 Task: Select Give A Gift Card from Gift Cards. Add to cart Amazon Fashion Gift Card-2. Place order for Madison Evans, _x000D_
107 Lockwood Ave #2A_x000D_
Stamford, Connecticut(CT), 06902, Cell Number (203) 964-4781
Action: Mouse moved to (131, 55)
Screenshot: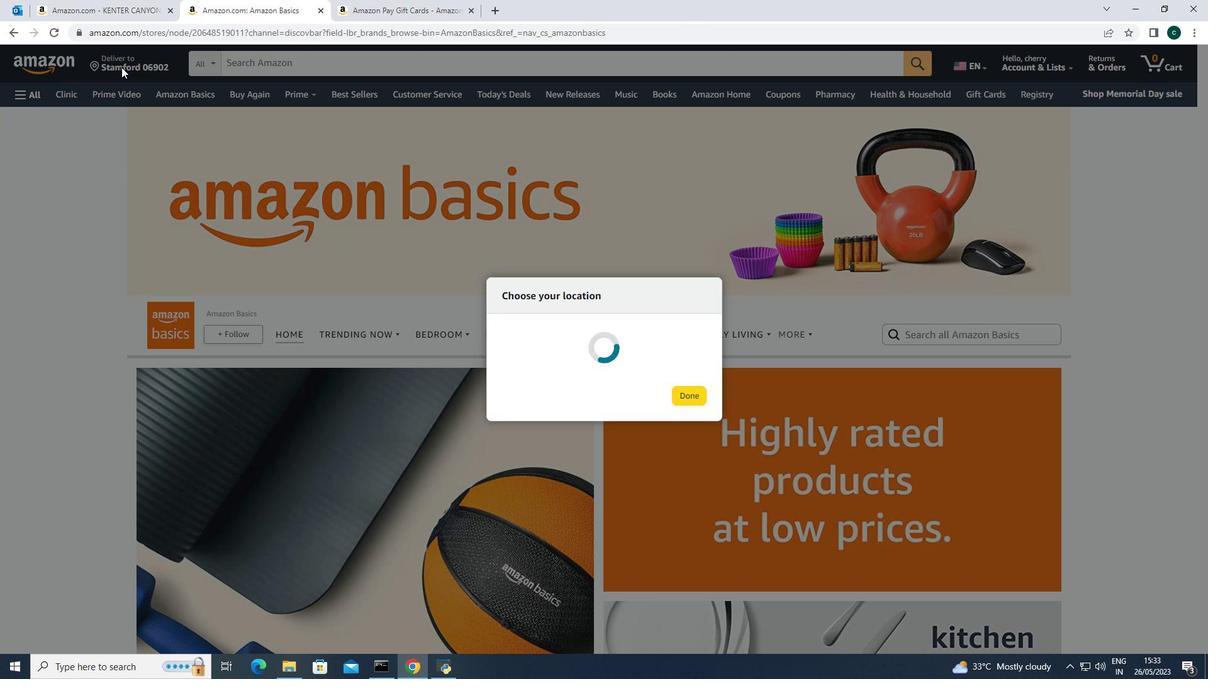 
Action: Mouse pressed left at (131, 55)
Screenshot: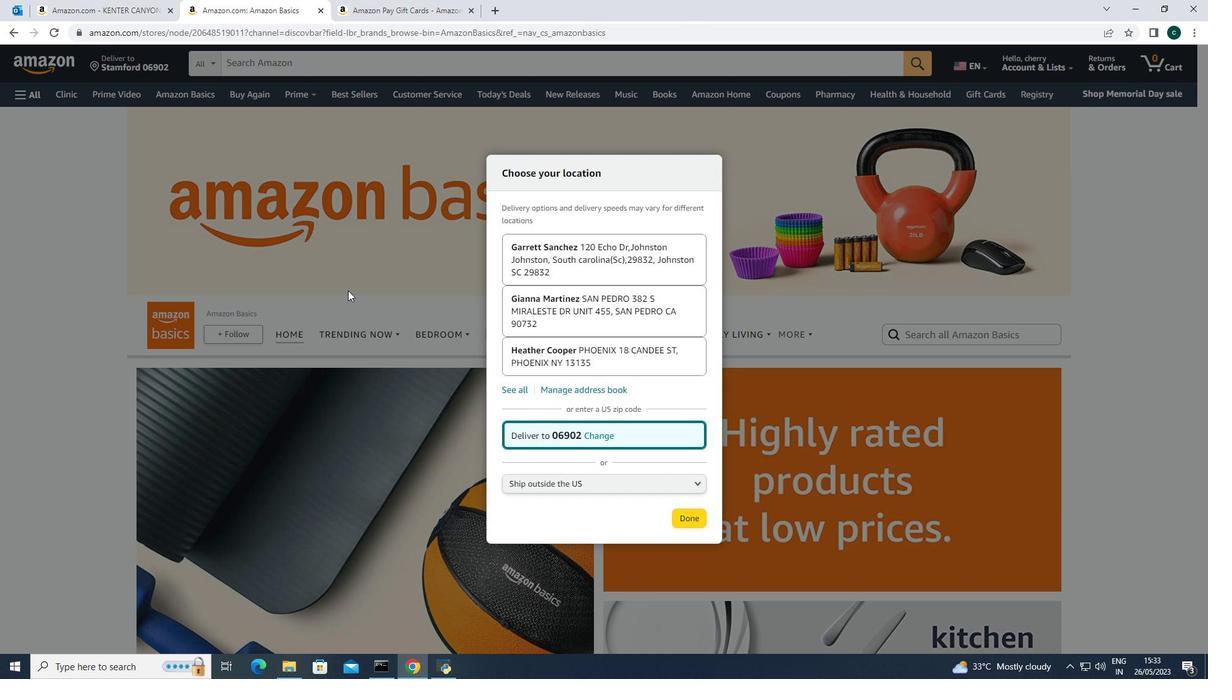 
Action: Mouse moved to (599, 479)
Screenshot: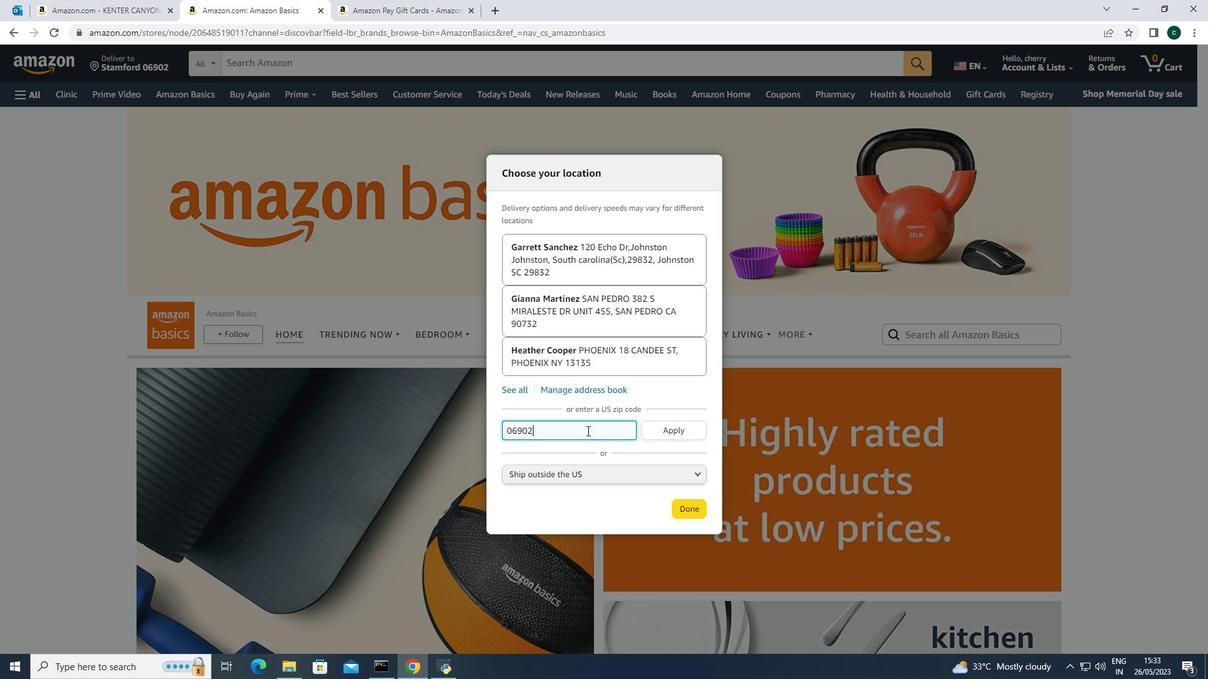 
Action: Mouse pressed left at (599, 479)
Screenshot: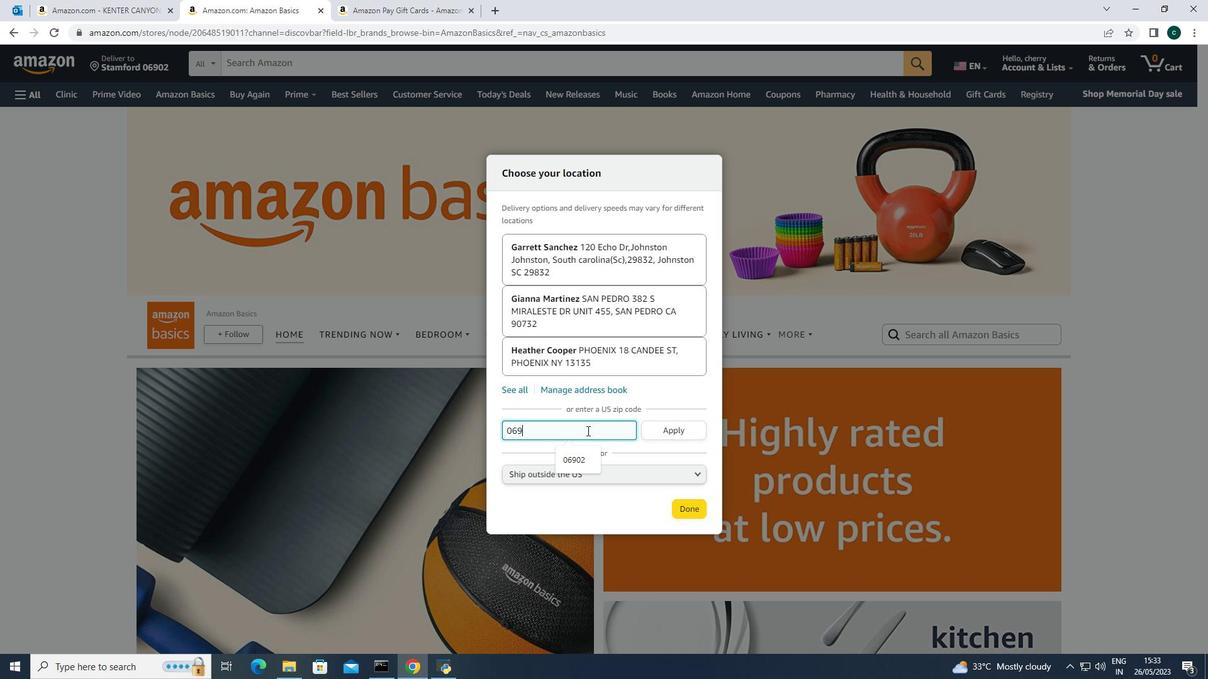 
Action: Mouse moved to (599, 468)
Screenshot: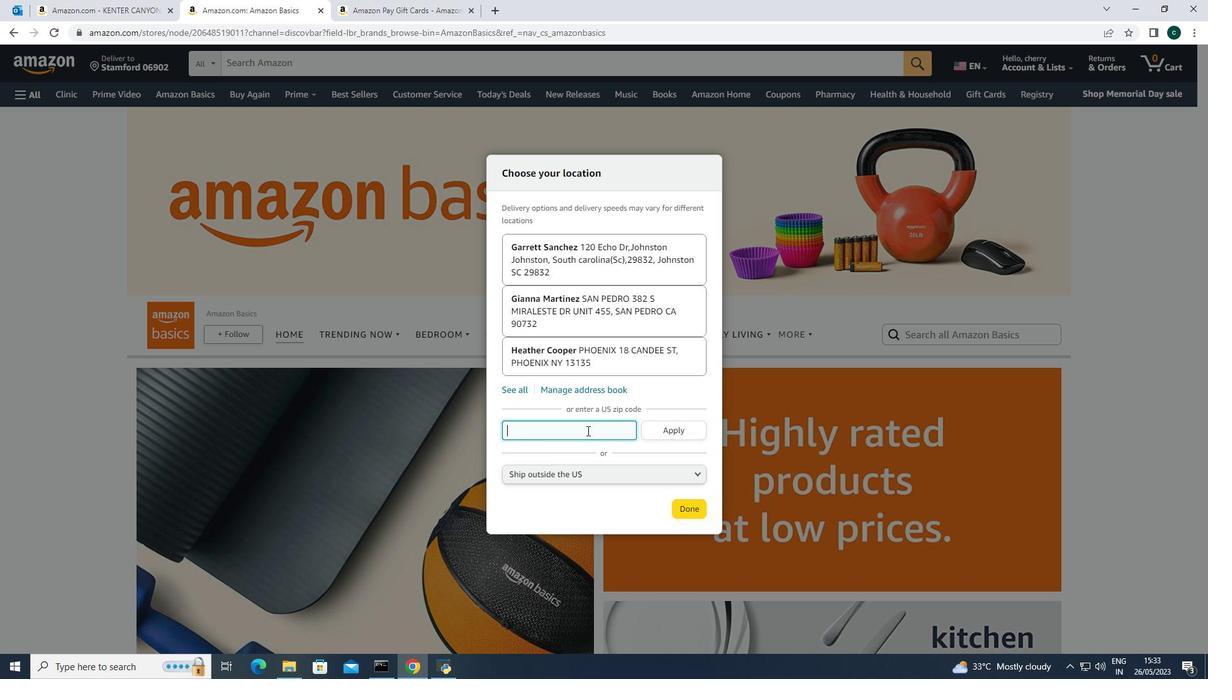 
Action: Mouse pressed left at (599, 468)
Screenshot: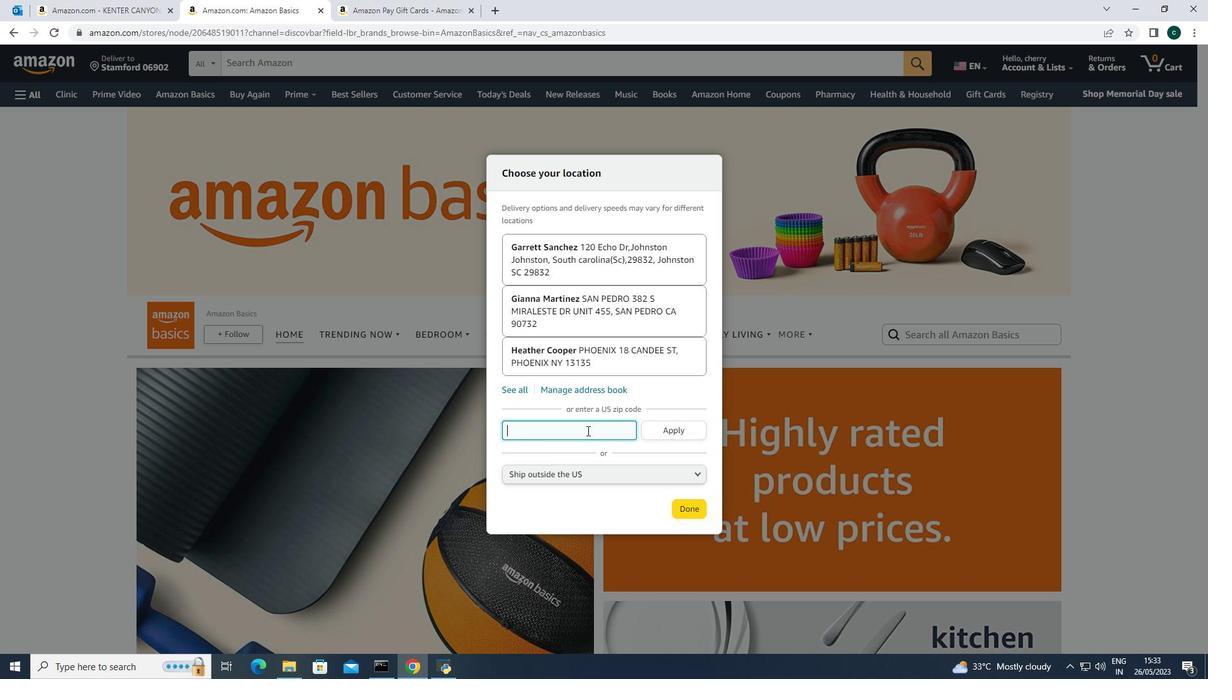 
Action: Mouse moved to (549, 507)
Screenshot: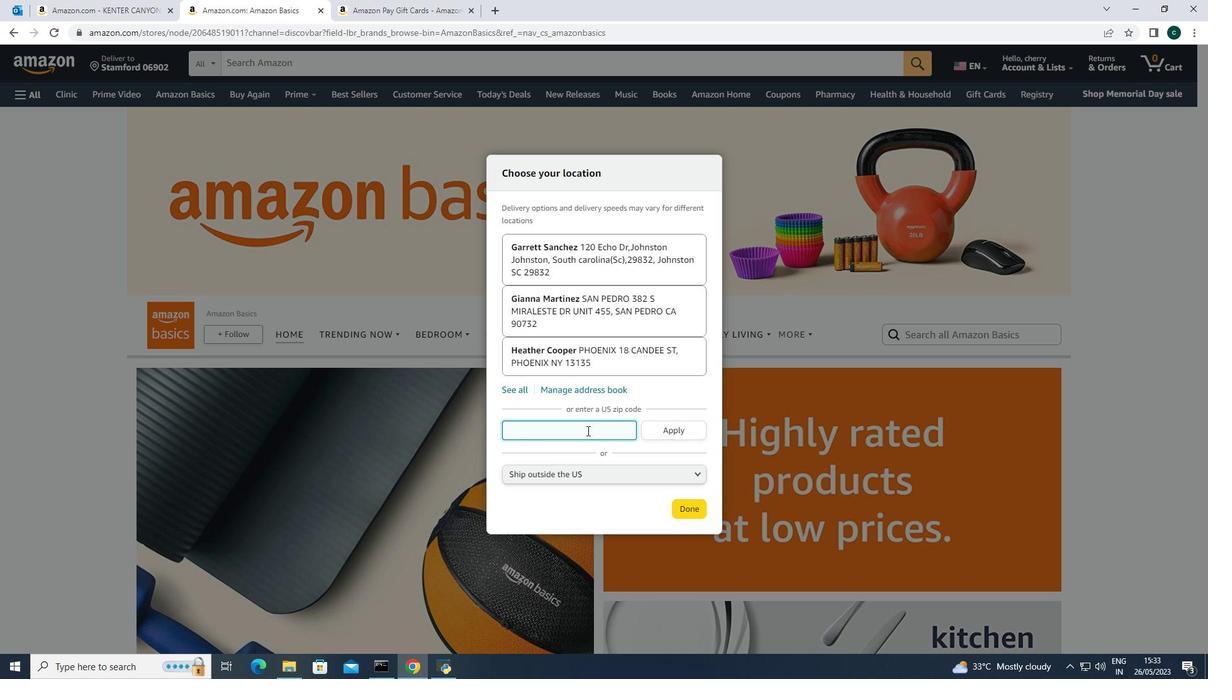 
Action: Key pressed <Key.backspace><Key.backspace><Key.backspace><Key.backspace><Key.backspace><Key.backspace><Key.backspace><Key.backspace><Key.backspace><Key.backspace><Key.backspace><Key.backspace><Key.backspace><Key.backspace>06902
Screenshot: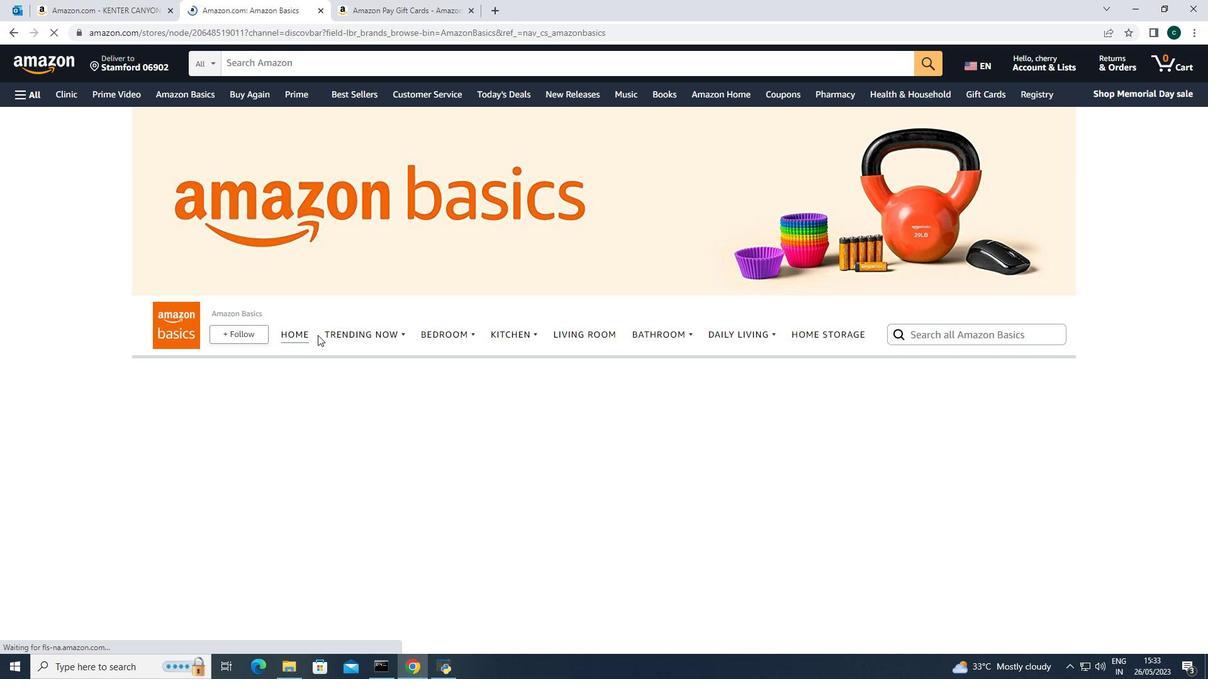 
Action: Mouse moved to (667, 469)
Screenshot: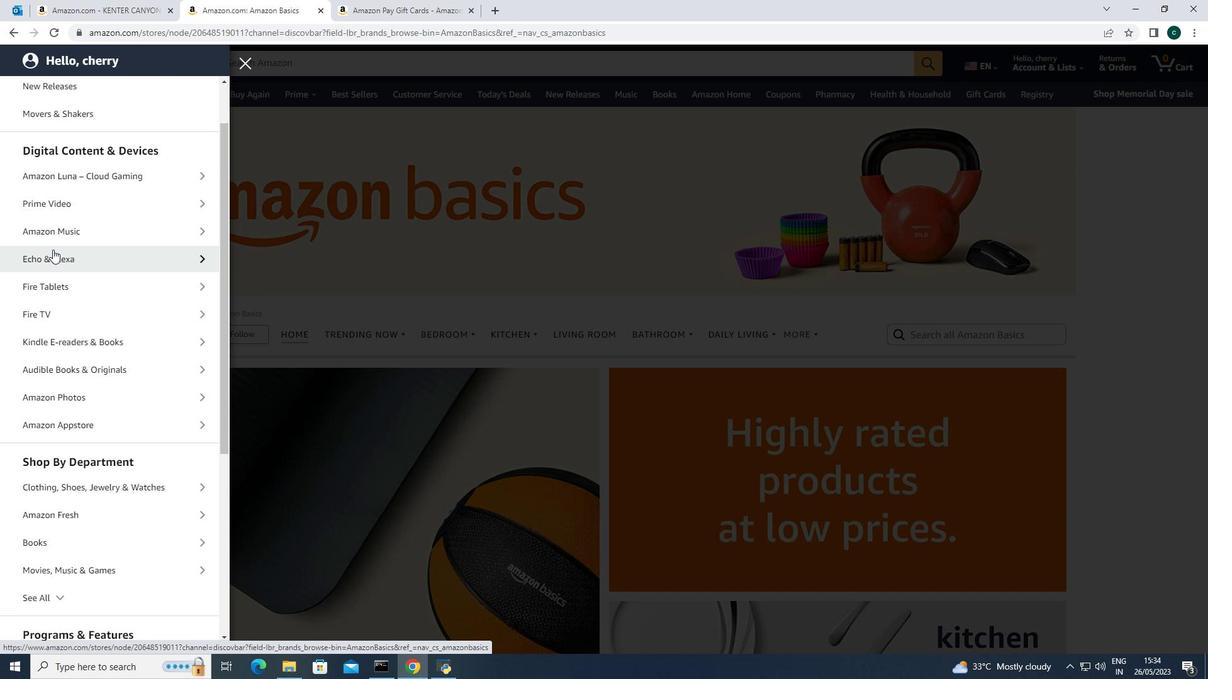 
Action: Mouse pressed left at (667, 469)
Screenshot: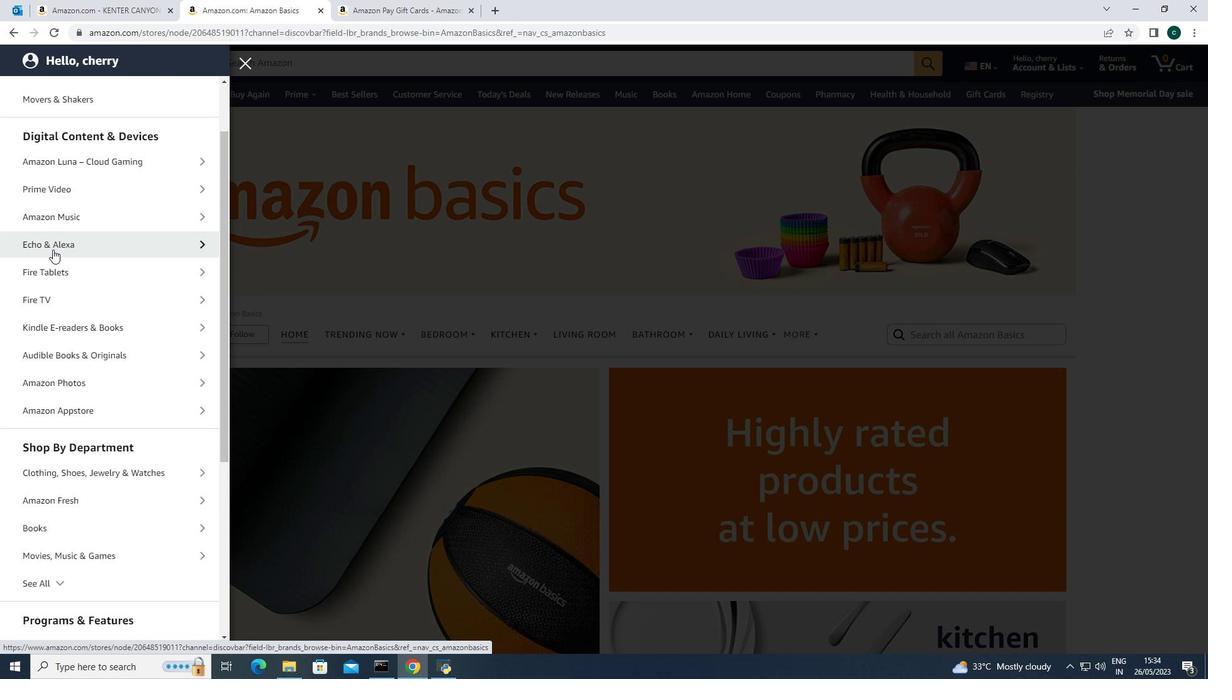 
Action: Mouse moved to (693, 562)
Screenshot: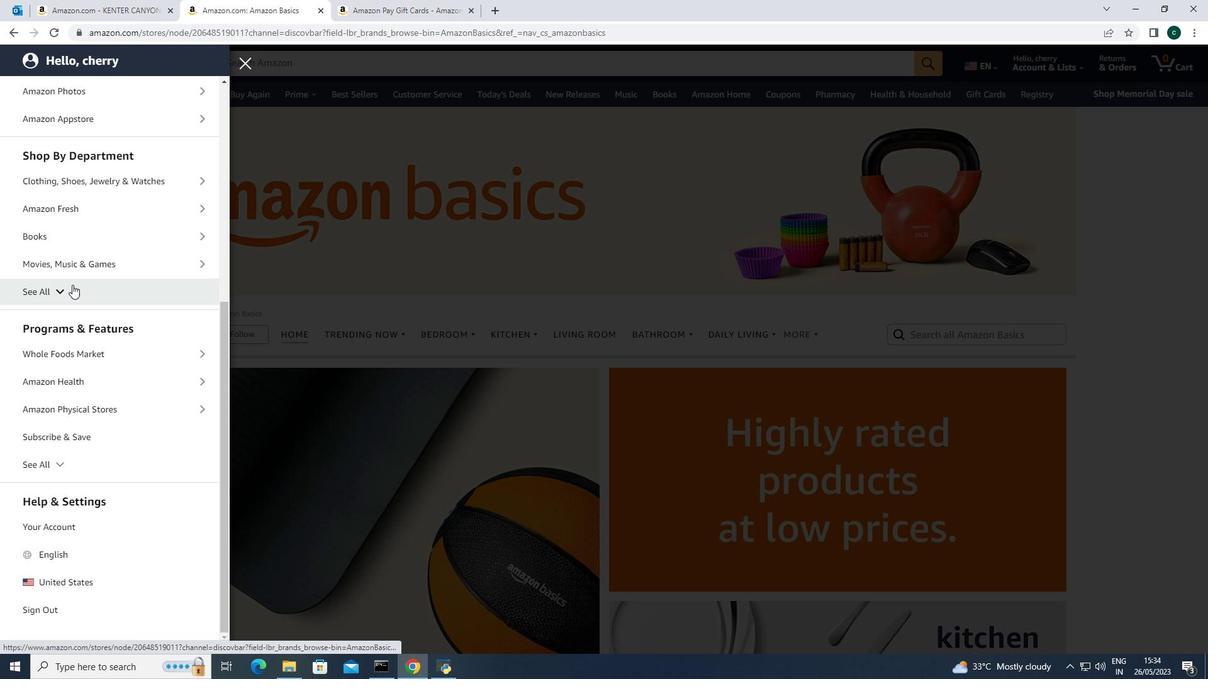 
Action: Mouse pressed left at (693, 562)
Screenshot: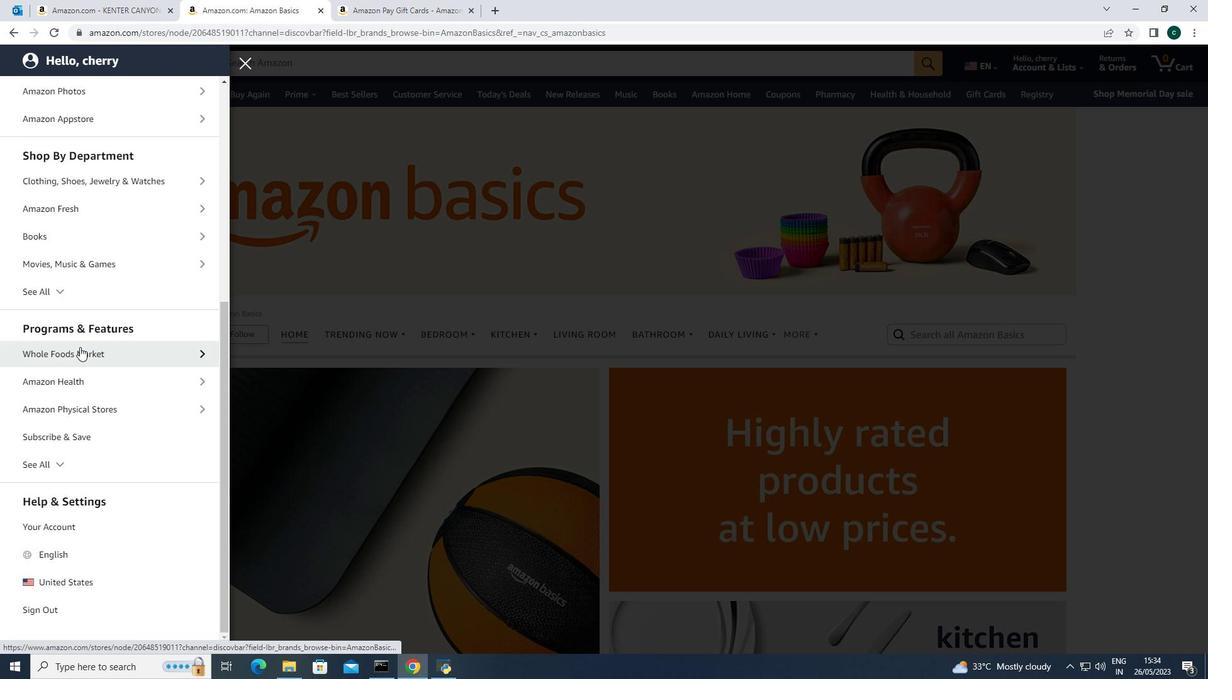 
Action: Mouse moved to (19, 96)
Screenshot: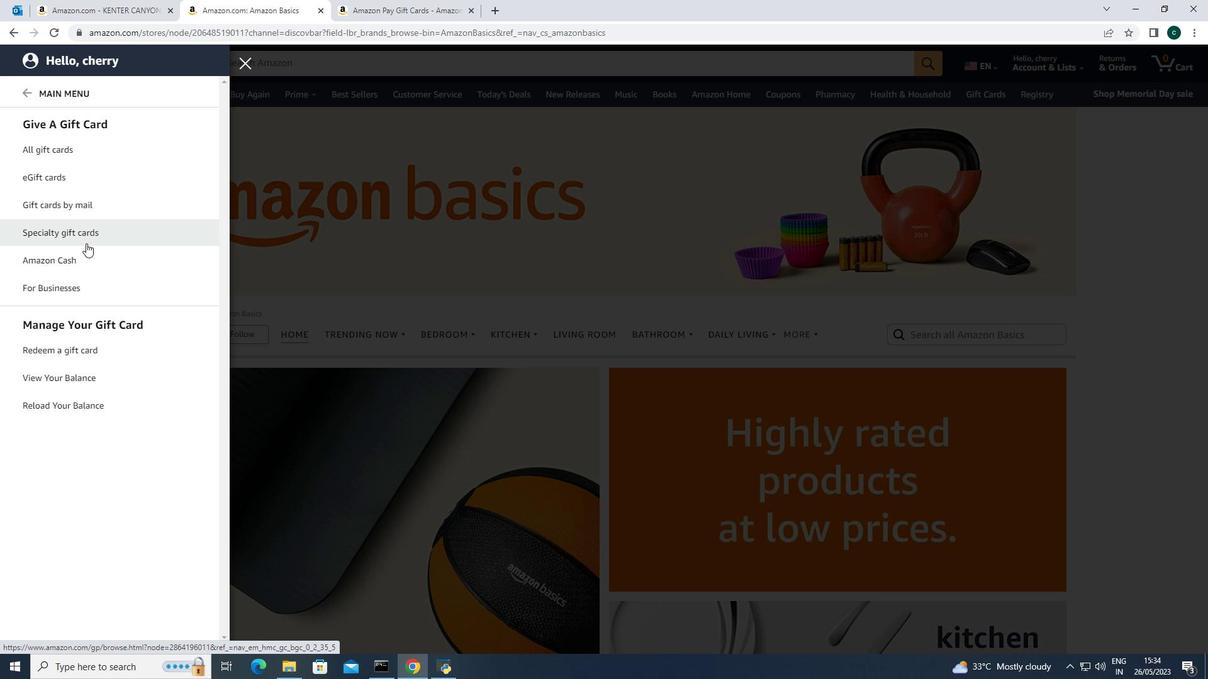 
Action: Mouse pressed left at (19, 96)
Screenshot: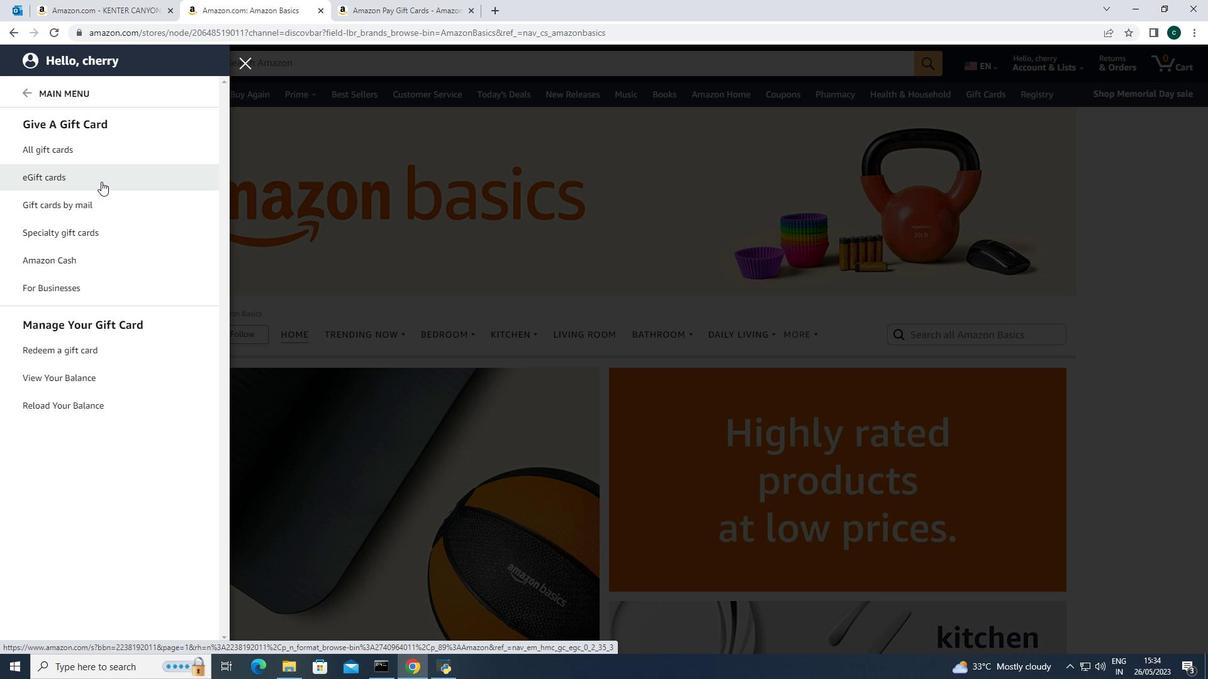 
Action: Mouse moved to (78, 317)
Screenshot: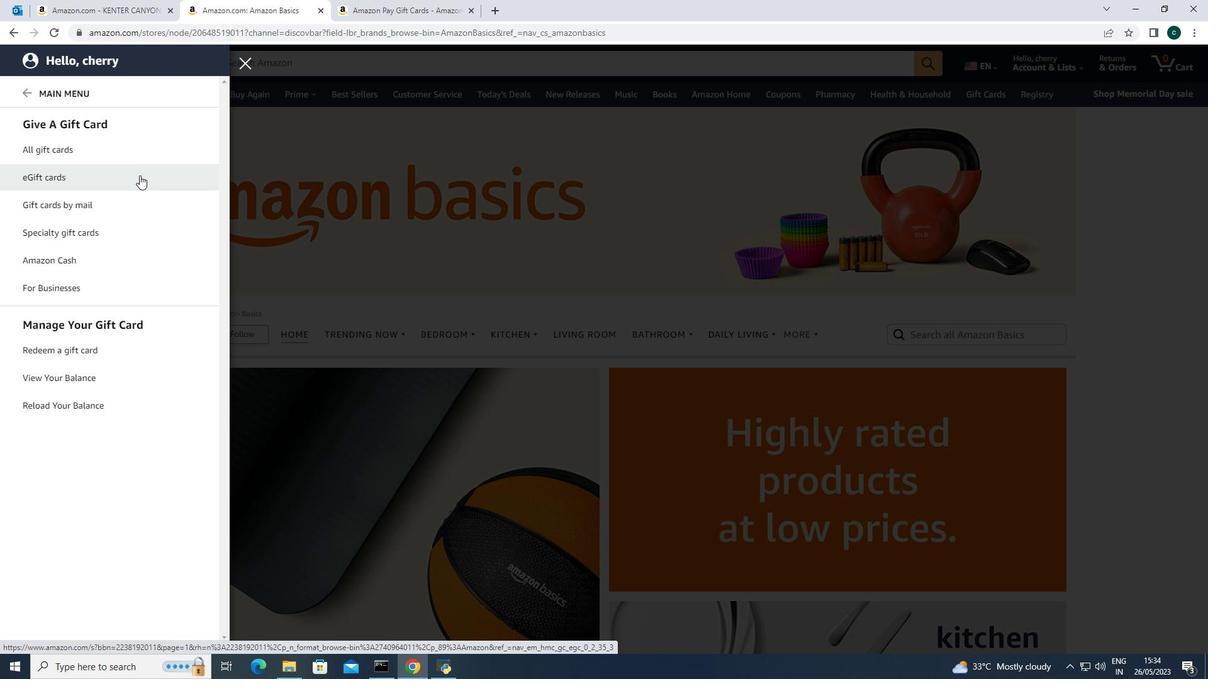 
Action: Mouse scrolled (78, 317) with delta (0, 0)
Screenshot: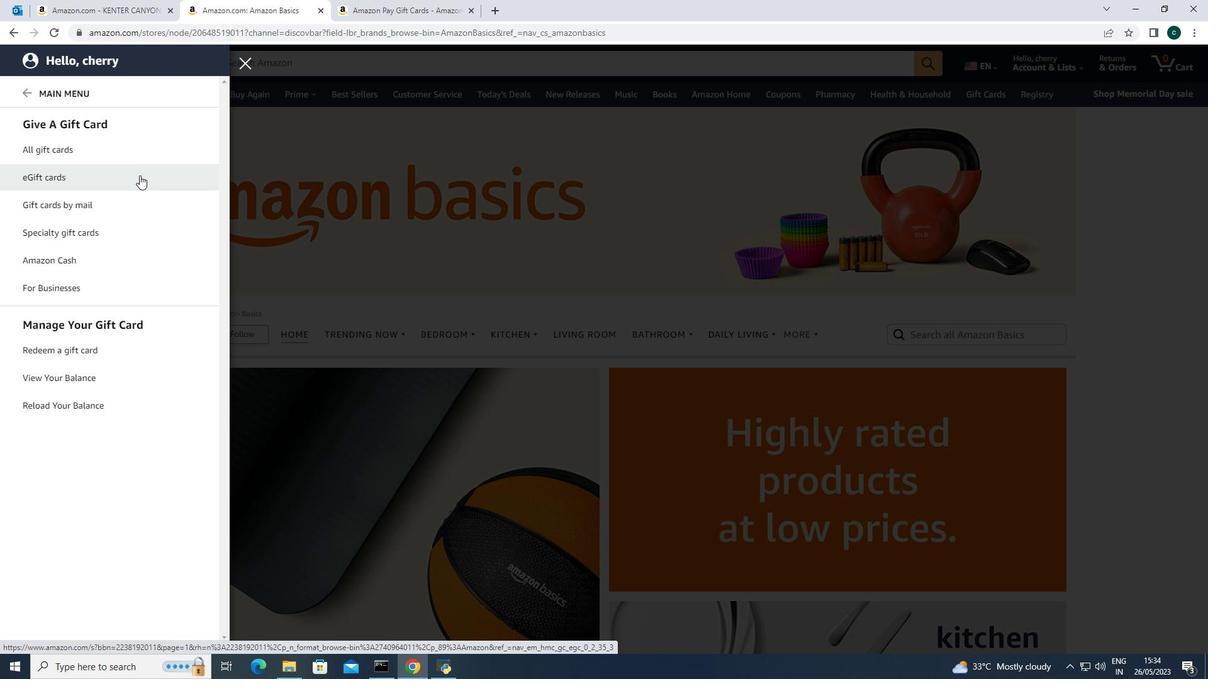 
Action: Mouse moved to (78, 318)
Screenshot: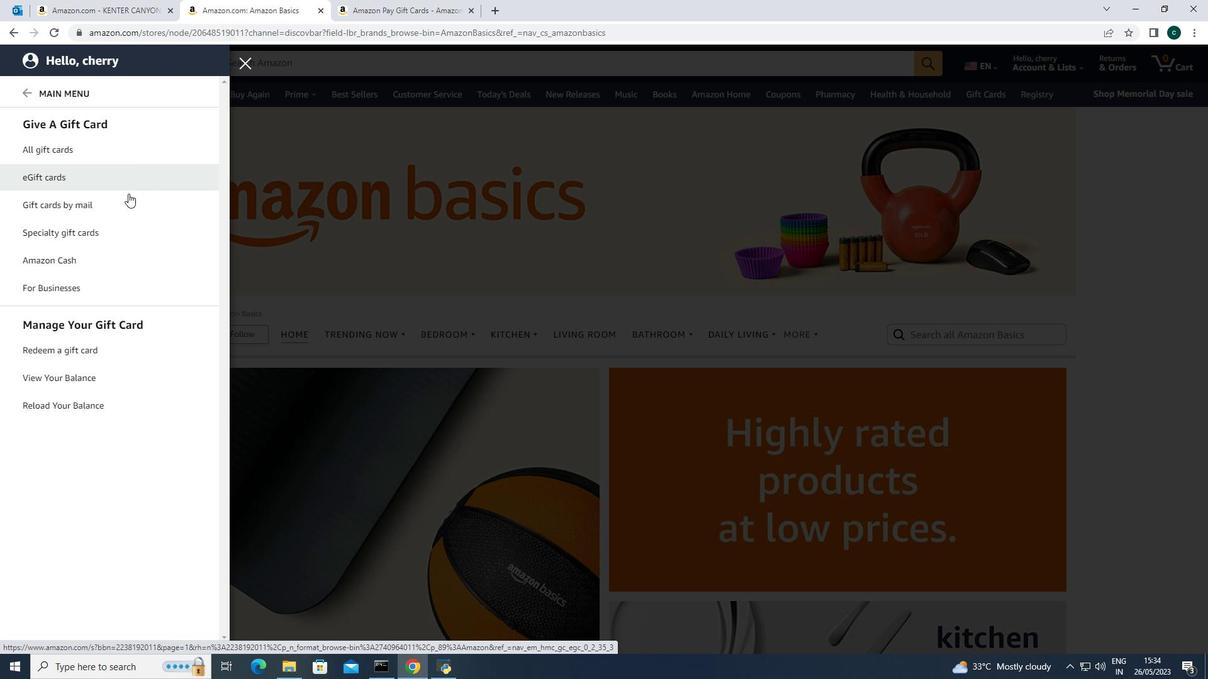 
Action: Mouse scrolled (78, 317) with delta (0, 0)
Screenshot: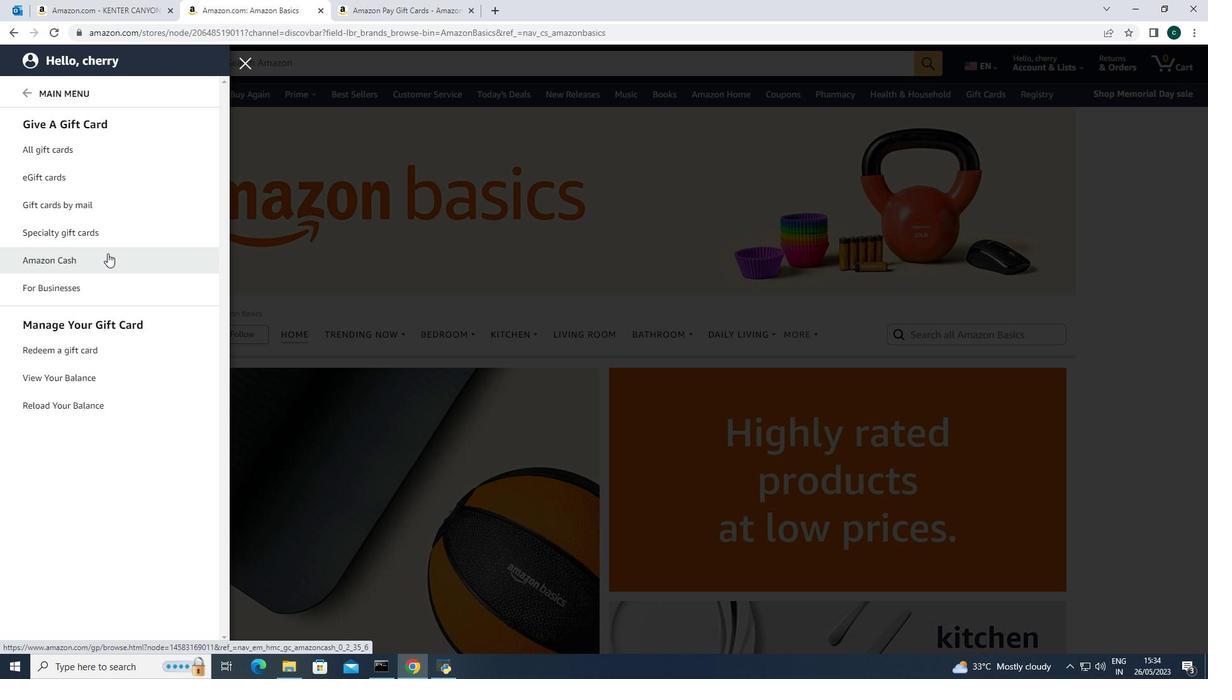 
Action: Mouse scrolled (78, 317) with delta (0, 0)
Screenshot: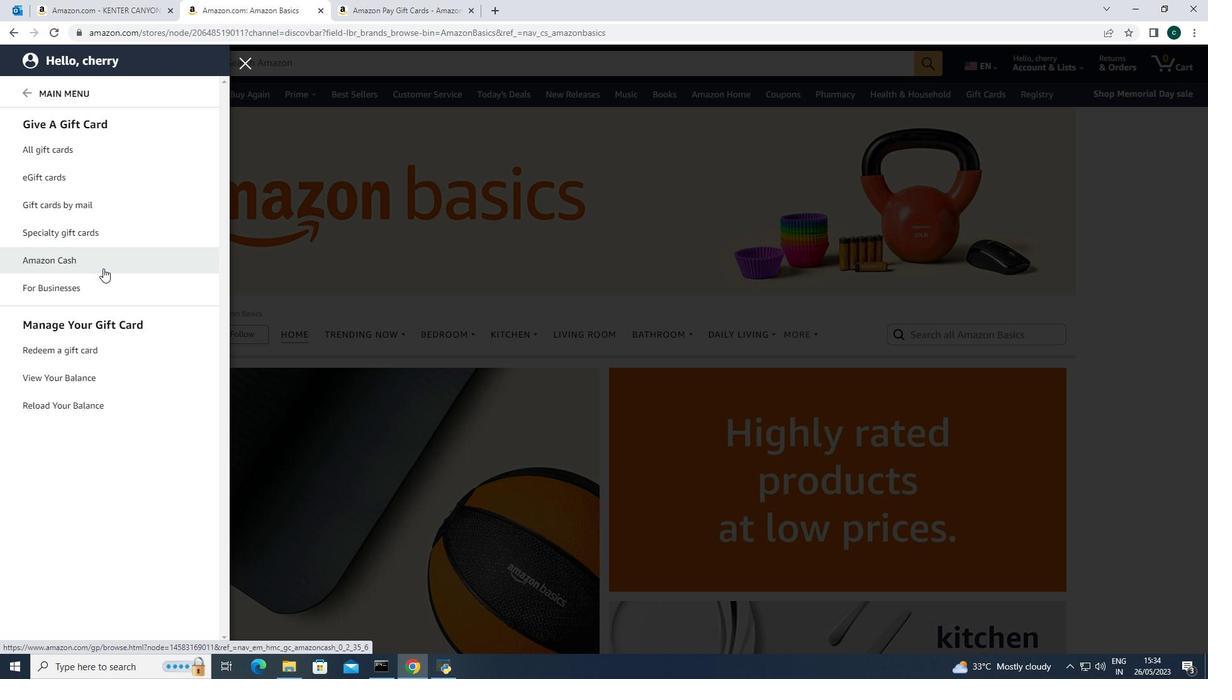 
Action: Mouse moved to (79, 318)
Screenshot: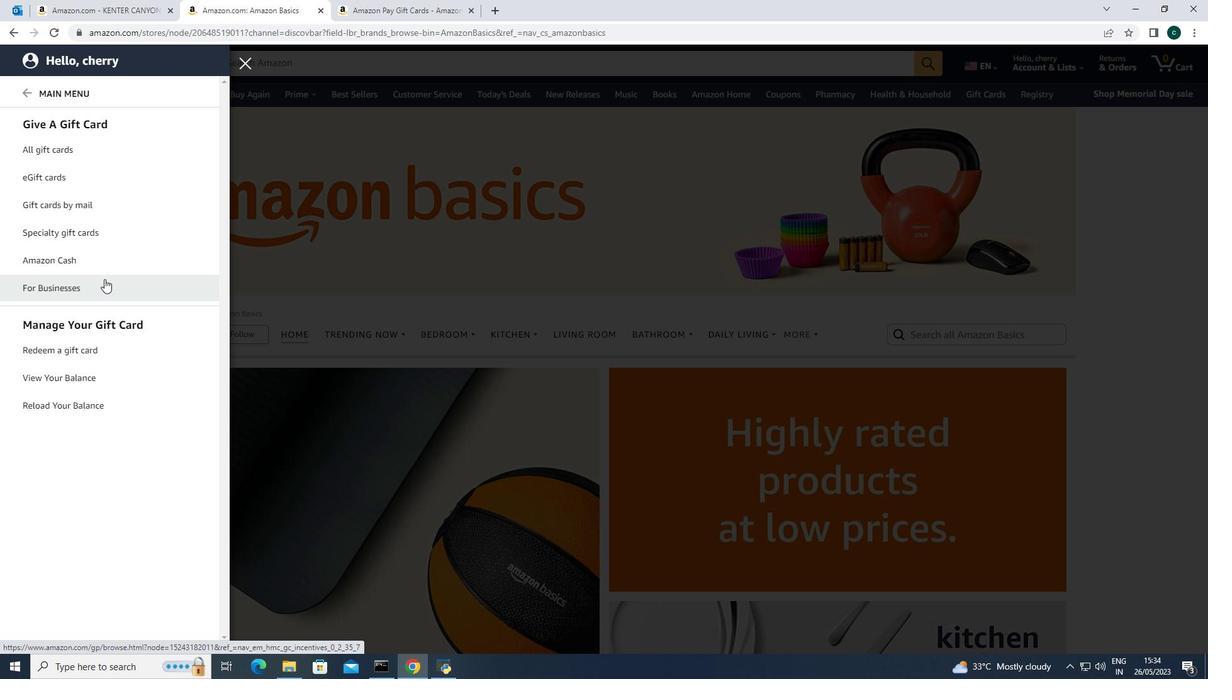 
Action: Mouse scrolled (79, 317) with delta (0, 0)
Screenshot: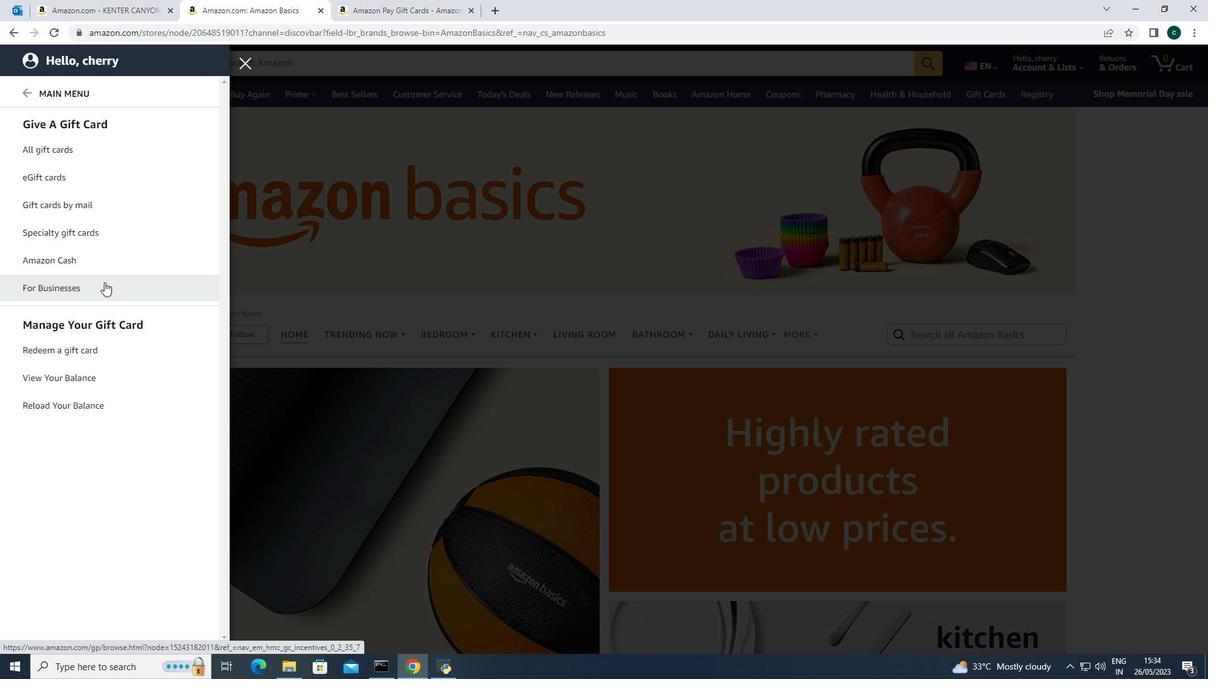 
Action: Mouse moved to (82, 318)
Screenshot: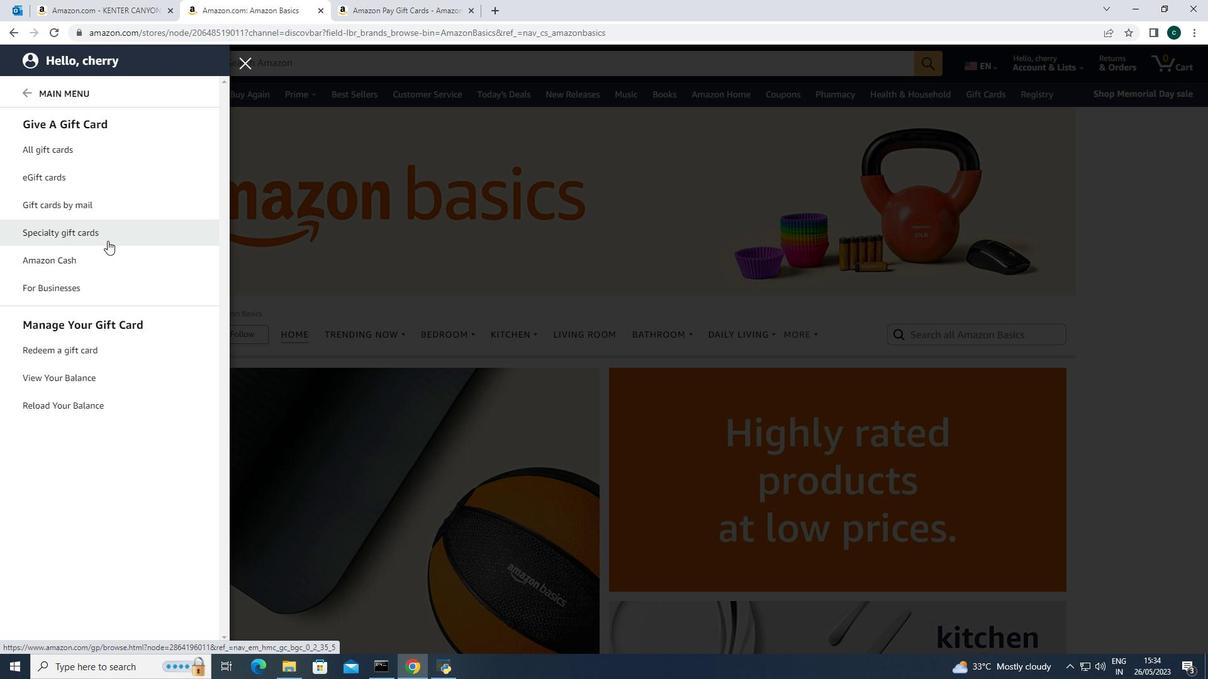 
Action: Mouse scrolled (82, 317) with delta (0, 0)
Screenshot: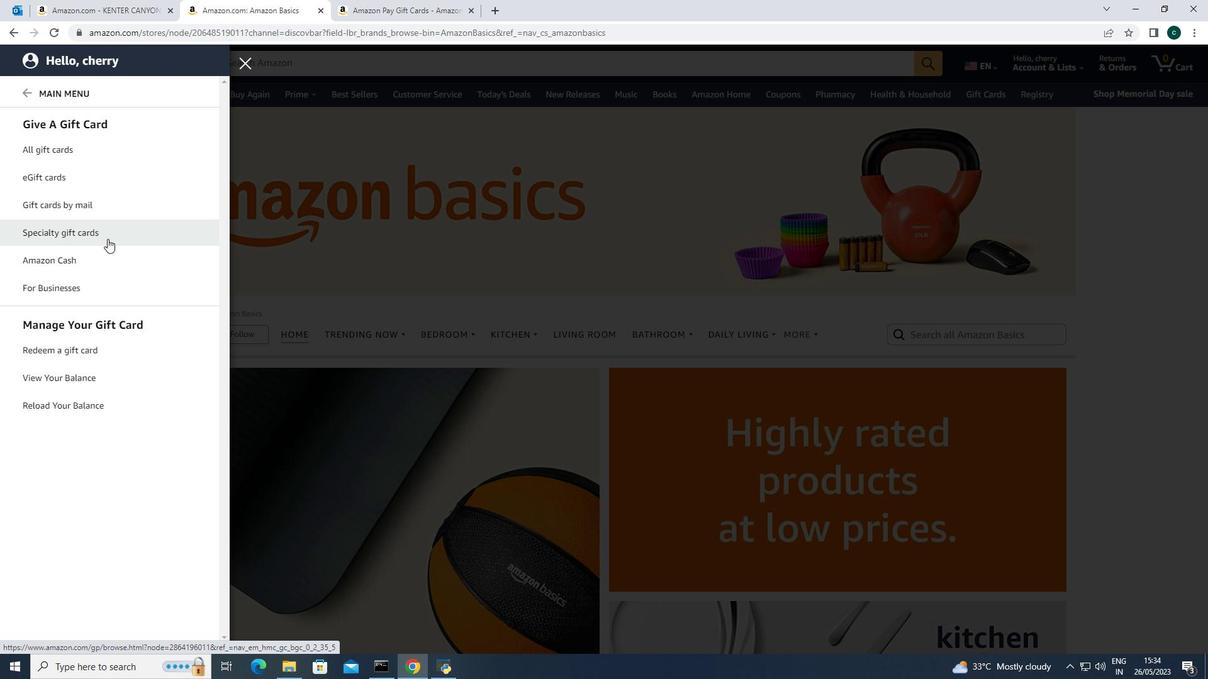 
Action: Mouse moved to (91, 312)
Screenshot: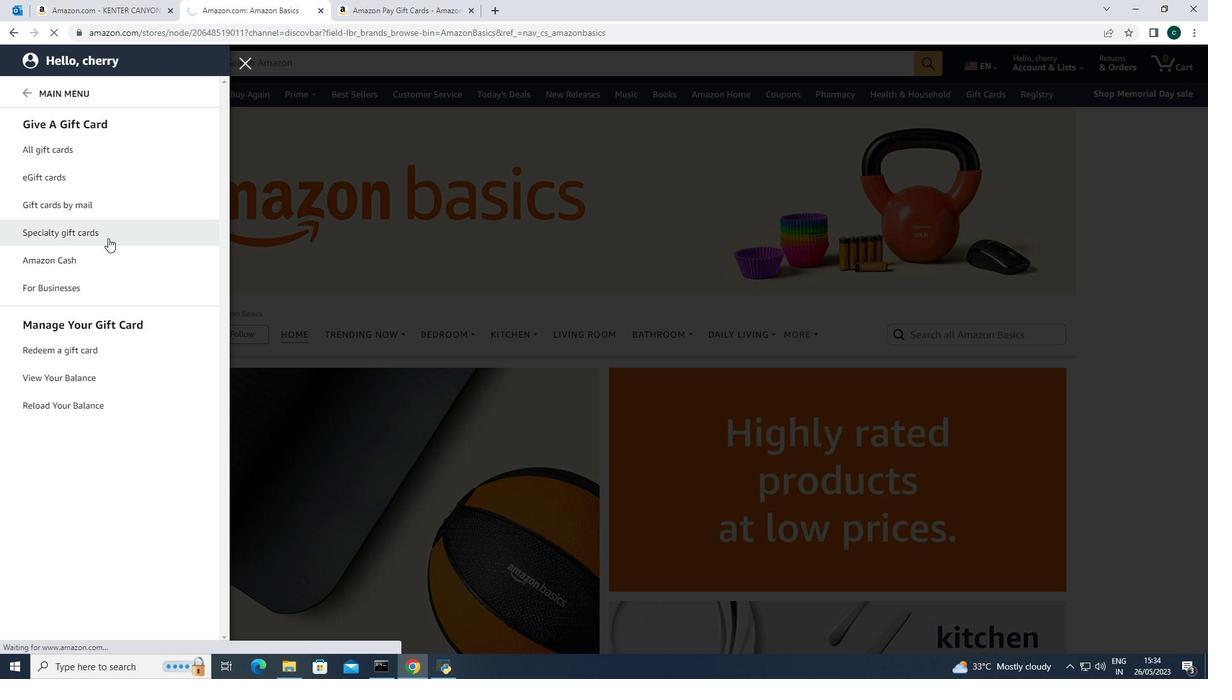 
Action: Mouse scrolled (91, 312) with delta (0, 0)
Screenshot: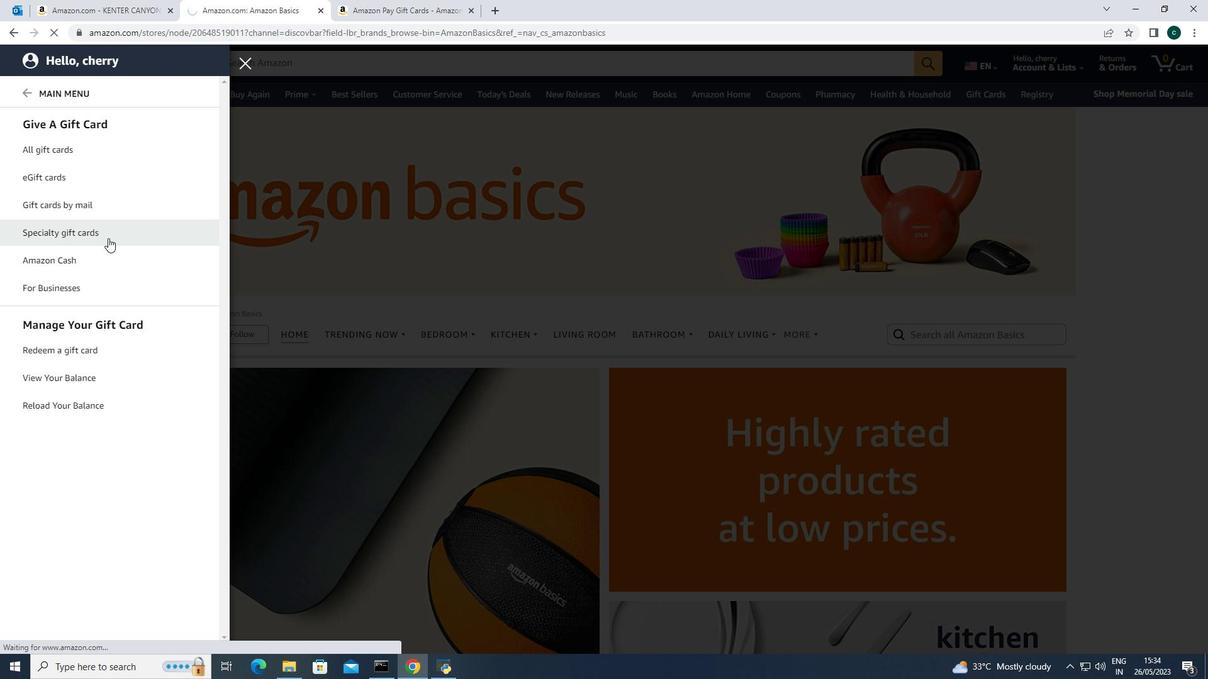 
Action: Mouse moved to (94, 313)
Screenshot: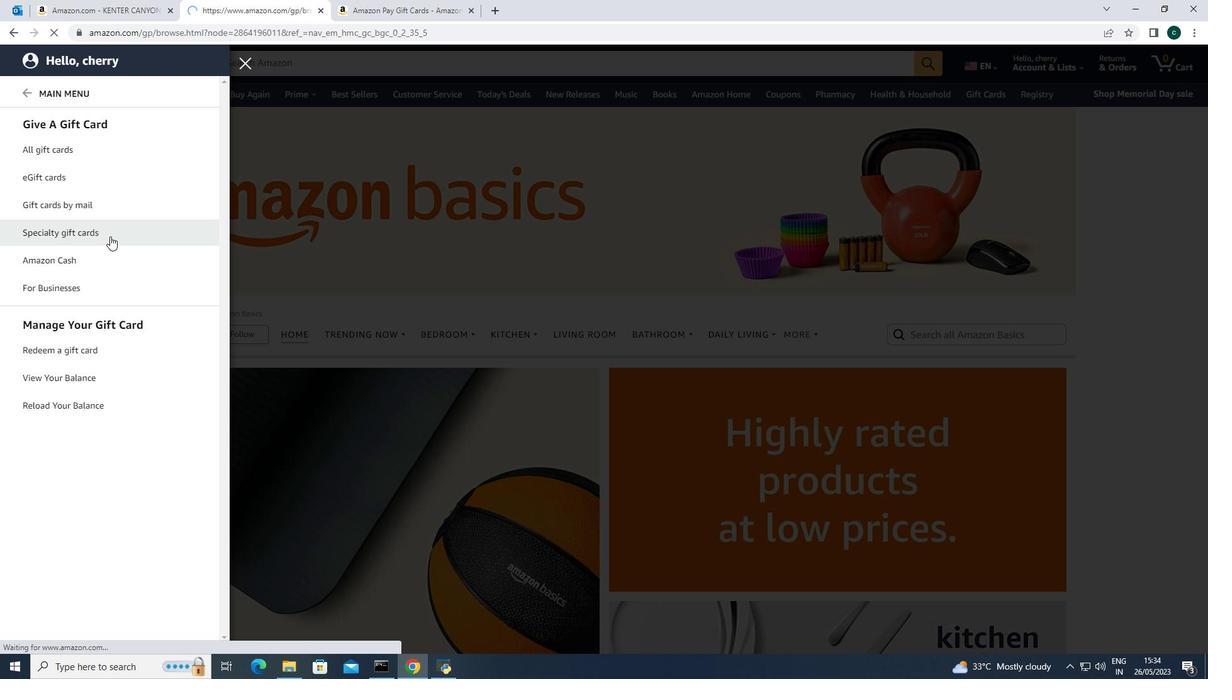 
Action: Mouse scrolled (94, 312) with delta (0, 0)
Screenshot: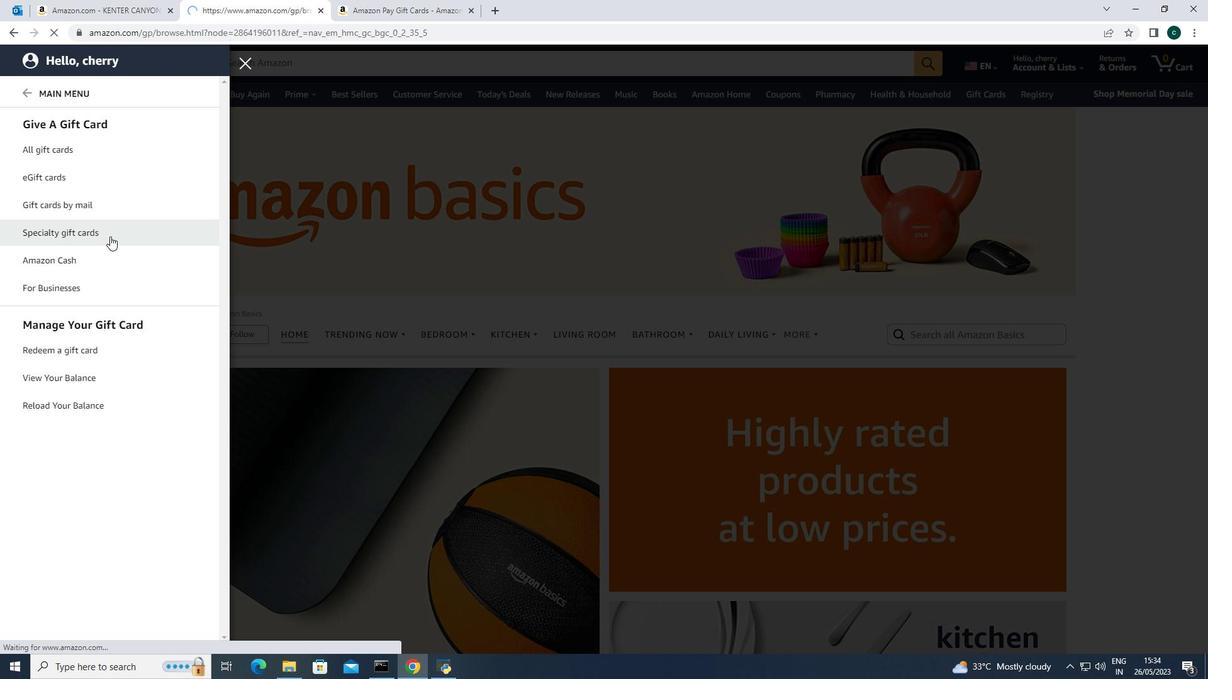 
Action: Mouse moved to (100, 337)
Screenshot: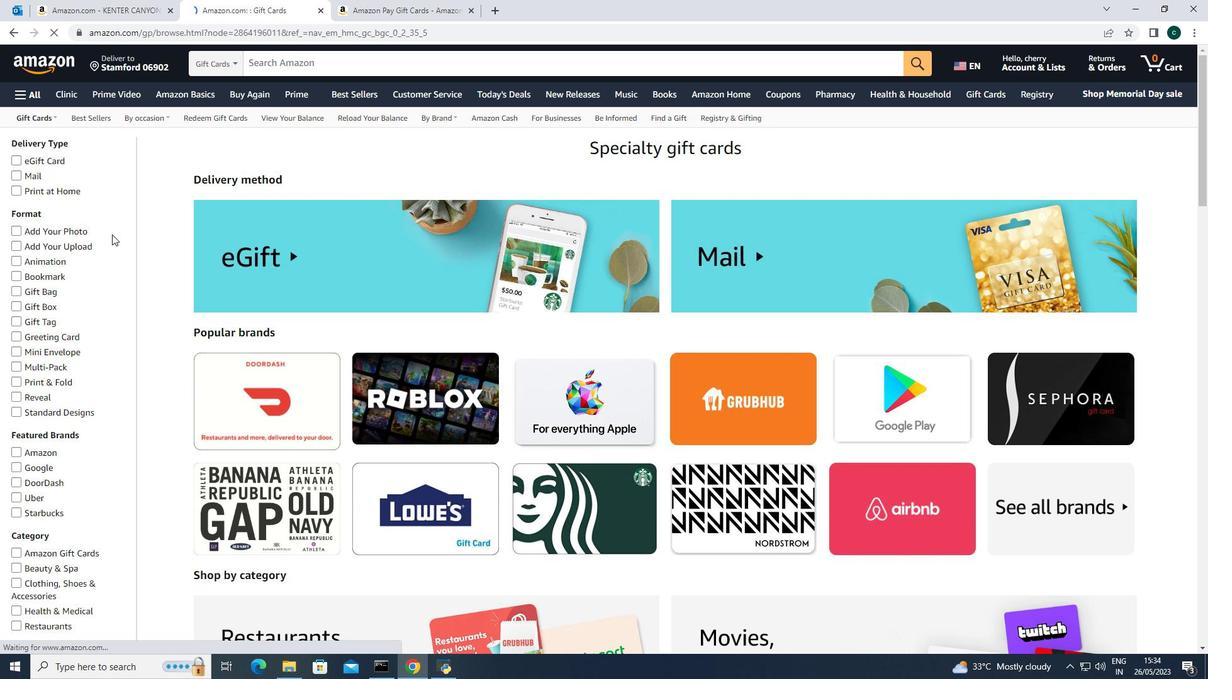
Action: Mouse scrolled (100, 336) with delta (0, 0)
Screenshot: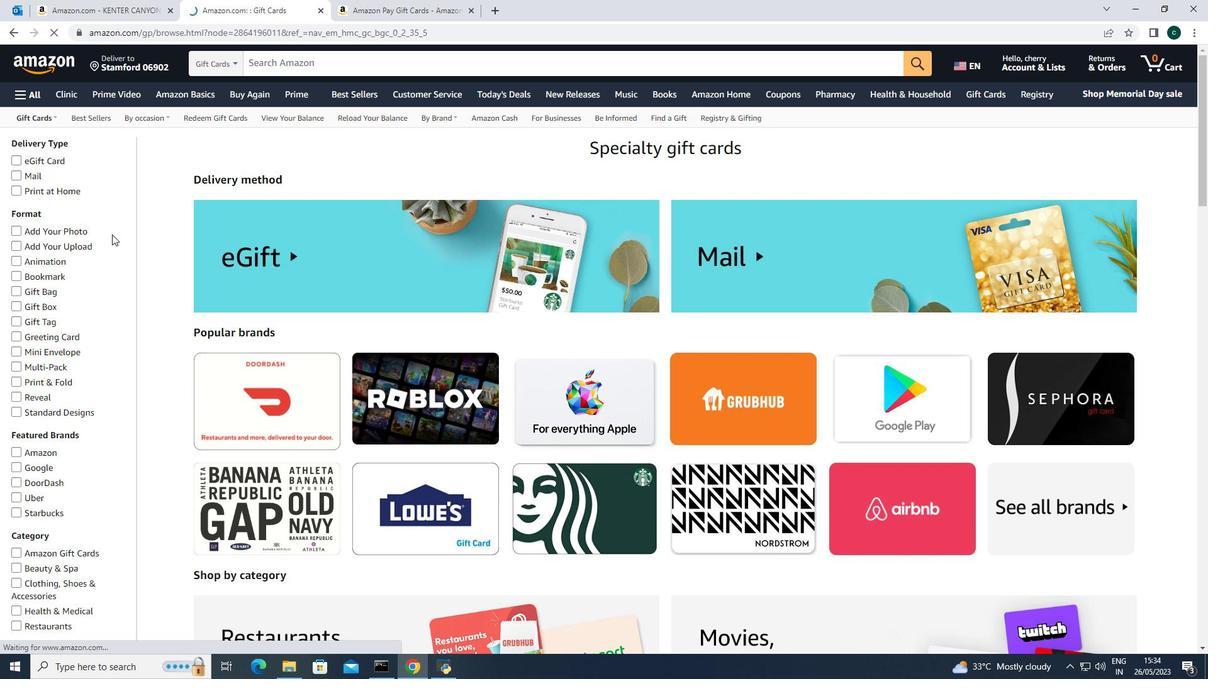 
Action: Mouse moved to (83, 464)
Screenshot: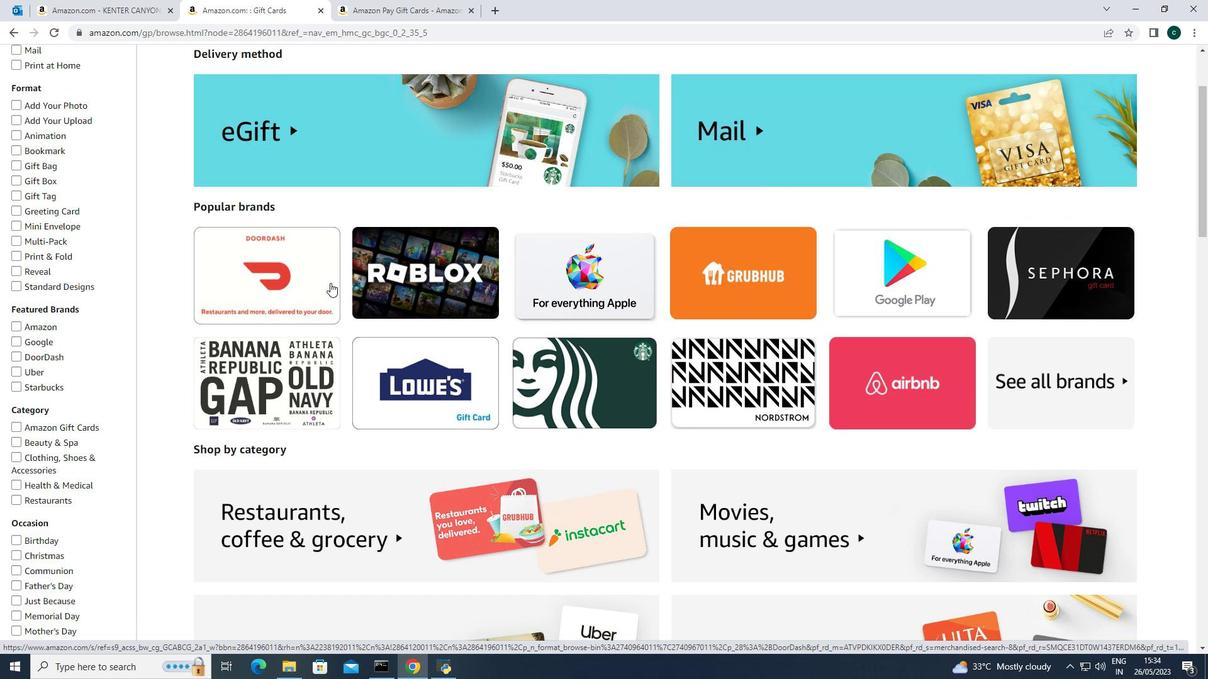 
Action: Mouse pressed left at (83, 464)
Screenshot: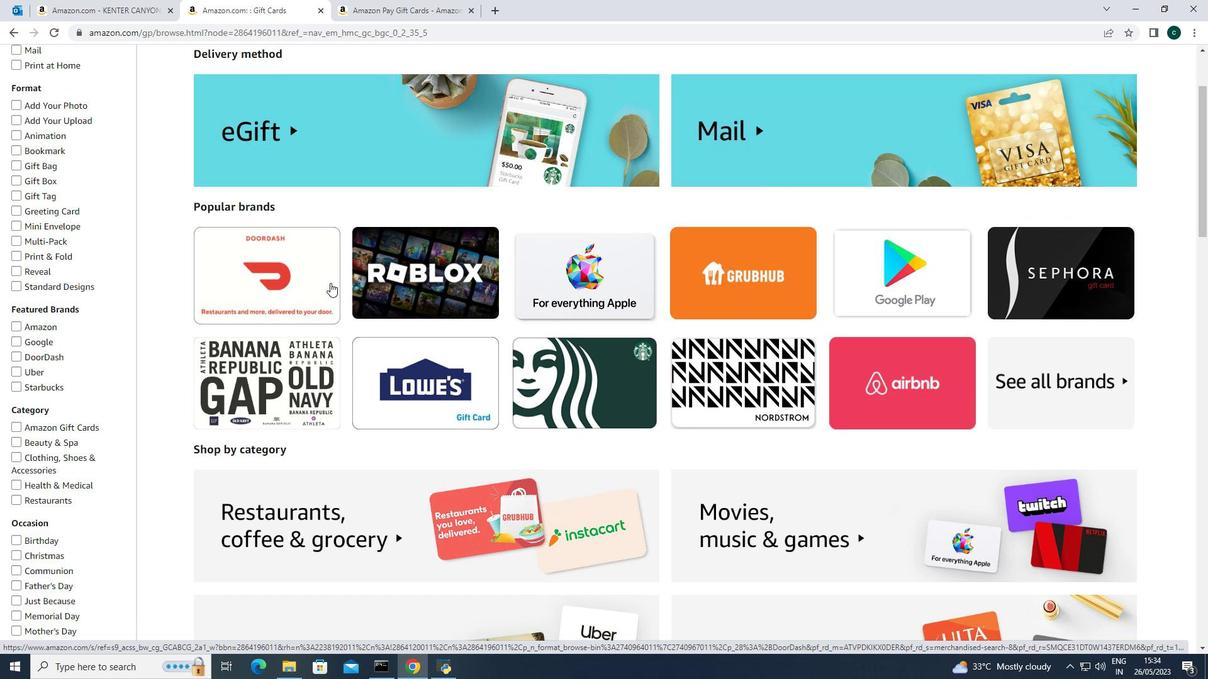 
Action: Mouse scrolled (83, 463) with delta (0, 0)
Screenshot: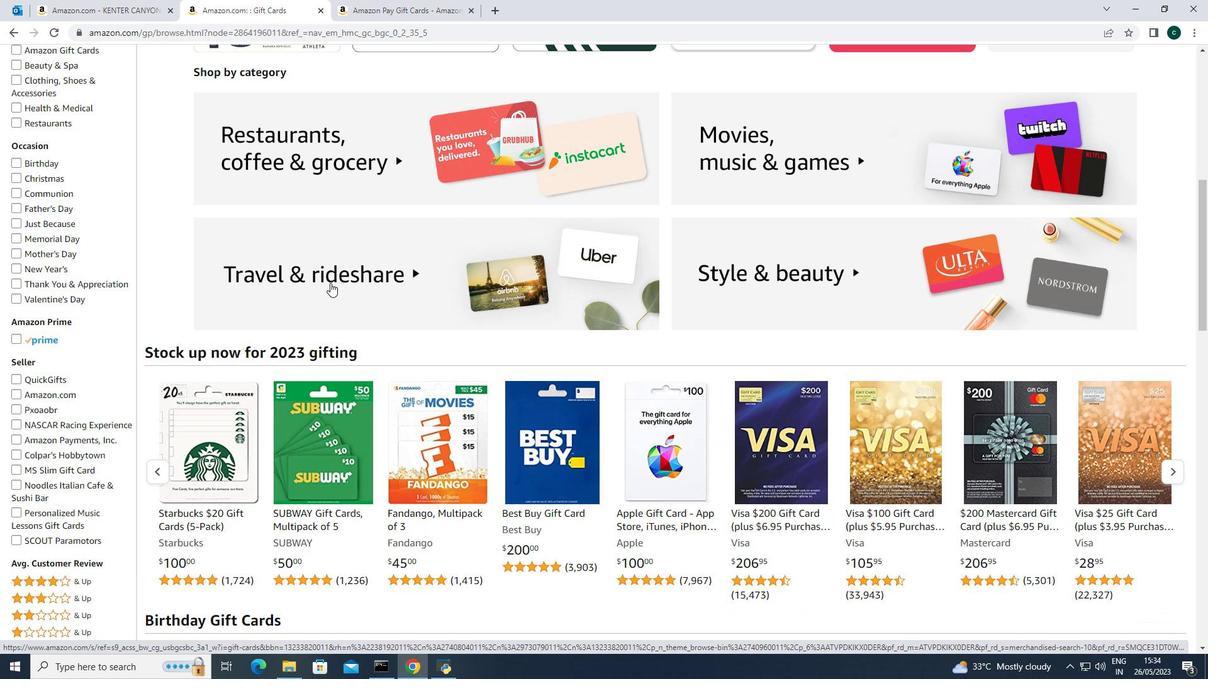 
Action: Mouse moved to (91, 455)
Screenshot: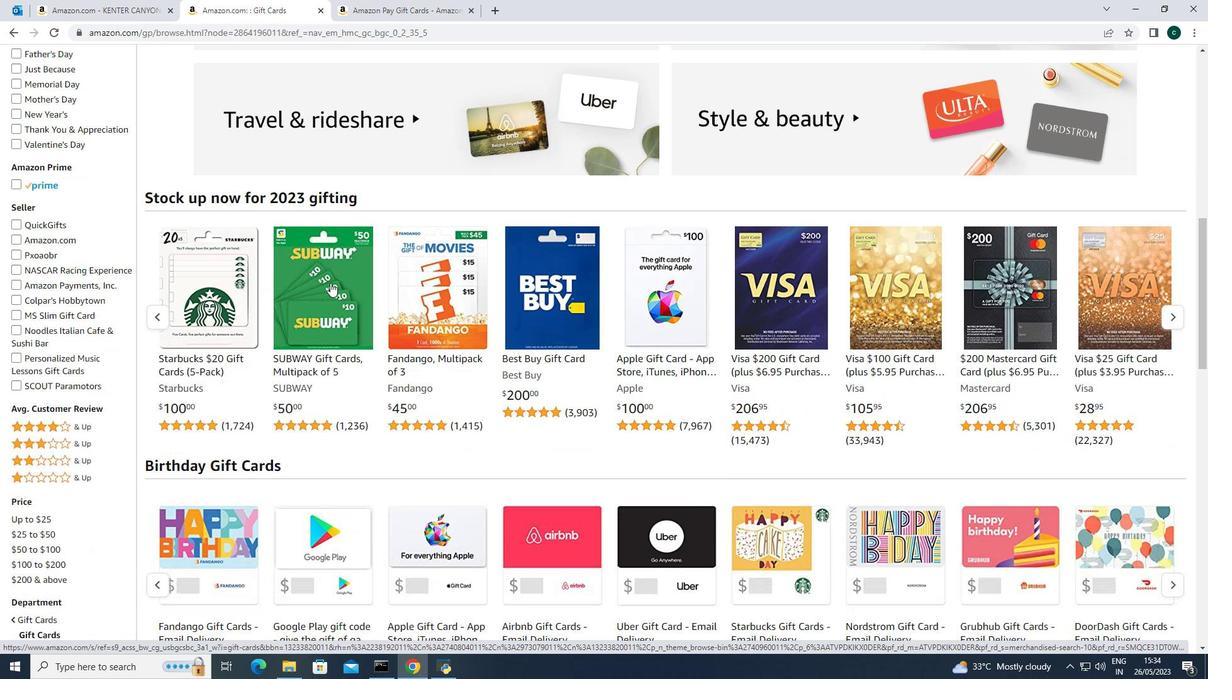 
Action: Mouse scrolled (91, 454) with delta (0, 0)
Screenshot: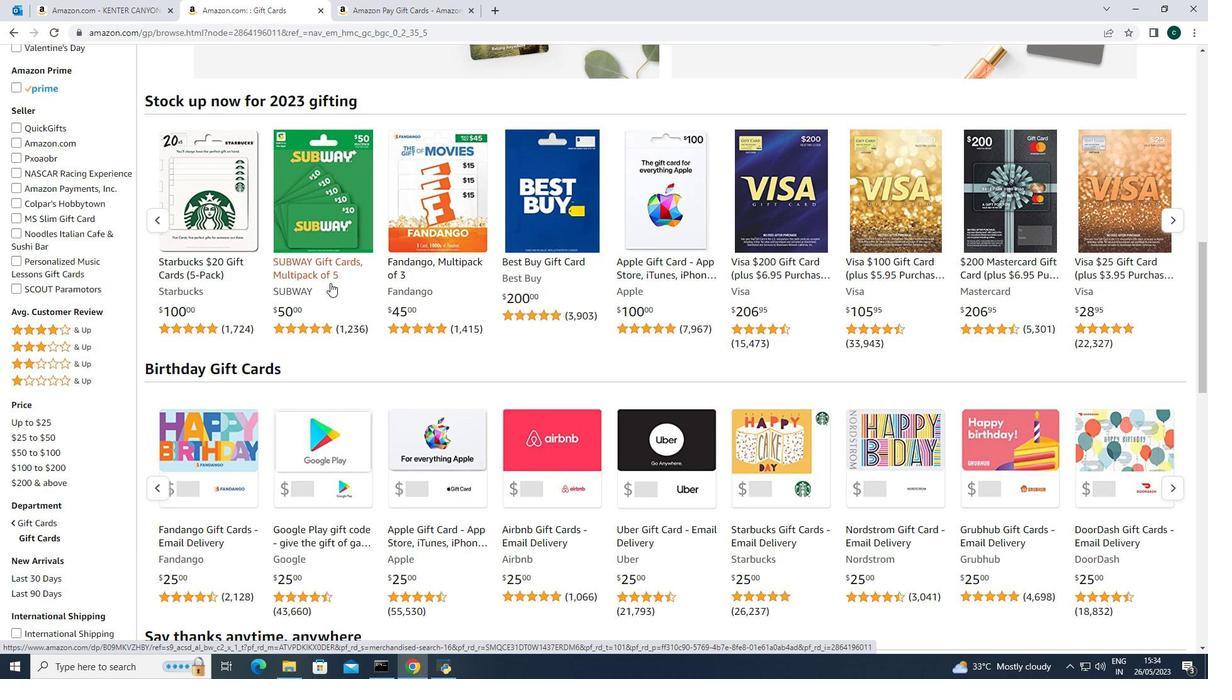 
Action: Mouse moved to (76, 449)
Screenshot: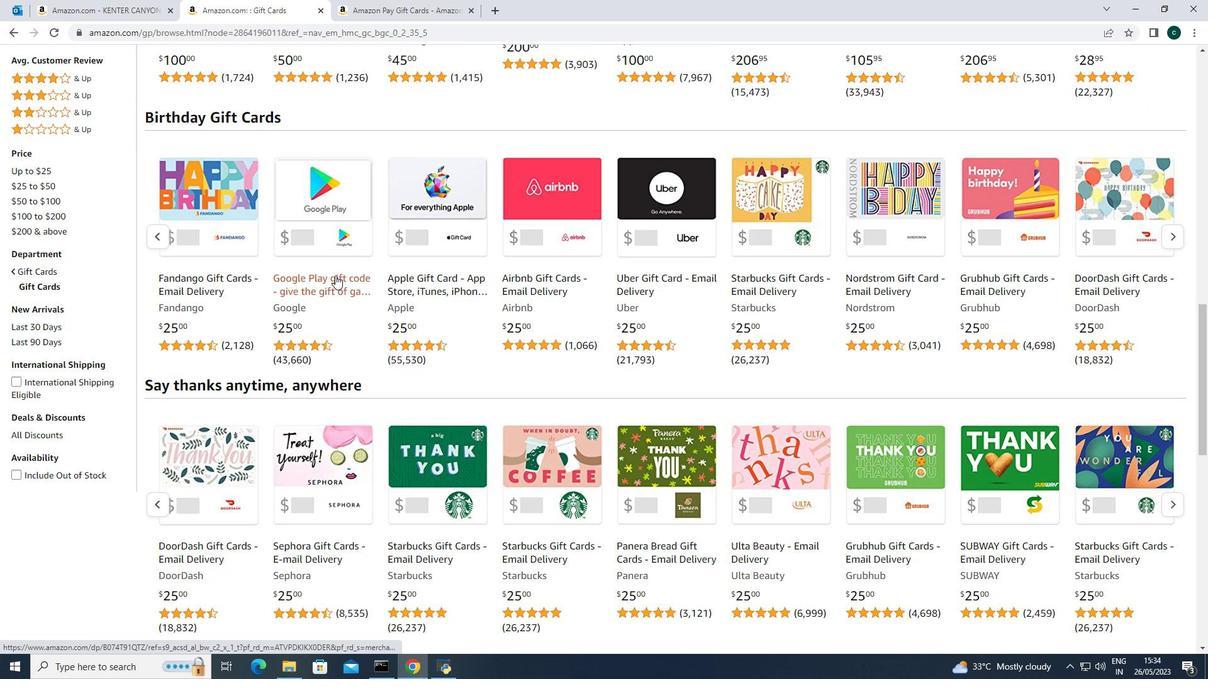 
Action: Mouse pressed left at (76, 449)
Screenshot: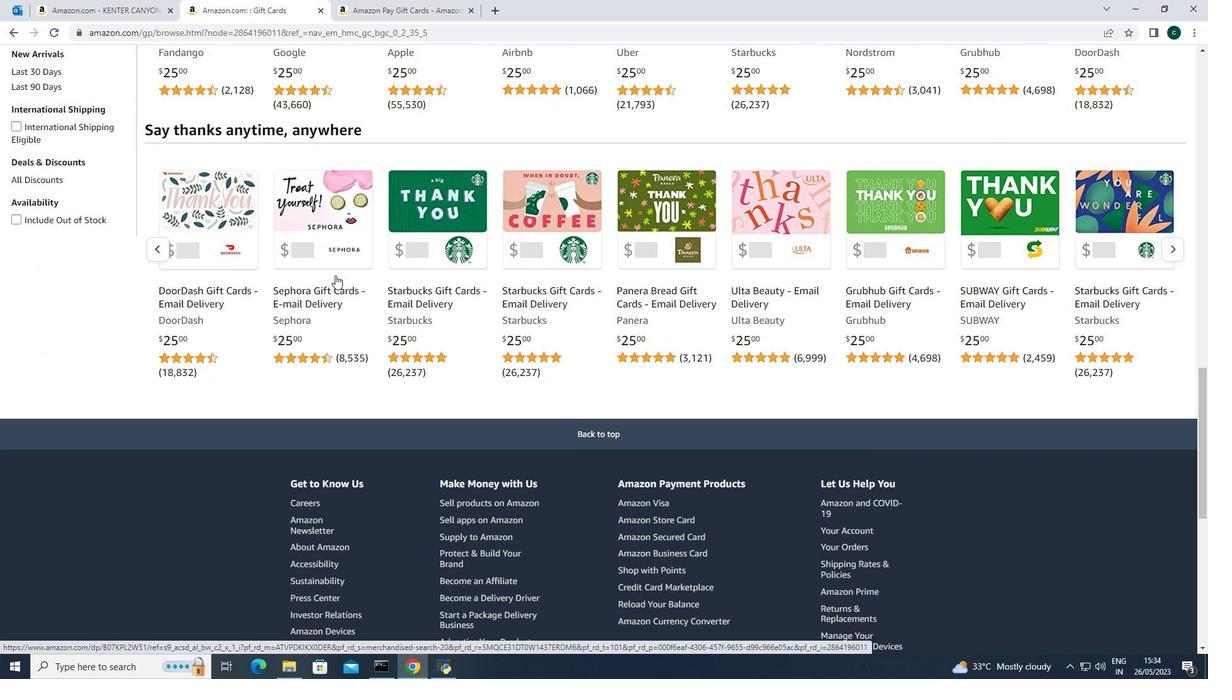 
Action: Mouse moved to (101, 157)
Screenshot: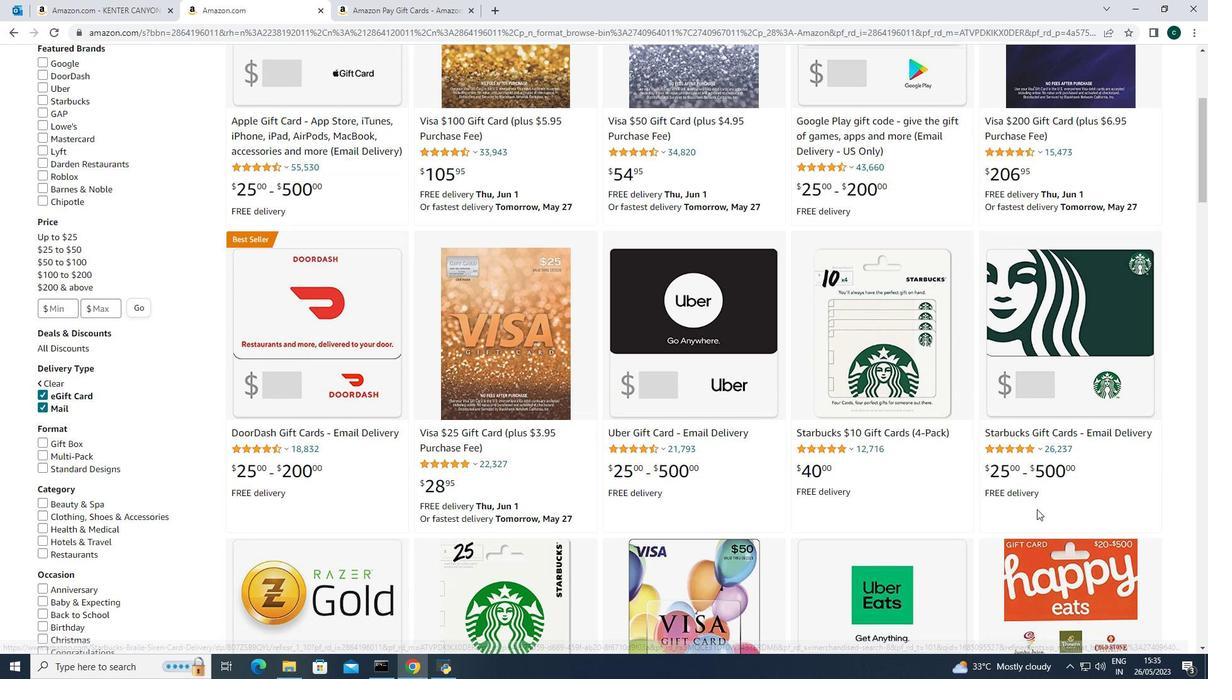 
Action: Mouse pressed left at (101, 157)
Screenshot: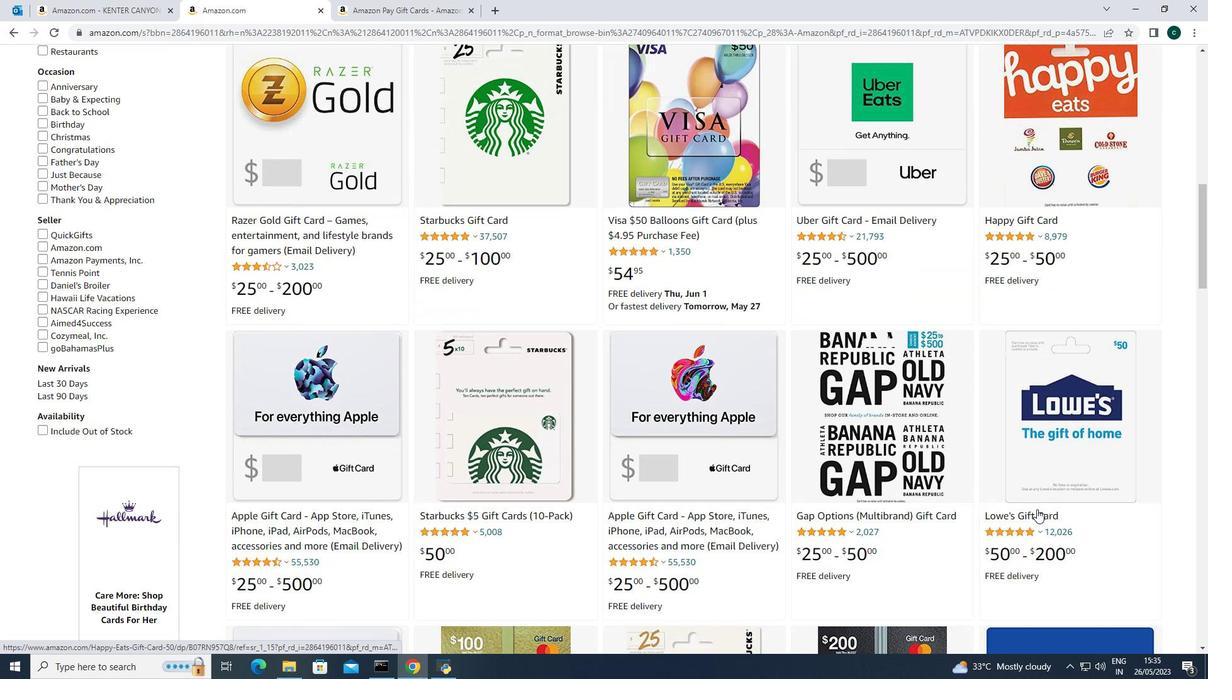 
Action: Mouse moved to (394, 349)
Screenshot: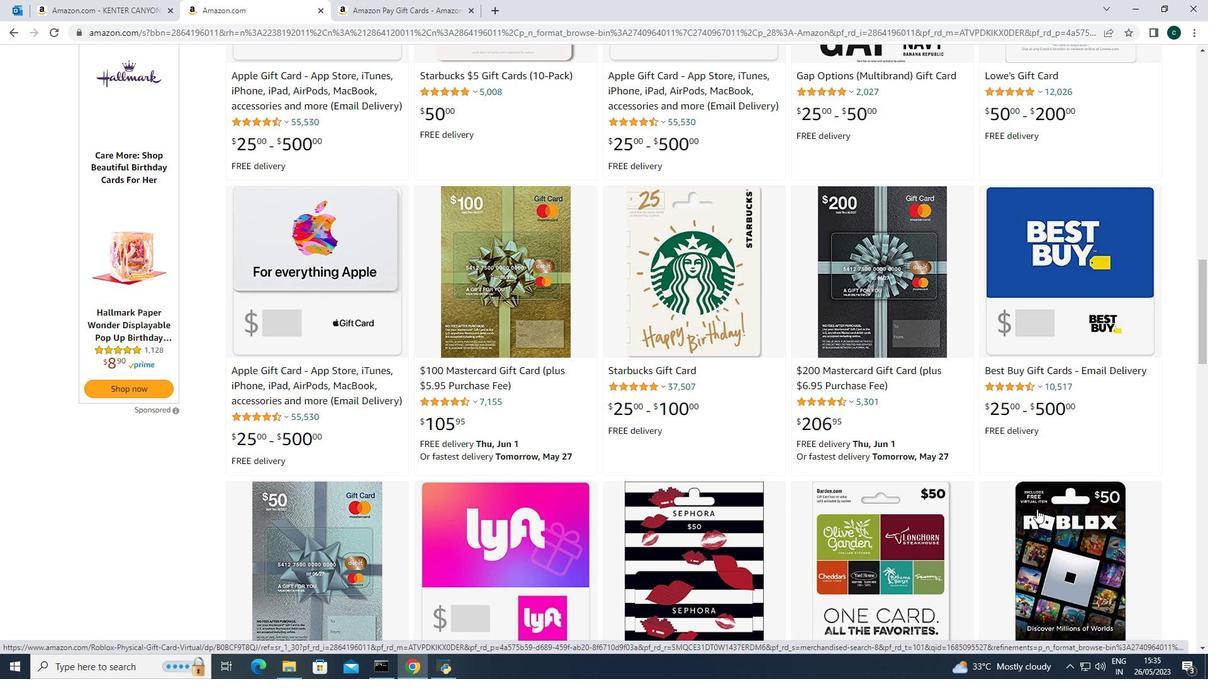 
Action: Mouse scrolled (394, 348) with delta (0, 0)
Screenshot: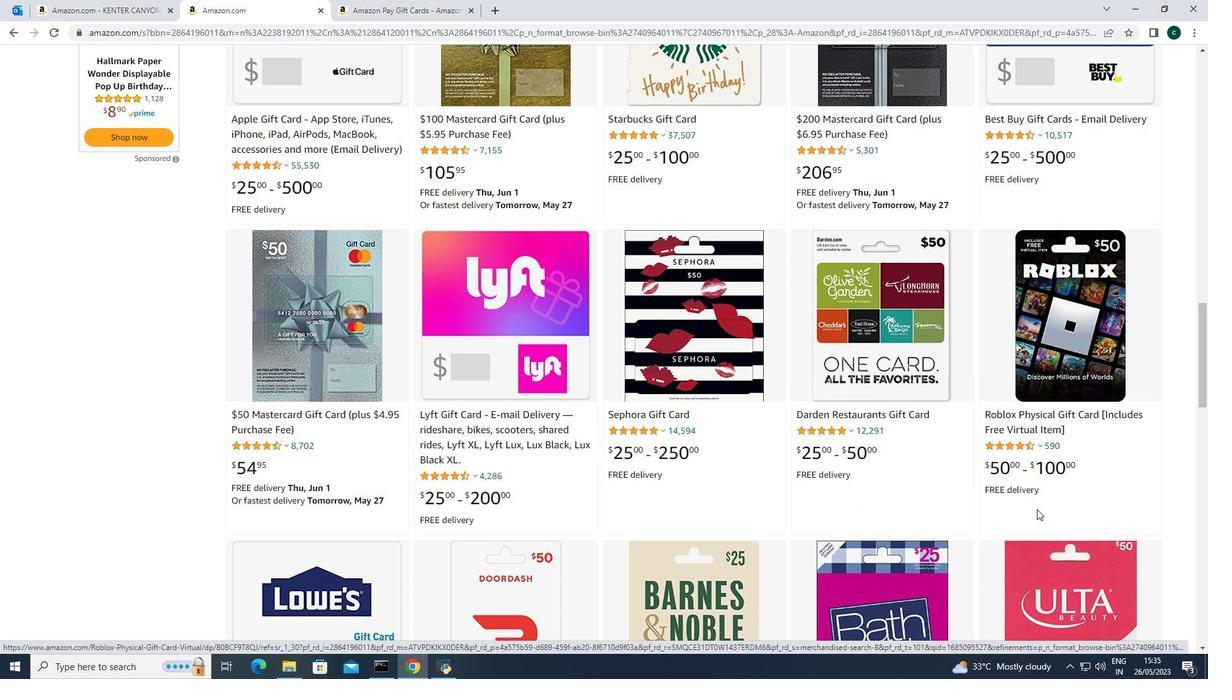 
Action: Mouse scrolled (394, 348) with delta (0, 0)
Screenshot: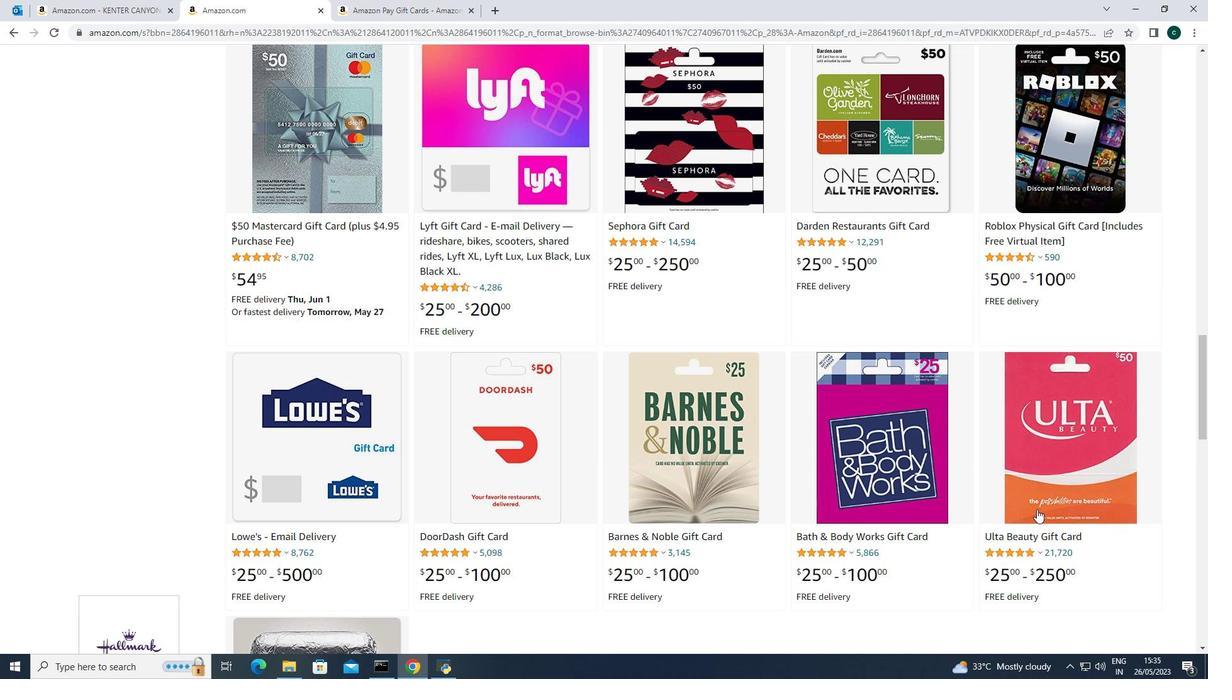
Action: Mouse moved to (395, 349)
Screenshot: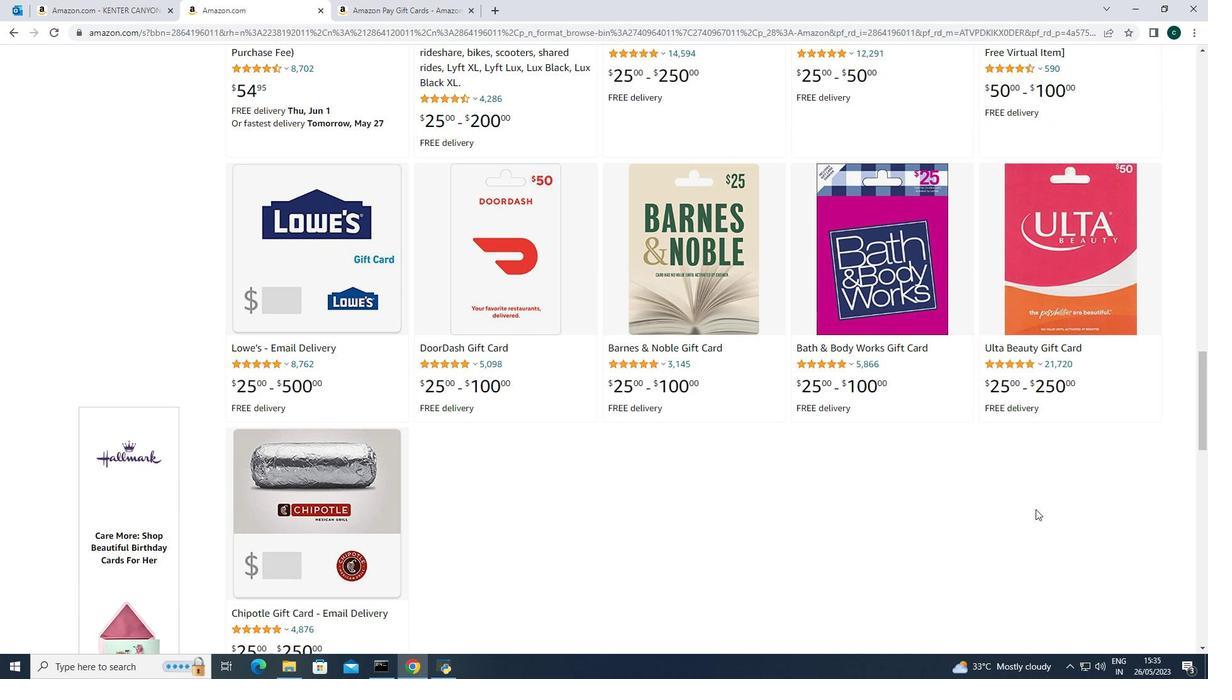 
Action: Mouse scrolled (395, 348) with delta (0, 0)
Screenshot: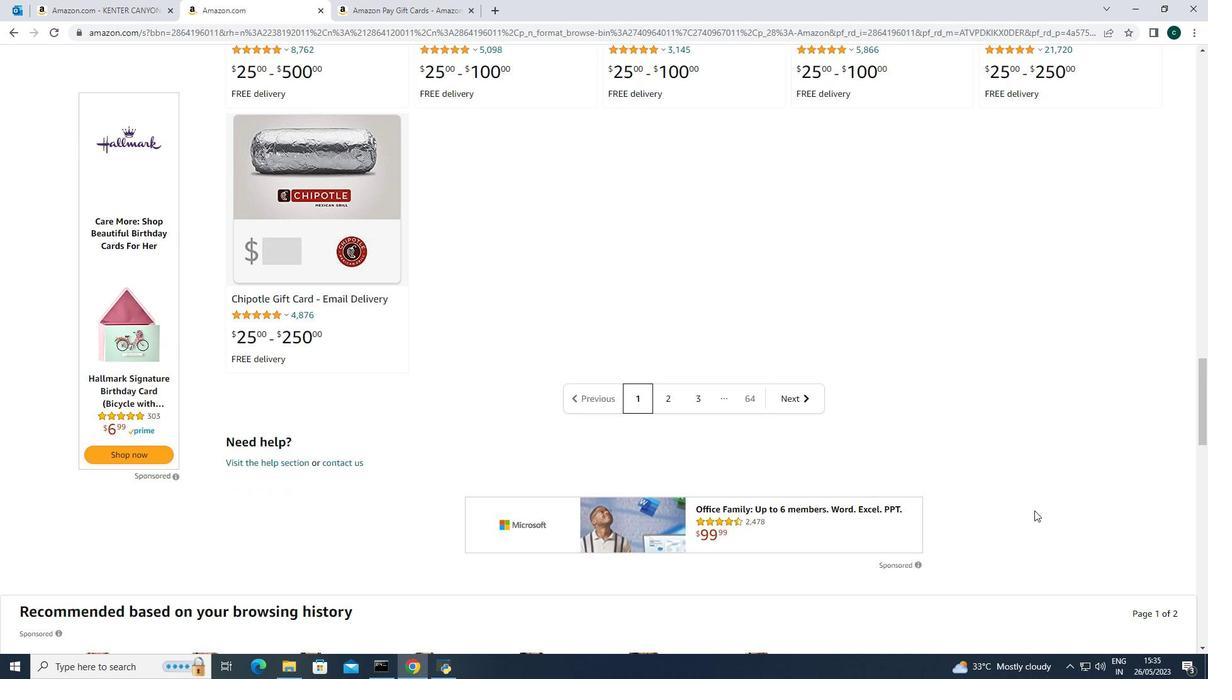 
Action: Mouse scrolled (395, 348) with delta (0, 0)
Screenshot: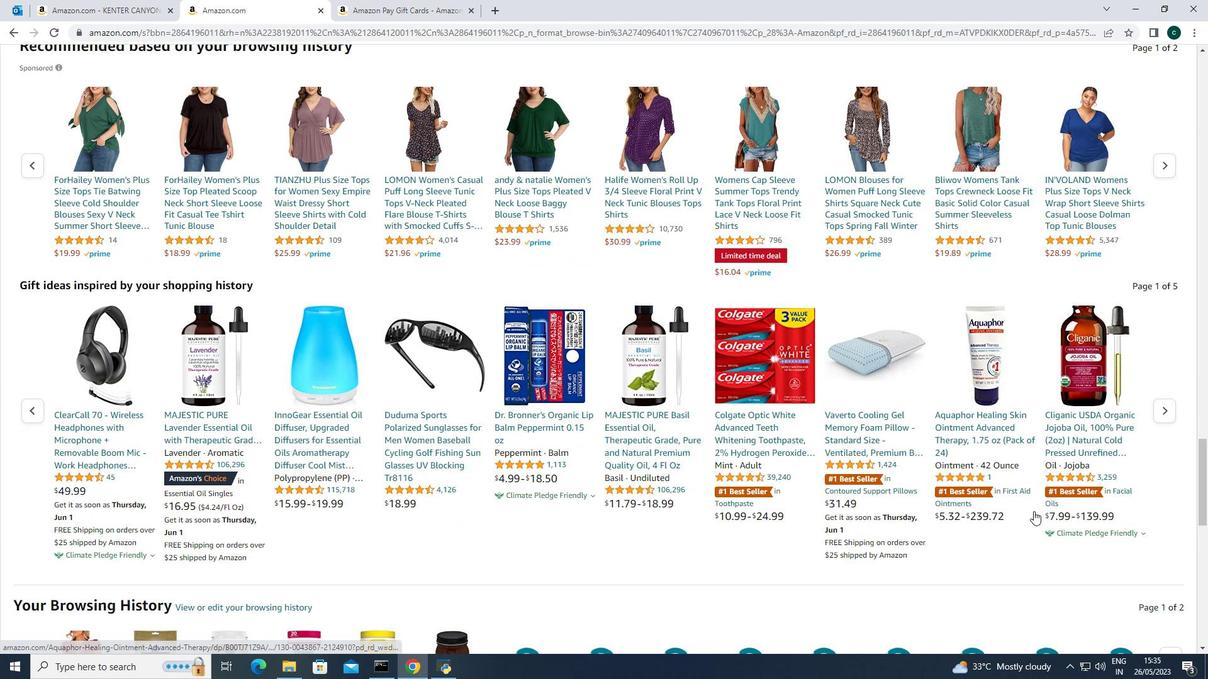 
Action: Mouse scrolled (395, 348) with delta (0, 0)
Screenshot: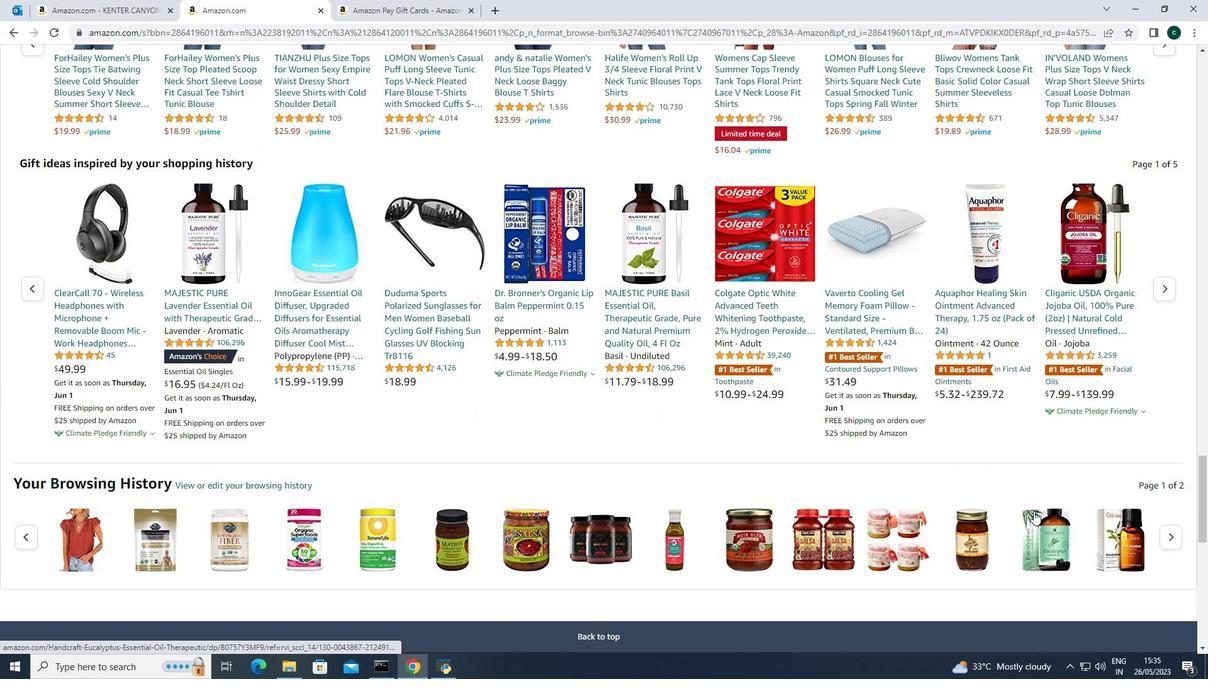 
Action: Mouse scrolled (395, 348) with delta (0, 0)
Screenshot: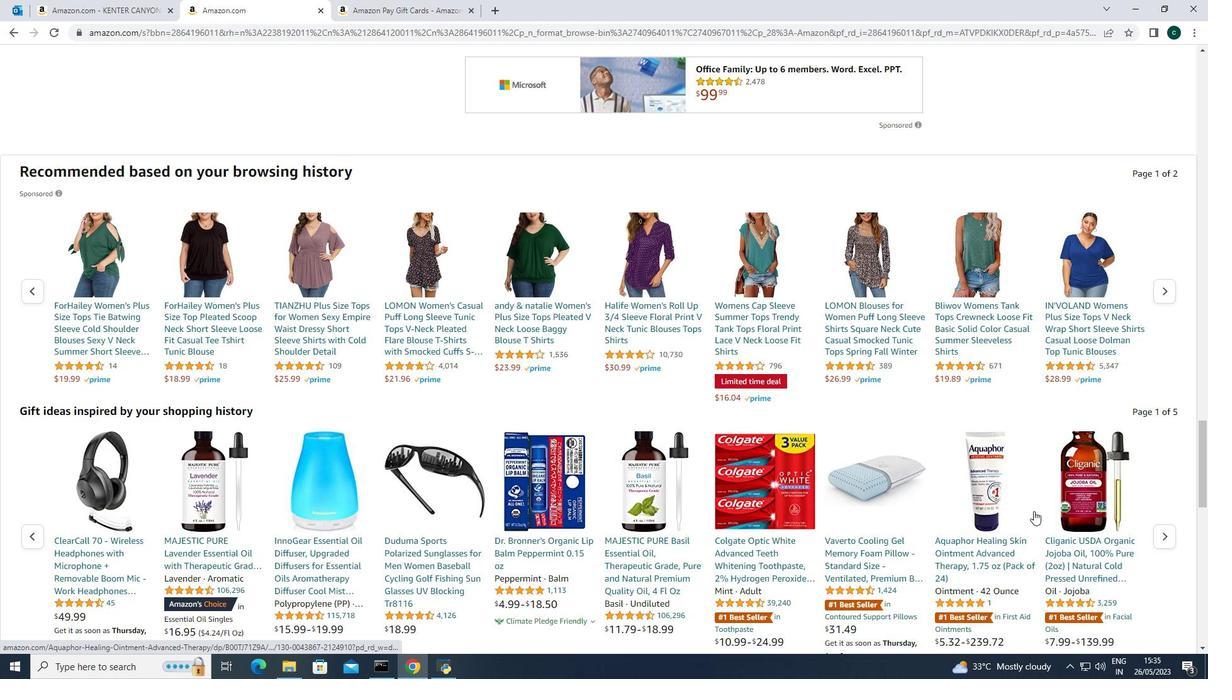 
Action: Mouse scrolled (395, 348) with delta (0, 0)
Screenshot: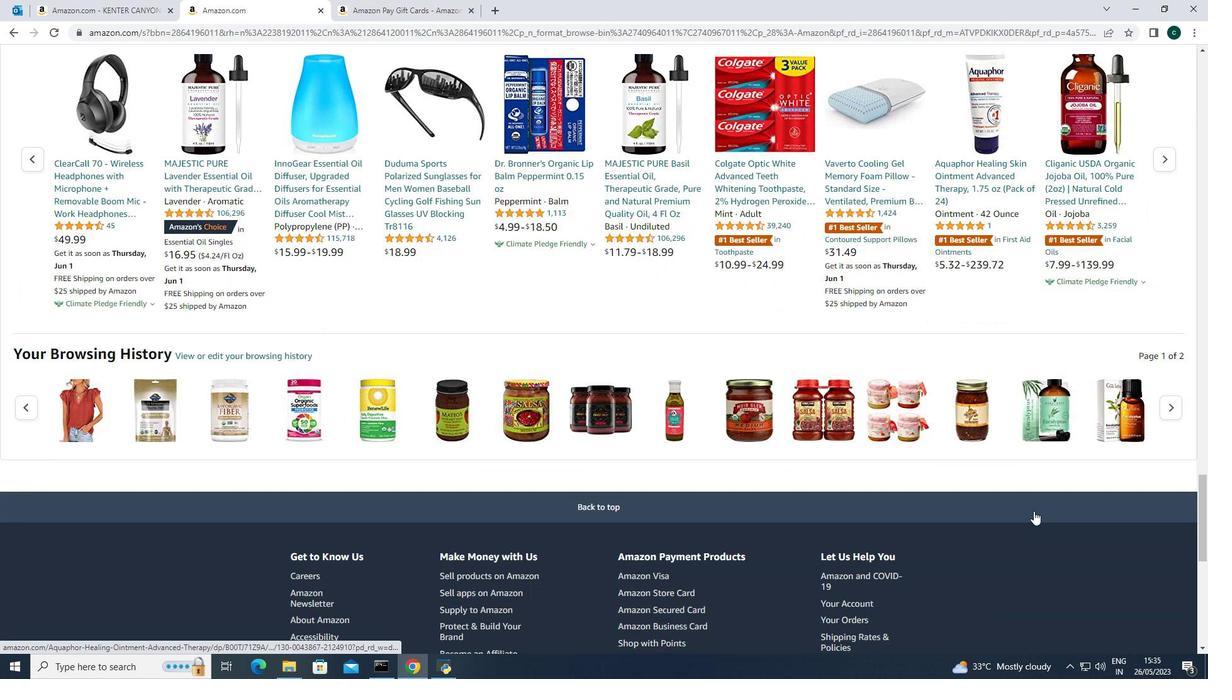 
Action: Mouse scrolled (395, 348) with delta (0, 0)
Screenshot: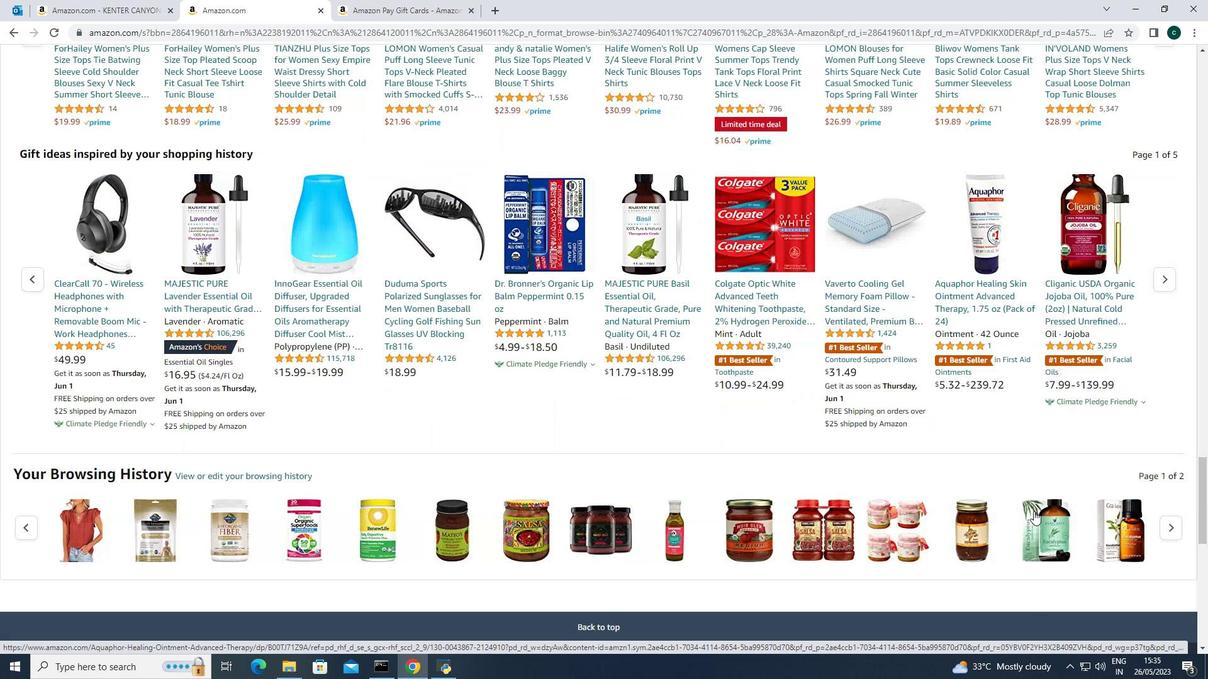 
Action: Mouse scrolled (395, 348) with delta (0, 0)
Screenshot: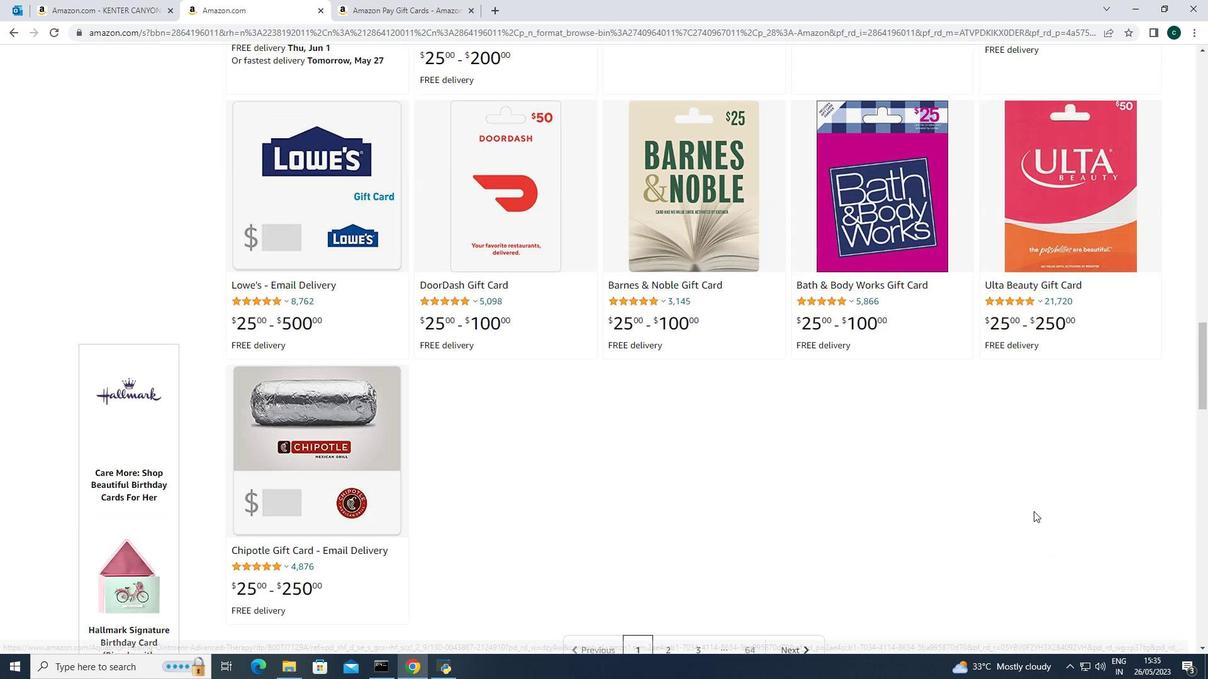 
Action: Mouse scrolled (395, 348) with delta (0, 0)
Screenshot: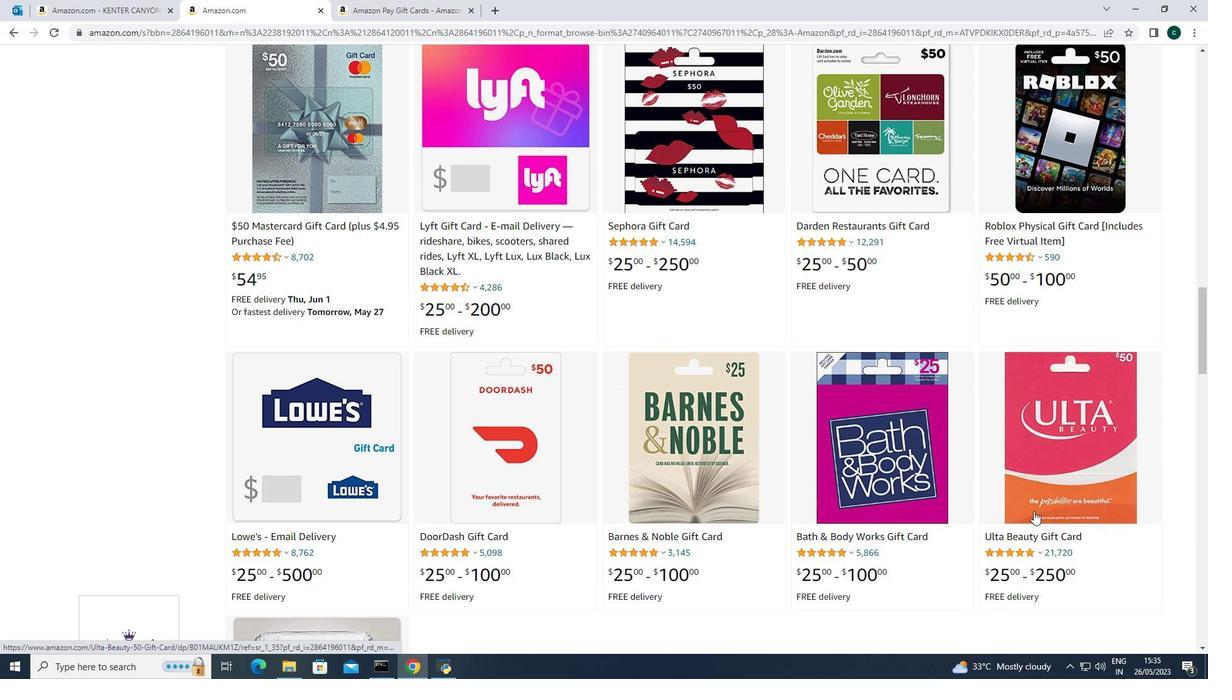 
Action: Mouse scrolled (395, 348) with delta (0, 0)
Screenshot: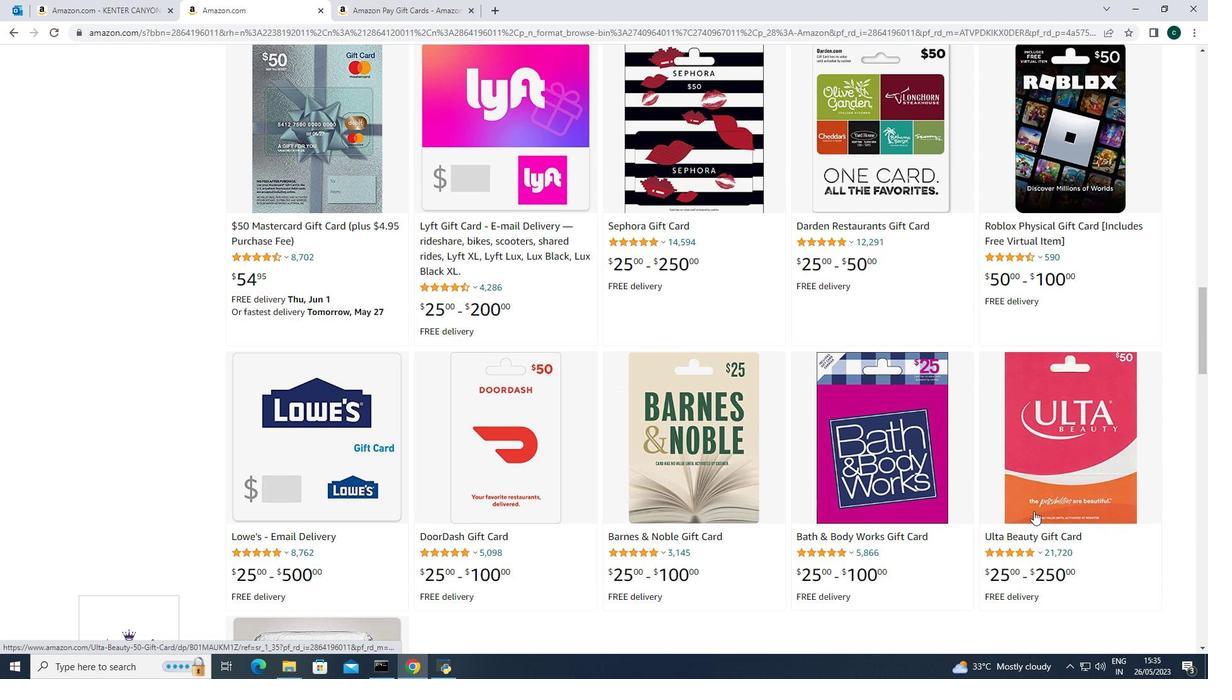 
Action: Mouse scrolled (395, 348) with delta (0, 0)
Screenshot: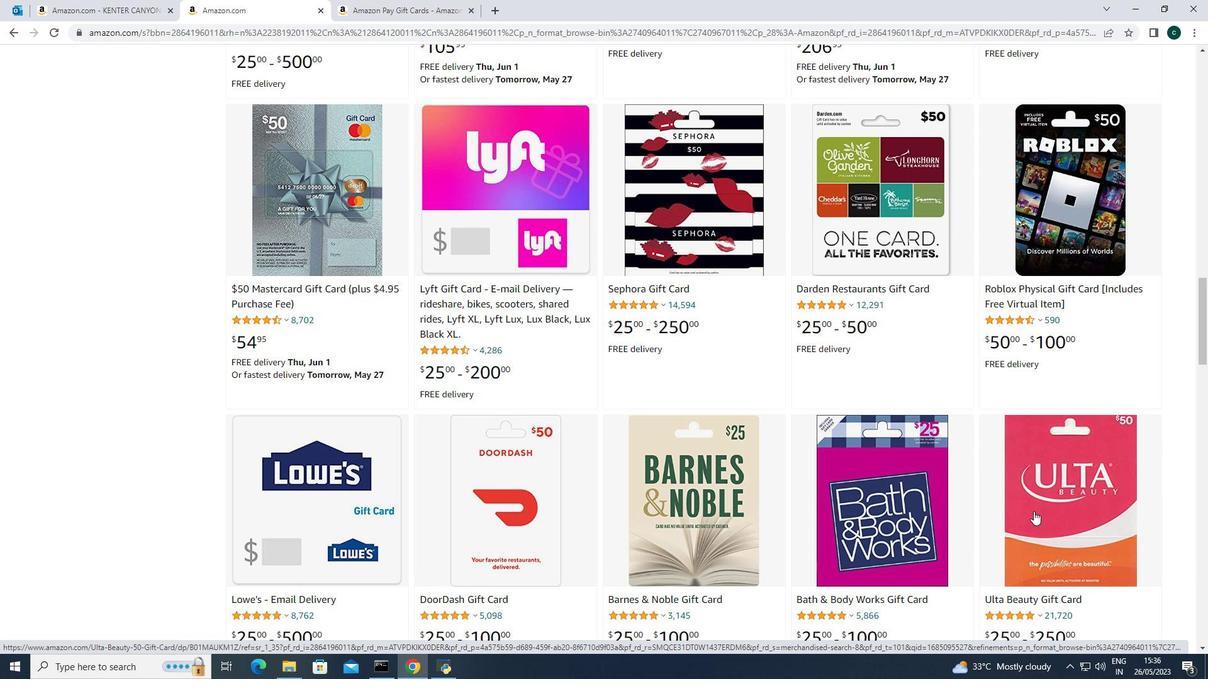 
Action: Mouse scrolled (395, 348) with delta (0, 0)
Screenshot: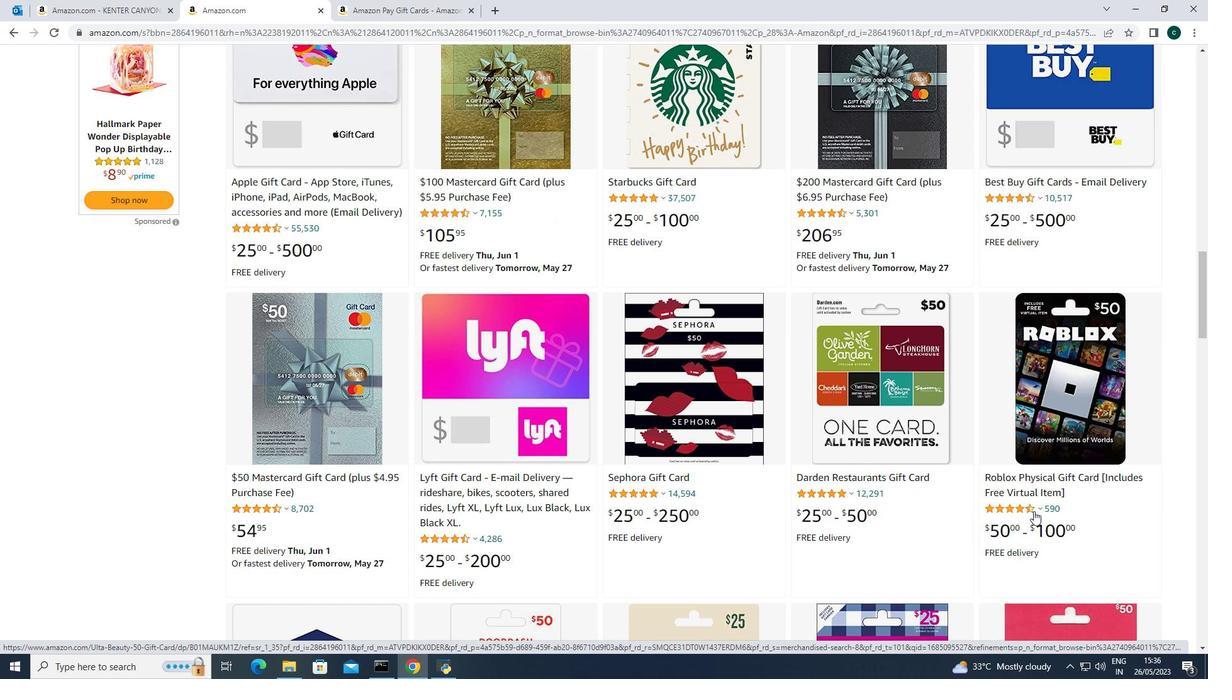 
Action: Mouse scrolled (395, 348) with delta (0, 0)
Screenshot: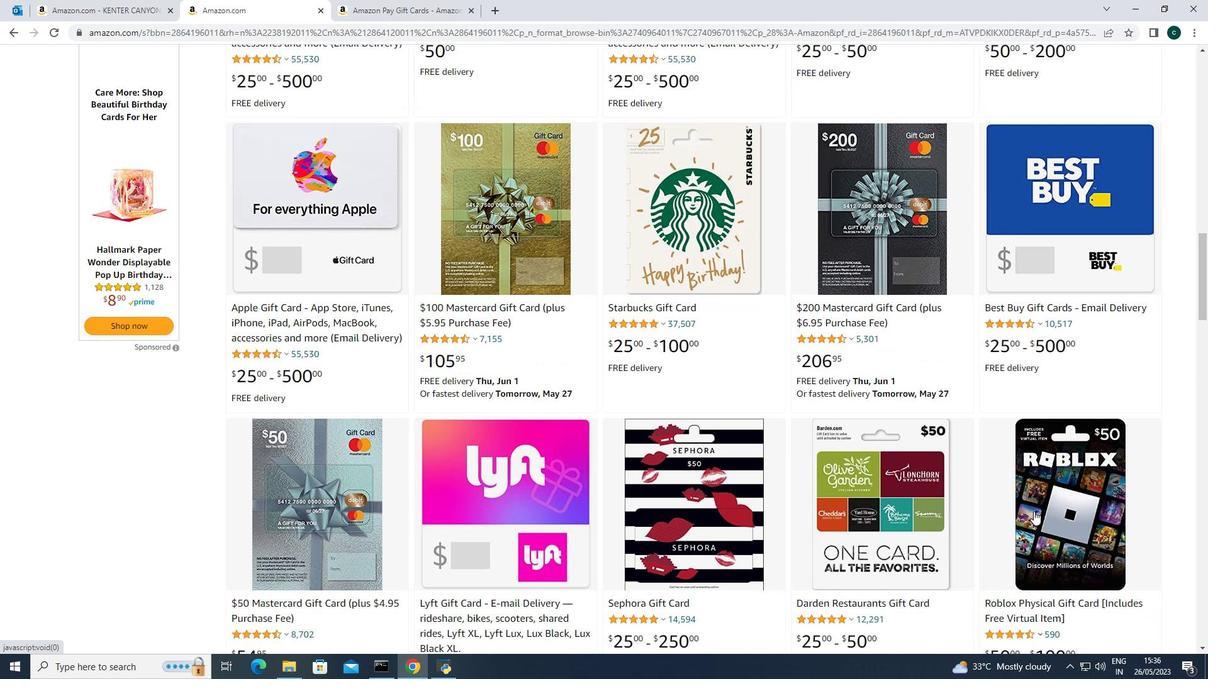 
Action: Mouse scrolled (395, 348) with delta (0, 0)
Screenshot: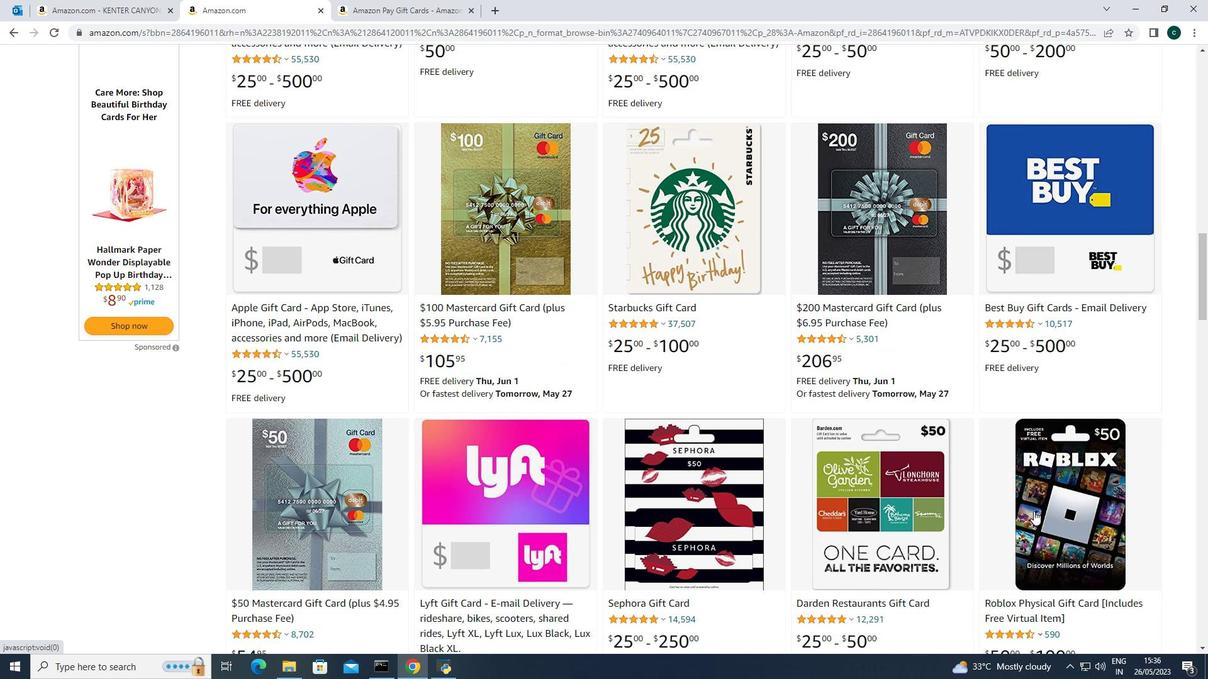 
Action: Mouse scrolled (395, 348) with delta (0, 0)
Screenshot: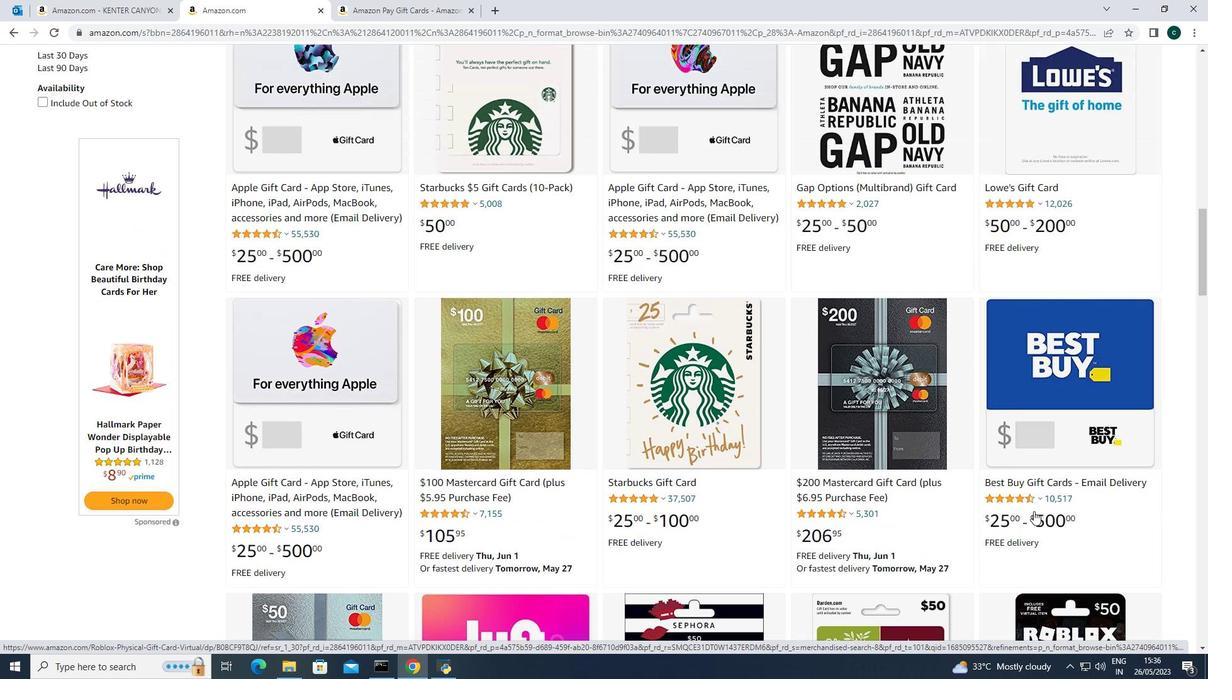 
Action: Mouse scrolled (395, 348) with delta (0, 0)
Screenshot: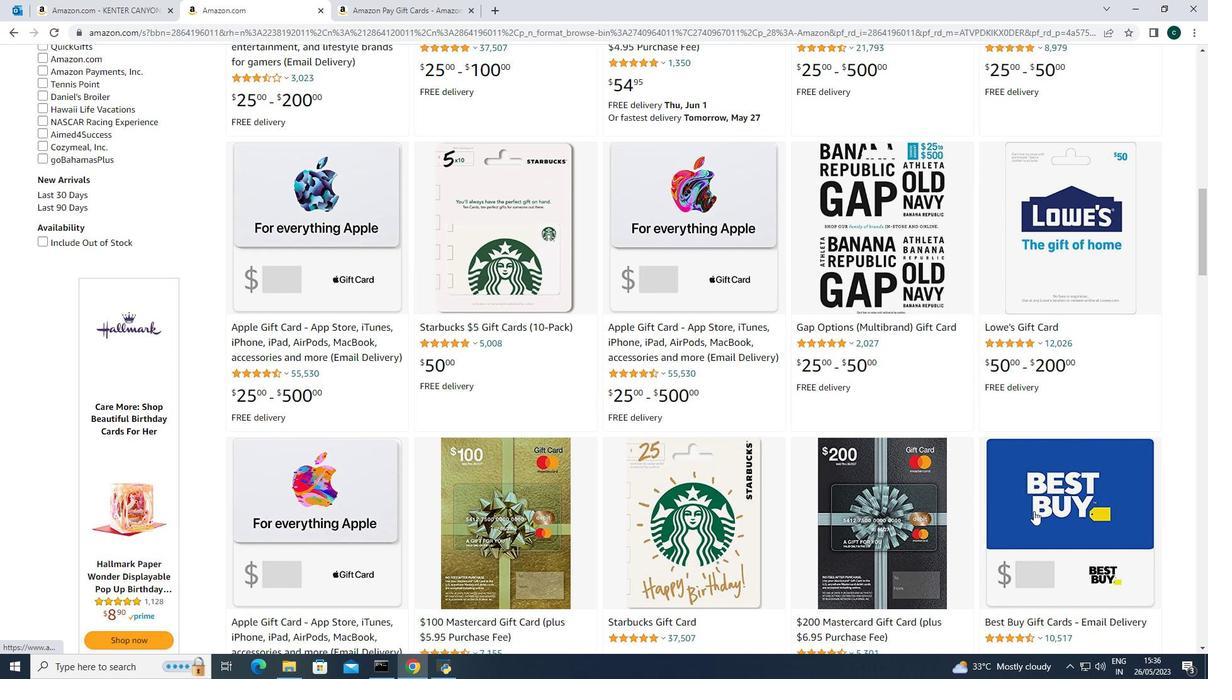 
Action: Mouse scrolled (395, 348) with delta (0, 0)
Screenshot: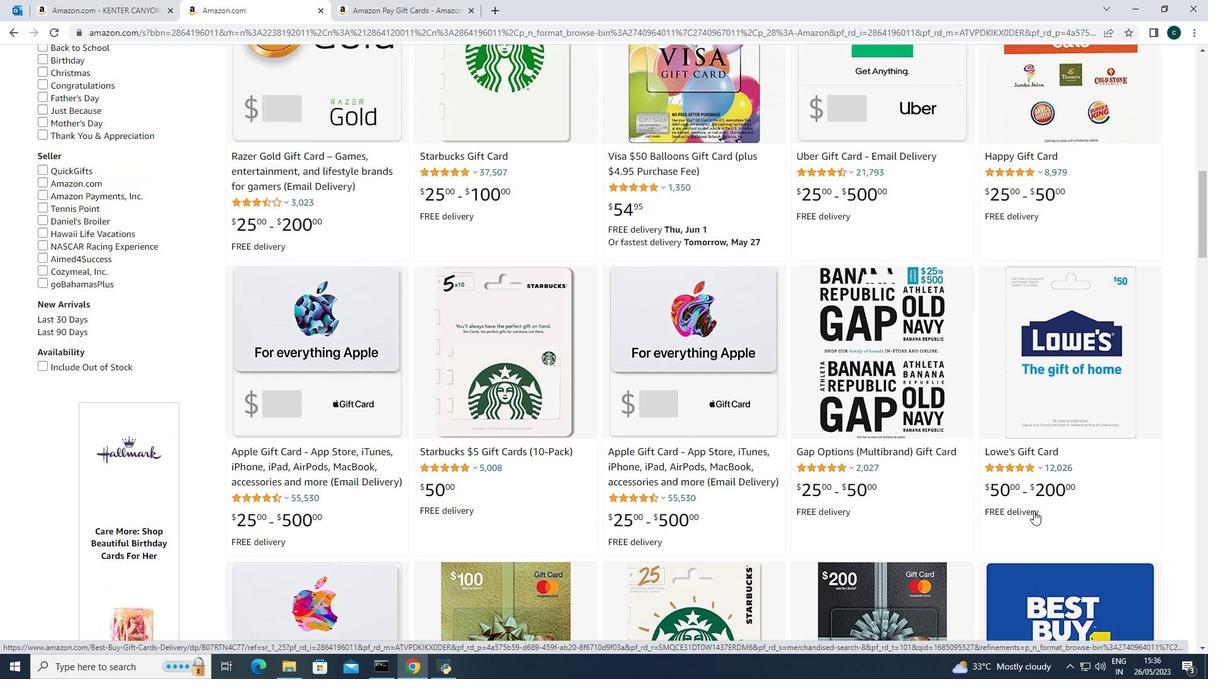 
Action: Mouse scrolled (395, 348) with delta (0, 0)
Screenshot: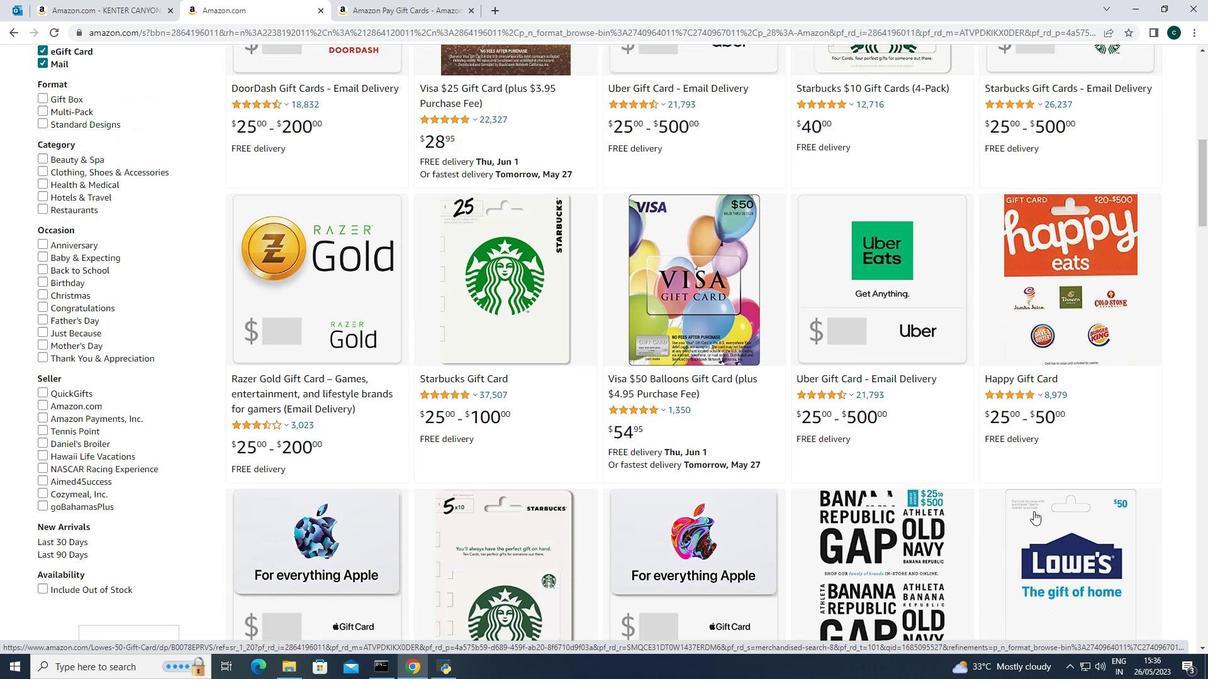 
Action: Mouse scrolled (395, 348) with delta (0, 0)
Screenshot: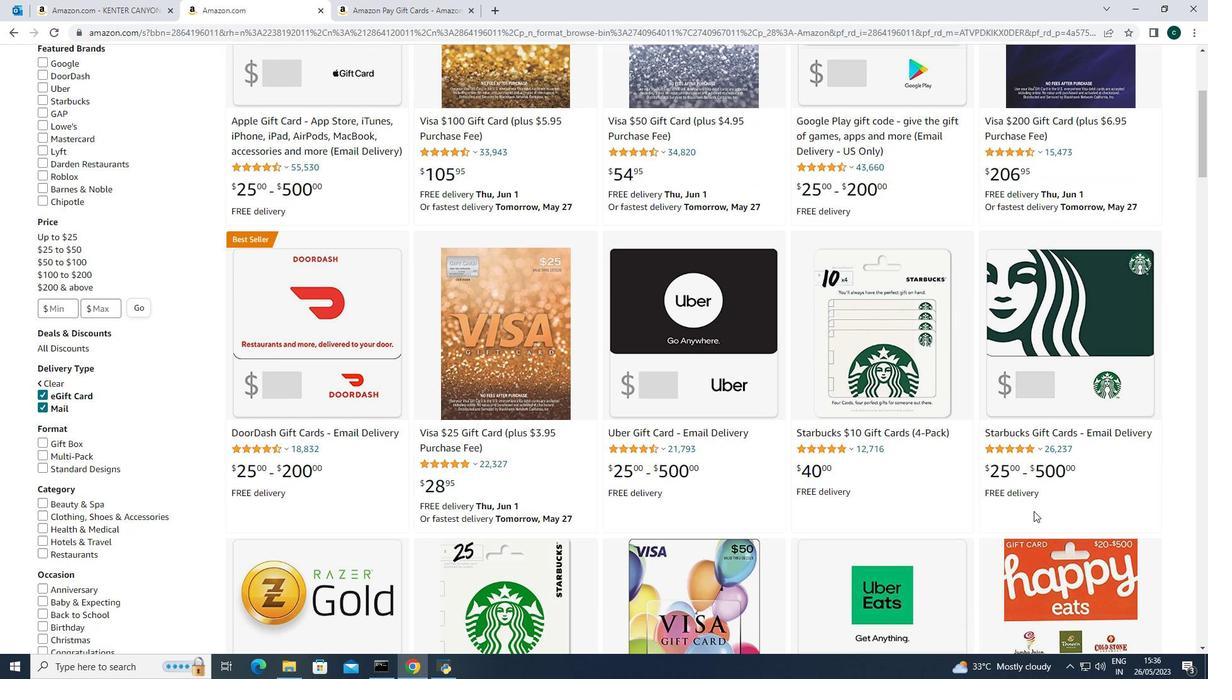 
Action: Mouse scrolled (395, 348) with delta (0, 0)
Screenshot: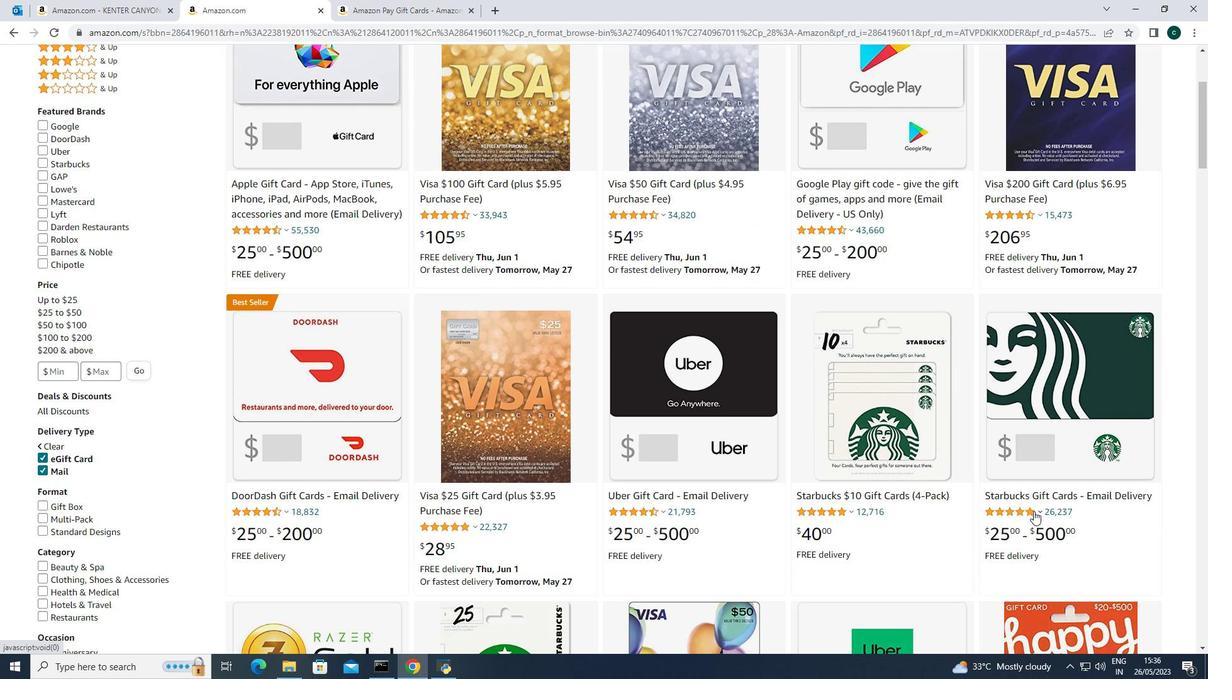 
Action: Mouse scrolled (395, 348) with delta (0, 0)
Screenshot: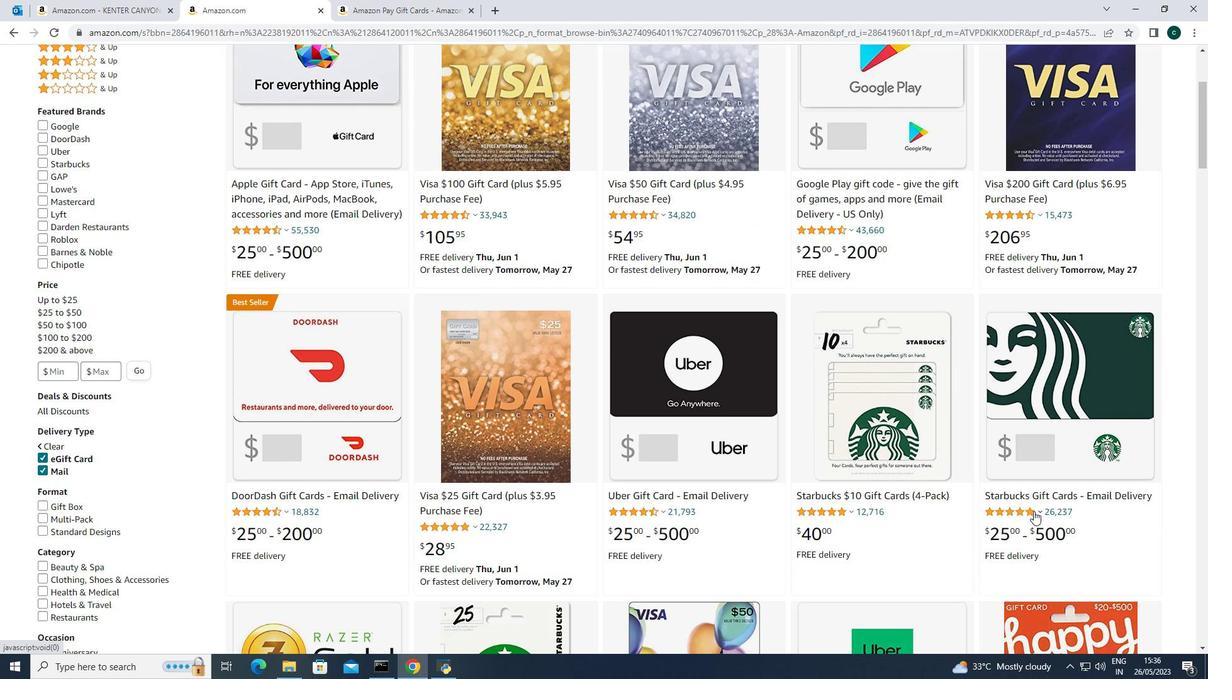 
Action: Mouse scrolled (395, 348) with delta (0, 0)
Screenshot: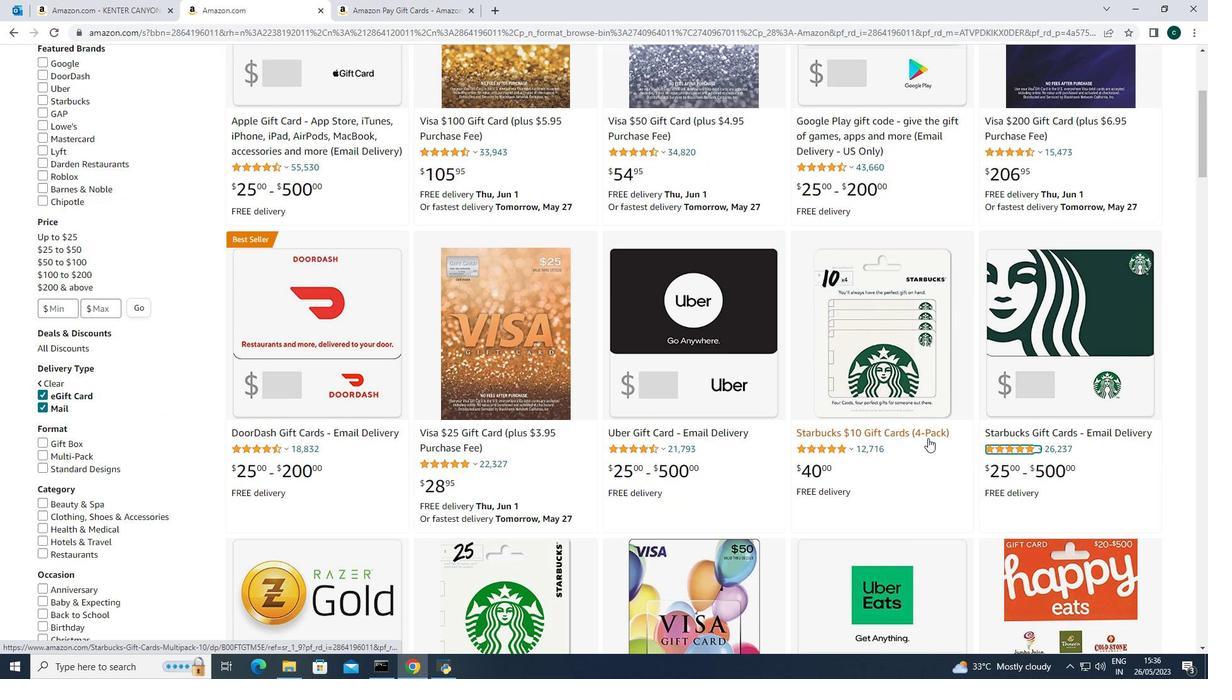
Action: Mouse scrolled (395, 348) with delta (0, 0)
Screenshot: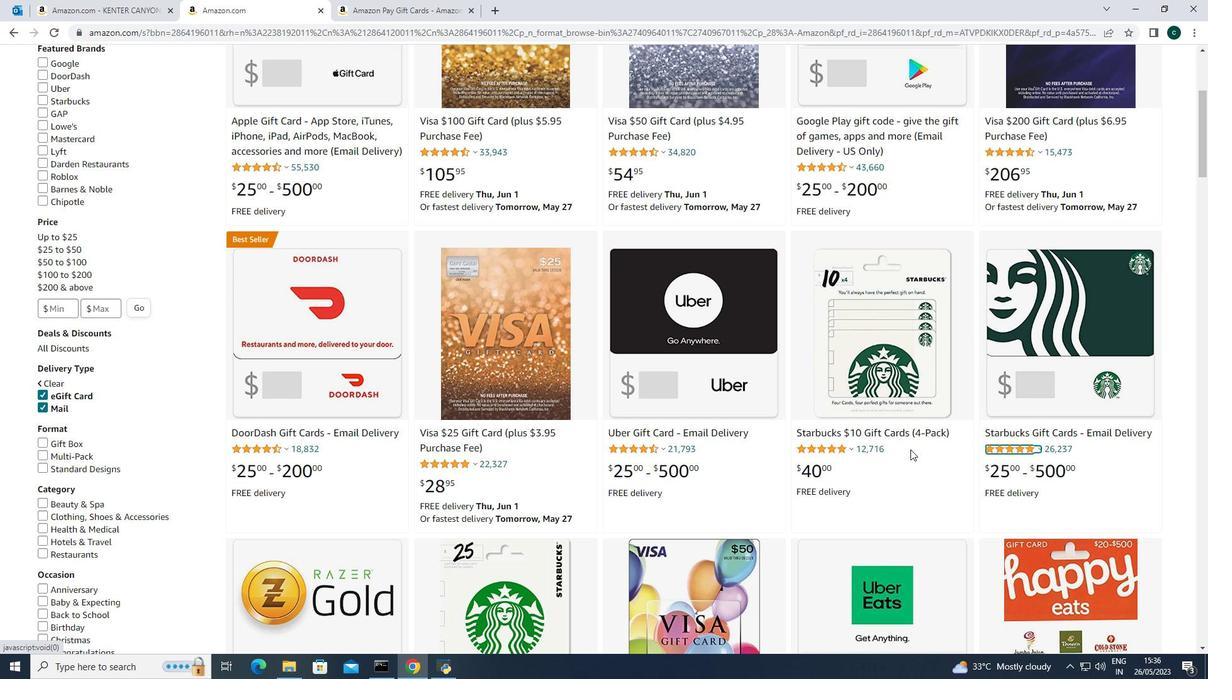 
Action: Mouse scrolled (395, 348) with delta (0, 0)
Screenshot: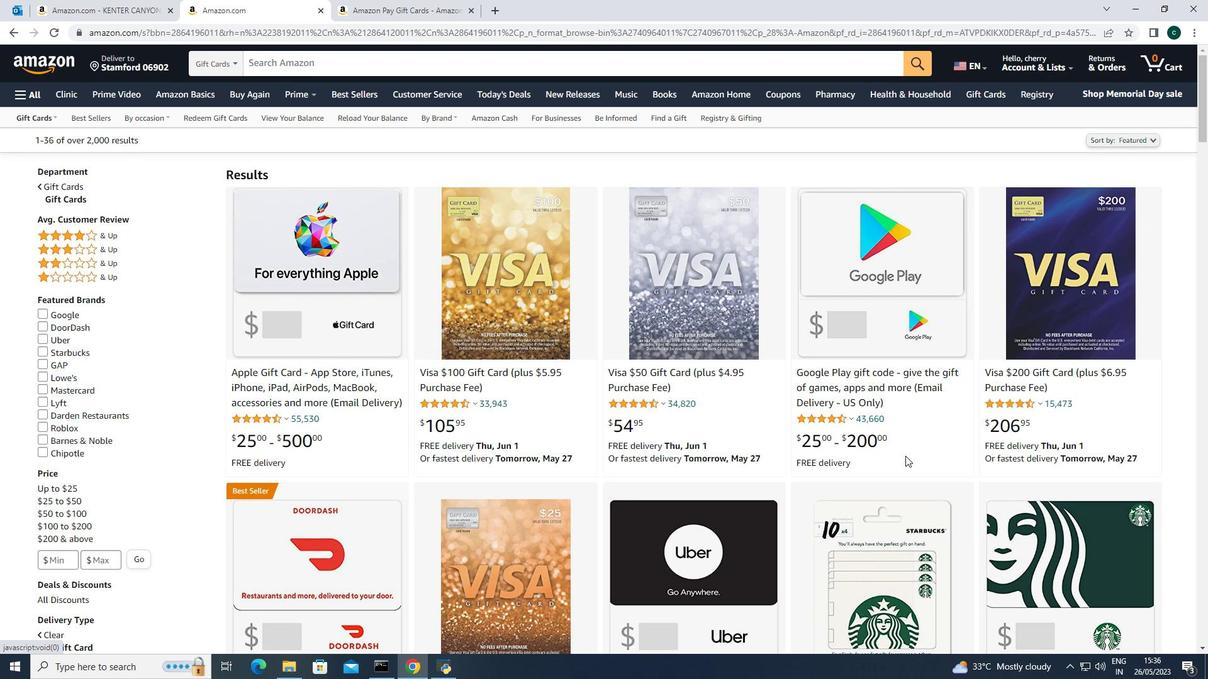 
Action: Mouse scrolled (395, 348) with delta (0, 0)
Screenshot: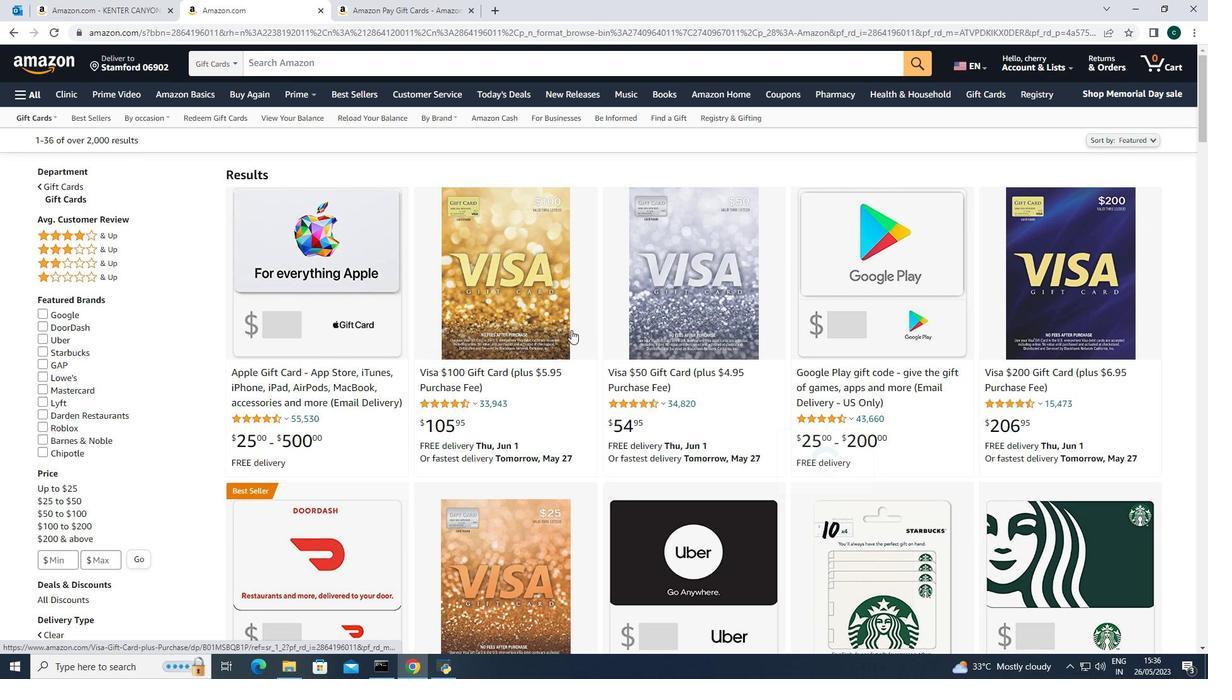 
Action: Mouse scrolled (395, 348) with delta (0, 0)
Screenshot: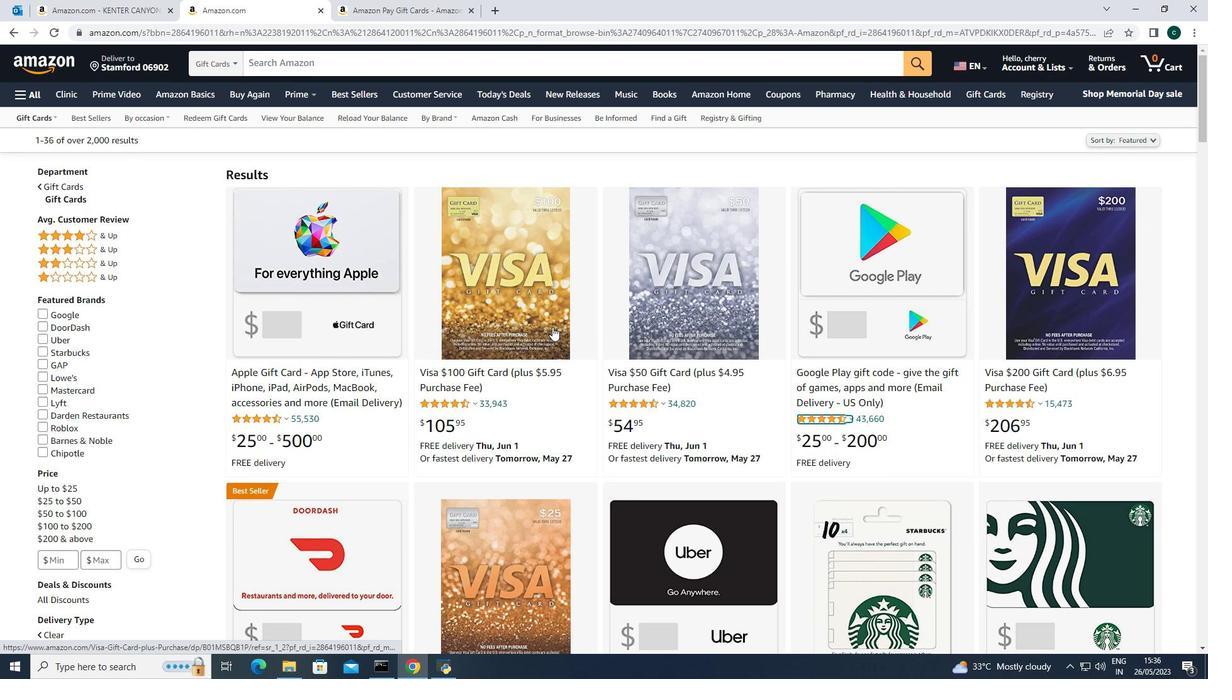 
Action: Mouse scrolled (395, 348) with delta (0, 0)
Screenshot: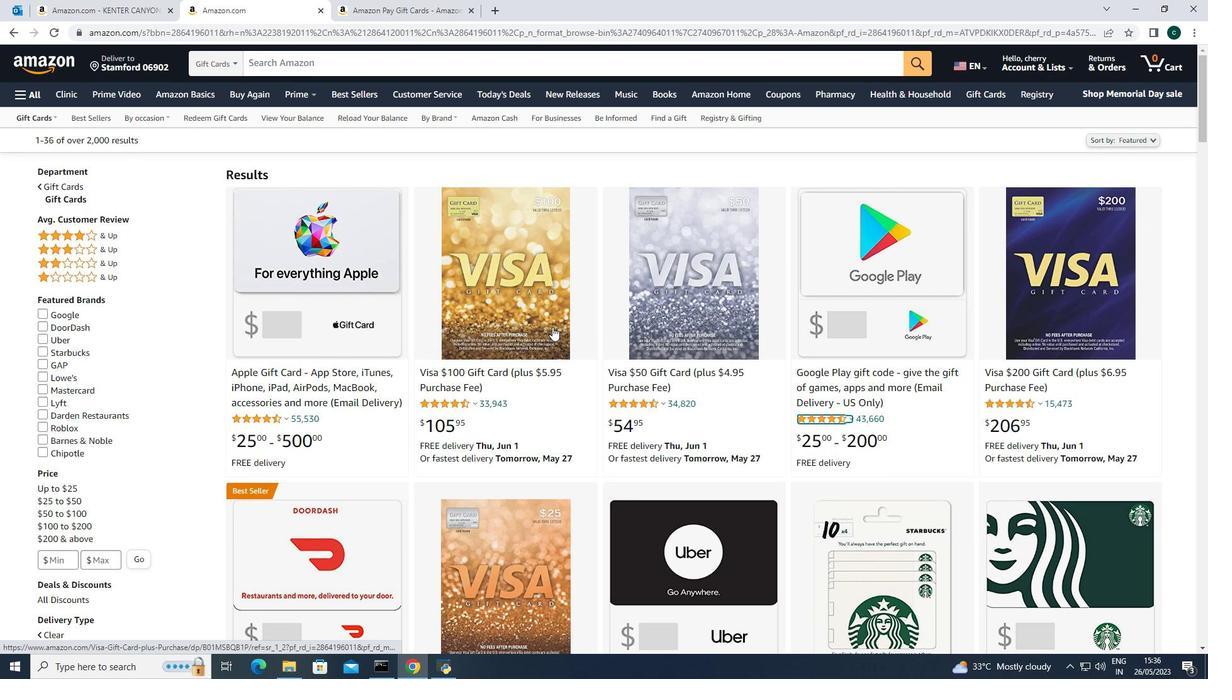 
Action: Mouse scrolled (395, 348) with delta (0, 0)
Screenshot: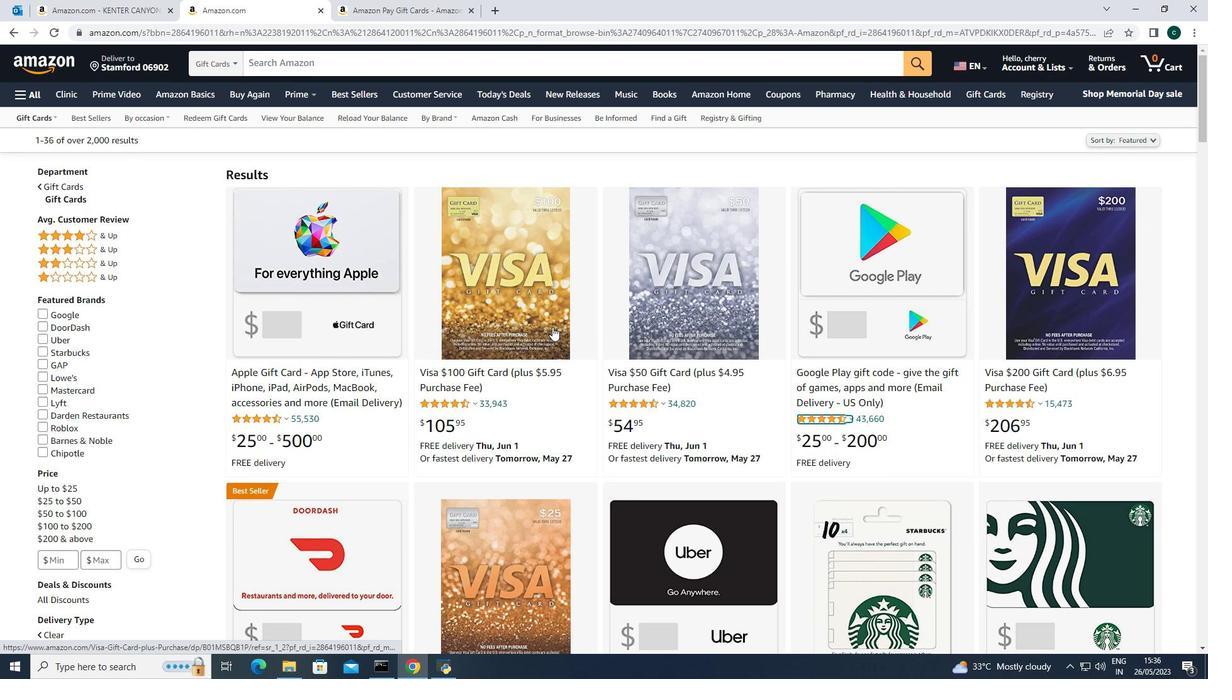 
Action: Mouse scrolled (395, 348) with delta (0, 0)
Screenshot: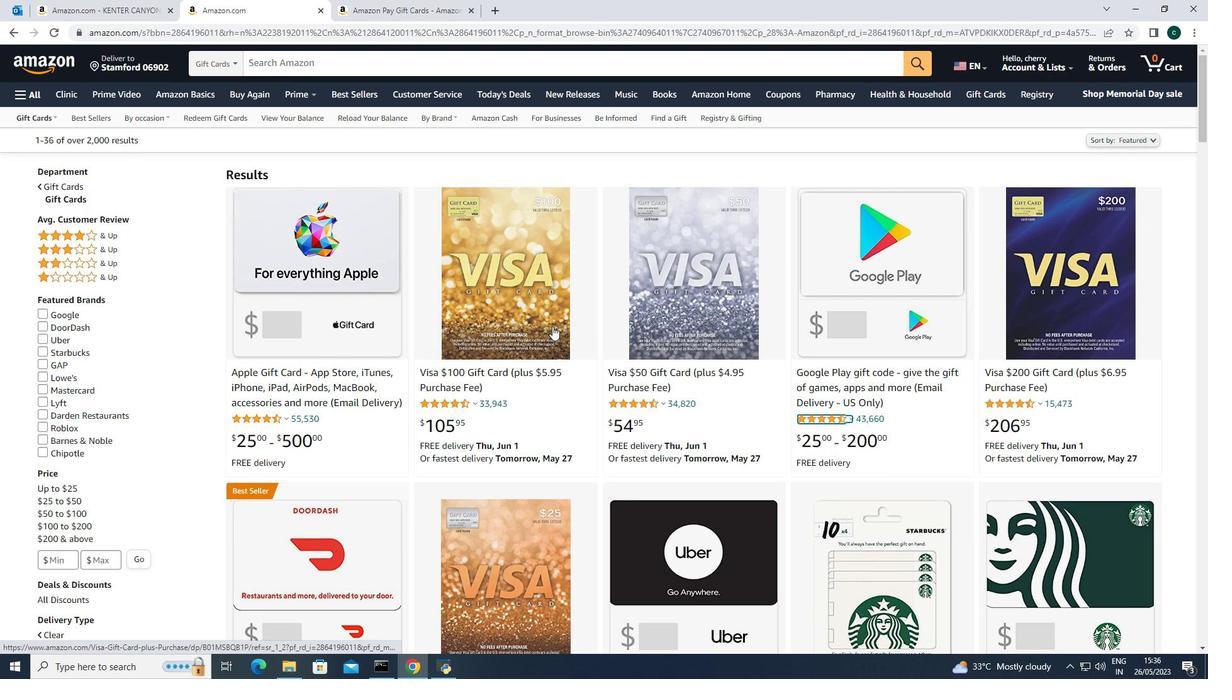 
Action: Mouse scrolled (395, 348) with delta (0, 0)
Screenshot: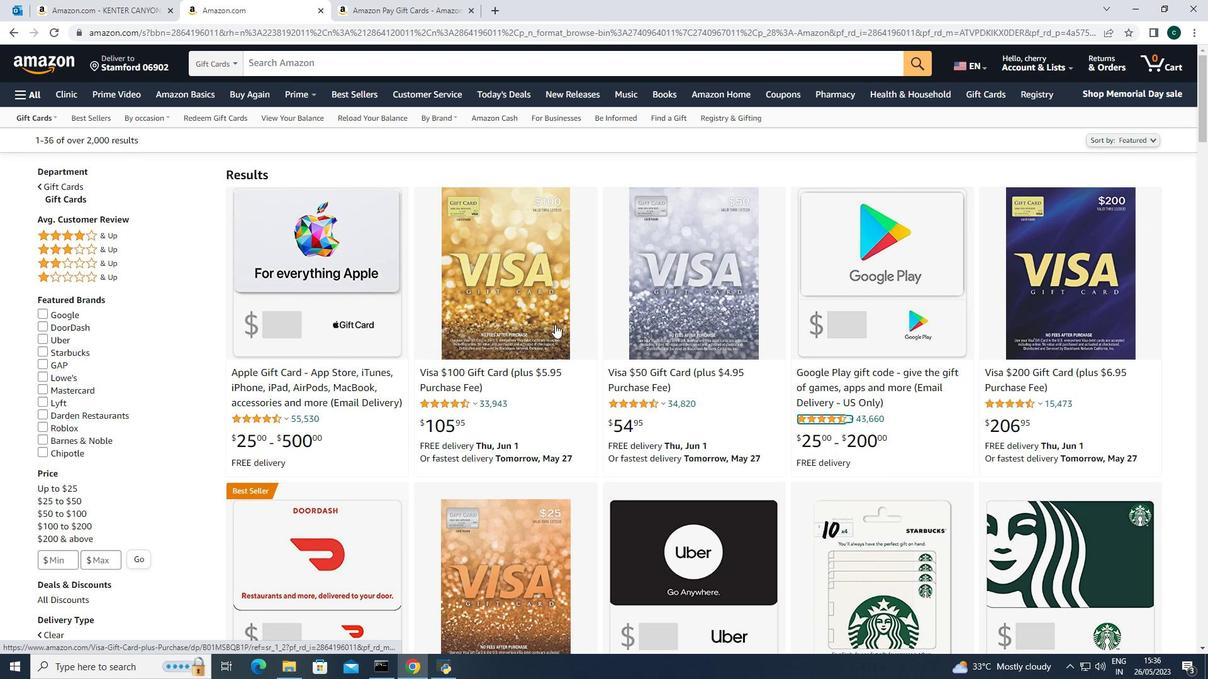 
Action: Mouse scrolled (395, 348) with delta (0, 0)
Screenshot: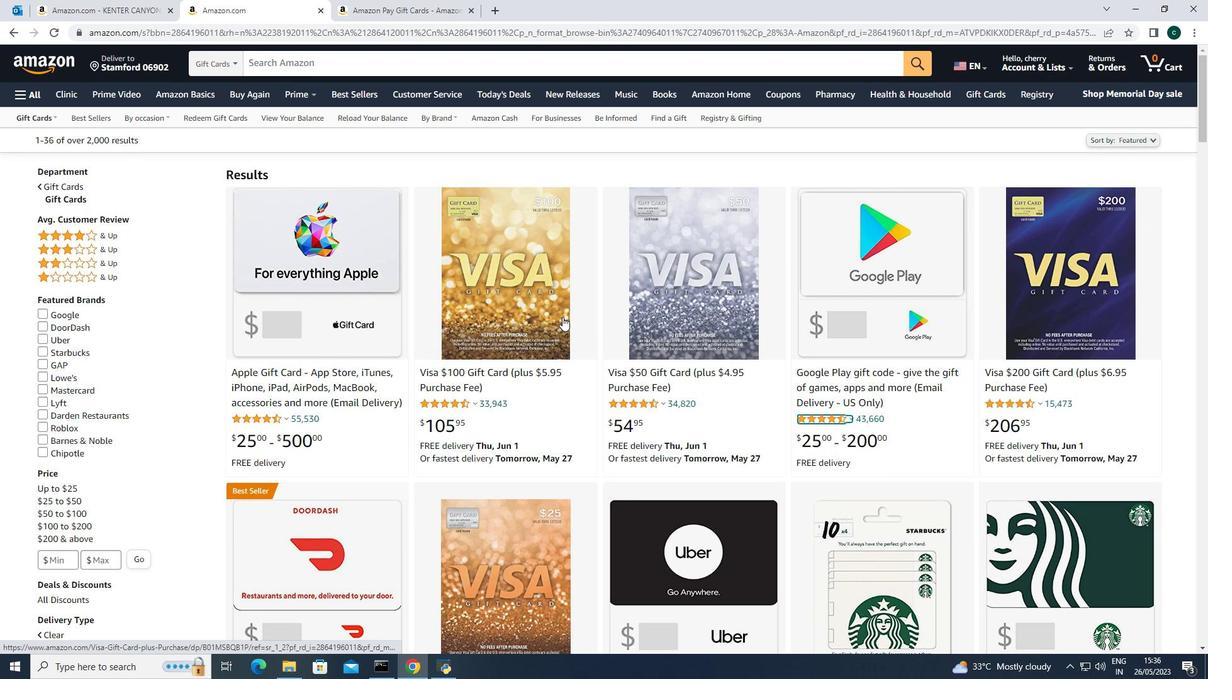 
Action: Mouse scrolled (395, 348) with delta (0, 0)
Screenshot: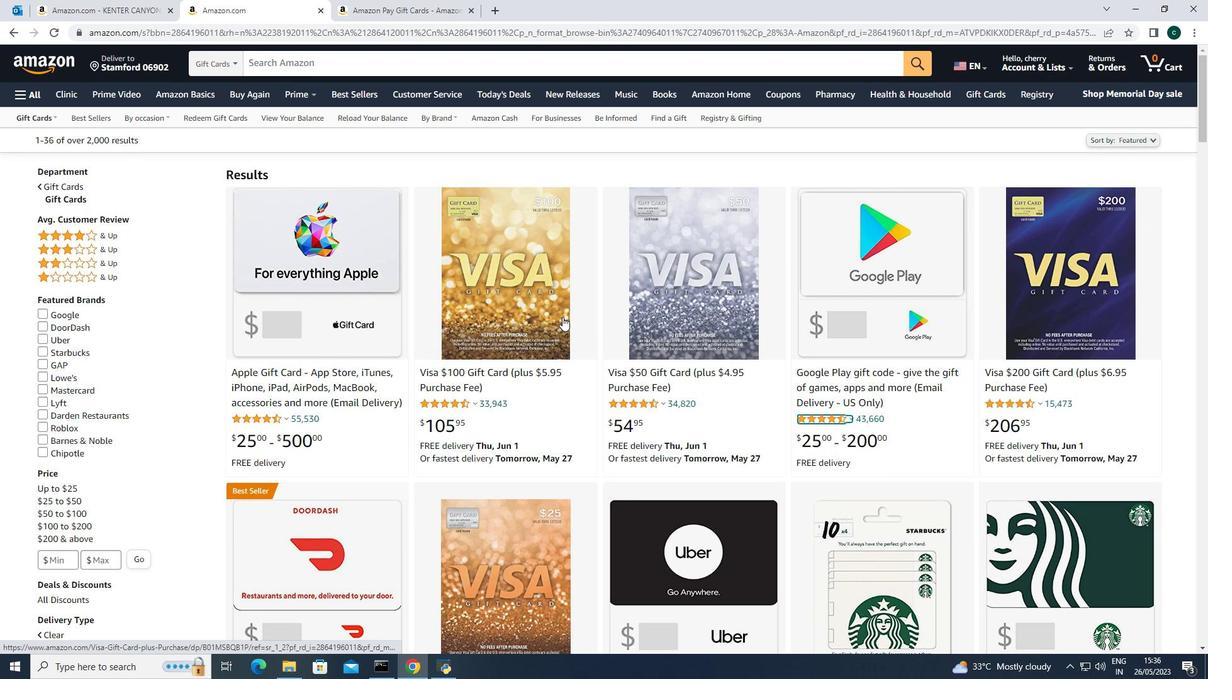 
Action: Mouse scrolled (395, 348) with delta (0, 0)
Screenshot: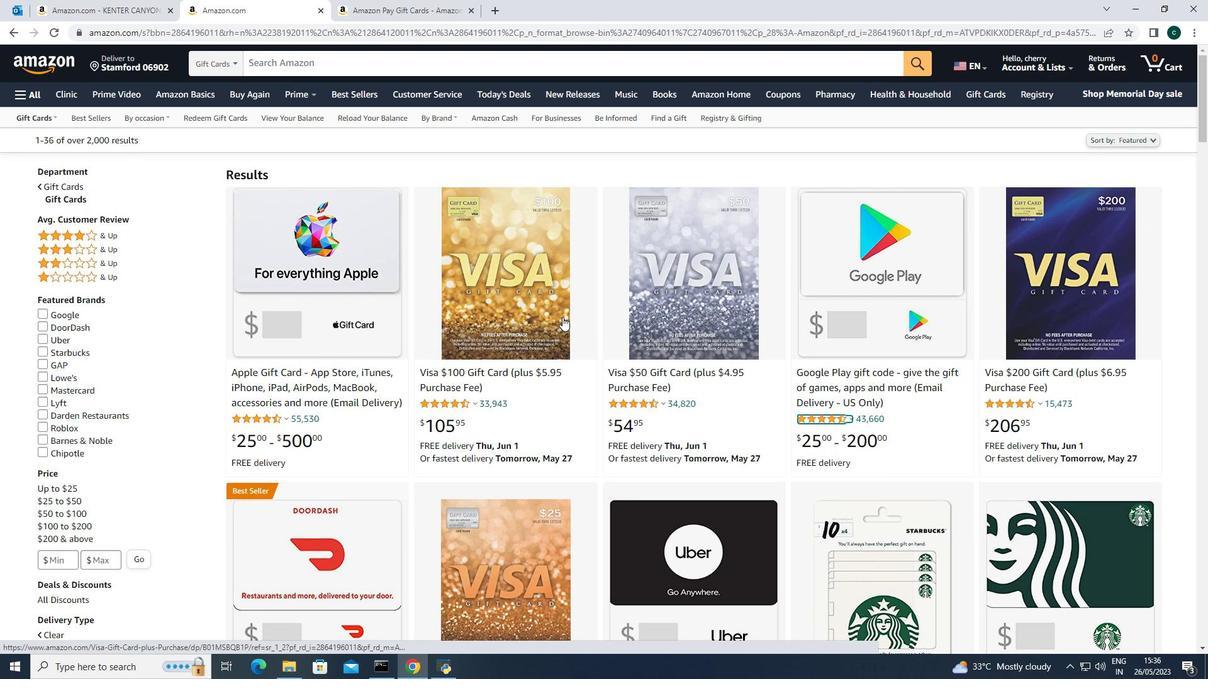 
Action: Mouse scrolled (395, 348) with delta (0, 0)
Screenshot: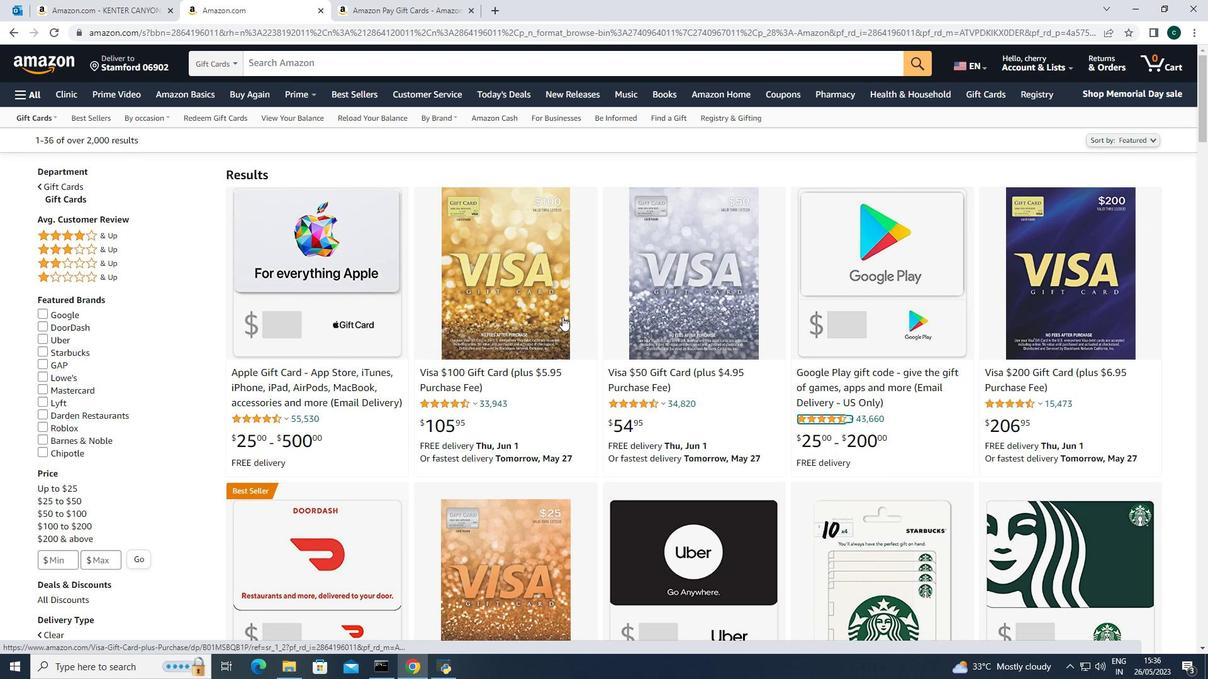 
Action: Mouse scrolled (395, 349) with delta (0, 0)
Screenshot: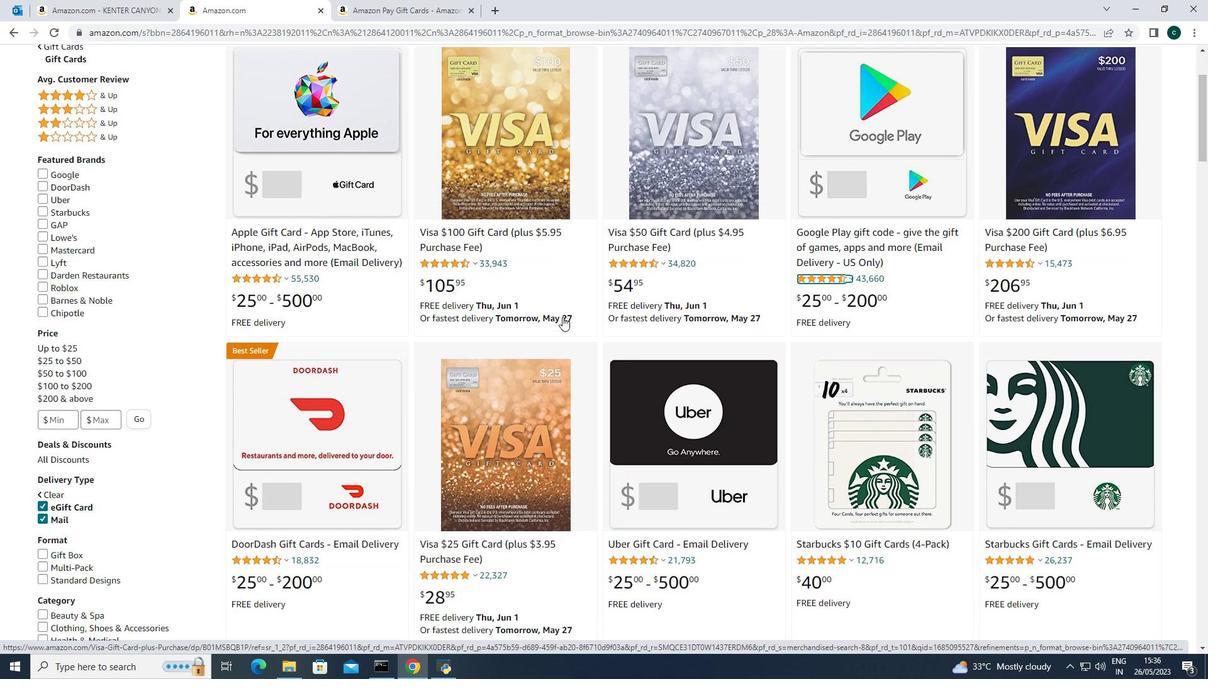 
Action: Mouse scrolled (395, 349) with delta (0, 0)
Screenshot: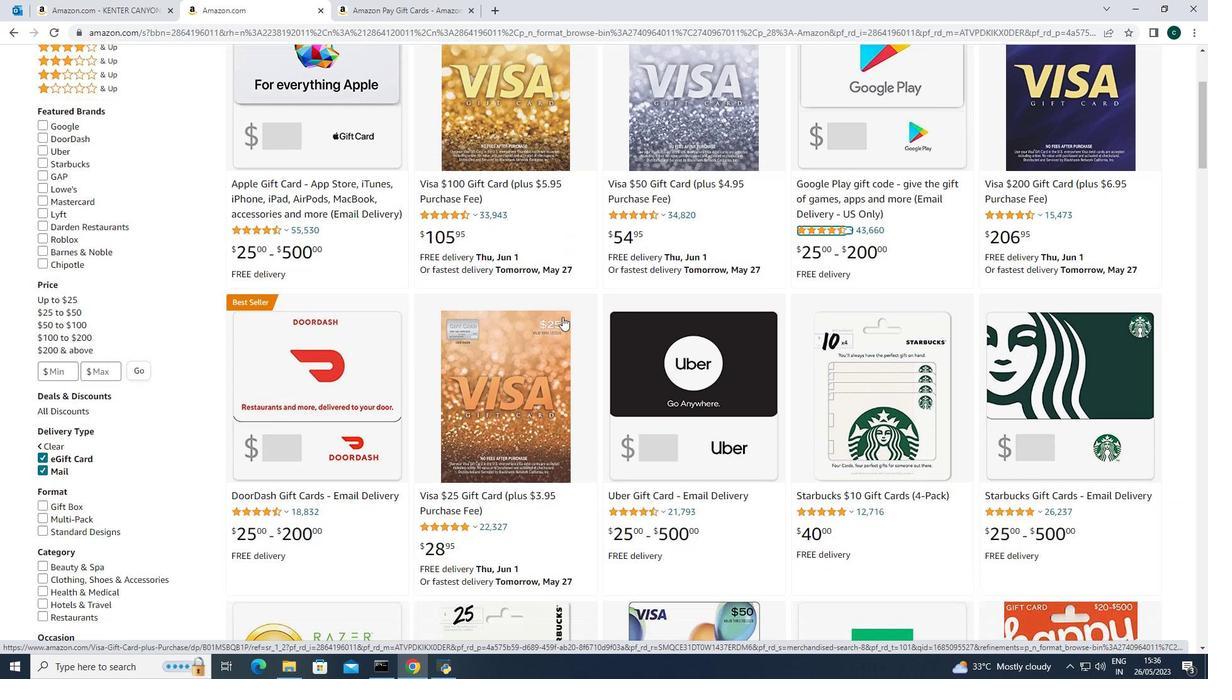 
Action: Mouse scrolled (395, 349) with delta (0, 0)
Screenshot: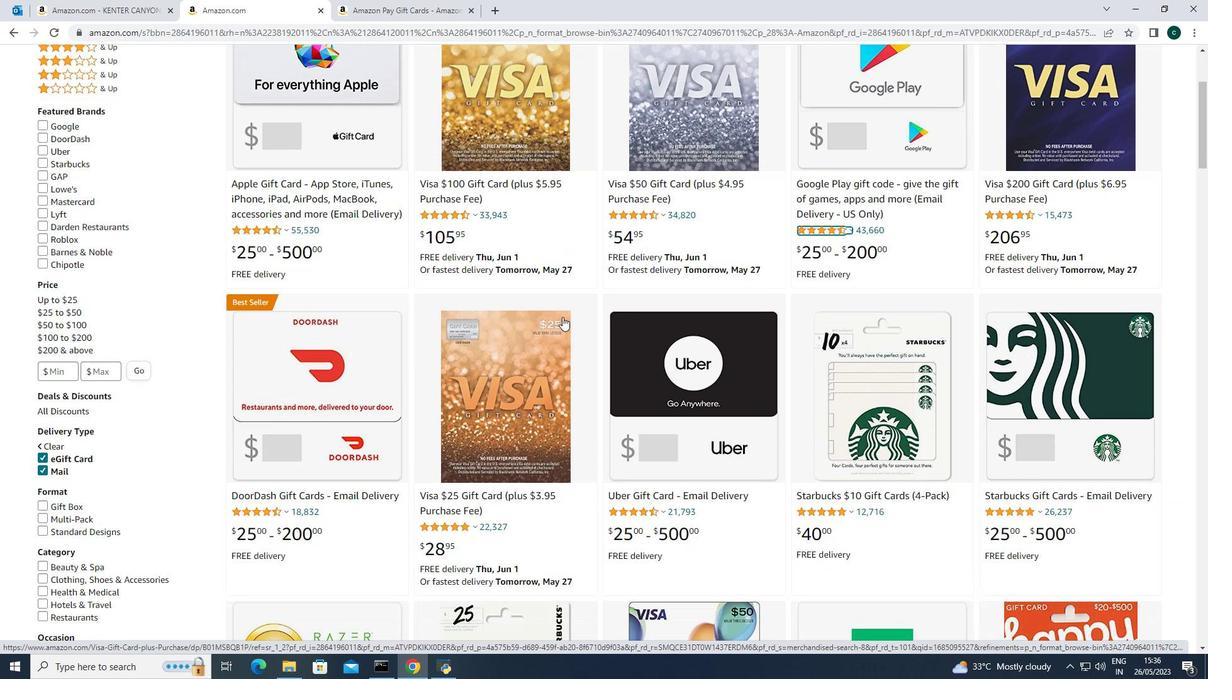 
Action: Mouse scrolled (395, 349) with delta (0, 0)
Screenshot: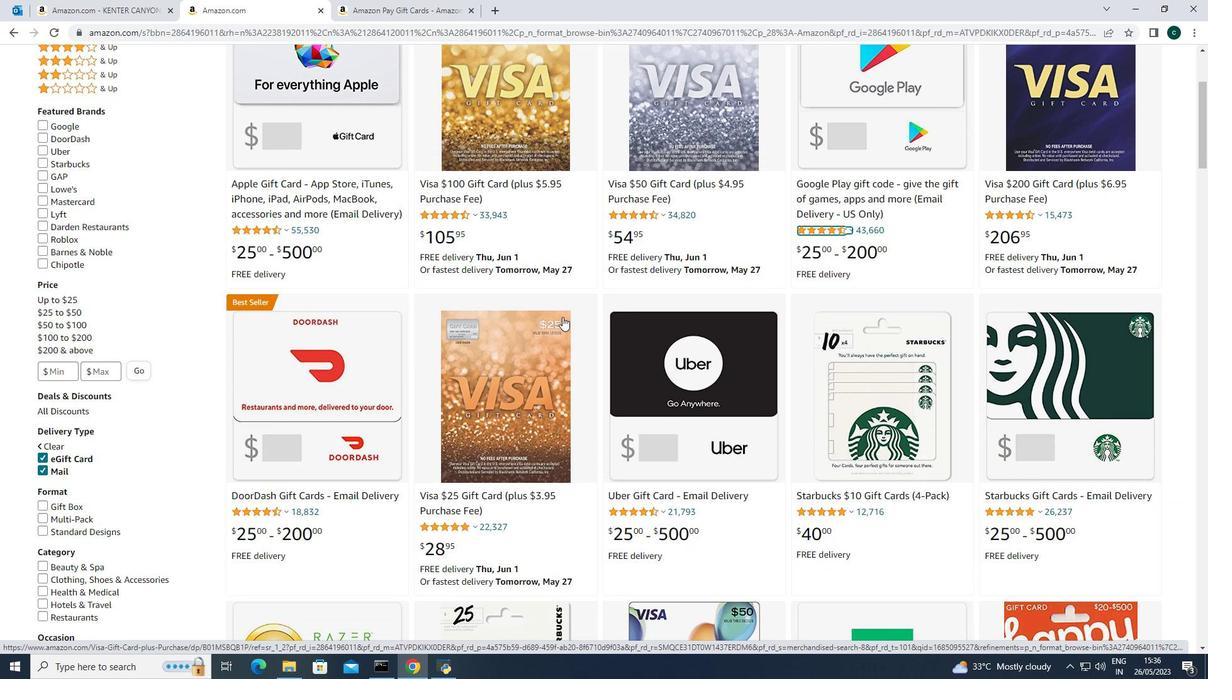 
Action: Mouse scrolled (395, 349) with delta (0, 0)
Screenshot: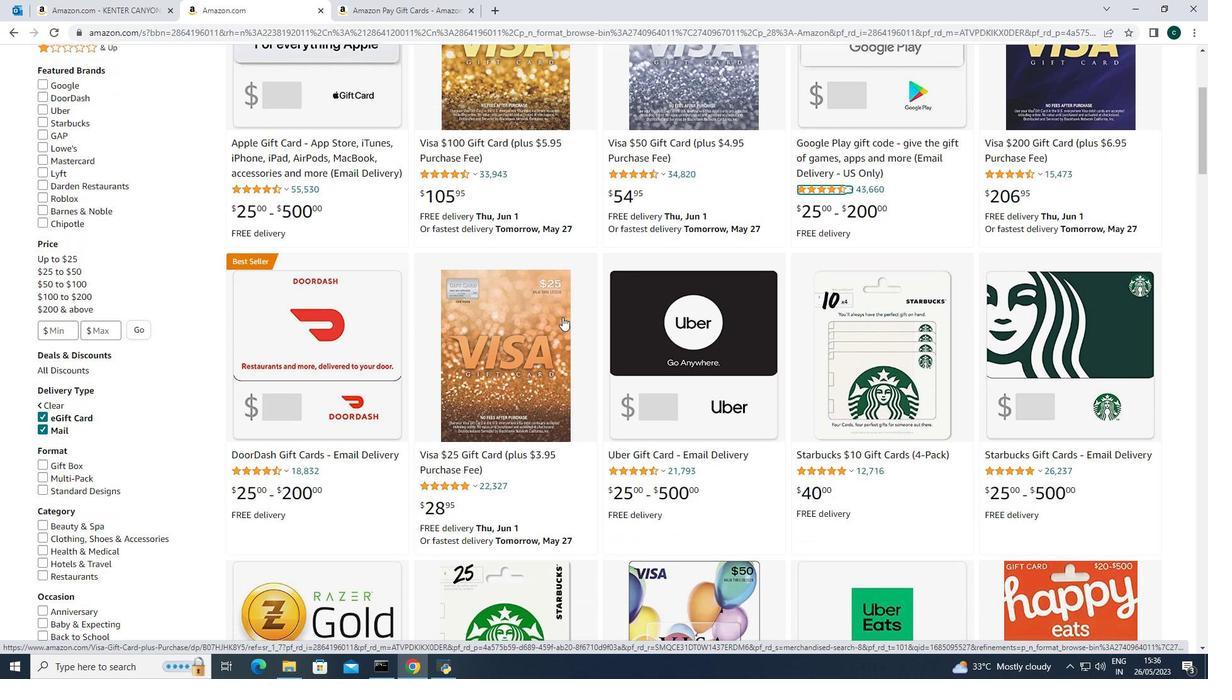 
Action: Mouse scrolled (395, 349) with delta (0, 0)
Screenshot: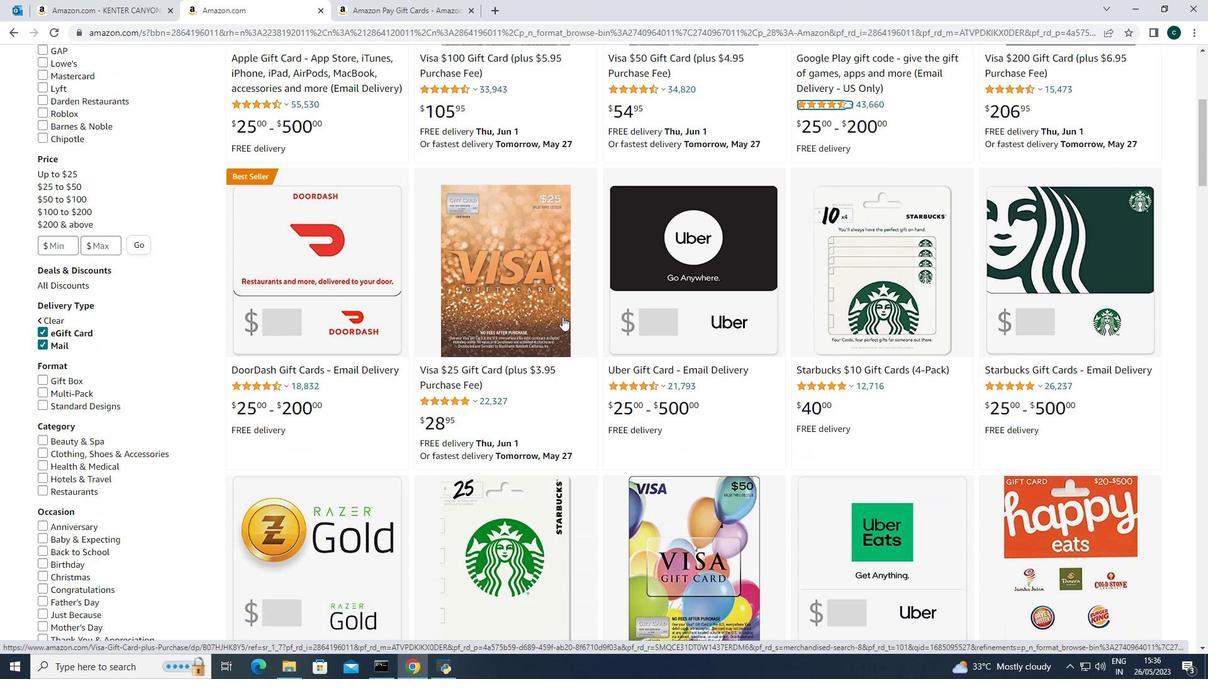 
Action: Mouse scrolled (395, 349) with delta (0, 0)
Screenshot: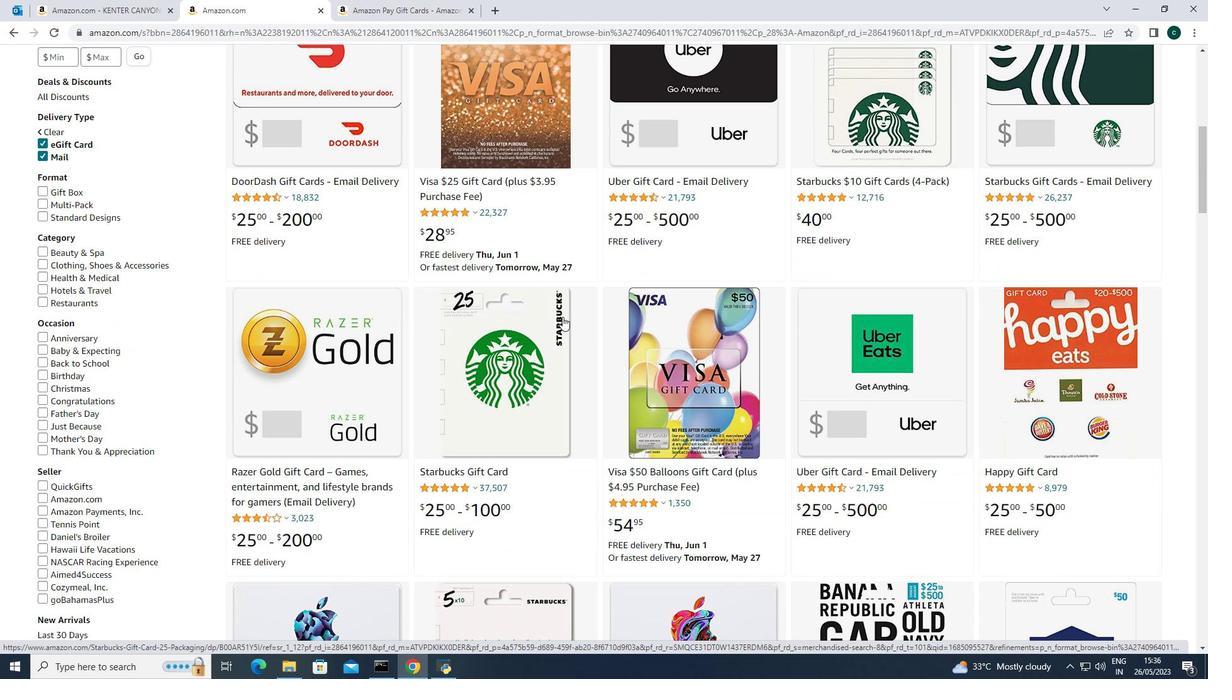 
Action: Mouse moved to (387, 304)
Screenshot: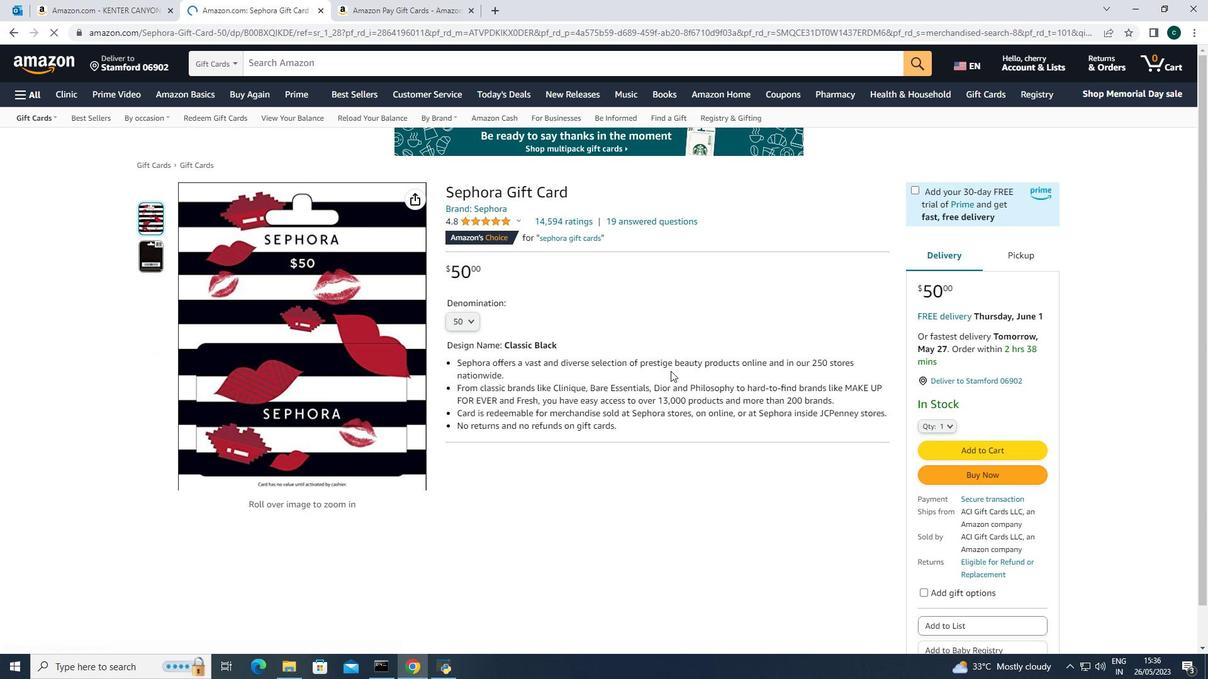 
Action: Mouse scrolled (387, 305) with delta (0, 0)
Screenshot: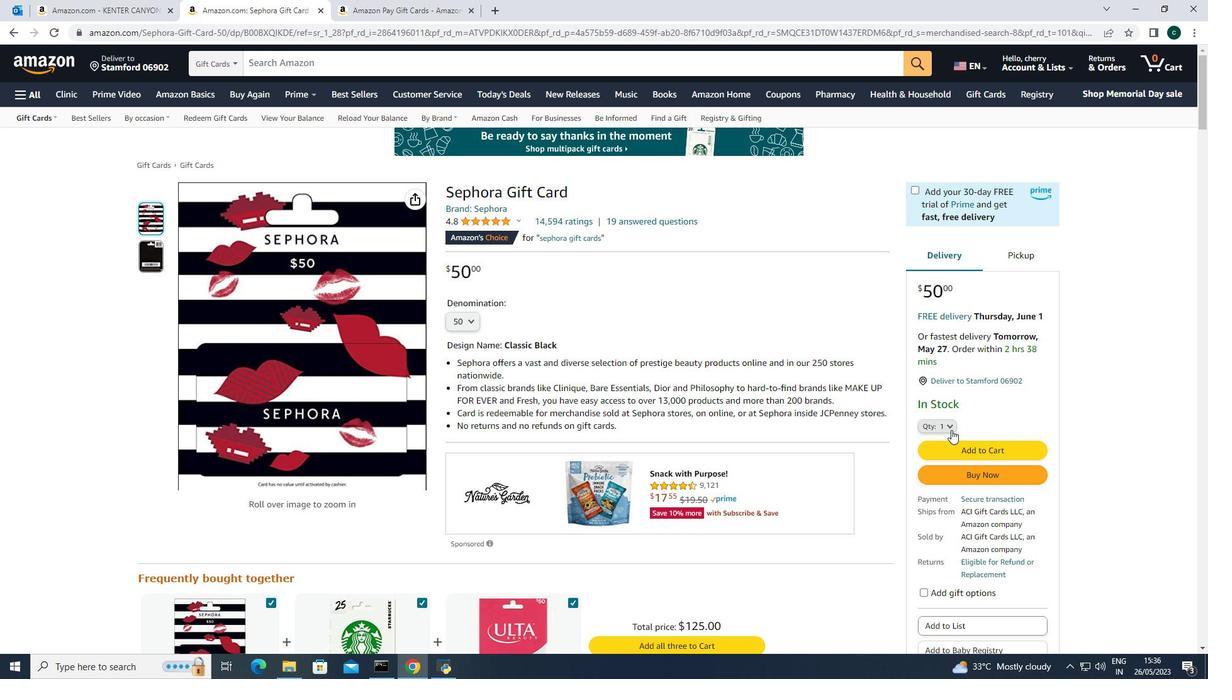 
Action: Mouse scrolled (387, 305) with delta (0, 0)
Screenshot: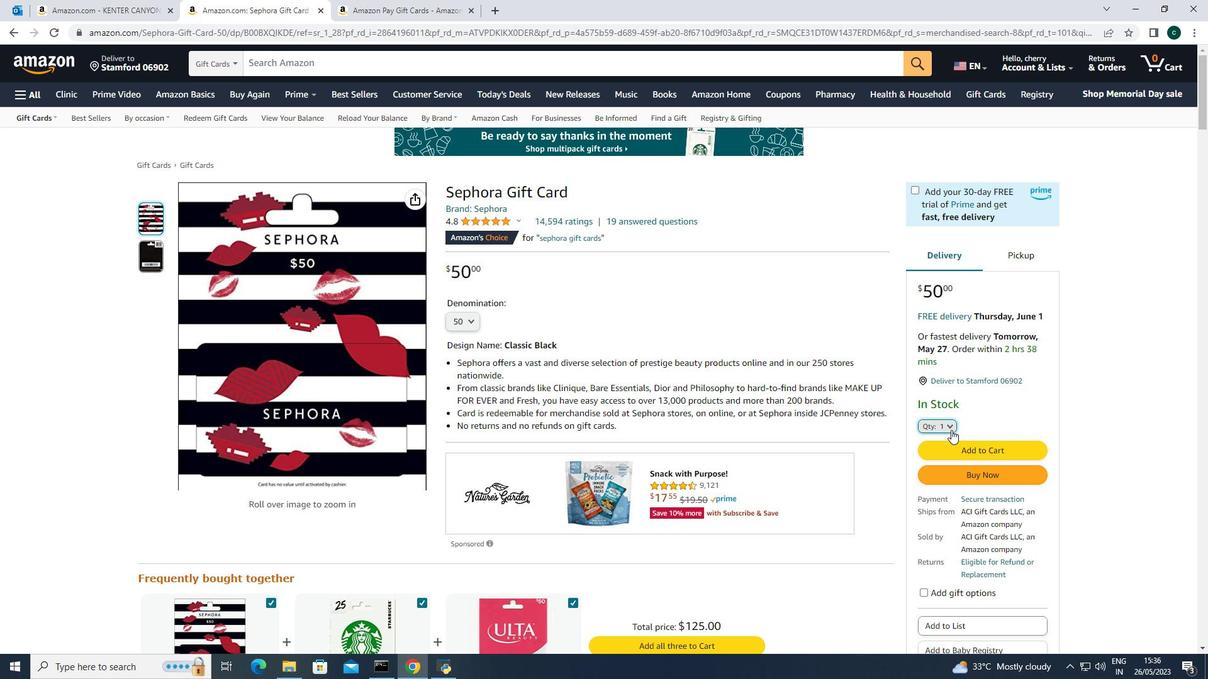 
Action: Mouse scrolled (387, 305) with delta (0, 0)
Screenshot: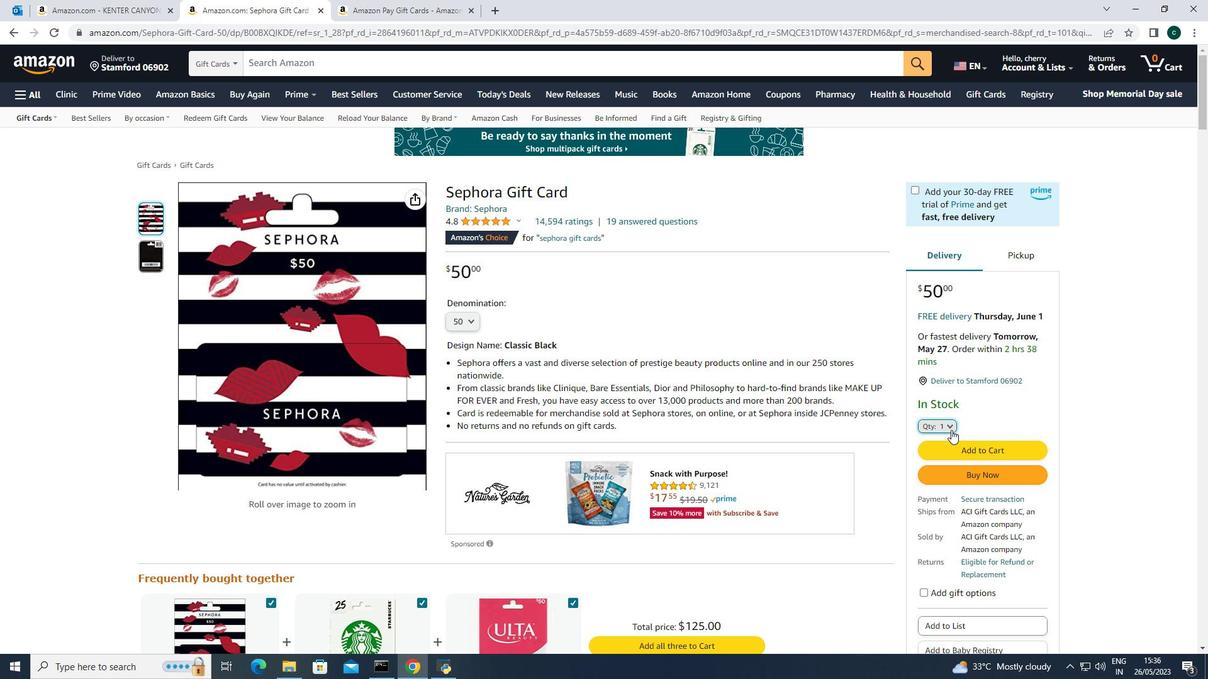 
Action: Mouse scrolled (387, 305) with delta (0, 0)
Screenshot: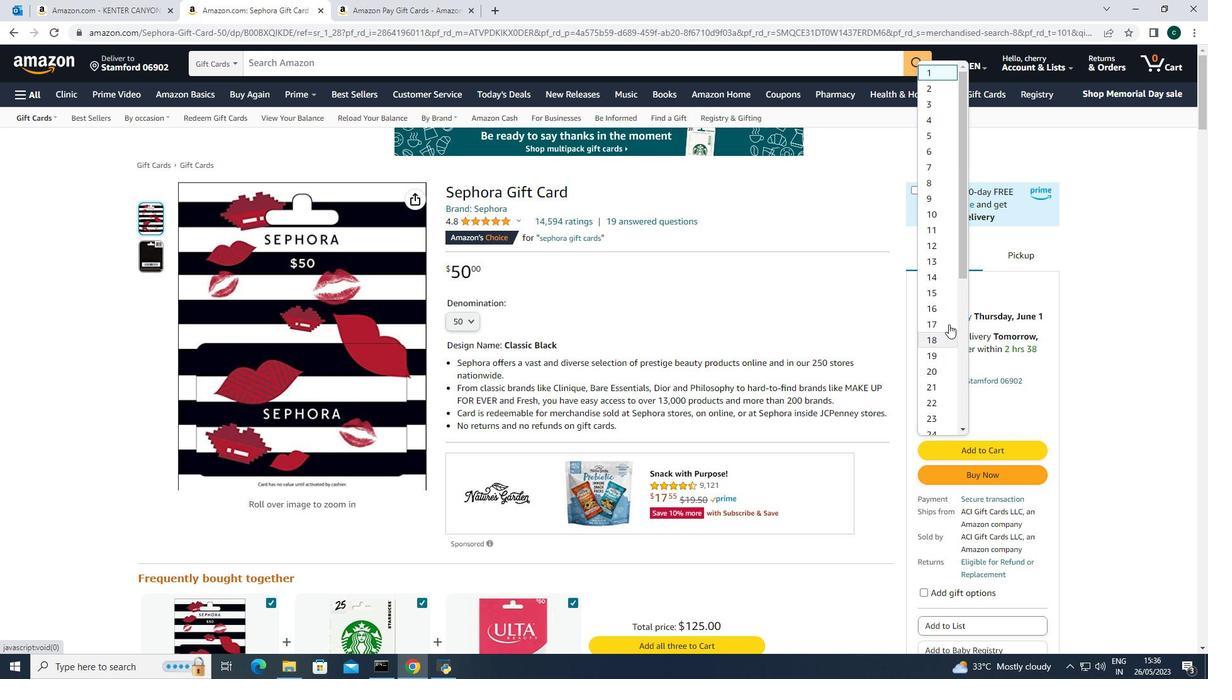 
Action: Mouse scrolled (387, 305) with delta (0, 0)
Screenshot: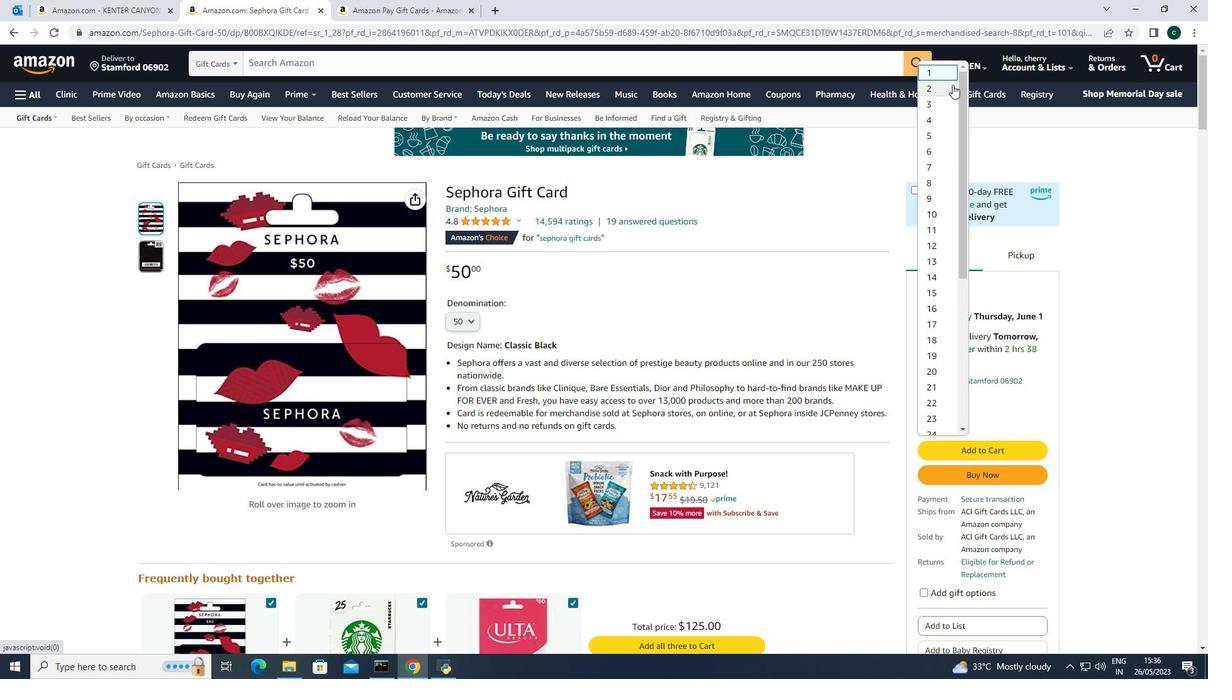 
Action: Mouse scrolled (387, 305) with delta (0, 0)
Screenshot: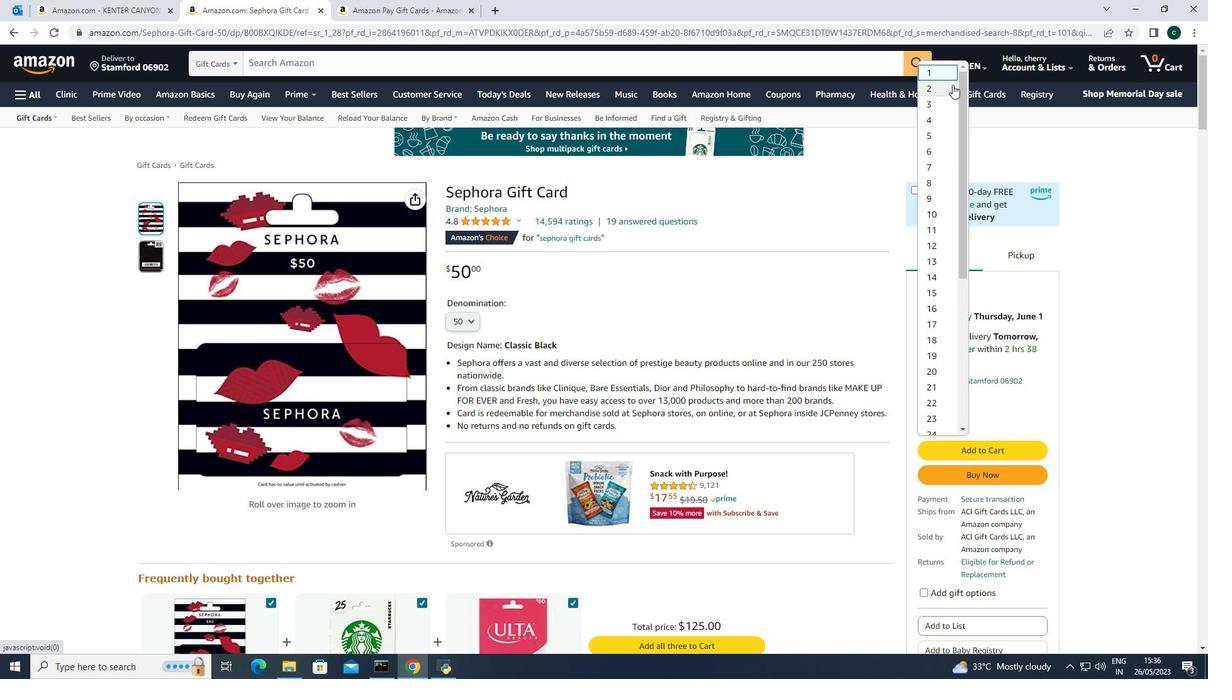 
Action: Mouse scrolled (387, 305) with delta (0, 0)
Screenshot: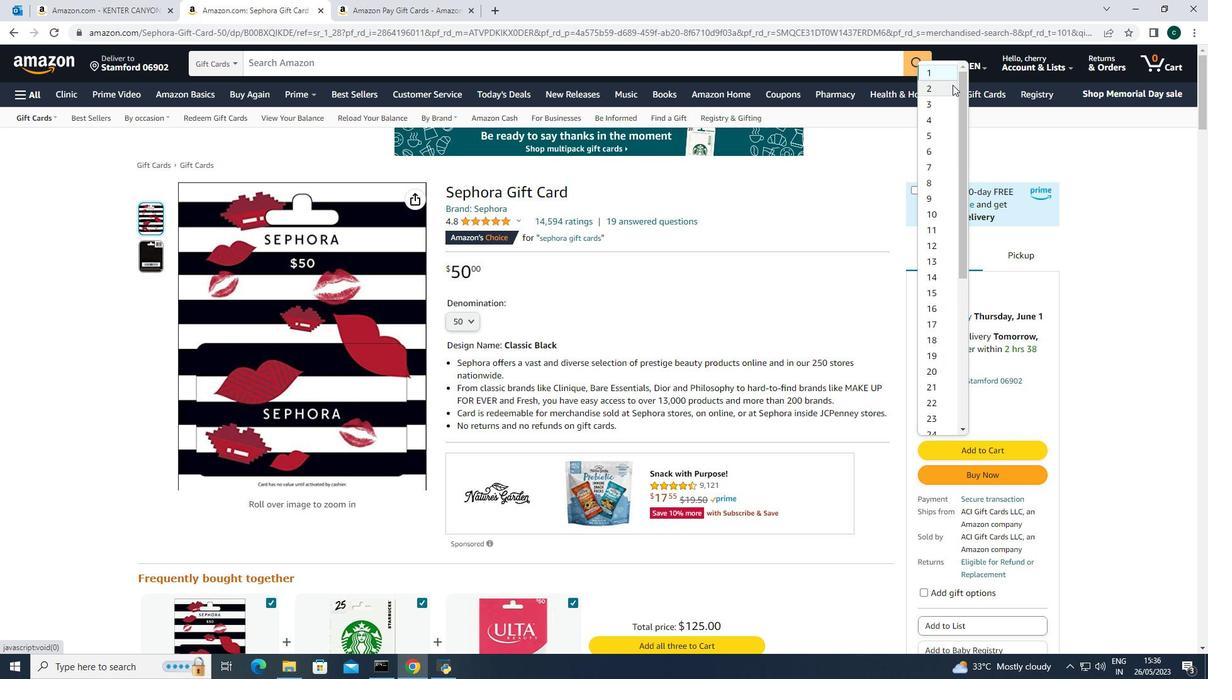 
Action: Mouse moved to (76, 302)
Screenshot: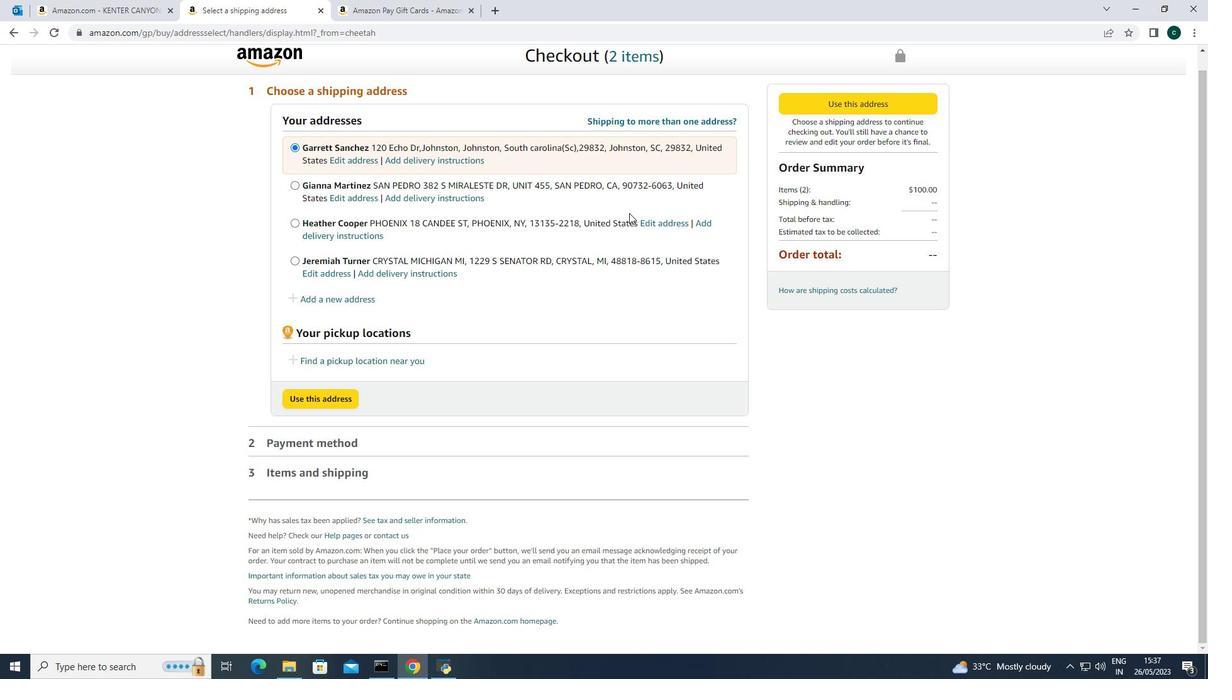 
Action: Mouse scrolled (76, 303) with delta (0, 0)
Screenshot: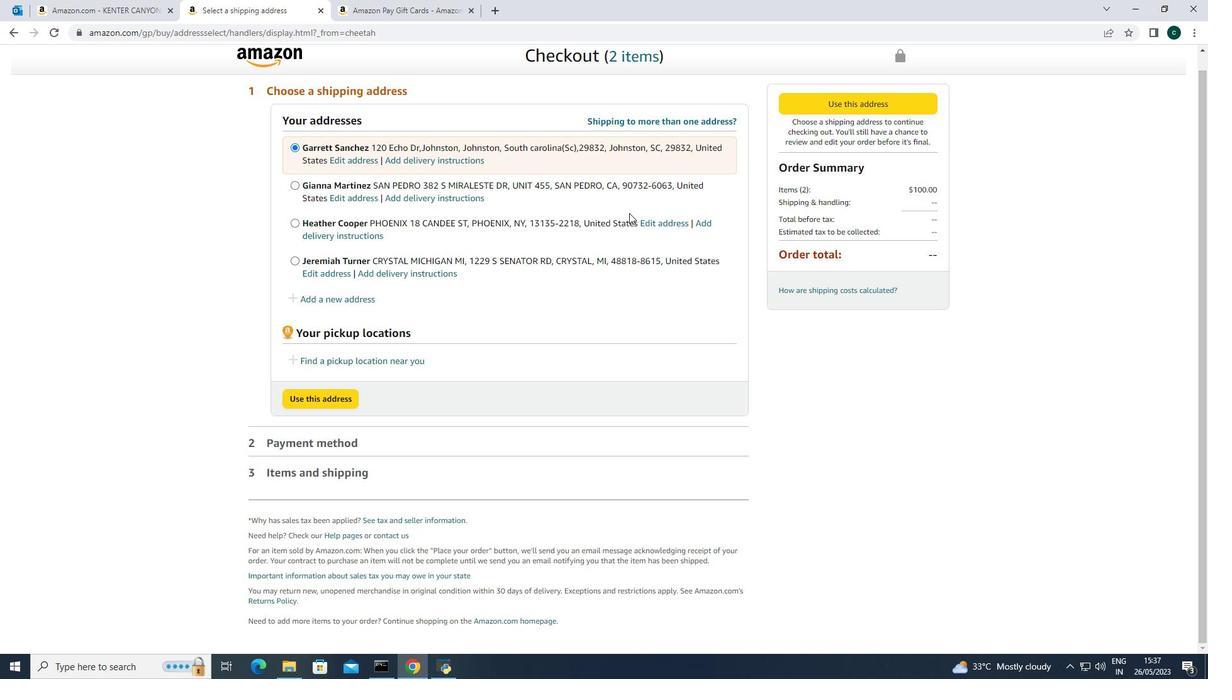
Action: Mouse scrolled (76, 303) with delta (0, 0)
Screenshot: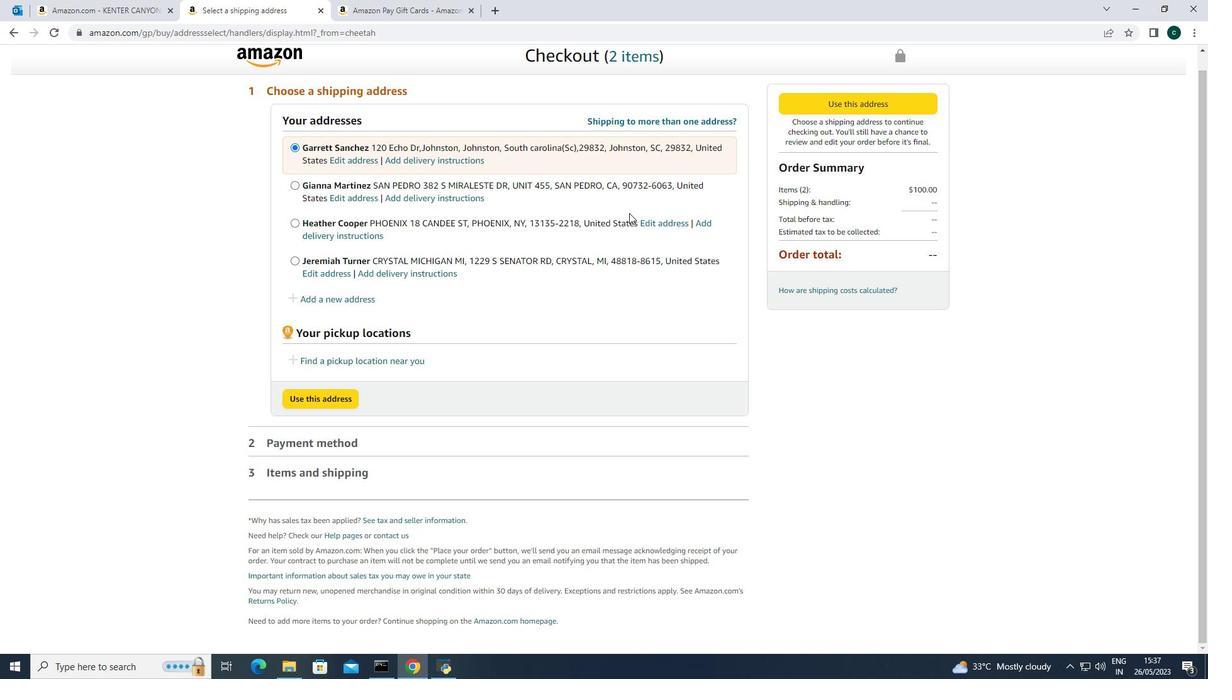 
Action: Mouse scrolled (76, 303) with delta (0, 0)
Screenshot: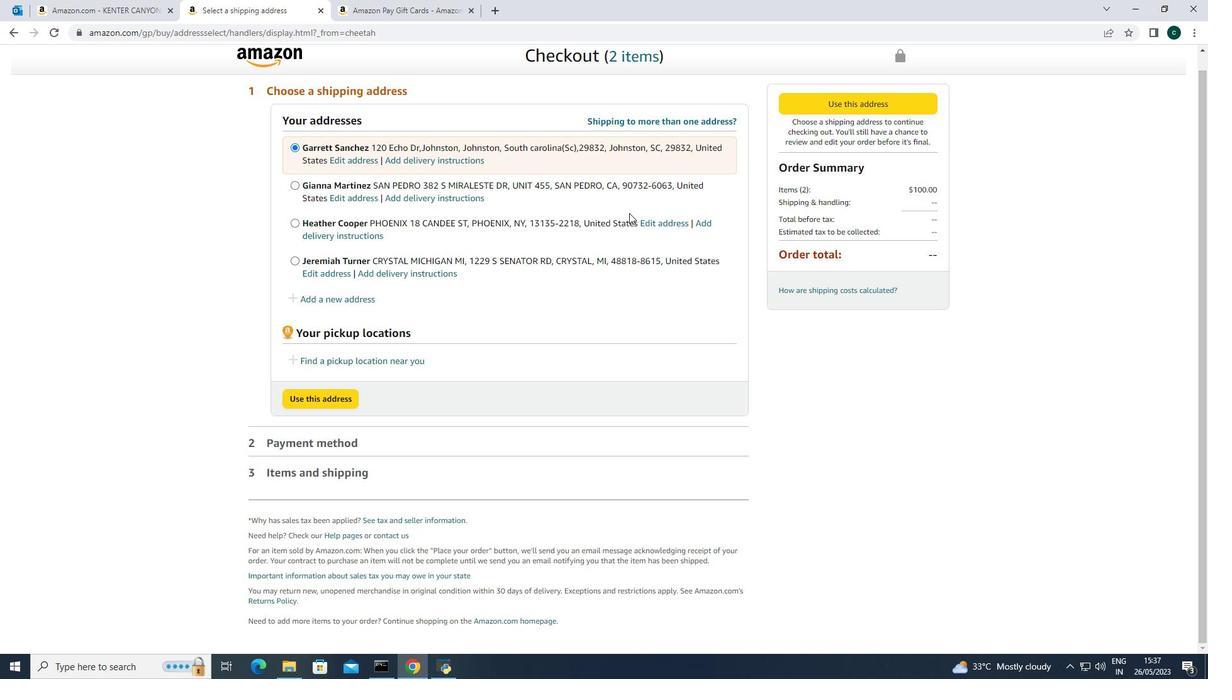 
Action: Mouse moved to (77, 302)
Screenshot: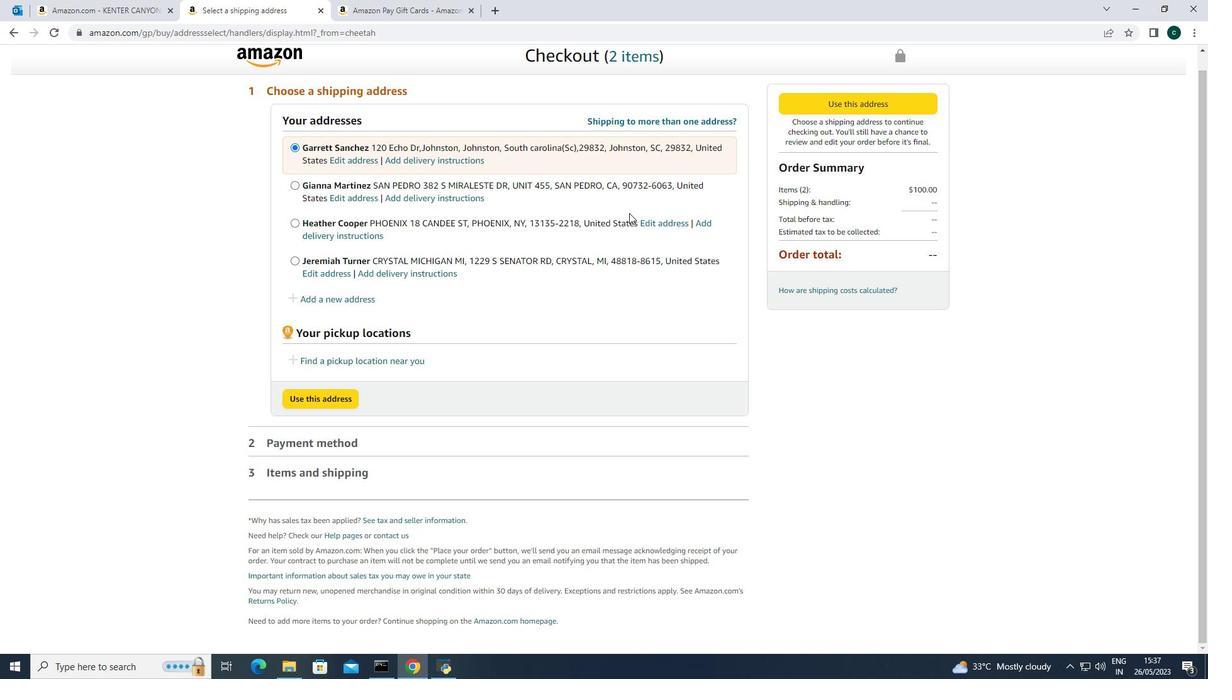 
Action: Mouse scrolled (77, 303) with delta (0, 0)
Screenshot: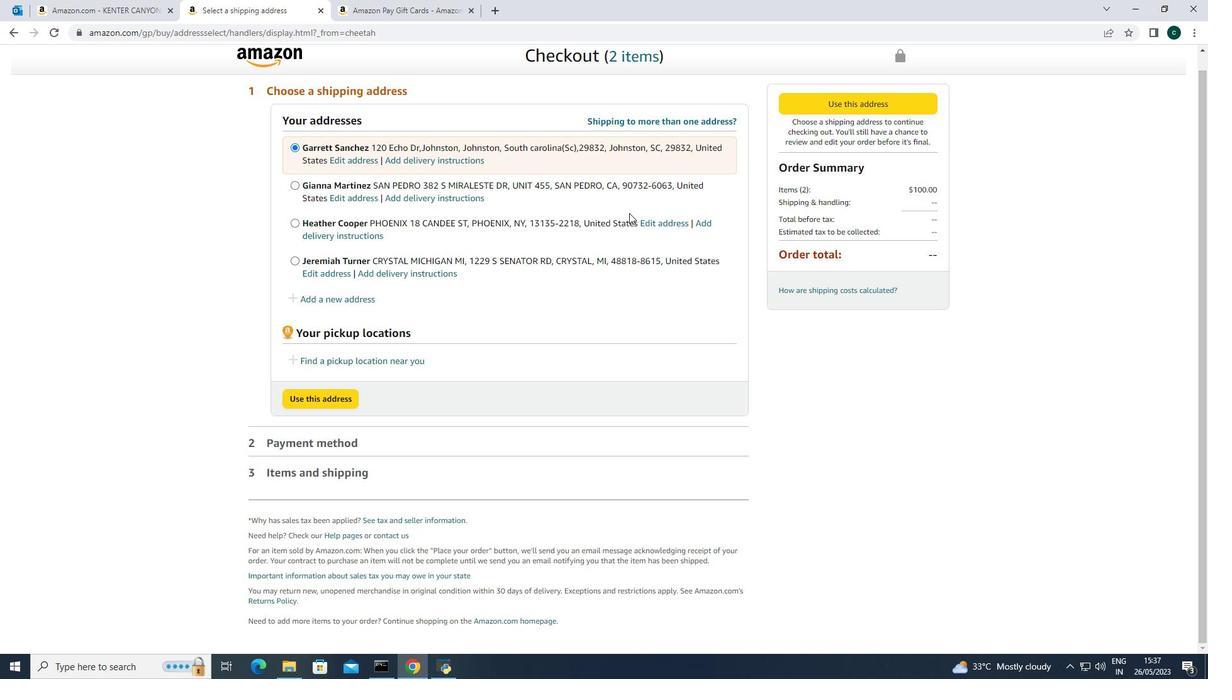 
Action: Mouse moved to (78, 302)
Screenshot: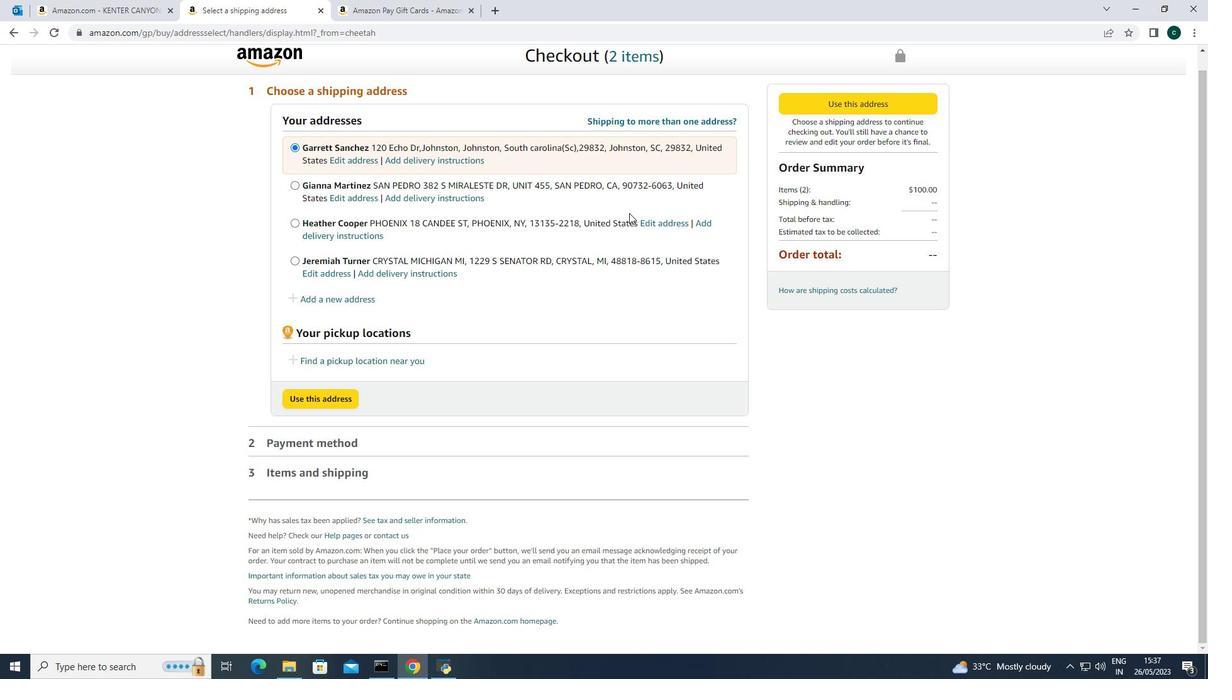 
Action: Mouse scrolled (78, 303) with delta (0, 0)
Screenshot: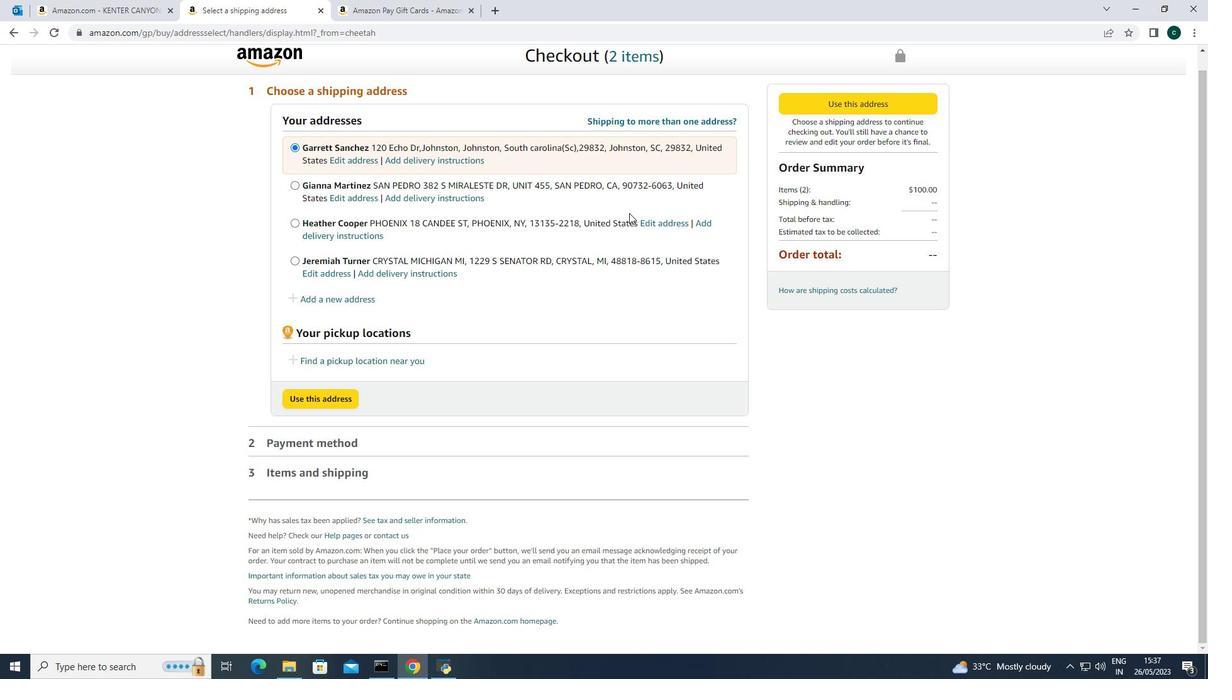 
Action: Mouse moved to (78, 302)
Screenshot: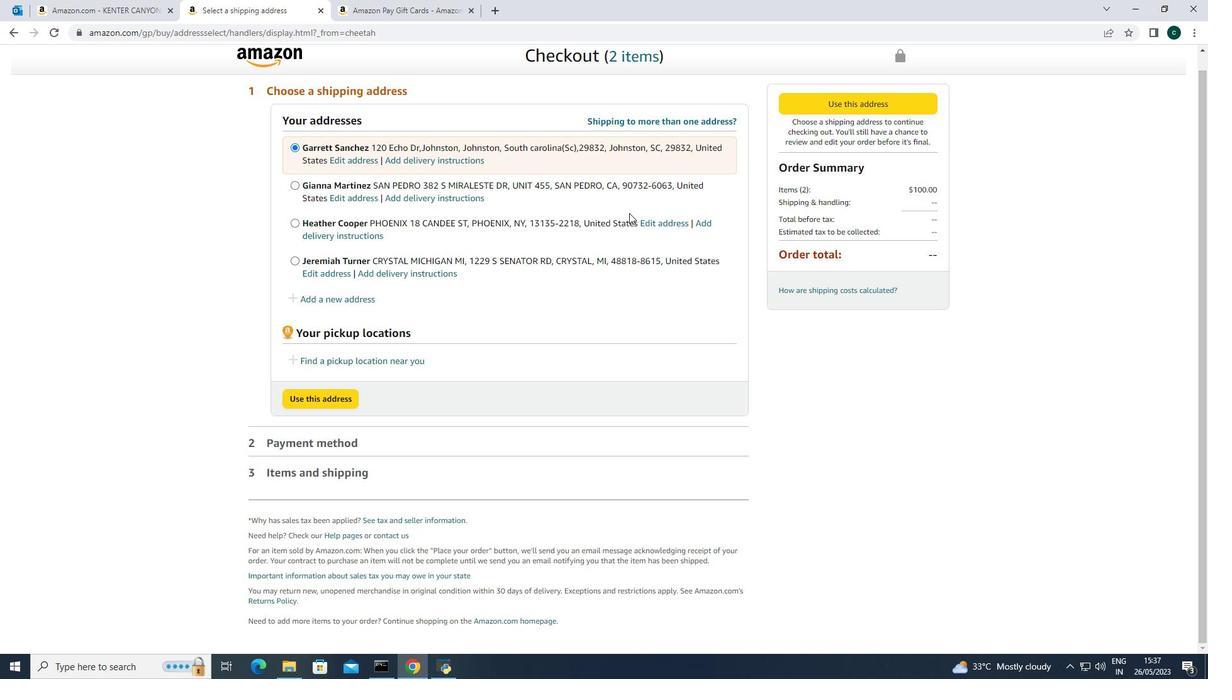
Action: Mouse scrolled (78, 302) with delta (0, 0)
Screenshot: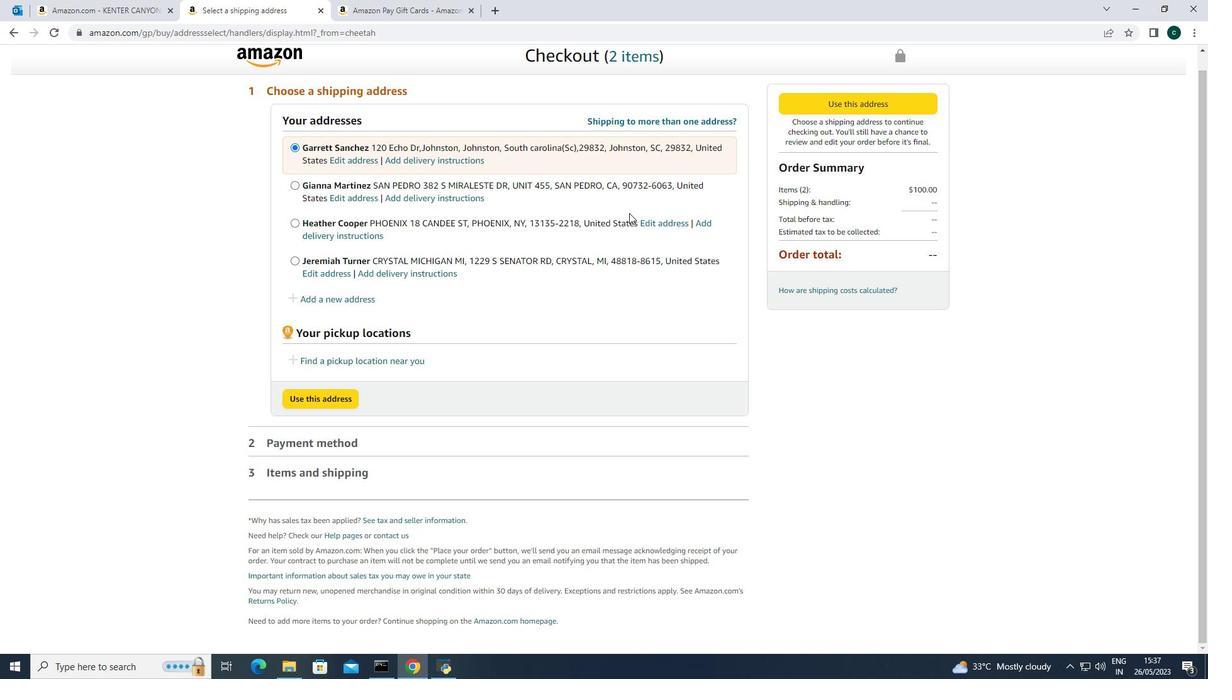
Action: Mouse scrolled (78, 302) with delta (0, 0)
Screenshot: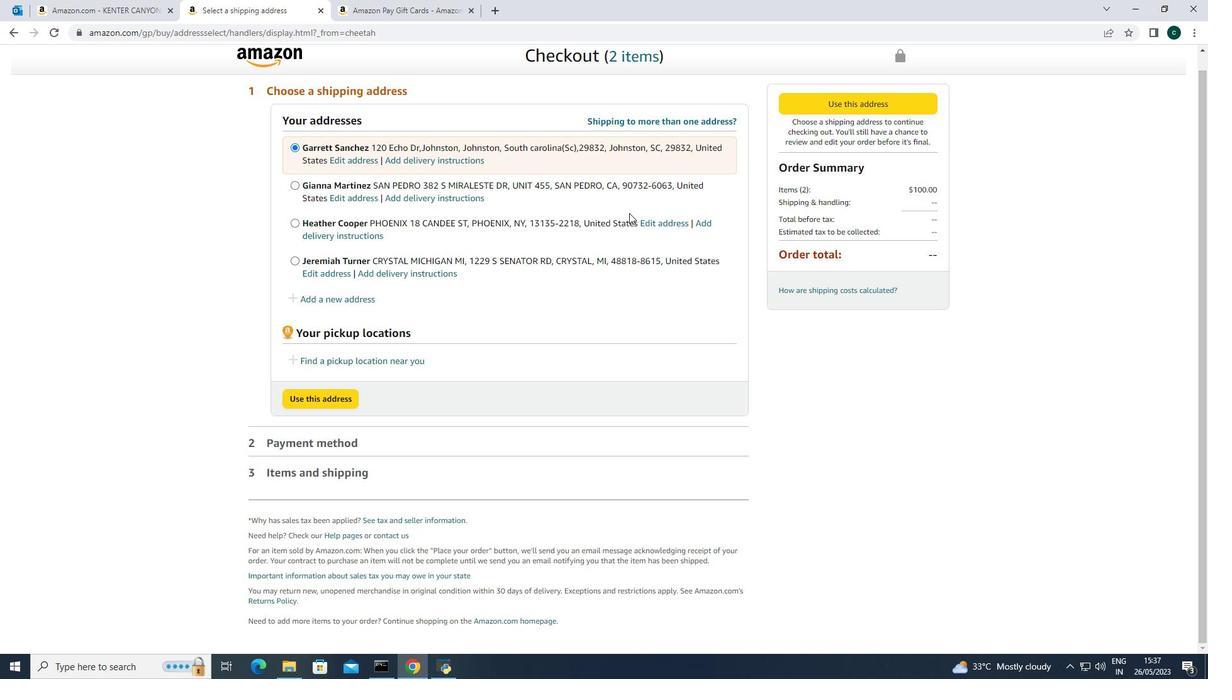 
Action: Mouse moved to (79, 301)
Screenshot: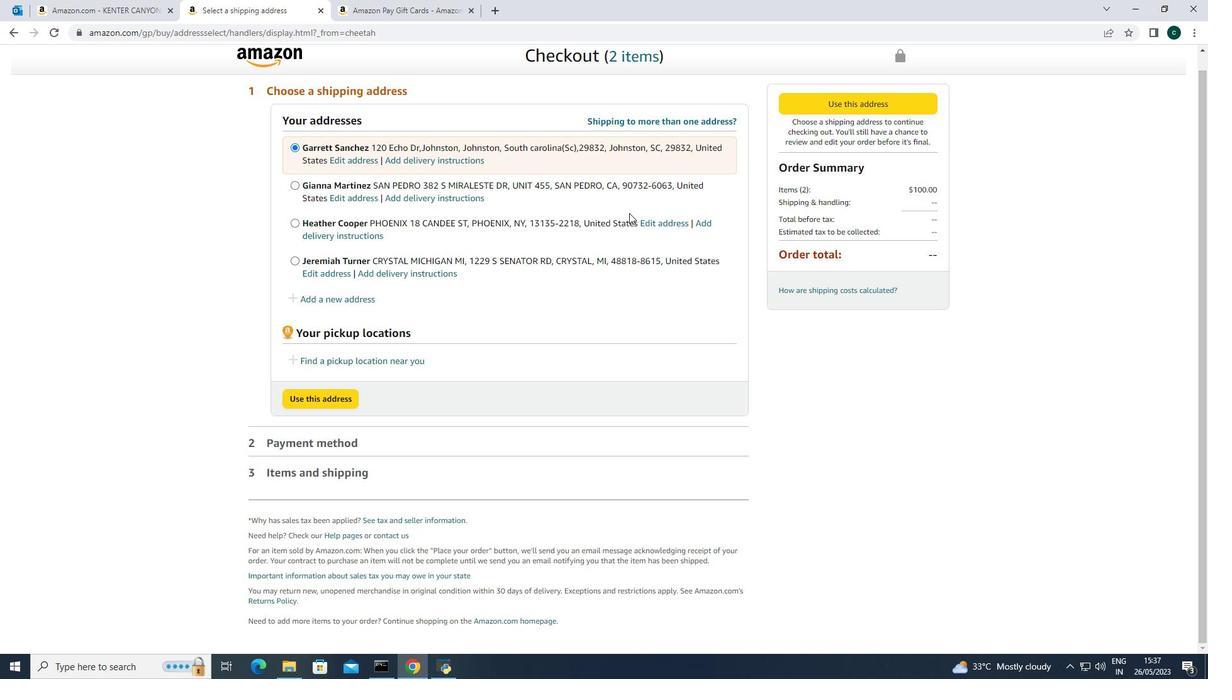 
Action: Mouse scrolled (79, 302) with delta (0, 0)
Screenshot: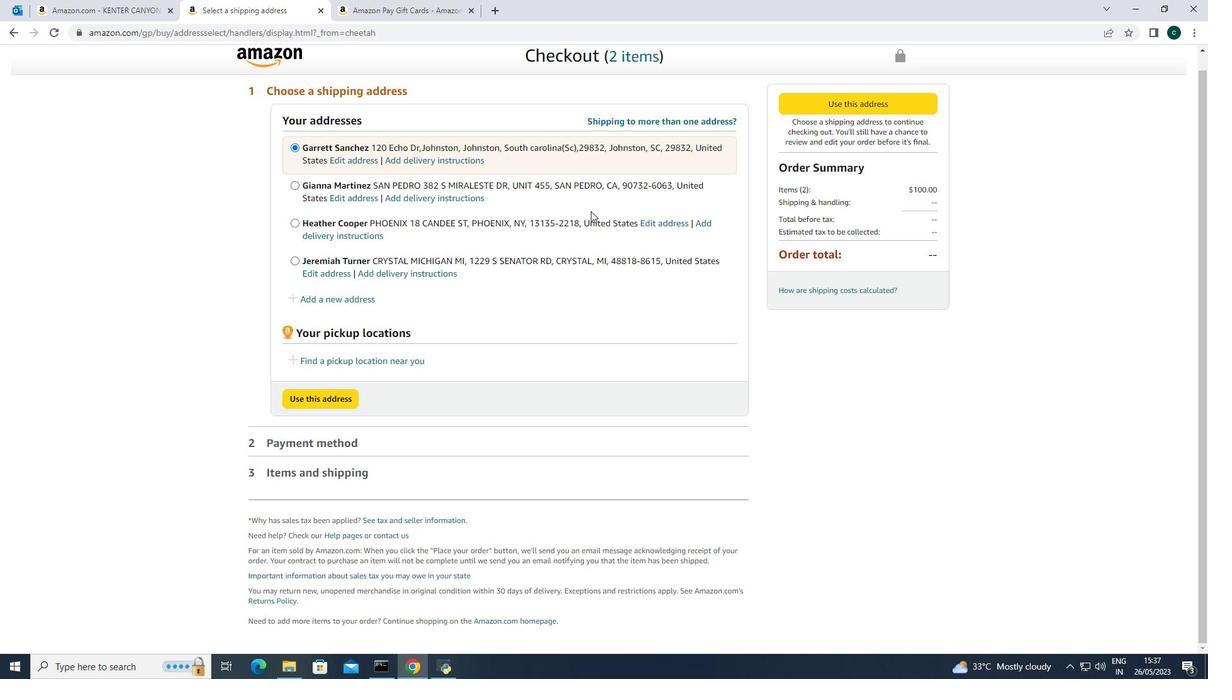
Action: Mouse scrolled (79, 302) with delta (0, 0)
Screenshot: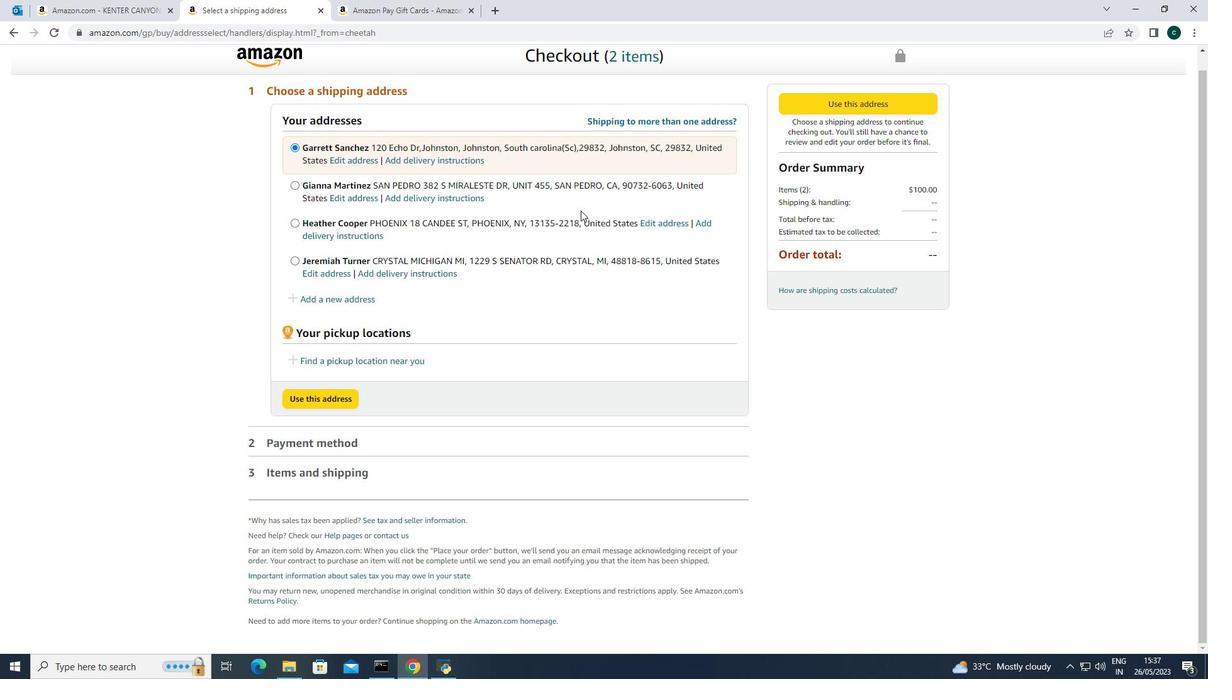 
Action: Mouse scrolled (79, 302) with delta (0, 0)
Screenshot: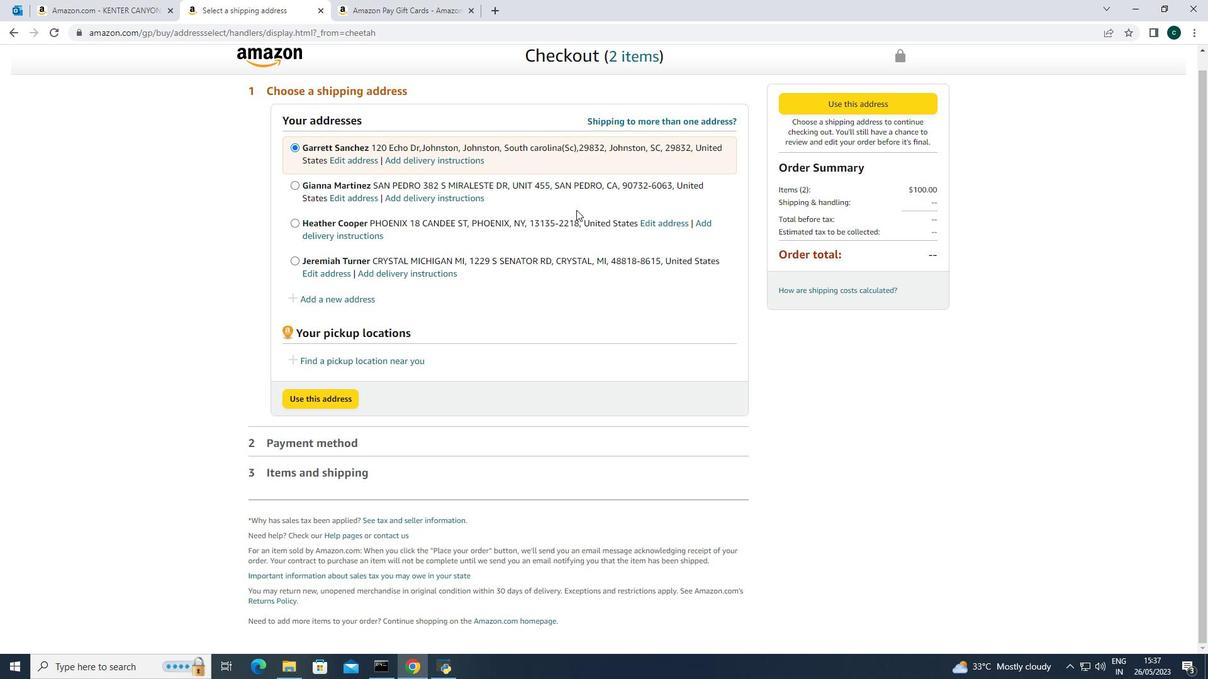 
Action: Mouse scrolled (79, 302) with delta (0, 0)
Screenshot: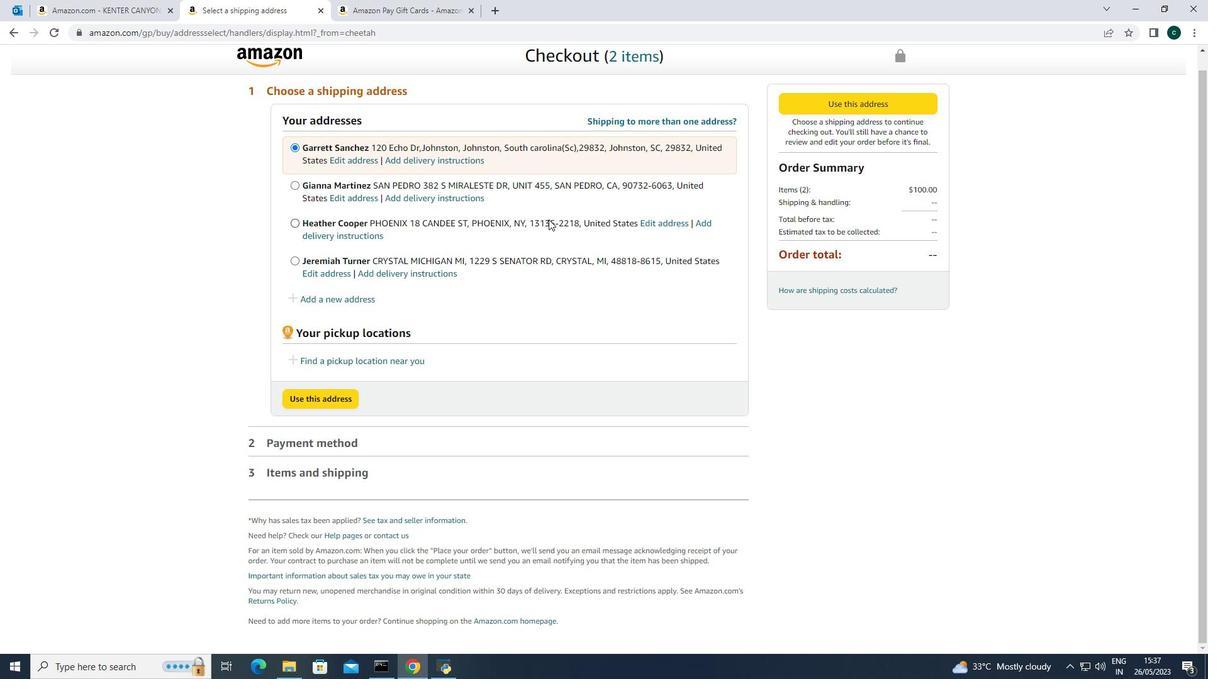 
Action: Mouse scrolled (79, 302) with delta (0, 0)
Screenshot: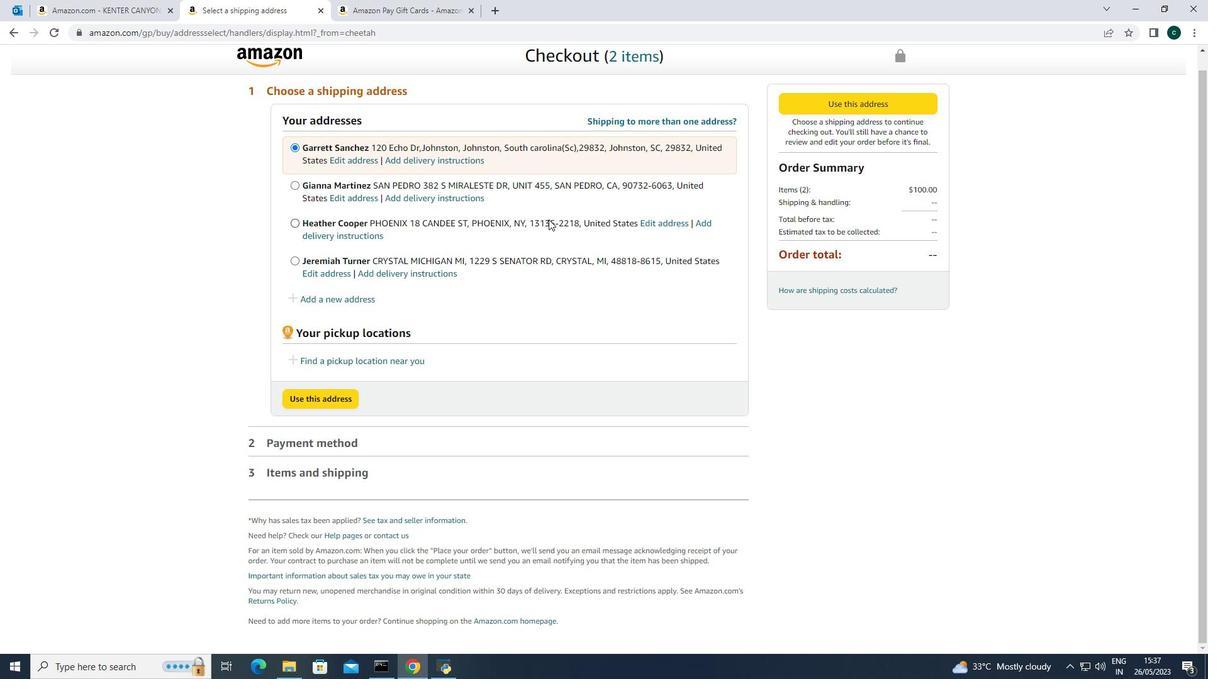 
Action: Mouse scrolled (79, 302) with delta (0, 0)
Screenshot: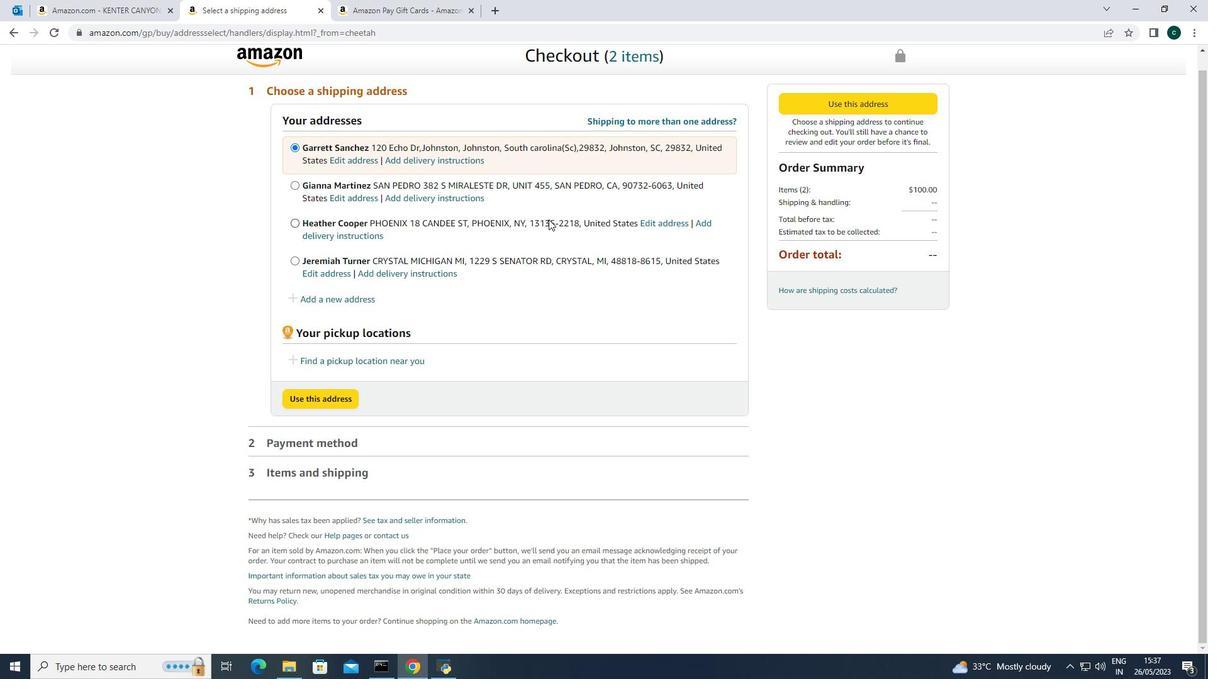 
Action: Mouse scrolled (79, 302) with delta (0, 0)
Screenshot: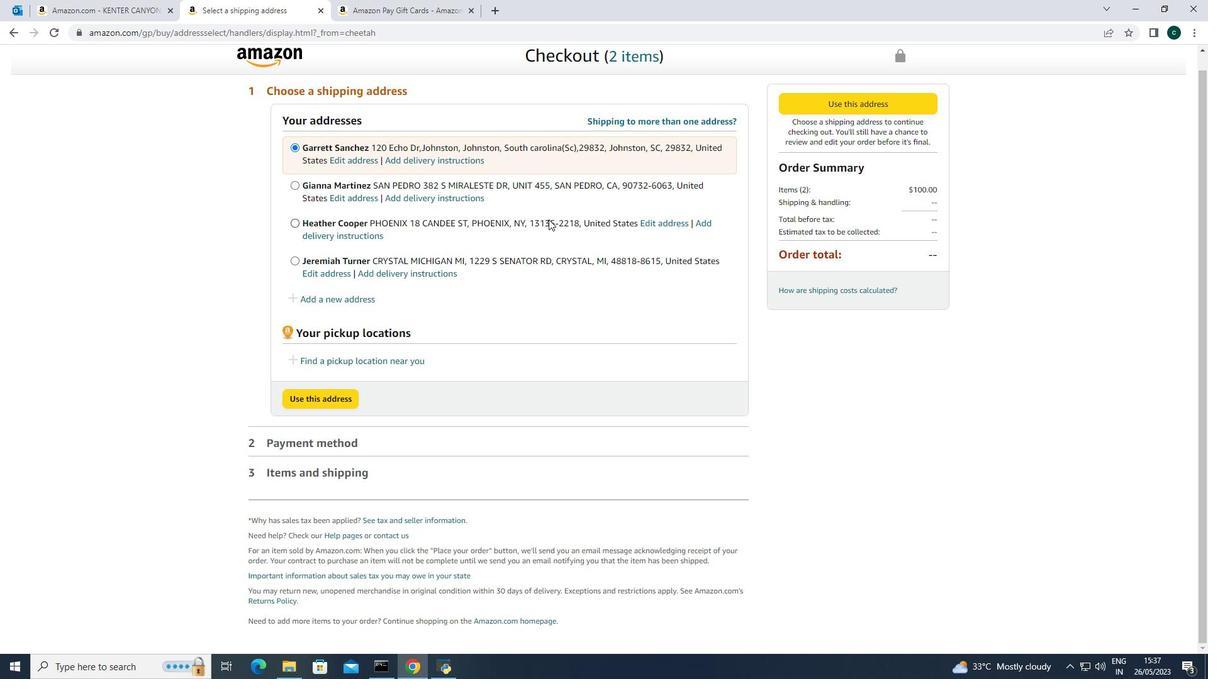
Action: Mouse scrolled (79, 302) with delta (0, 0)
Screenshot: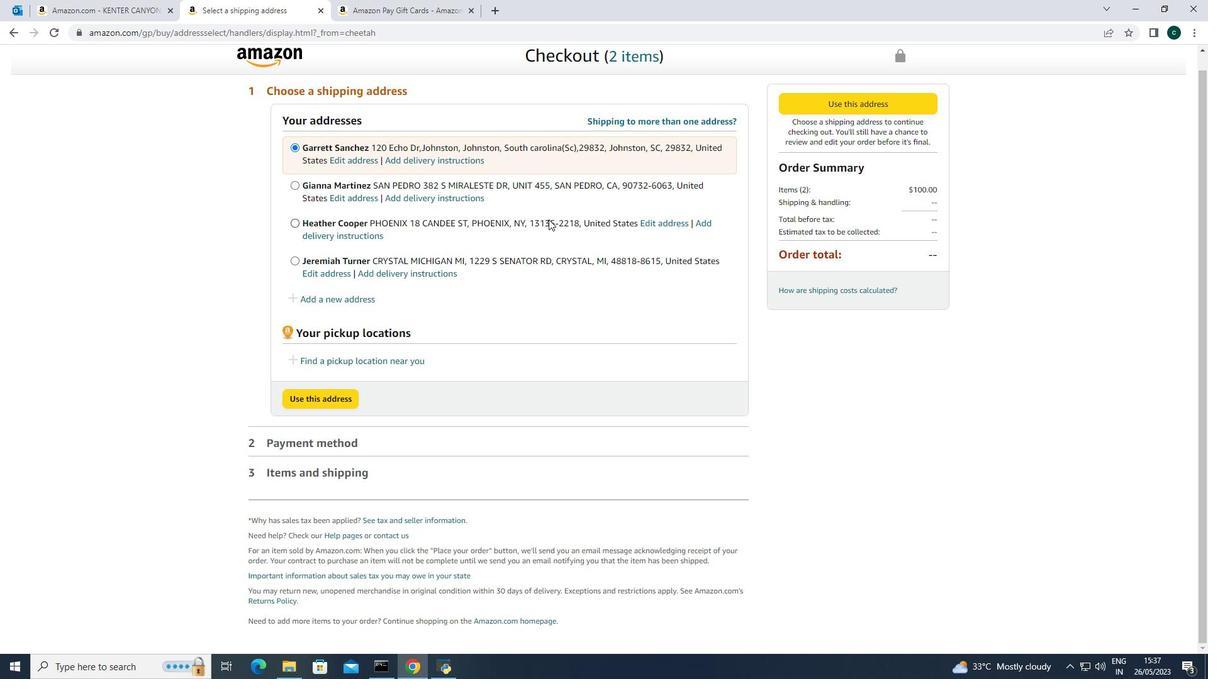 
Action: Mouse scrolled (79, 302) with delta (0, 0)
Screenshot: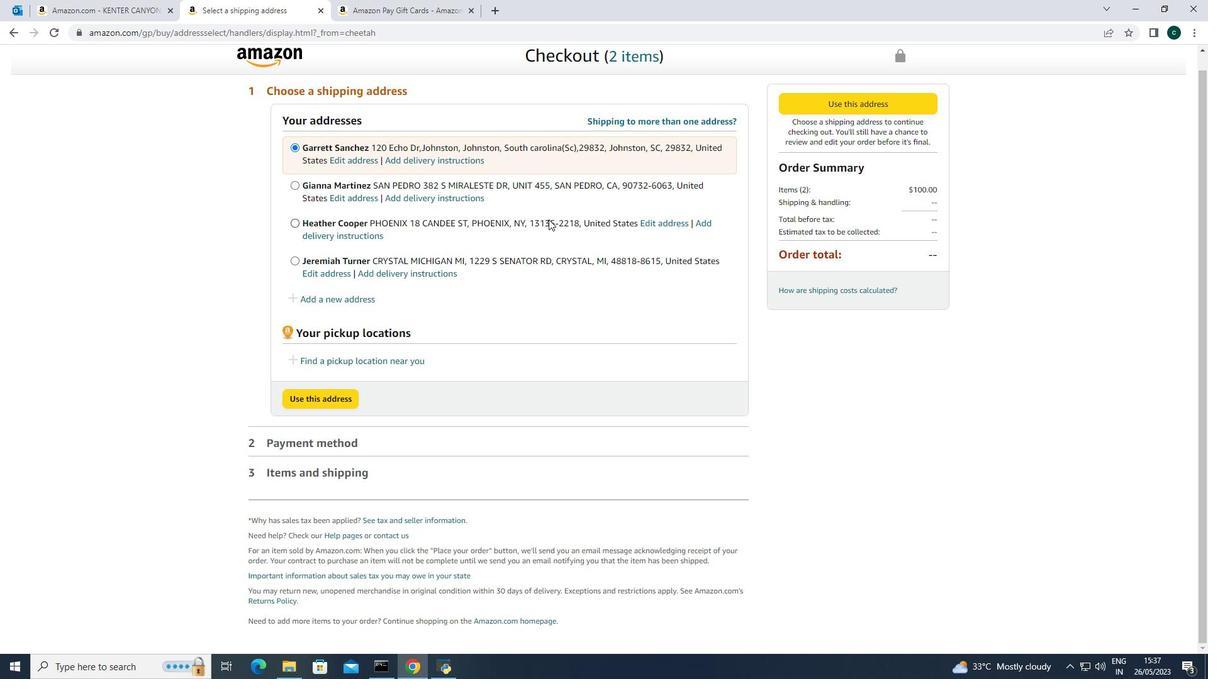 
Action: Mouse scrolled (79, 302) with delta (0, 0)
Screenshot: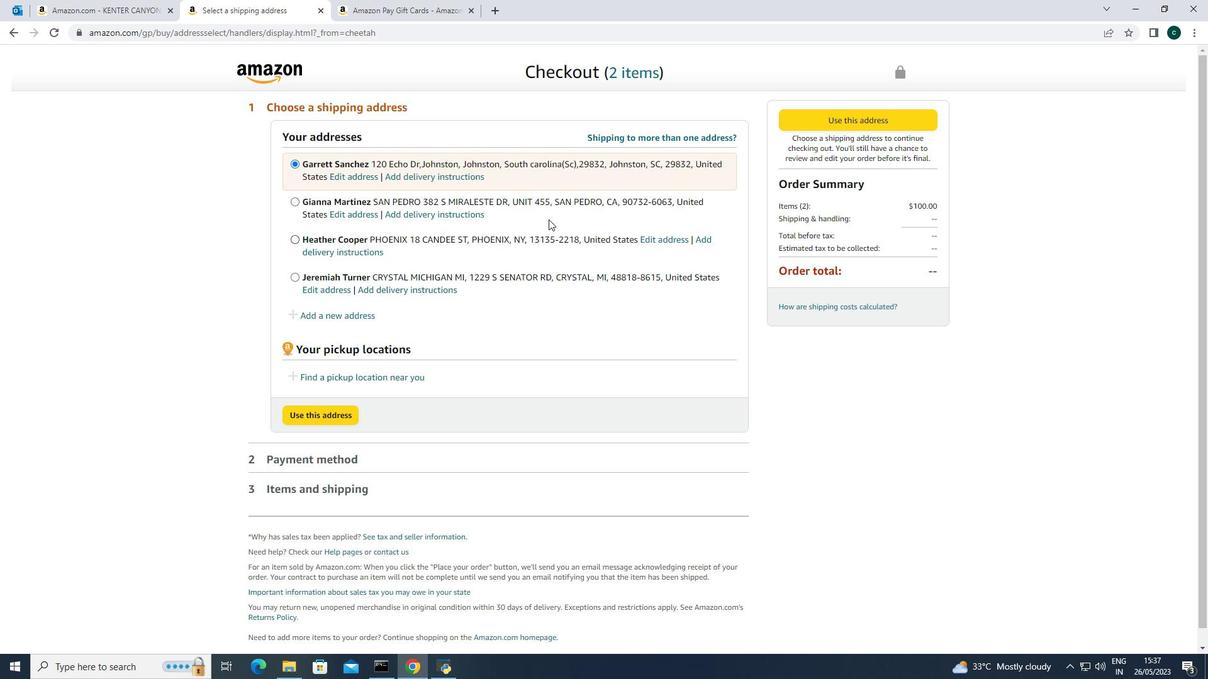 
Action: Mouse moved to (492, 368)
Screenshot: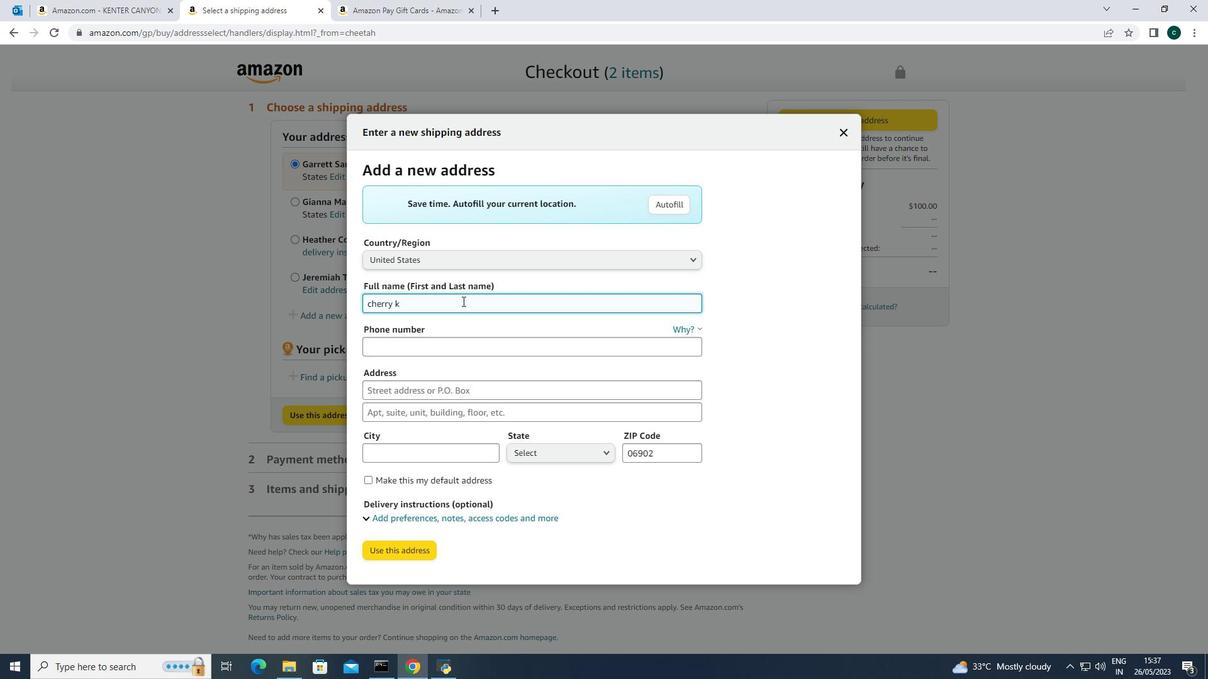 
Action: Mouse scrolled (492, 367) with delta (0, 0)
Screenshot: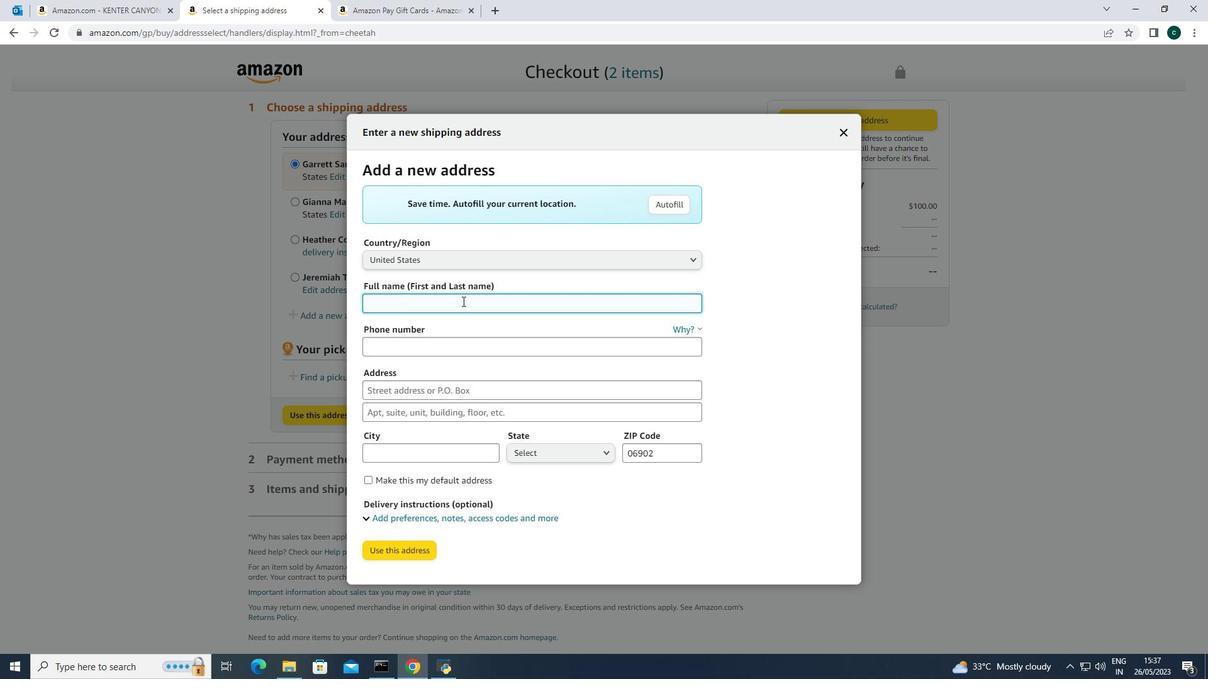 
Action: Mouse scrolled (492, 367) with delta (0, 0)
Screenshot: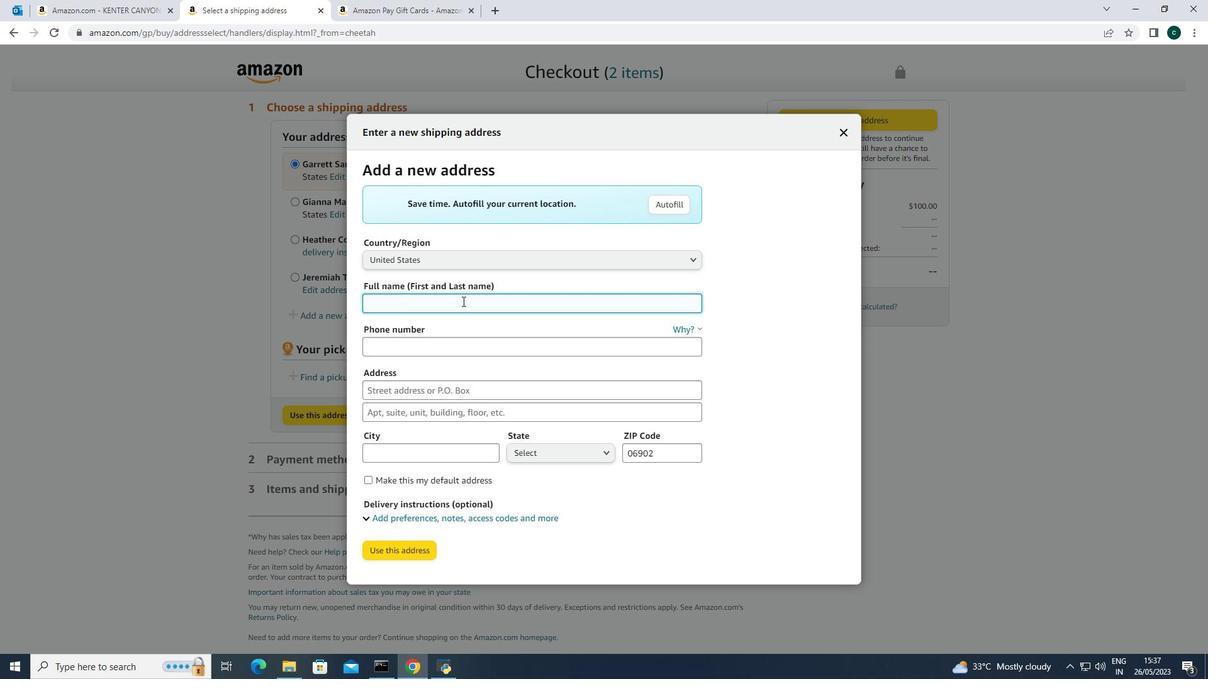 
Action: Mouse scrolled (492, 367) with delta (0, 0)
Screenshot: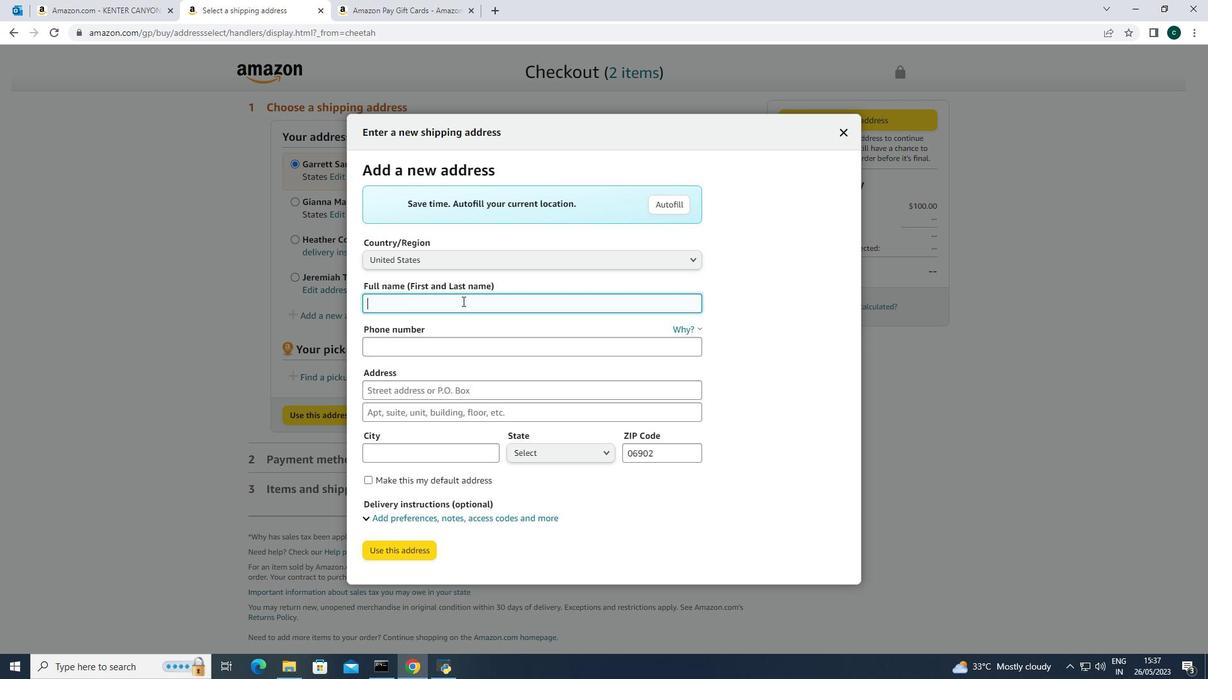 
Action: Mouse scrolled (492, 367) with delta (0, 0)
Screenshot: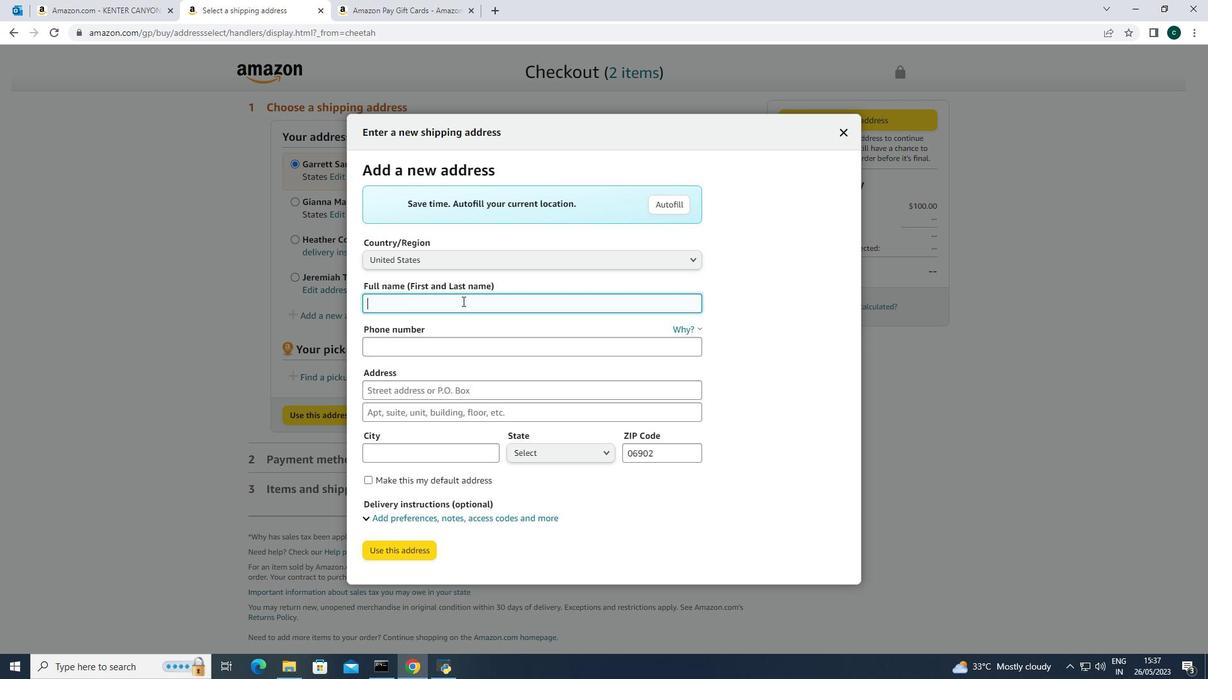 
Action: Mouse scrolled (492, 367) with delta (0, 0)
Screenshot: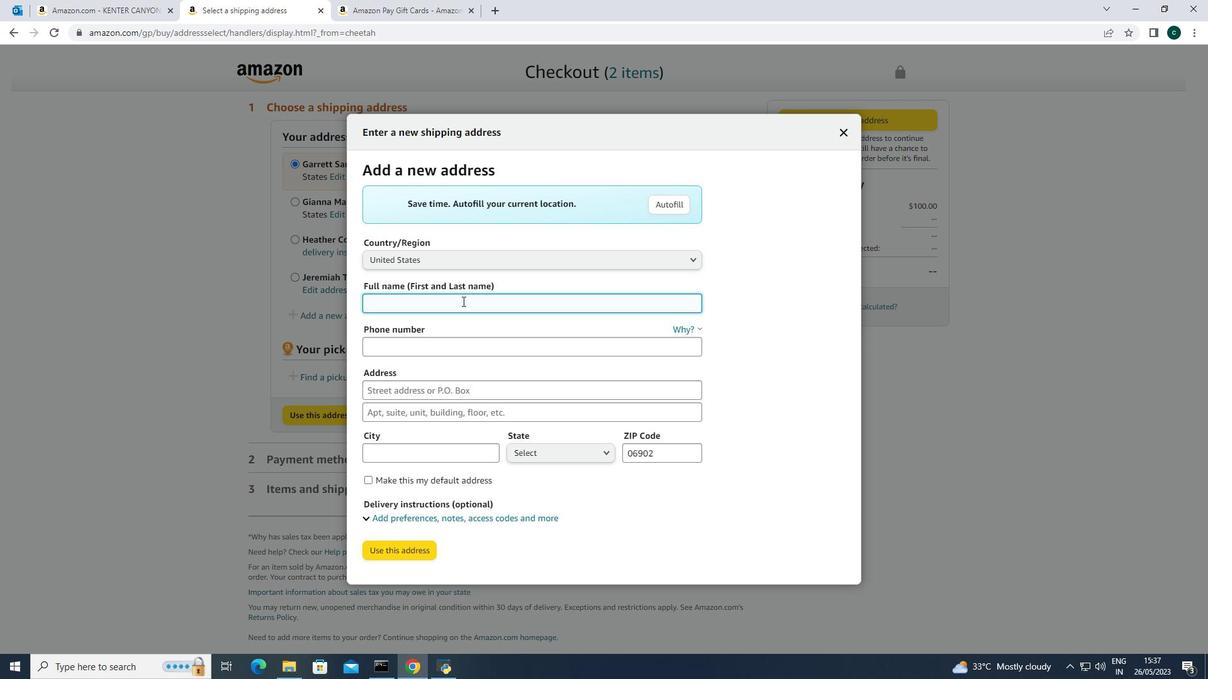 
Action: Mouse scrolled (492, 367) with delta (0, 0)
Screenshot: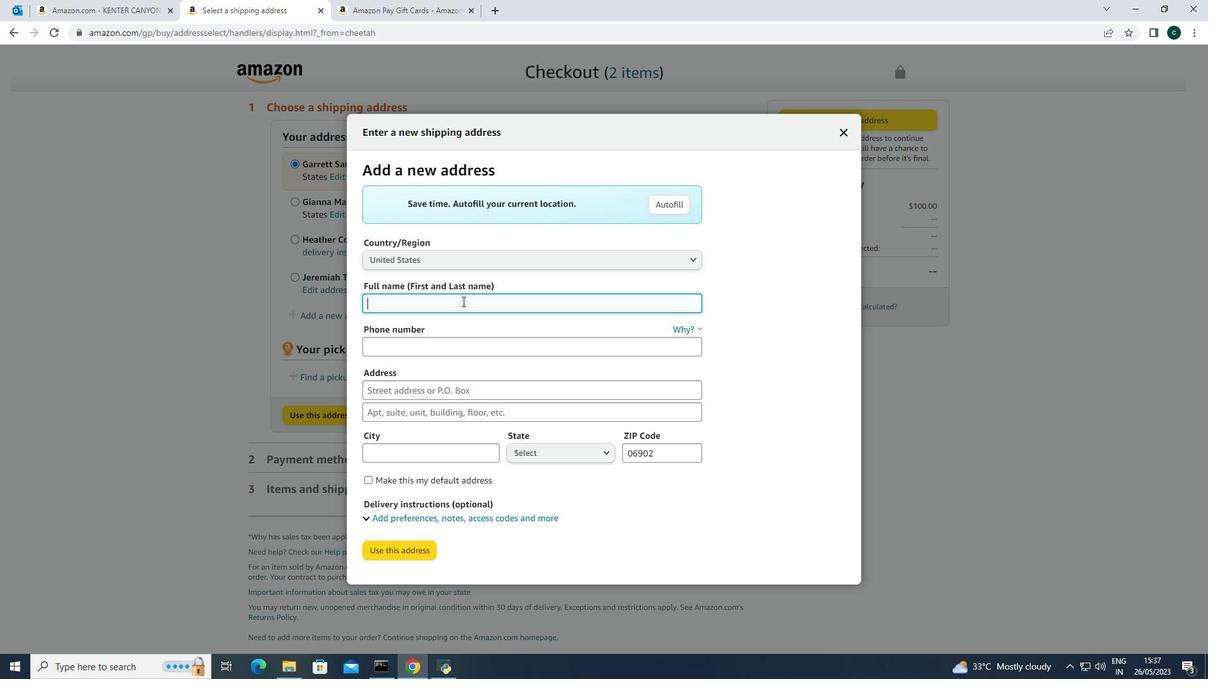 
Action: Mouse scrolled (492, 367) with delta (0, 0)
Screenshot: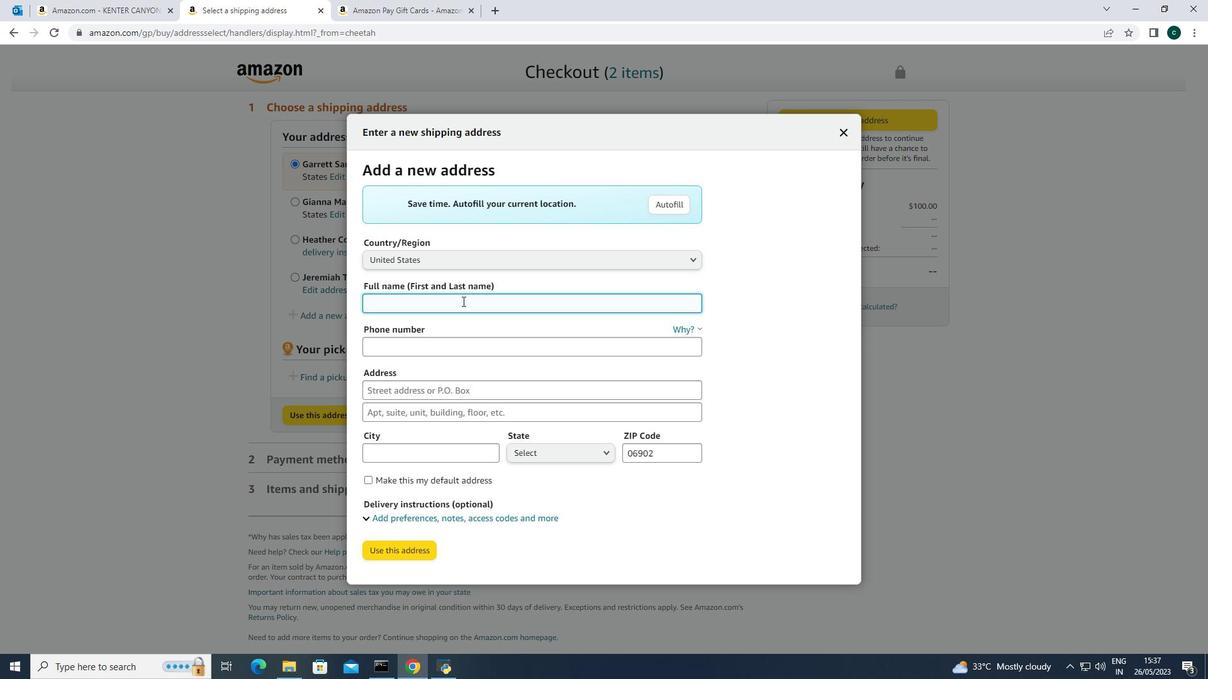
Action: Mouse scrolled (492, 367) with delta (0, 0)
Screenshot: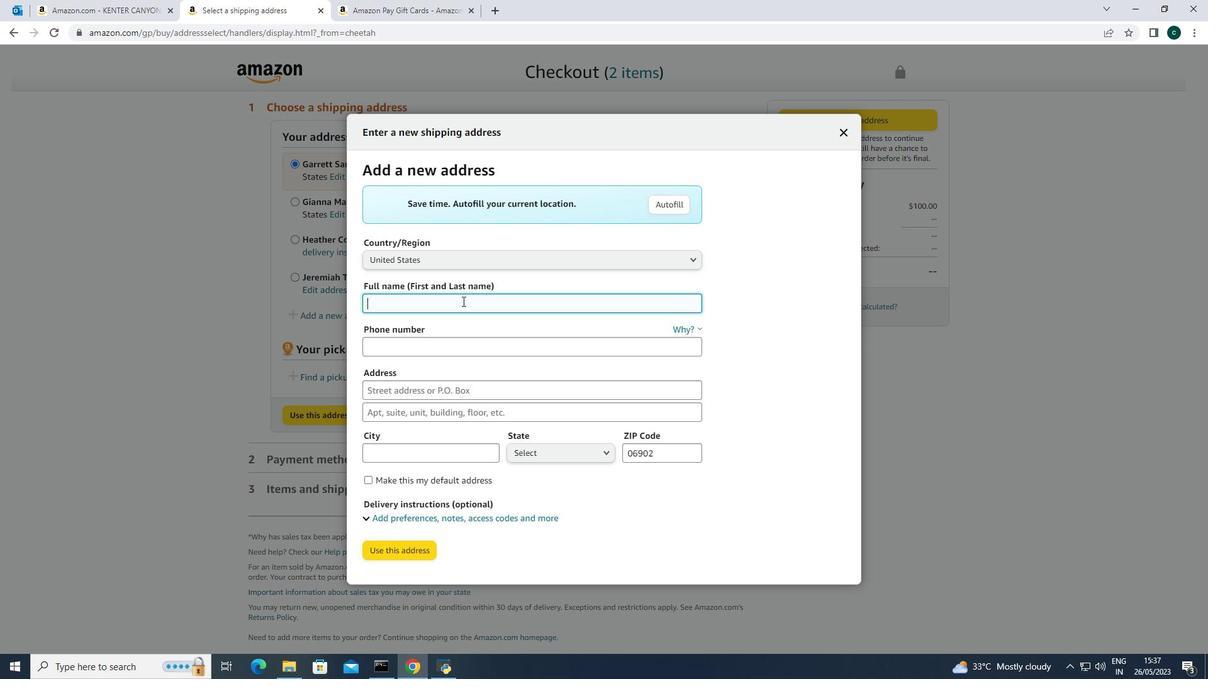 
Action: Mouse moved to (492, 368)
Screenshot: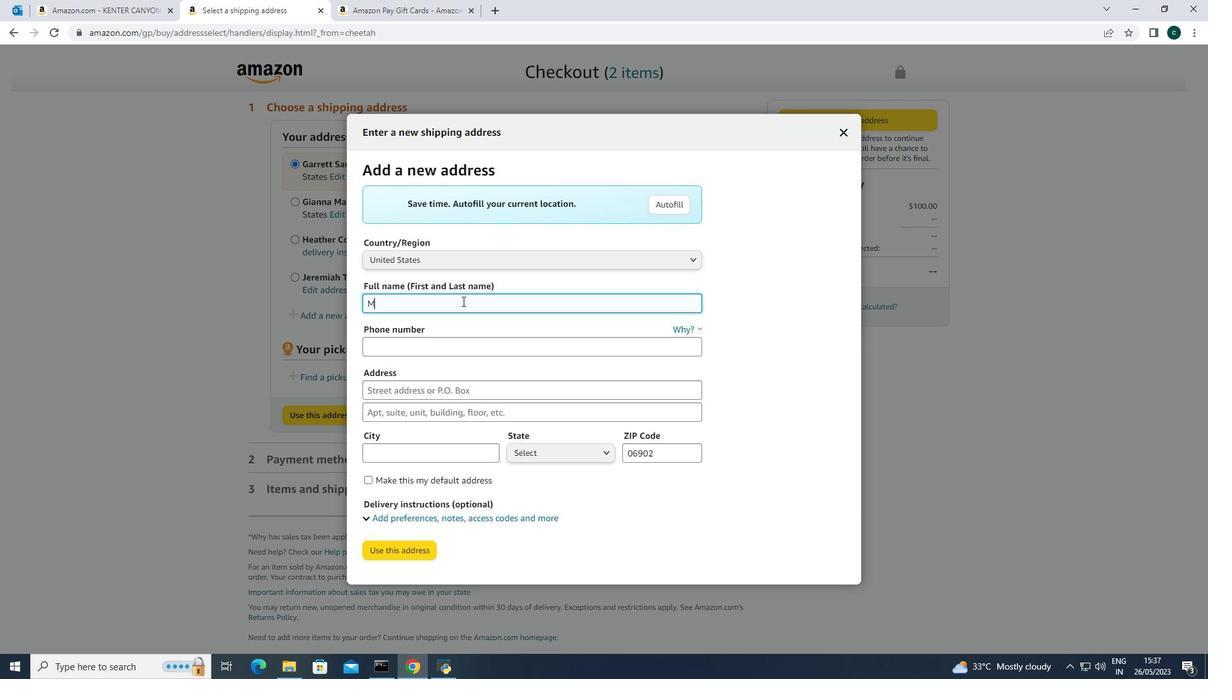 
Action: Mouse scrolled (492, 368) with delta (0, 0)
Screenshot: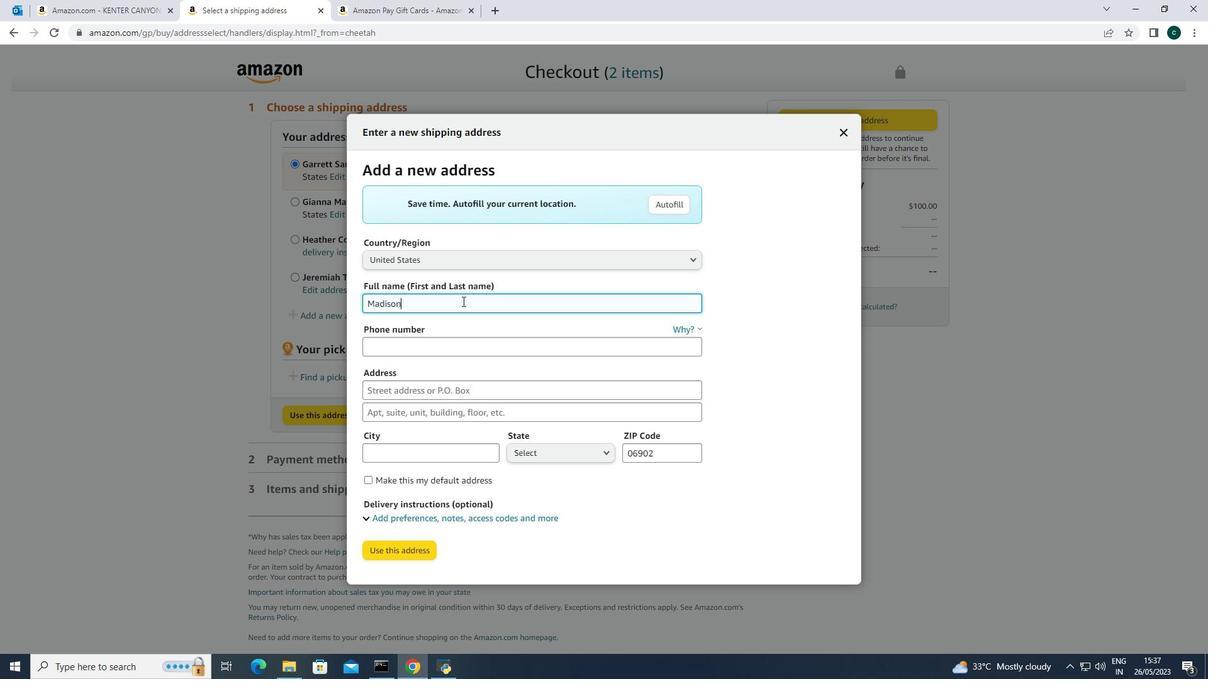 
Action: Mouse moved to (540, 377)
Screenshot: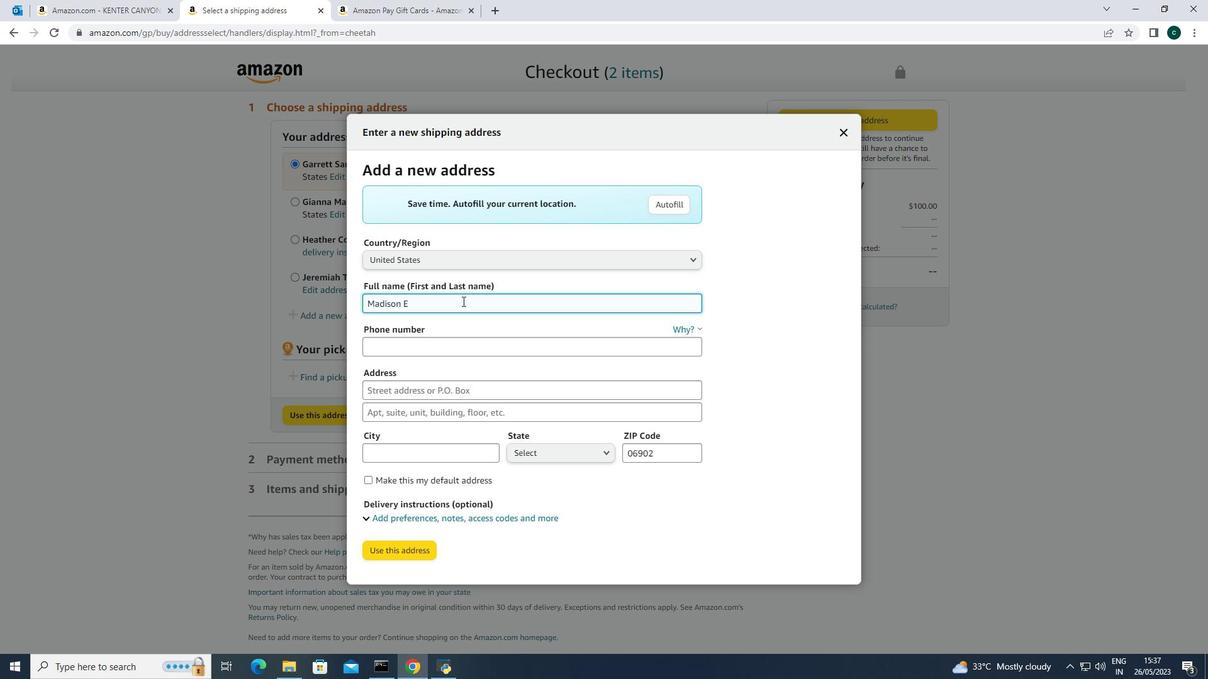 
Action: Mouse scrolled (540, 376) with delta (0, 0)
Screenshot: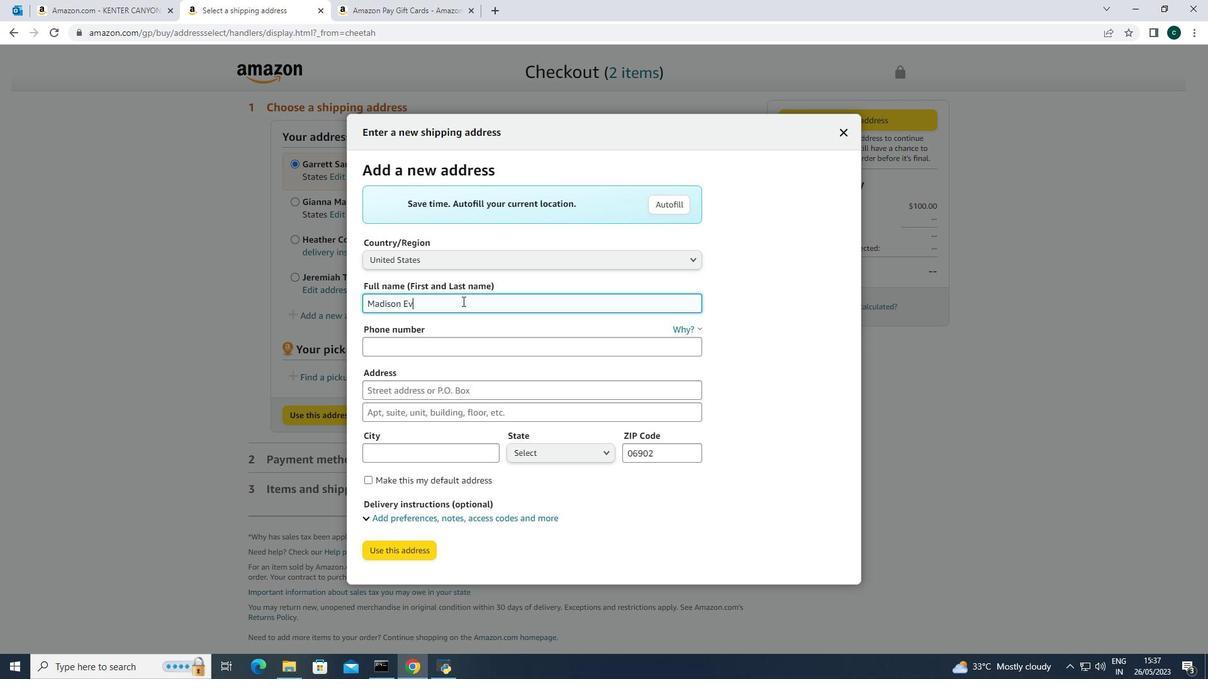 
Action: Mouse scrolled (540, 376) with delta (0, 0)
Screenshot: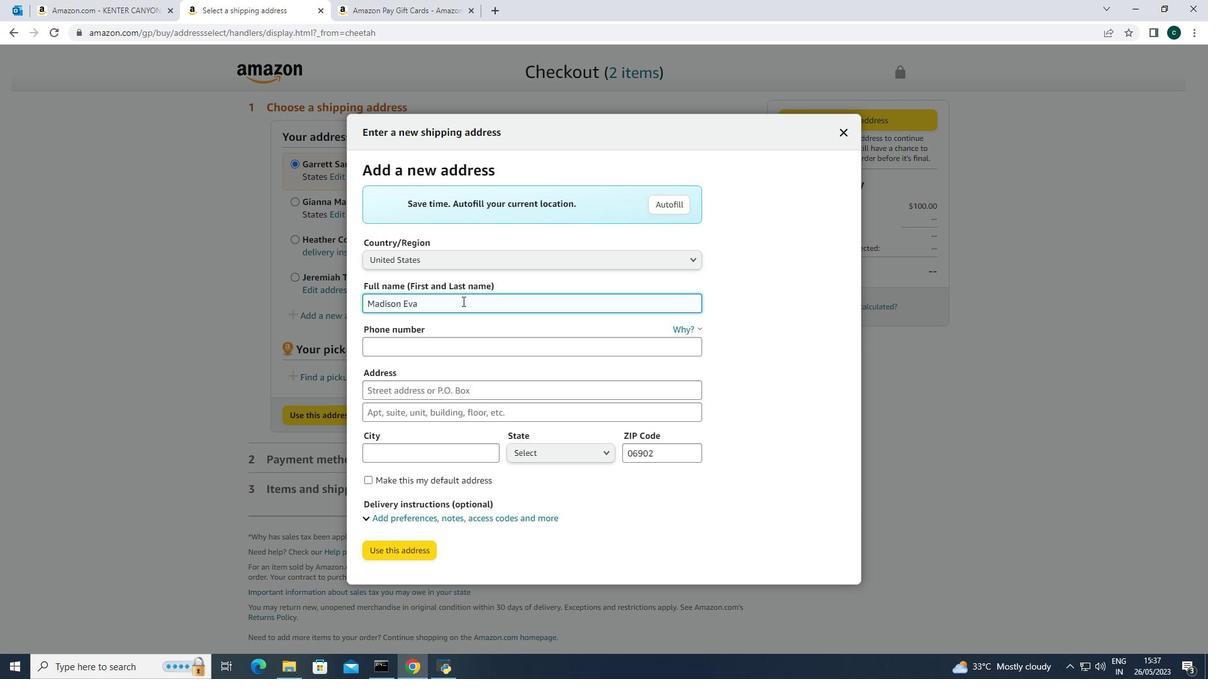 
Action: Mouse scrolled (540, 376) with delta (0, 0)
Screenshot: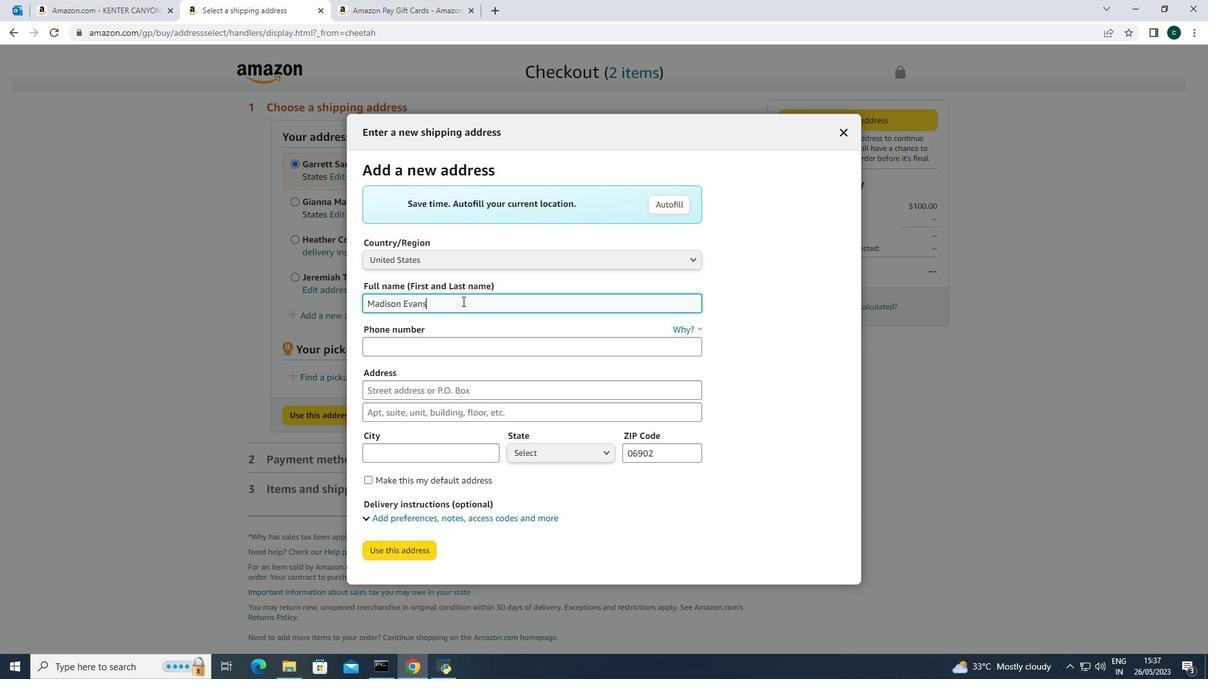 
Action: Mouse scrolled (540, 376) with delta (0, 0)
Screenshot: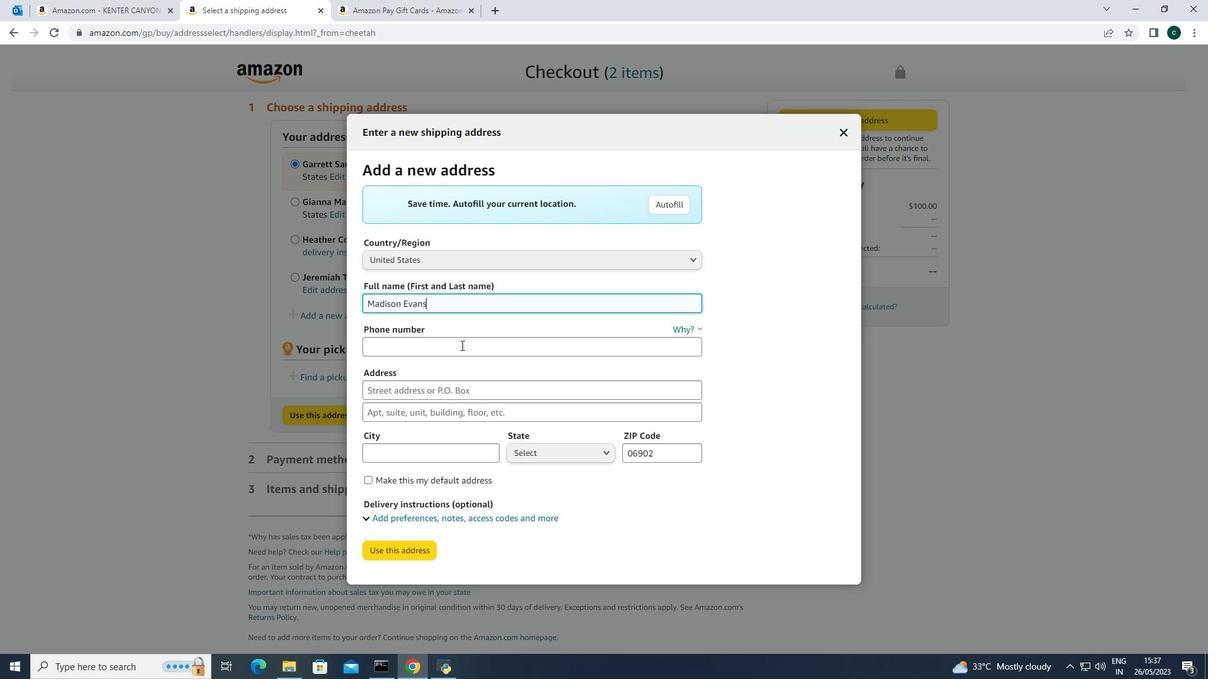 
Action: Mouse scrolled (540, 376) with delta (0, 0)
Screenshot: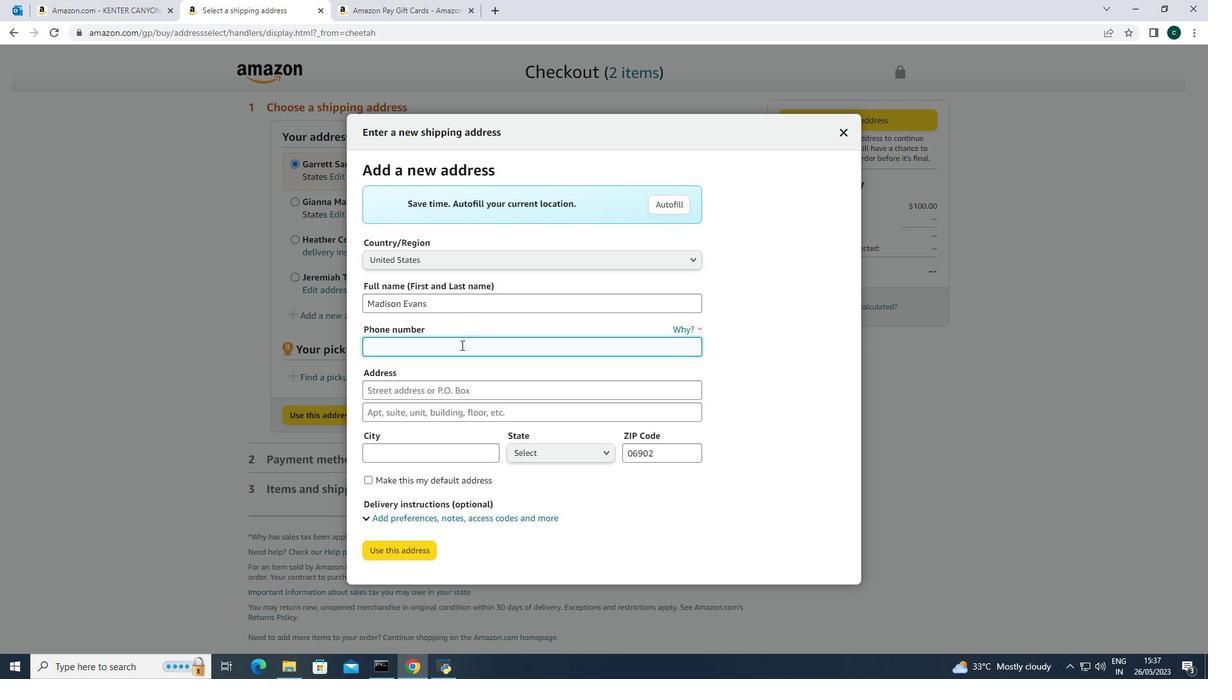 
Action: Mouse moved to (540, 377)
Screenshot: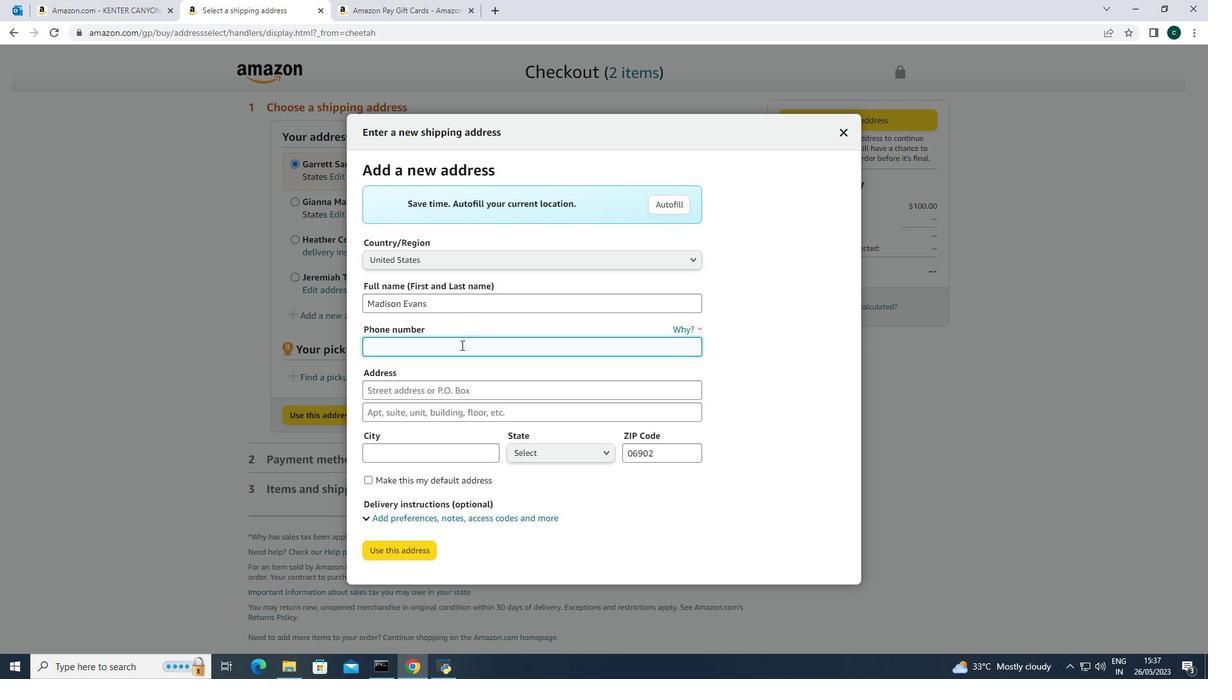 
Action: Mouse scrolled (540, 377) with delta (0, 0)
Screenshot: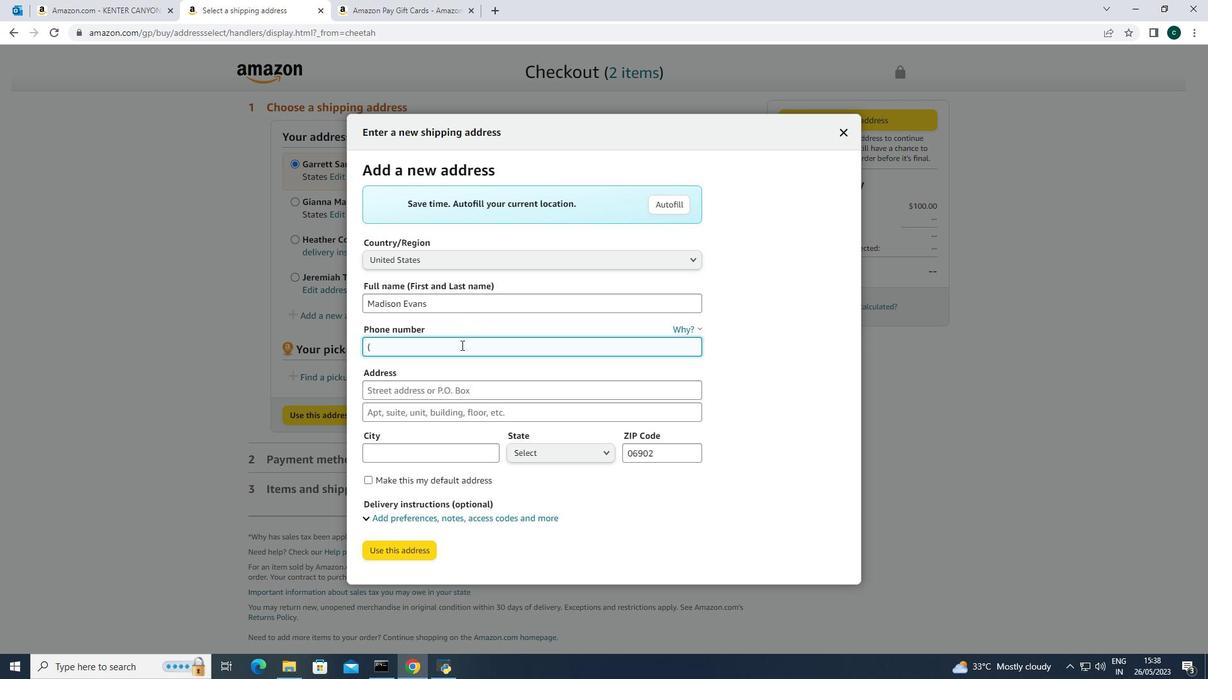 
Action: Mouse moved to (555, 373)
Screenshot: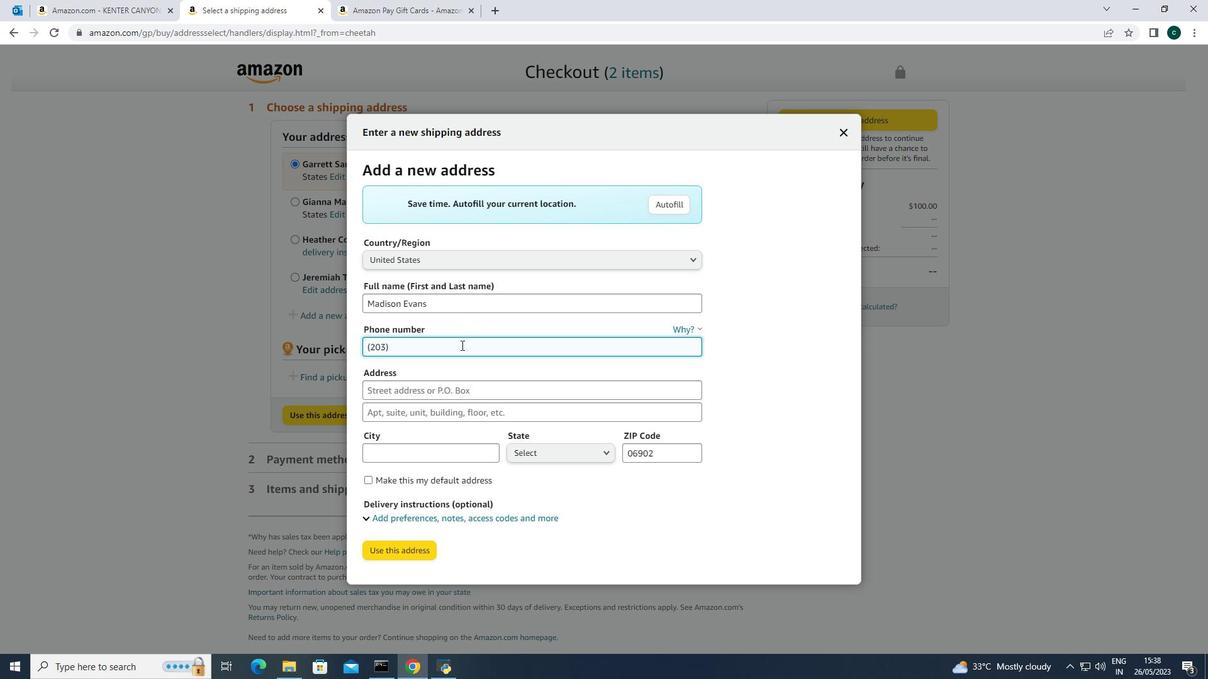 
Action: Mouse scrolled (555, 372) with delta (0, 0)
Screenshot: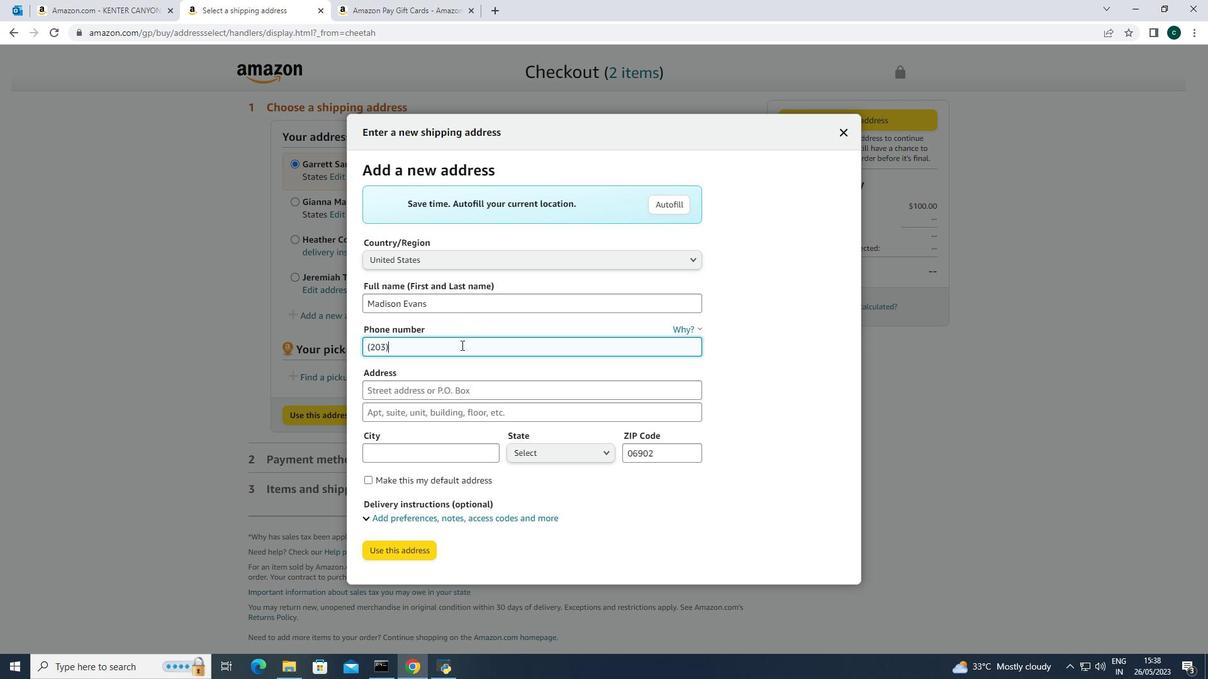 
Action: Mouse moved to (554, 373)
Screenshot: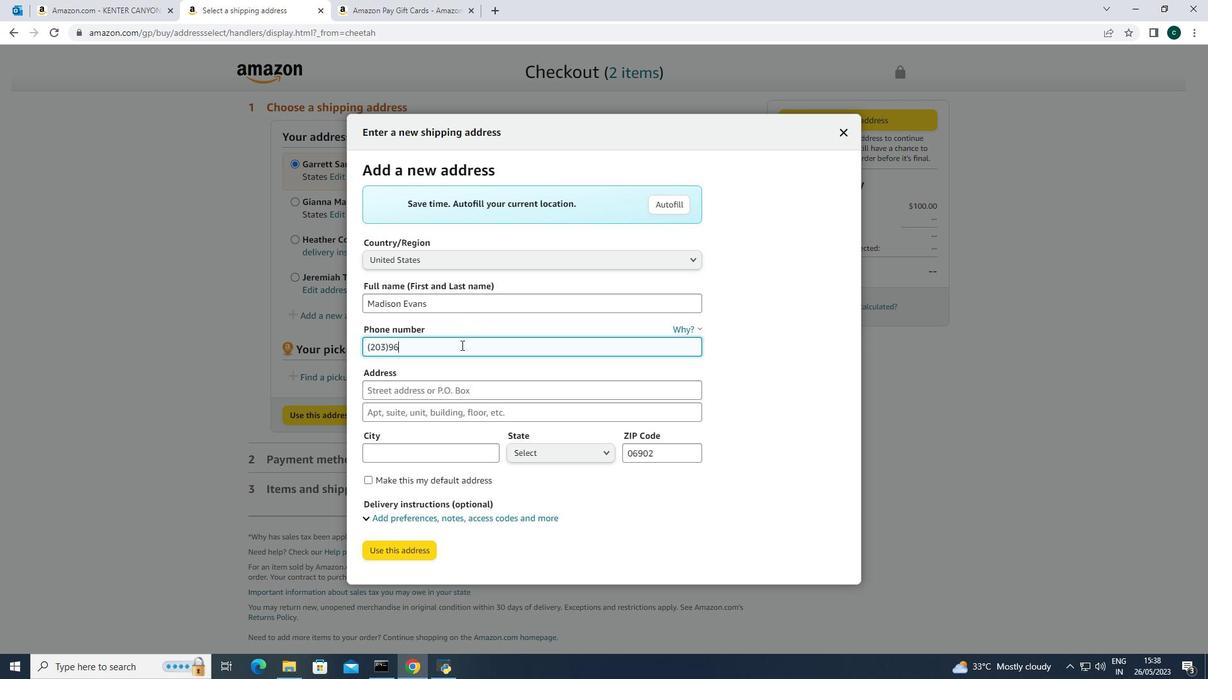 
Action: Mouse scrolled (554, 372) with delta (0, 0)
Screenshot: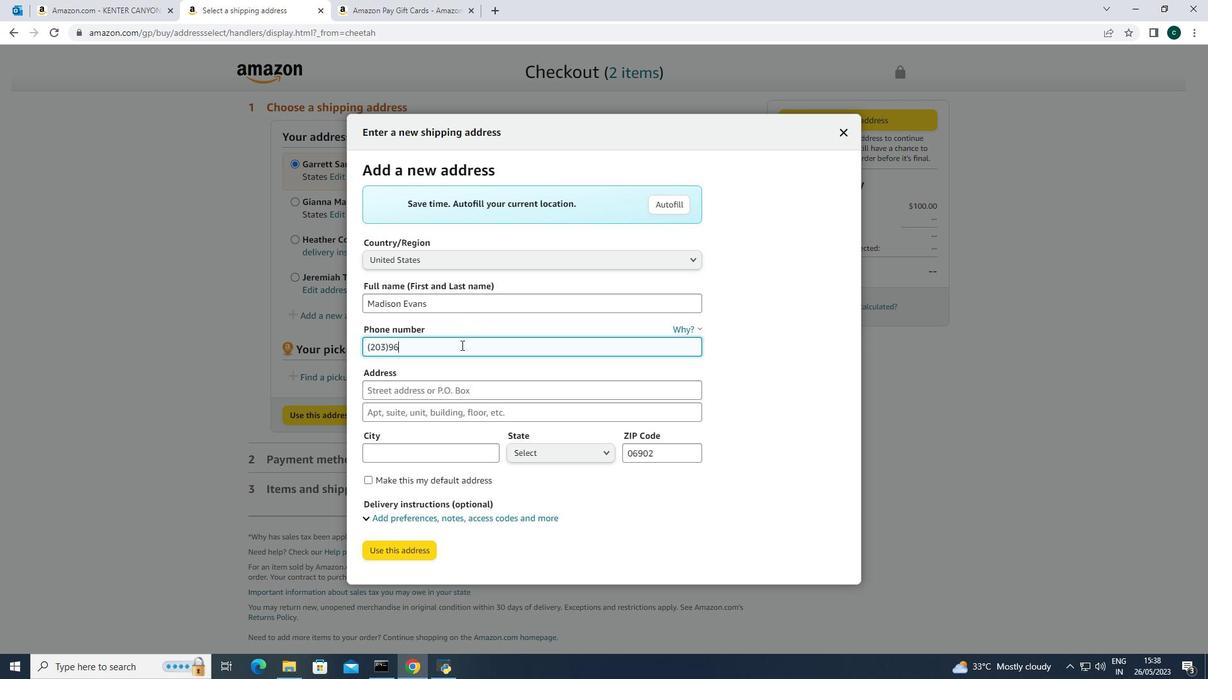 
Action: Mouse scrolled (554, 372) with delta (0, 0)
Screenshot: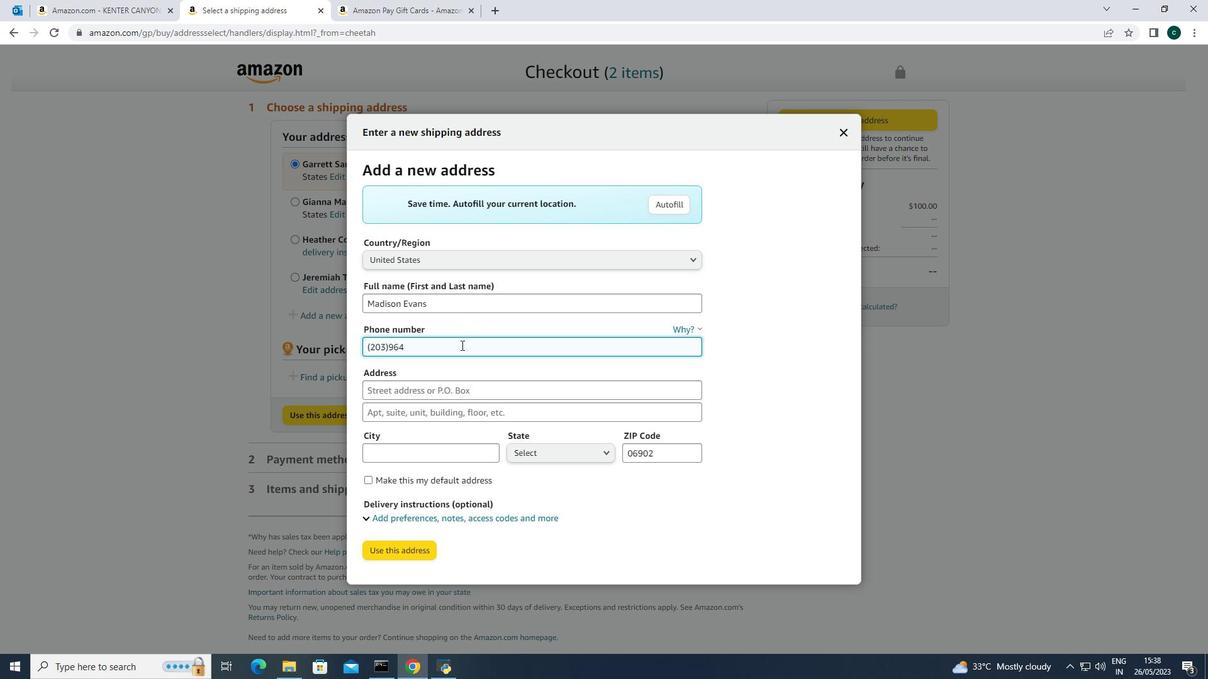 
Action: Mouse scrolled (554, 372) with delta (0, 0)
Screenshot: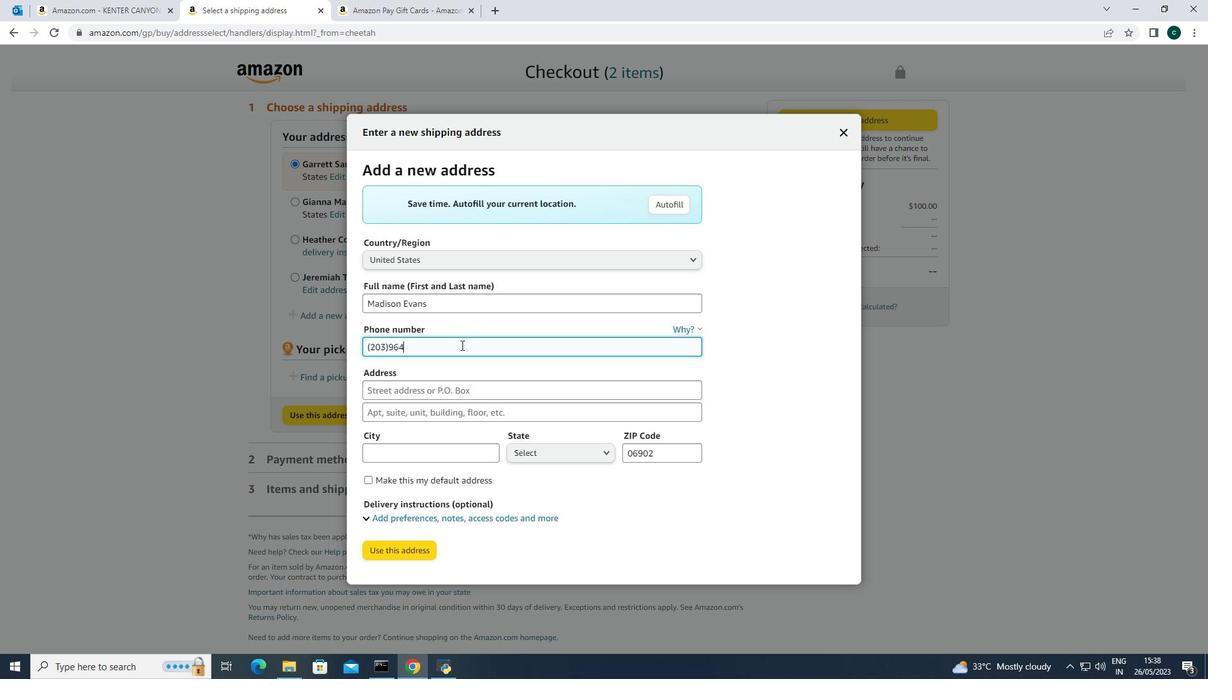 
Action: Mouse scrolled (554, 372) with delta (0, 0)
Screenshot: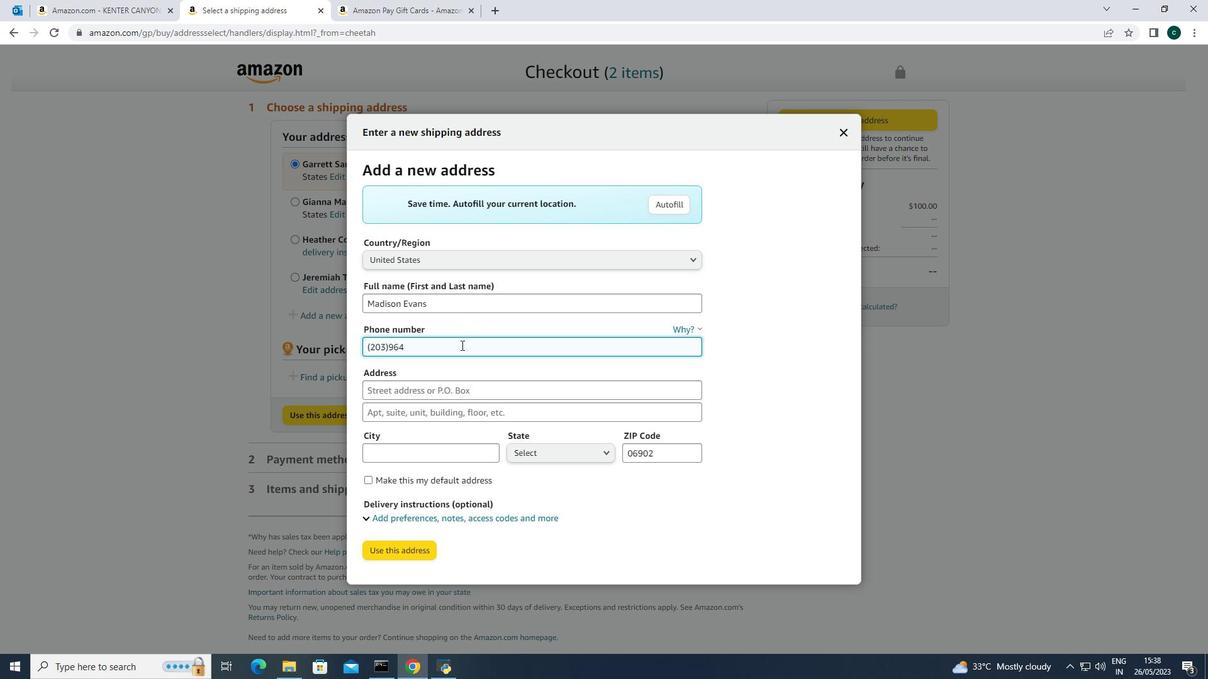 
Action: Mouse moved to (553, 374)
Screenshot: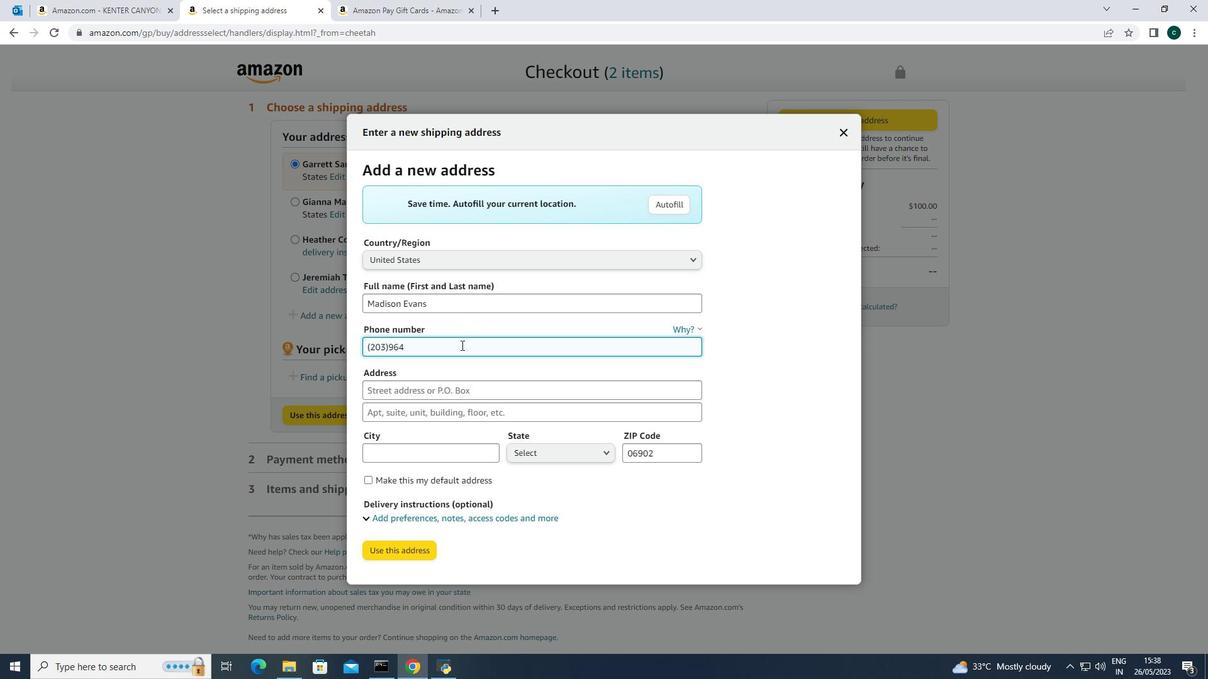 
Action: Mouse scrolled (553, 373) with delta (0, 0)
Screenshot: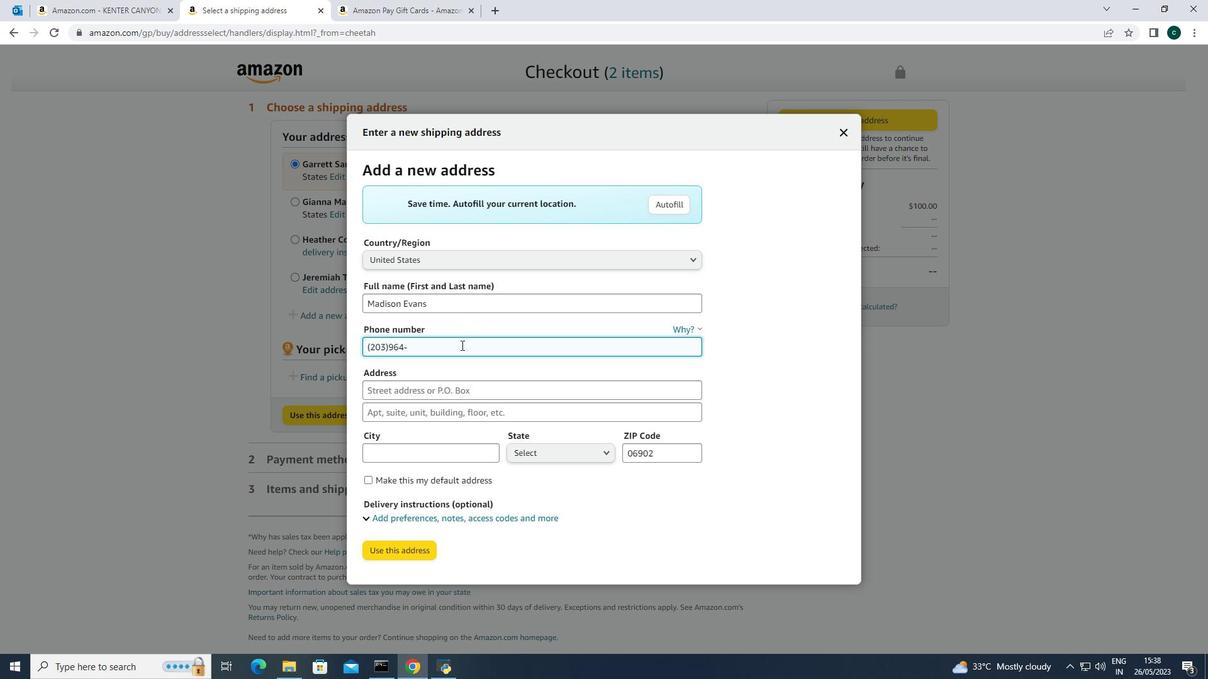 
Action: Mouse moved to (524, 373)
Screenshot: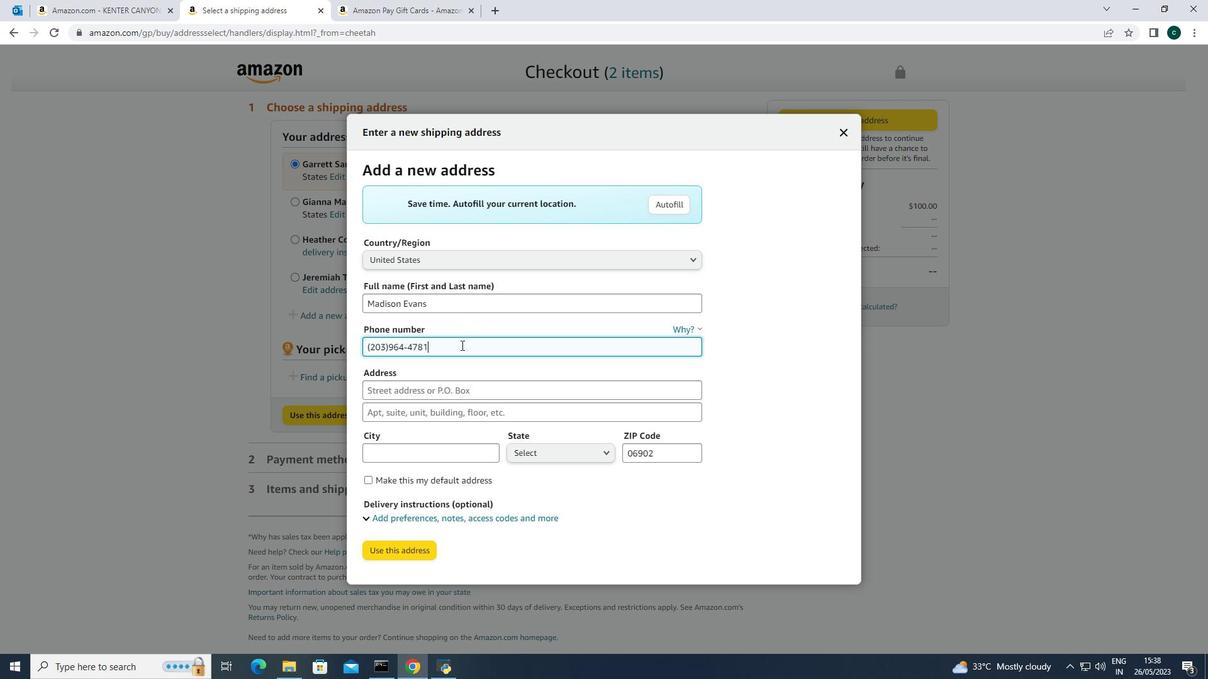 
Action: Mouse scrolled (524, 373) with delta (0, 0)
Screenshot: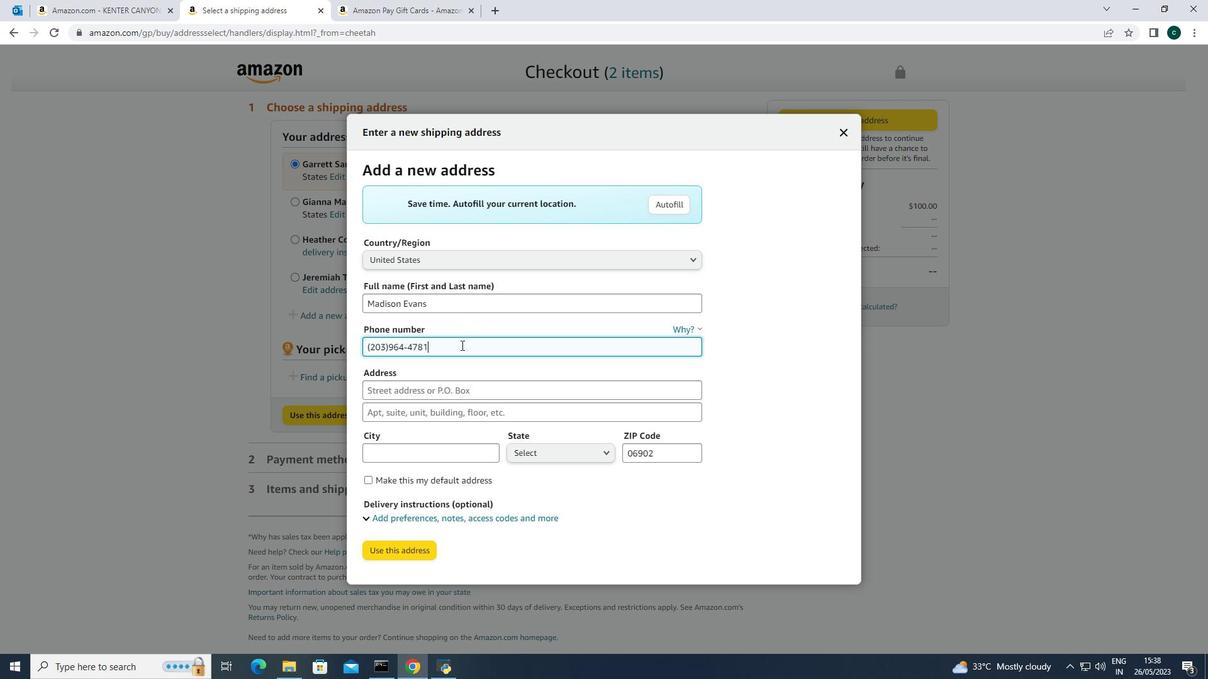 
Action: Mouse scrolled (524, 373) with delta (0, 0)
Screenshot: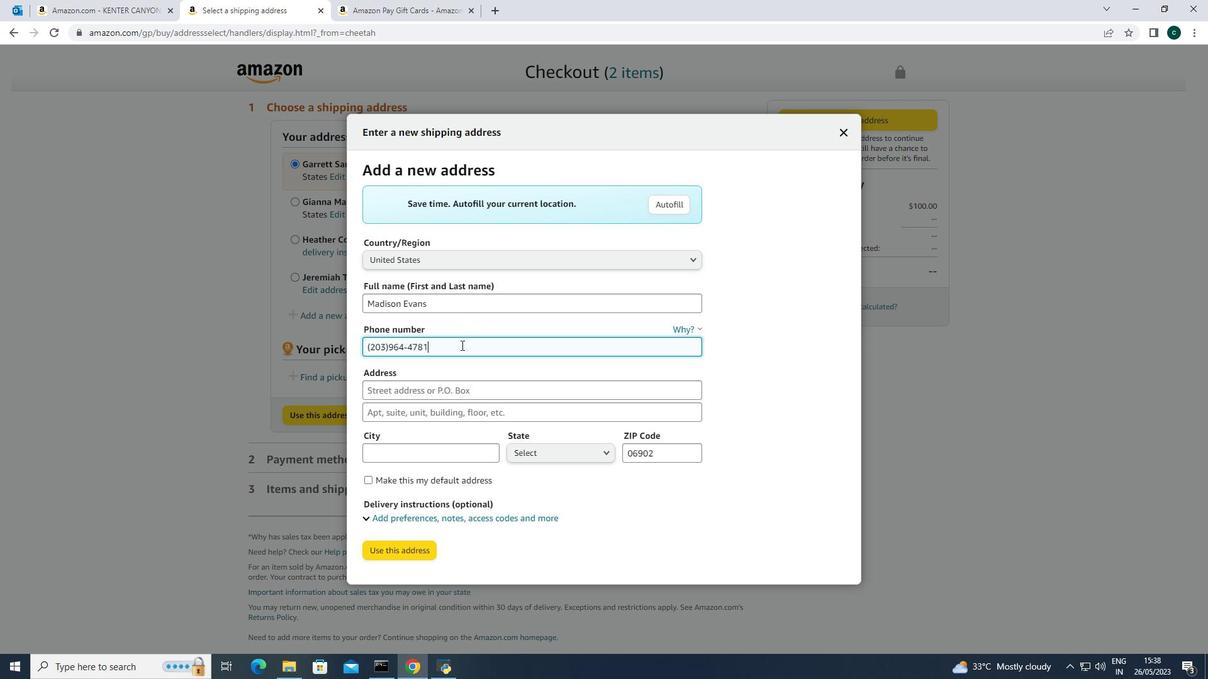 
Action: Mouse moved to (525, 362)
Screenshot: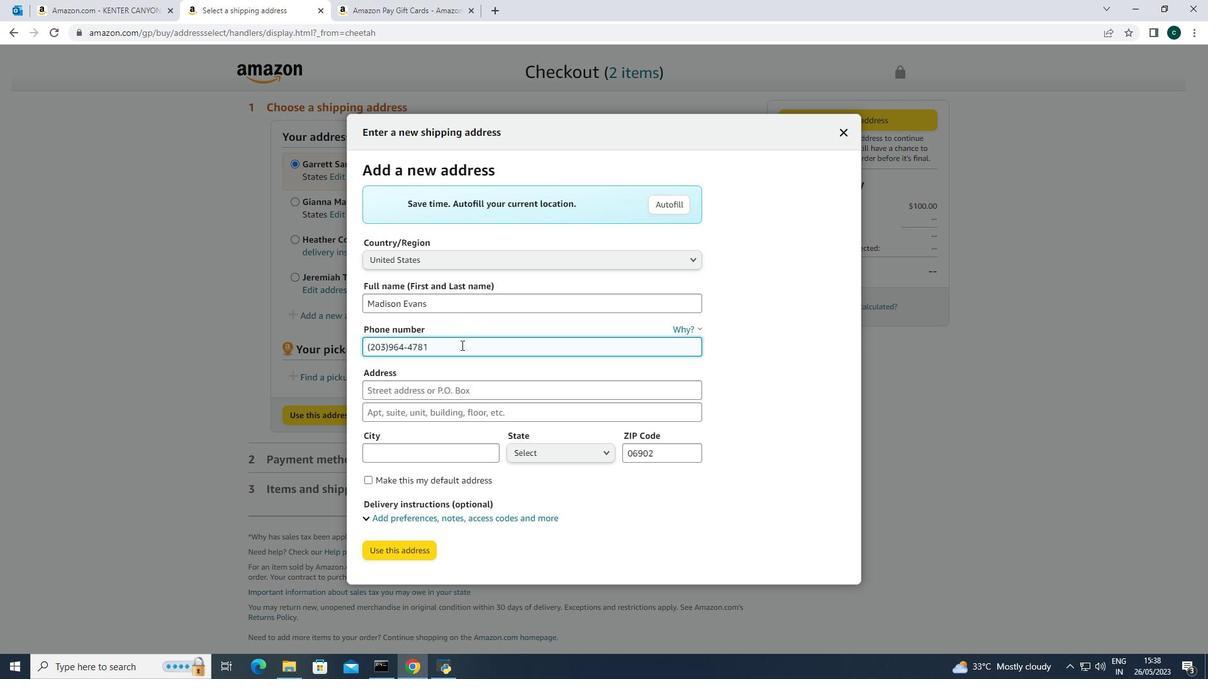 
Action: Mouse scrolled (525, 361) with delta (0, 0)
Screenshot: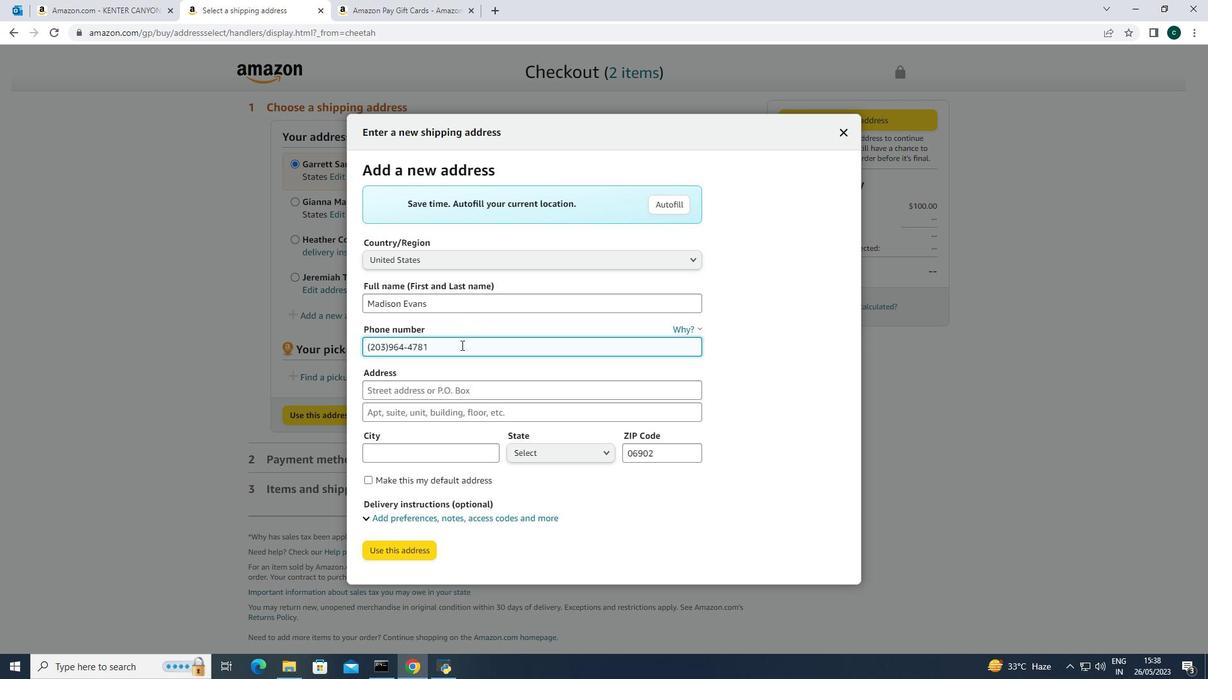
Action: Mouse scrolled (525, 361) with delta (0, 0)
Screenshot: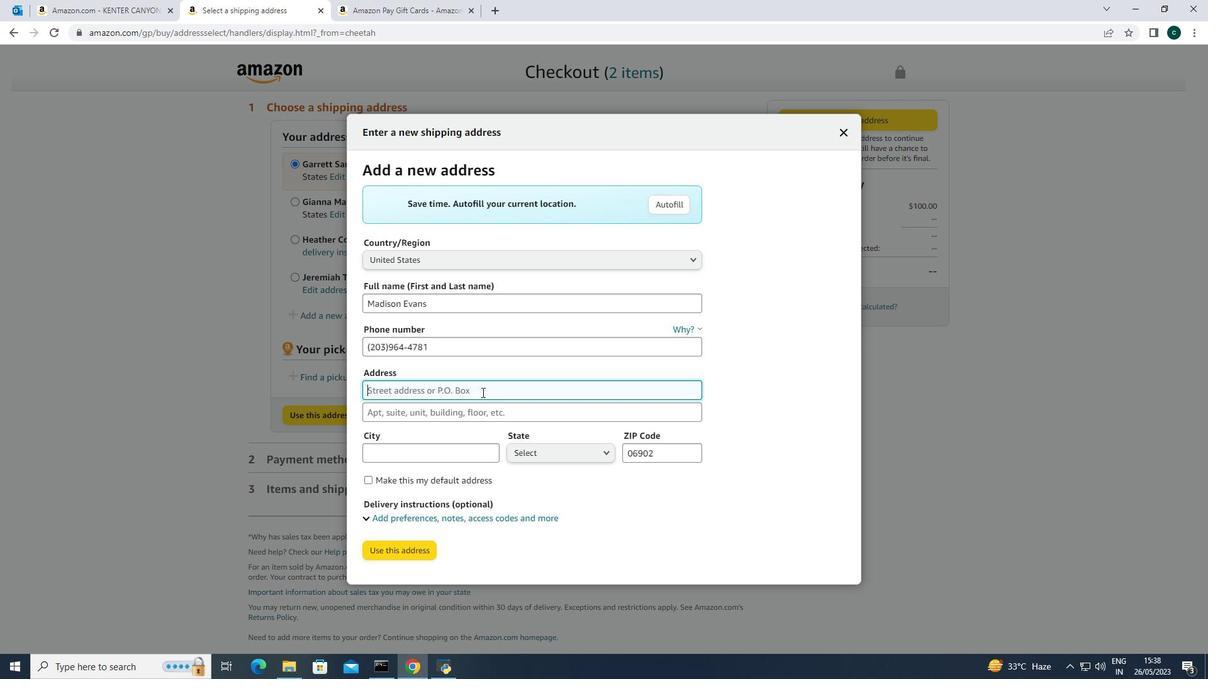 
Action: Mouse scrolled (525, 363) with delta (0, 0)
Screenshot: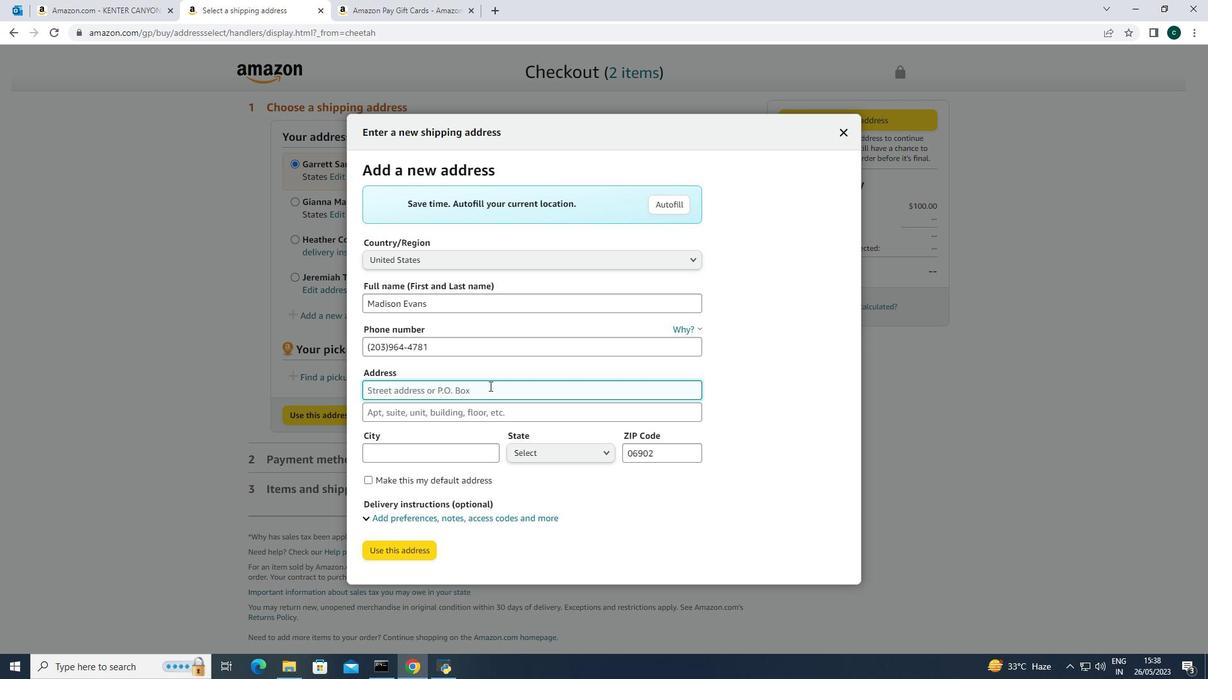 
Action: Mouse scrolled (525, 363) with delta (0, 0)
Screenshot: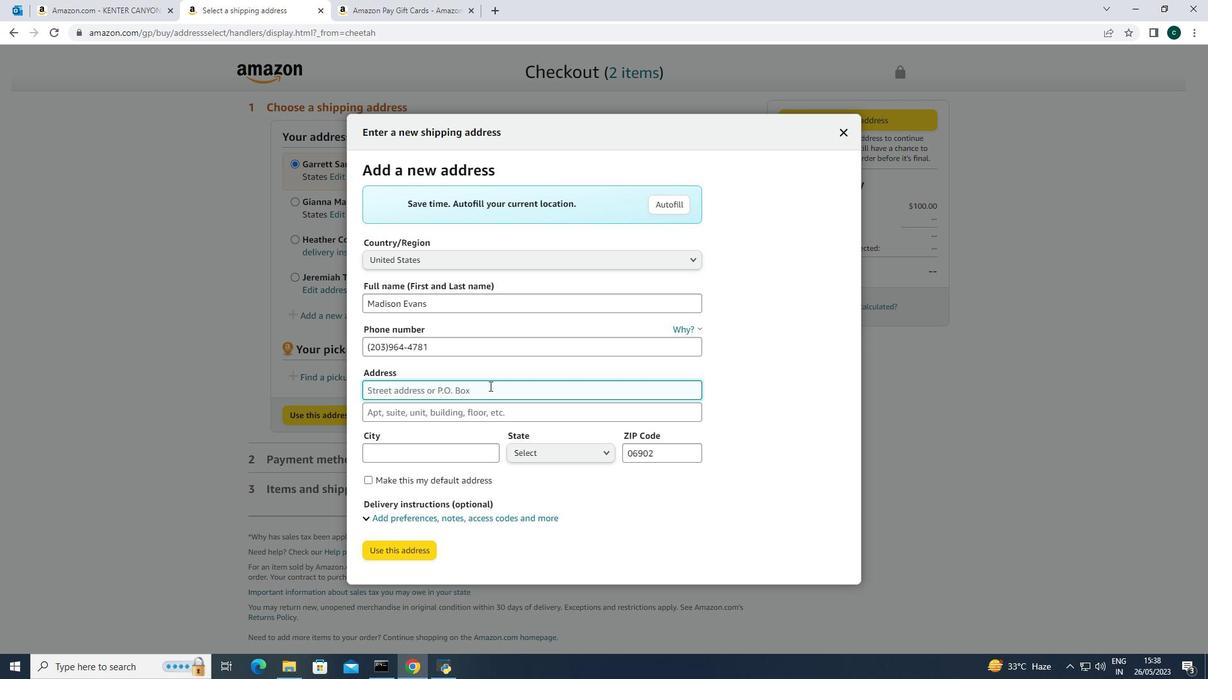 
Action: Mouse scrolled (525, 363) with delta (0, 0)
Screenshot: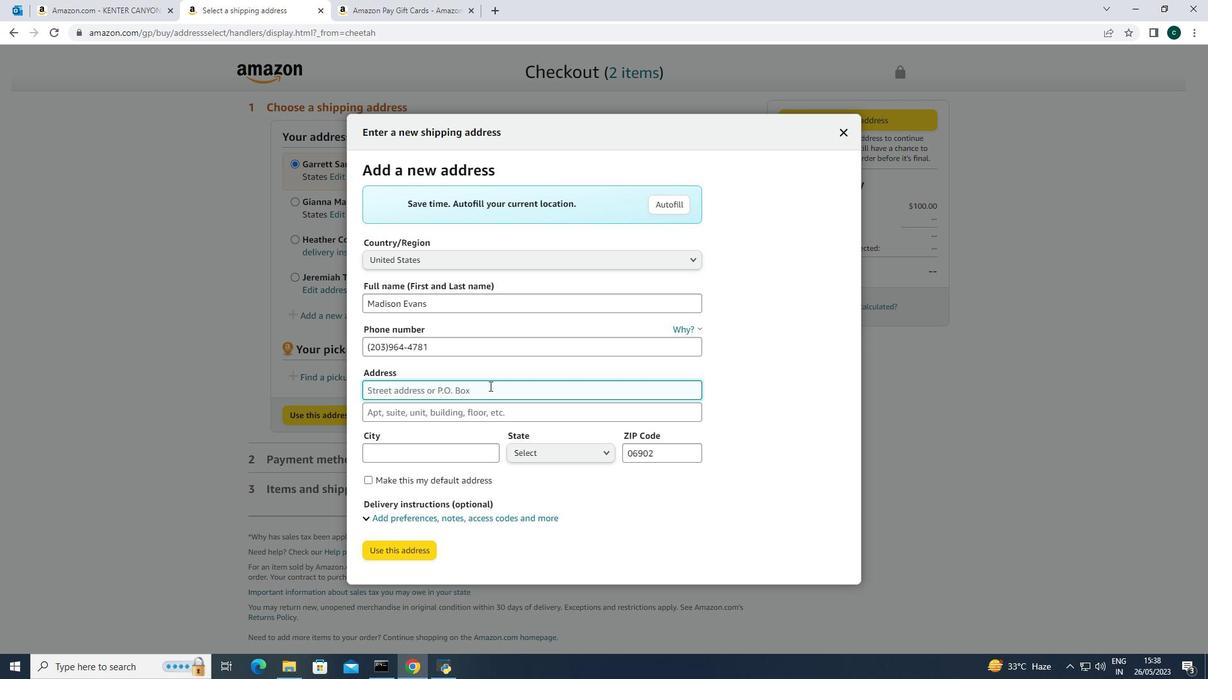 
Action: Mouse scrolled (525, 363) with delta (0, 0)
Screenshot: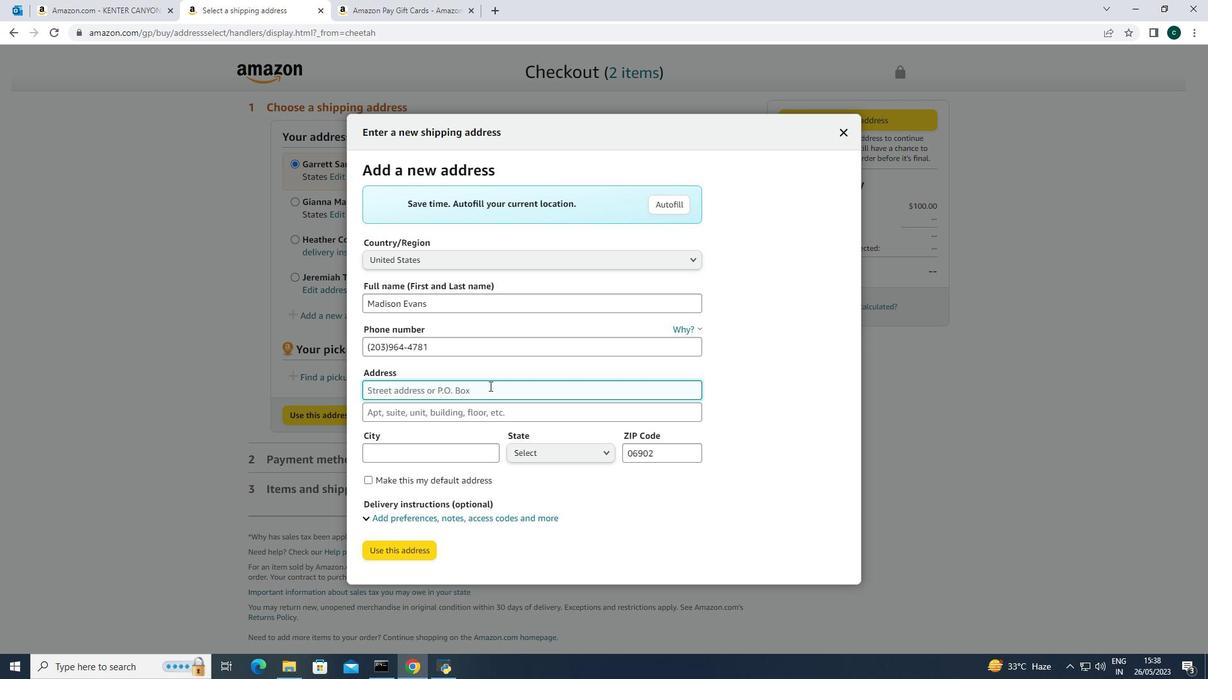 
Action: Mouse scrolled (525, 363) with delta (0, 0)
Screenshot: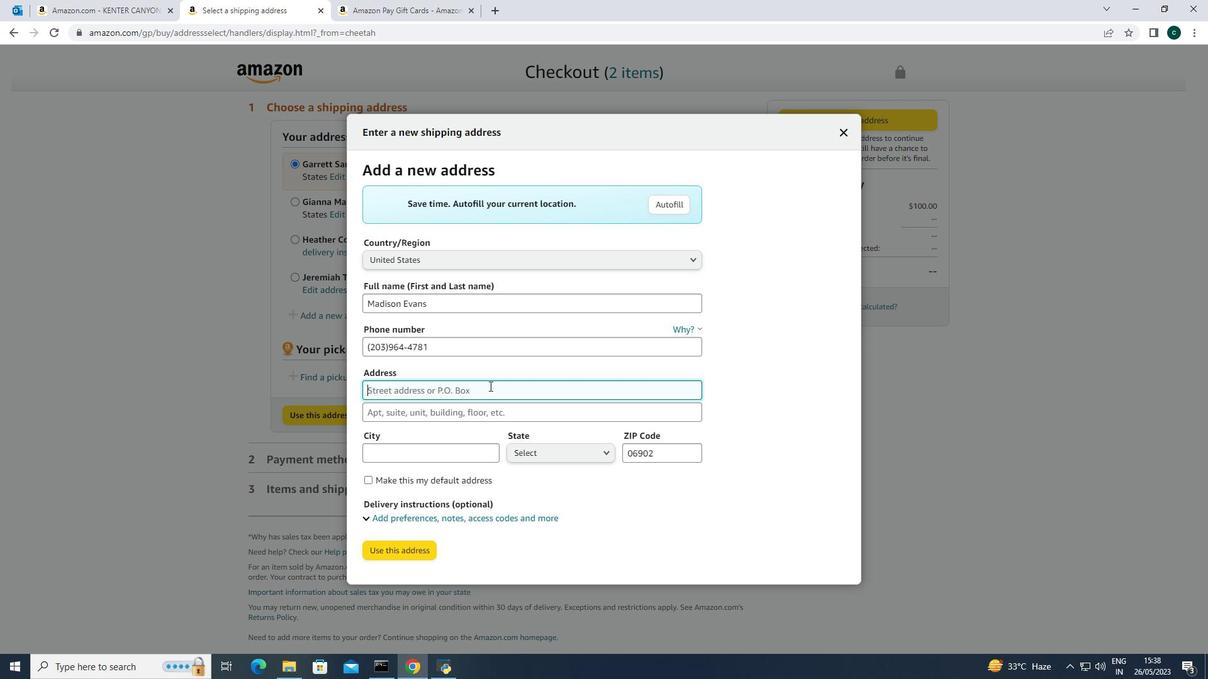 
Action: Mouse scrolled (525, 363) with delta (0, 0)
Screenshot: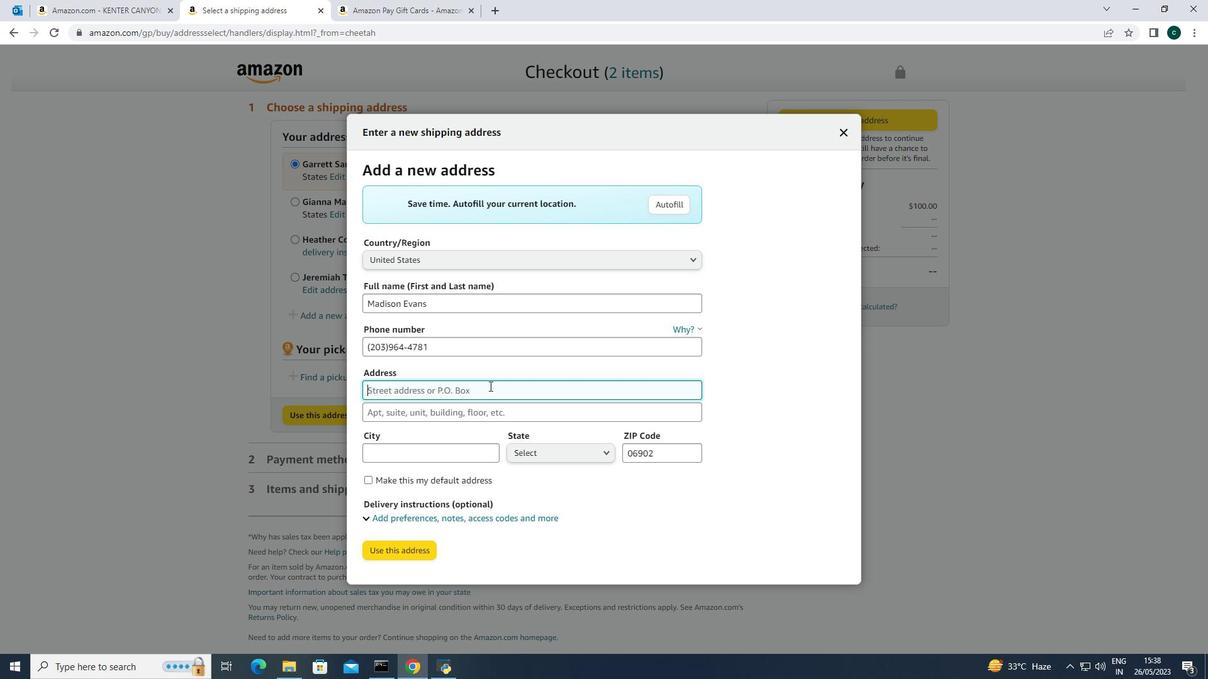 
Action: Mouse scrolled (525, 363) with delta (0, 0)
Screenshot: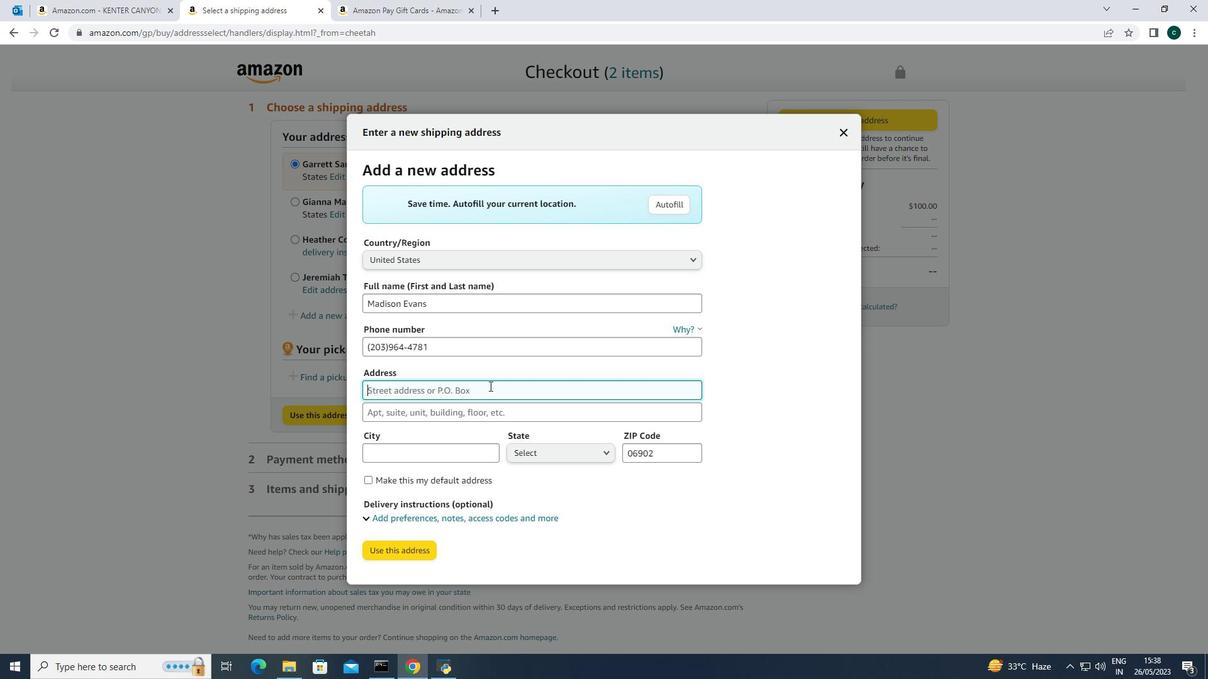 
Action: Mouse scrolled (525, 363) with delta (0, 0)
Screenshot: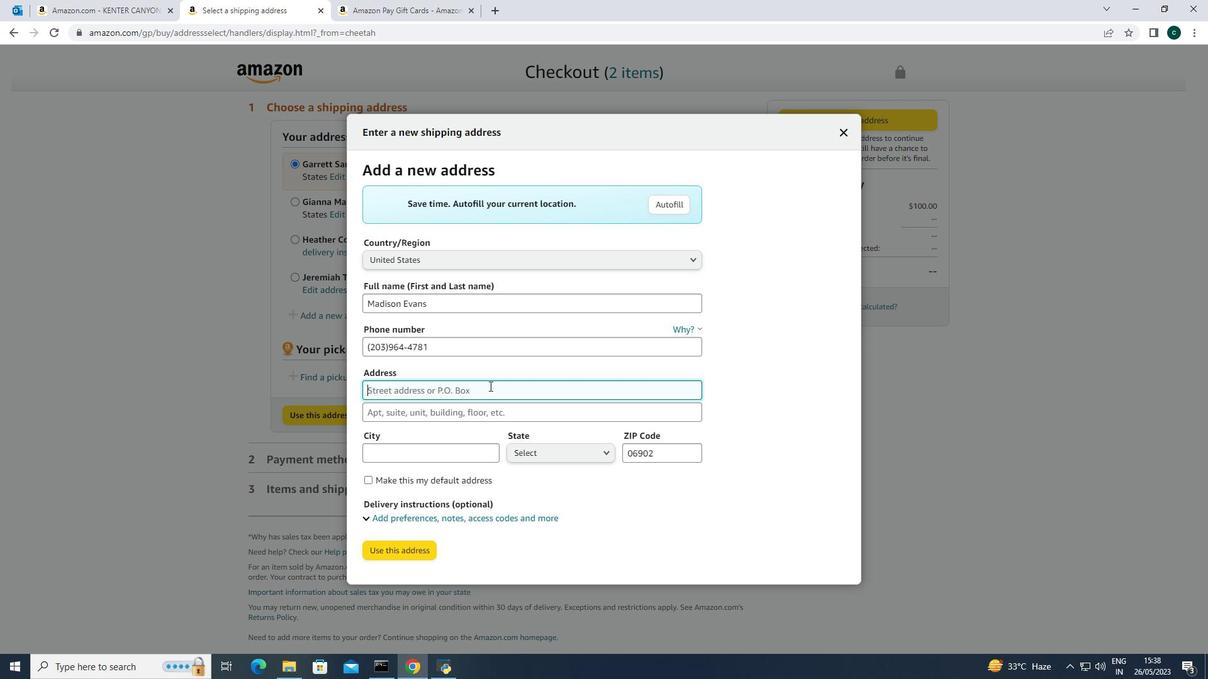 
Action: Mouse scrolled (525, 363) with delta (0, 0)
Screenshot: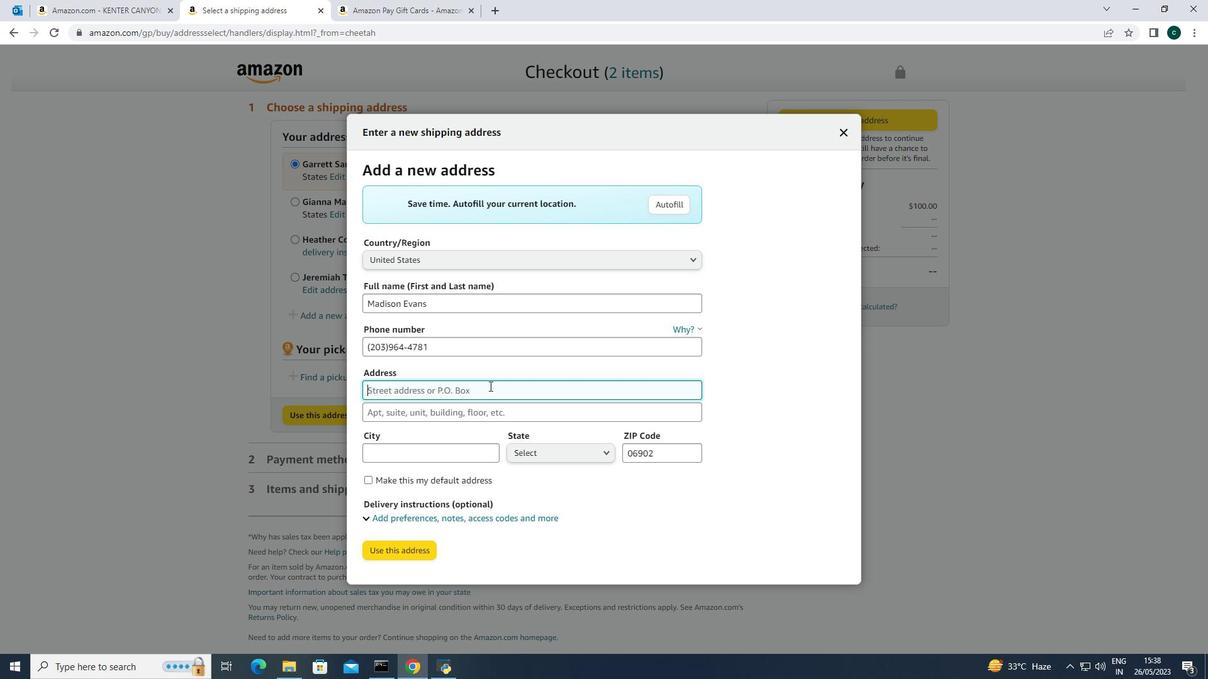 
Action: Mouse scrolled (525, 363) with delta (0, 0)
Screenshot: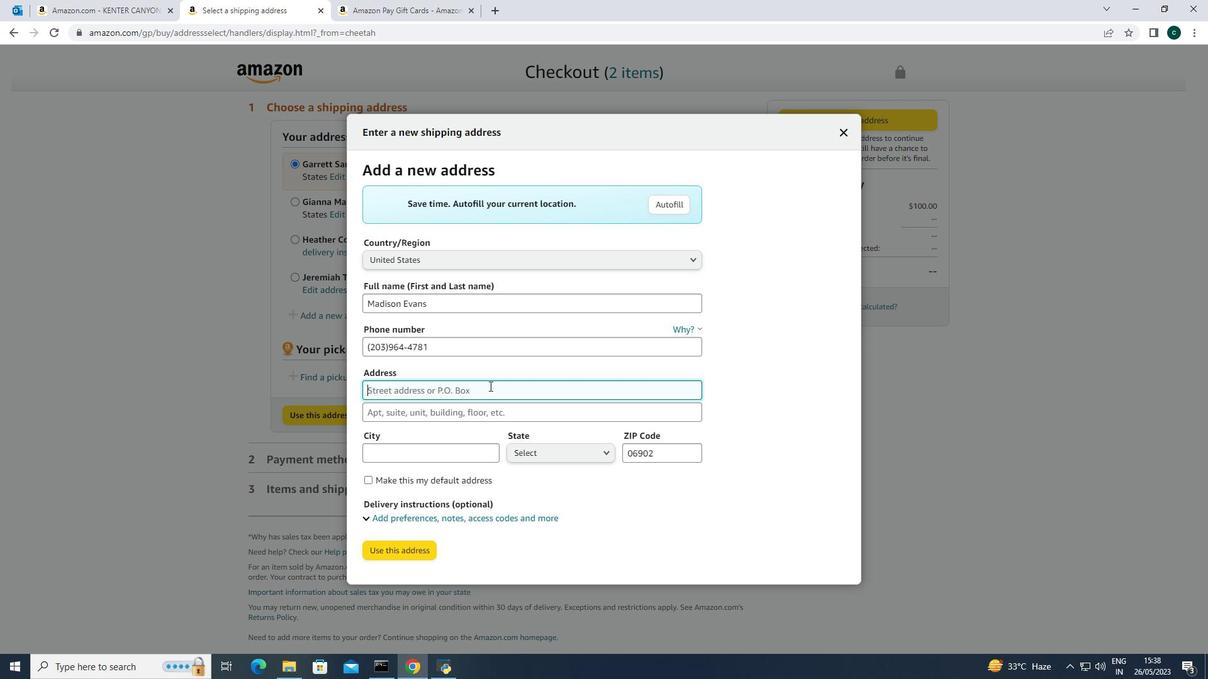 
Action: Mouse scrolled (525, 363) with delta (0, 0)
Screenshot: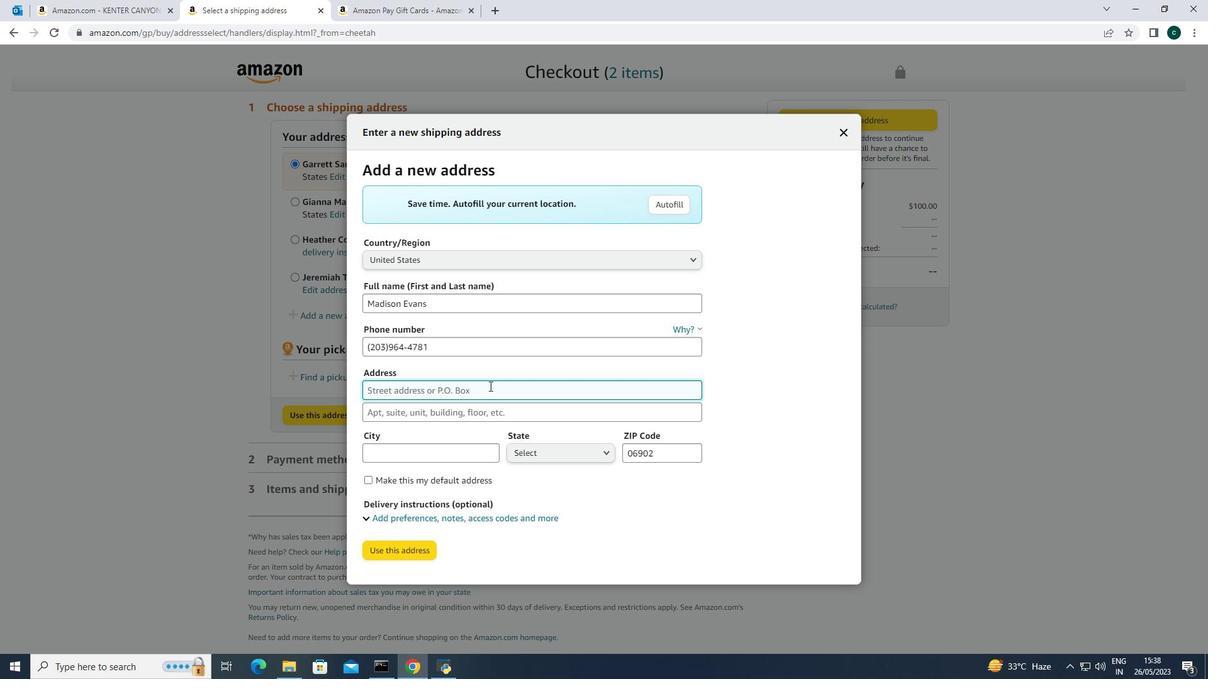 
Action: Mouse scrolled (525, 363) with delta (0, 0)
Screenshot: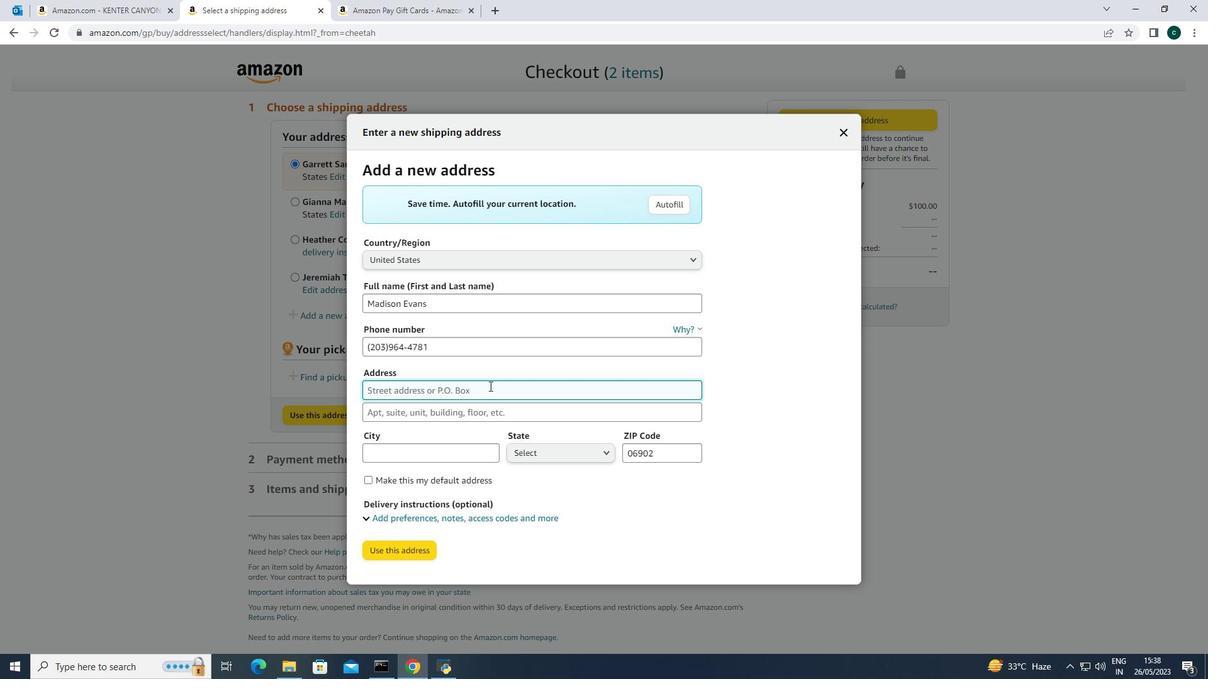 
Action: Mouse scrolled (525, 363) with delta (0, 0)
Screenshot: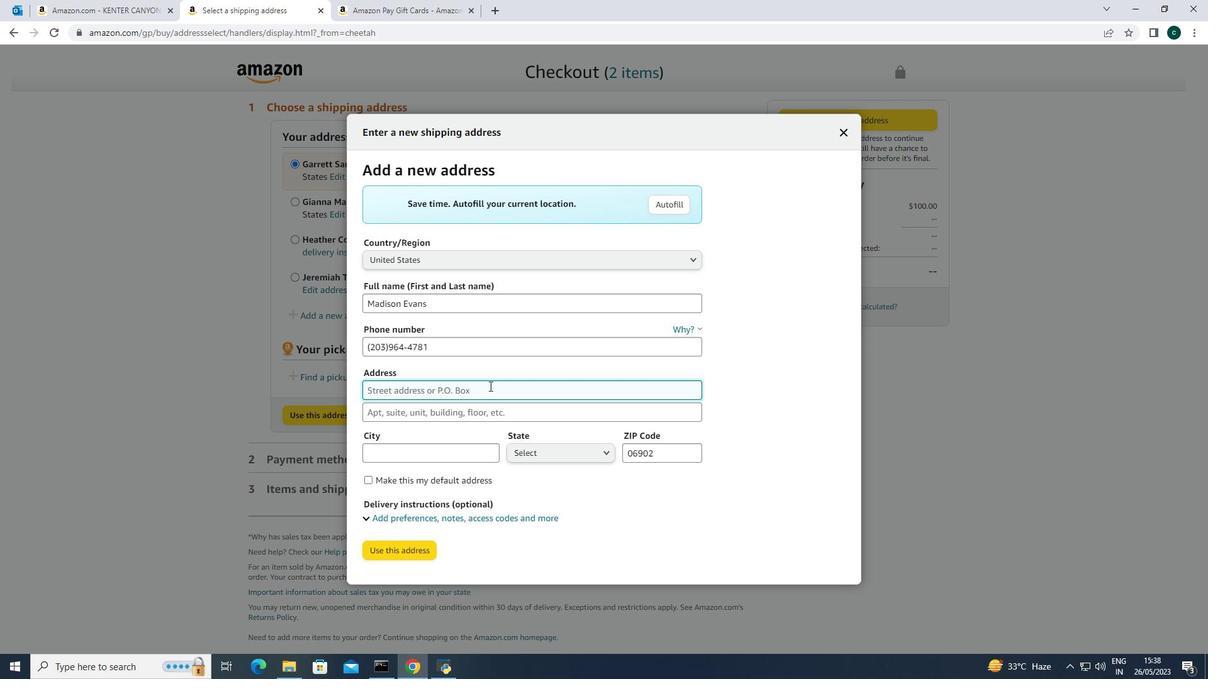 
Action: Mouse scrolled (525, 363) with delta (0, 0)
Screenshot: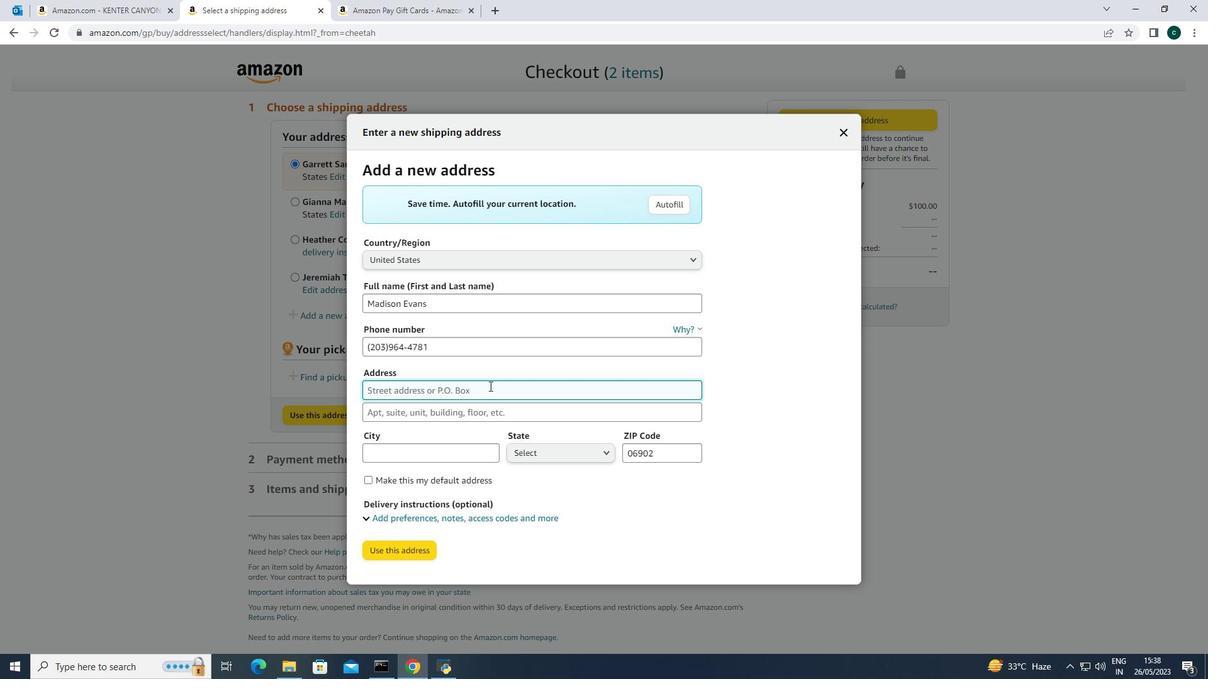 
Action: Mouse scrolled (525, 363) with delta (0, 0)
Screenshot: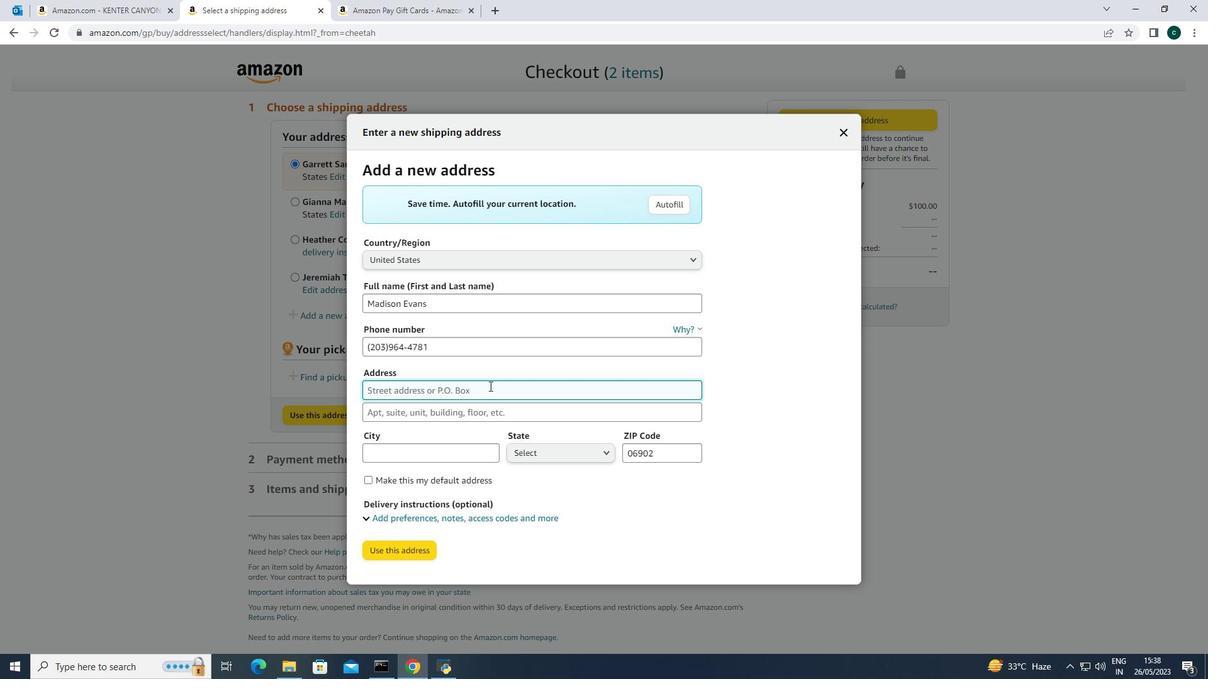 
Action: Mouse scrolled (525, 363) with delta (0, 0)
Screenshot: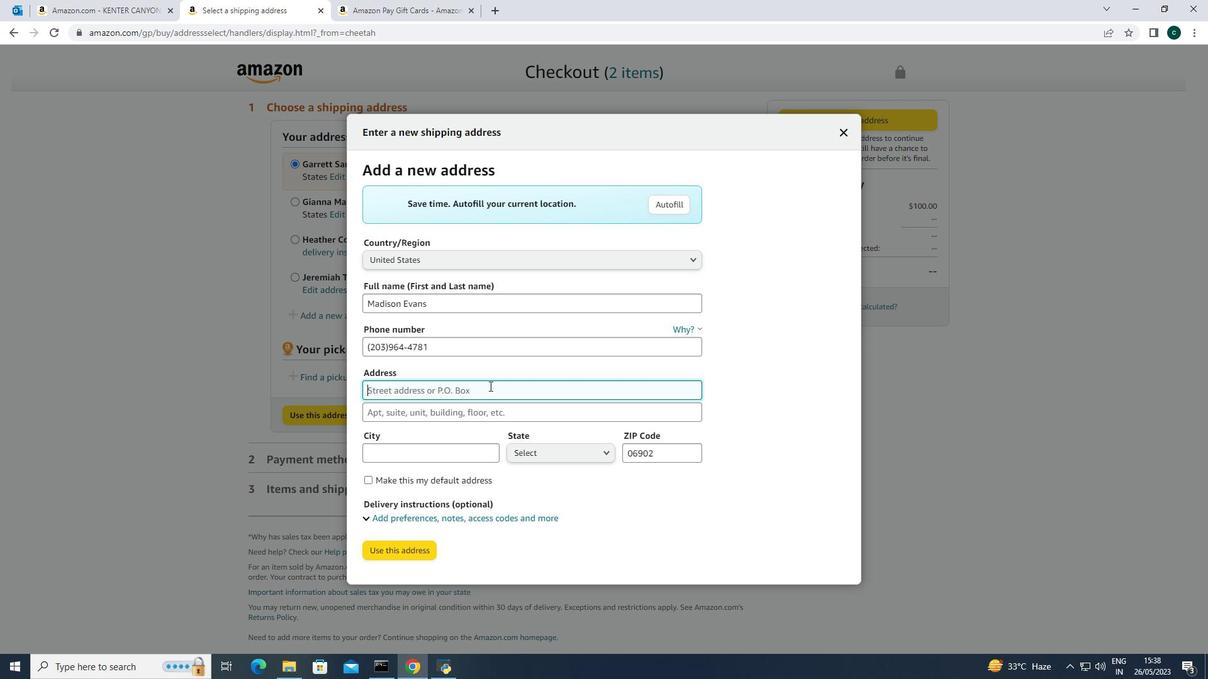 
Action: Mouse scrolled (525, 363) with delta (0, 0)
Screenshot: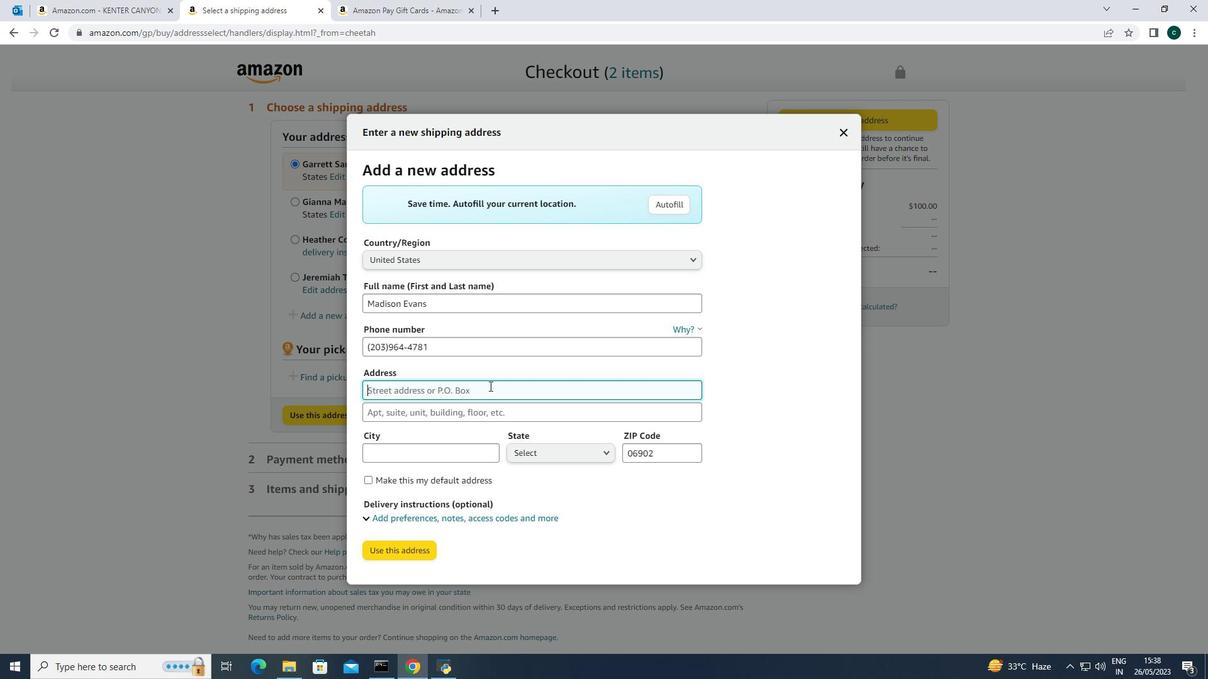 
Action: Mouse scrolled (525, 363) with delta (0, 0)
Screenshot: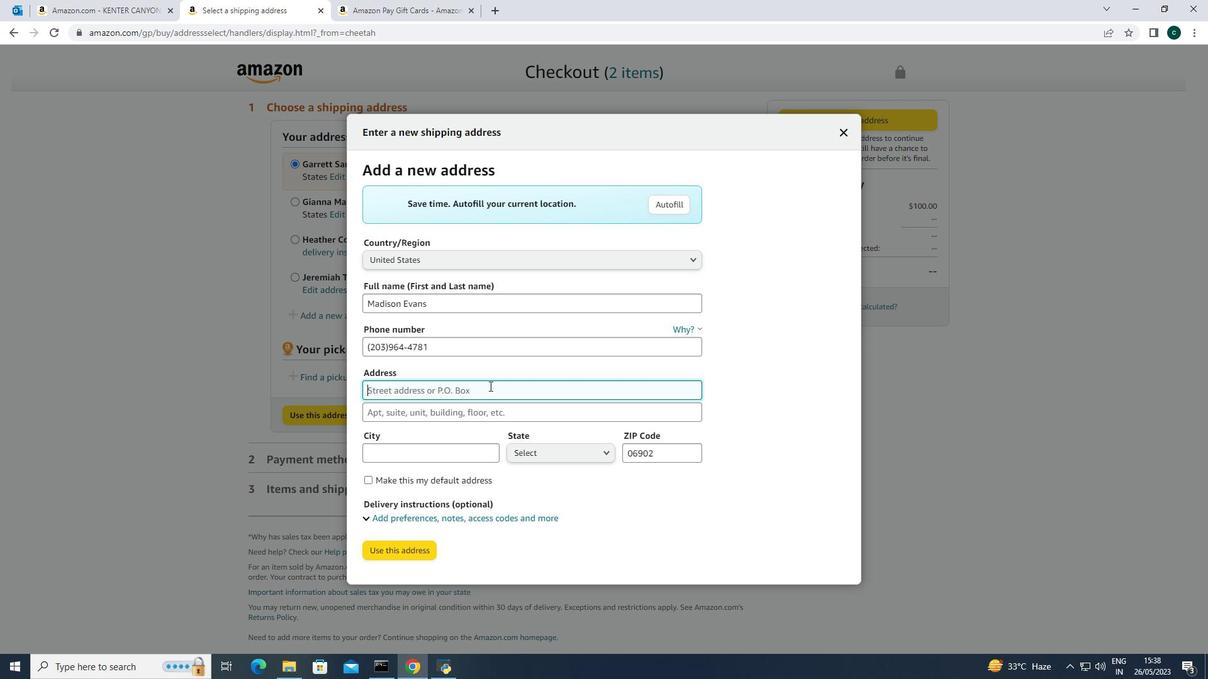 
Action: Mouse scrolled (525, 363) with delta (0, 0)
Screenshot: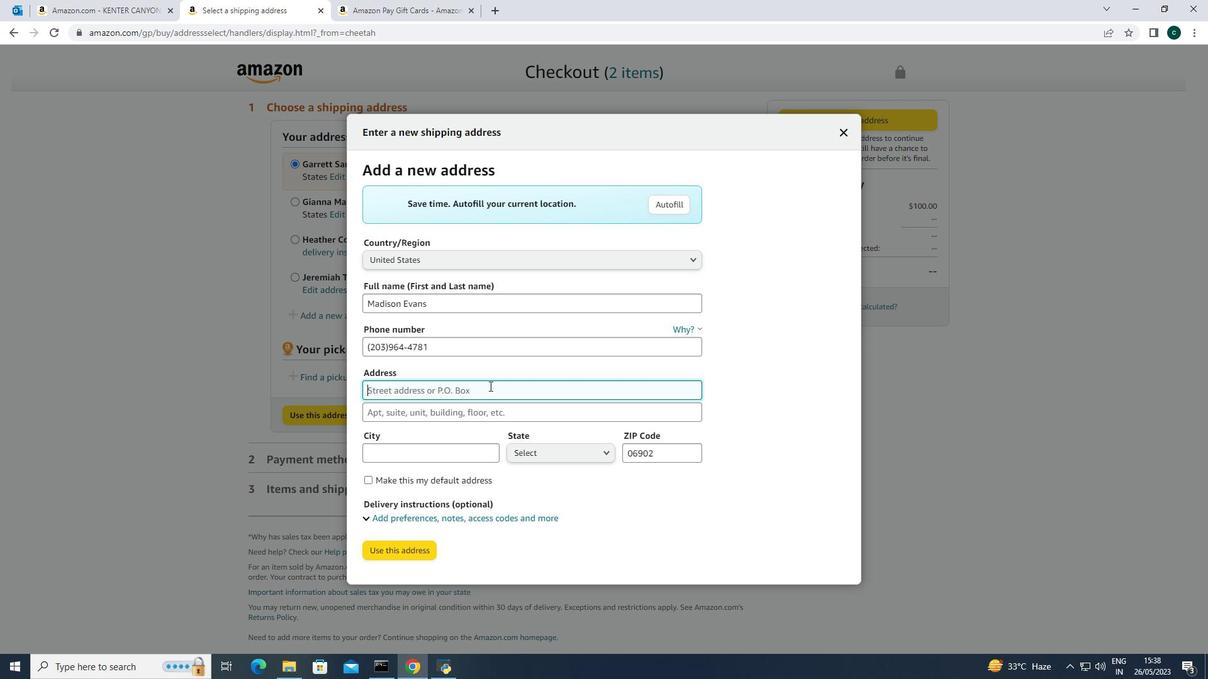 
Action: Mouse scrolled (525, 363) with delta (0, 0)
Screenshot: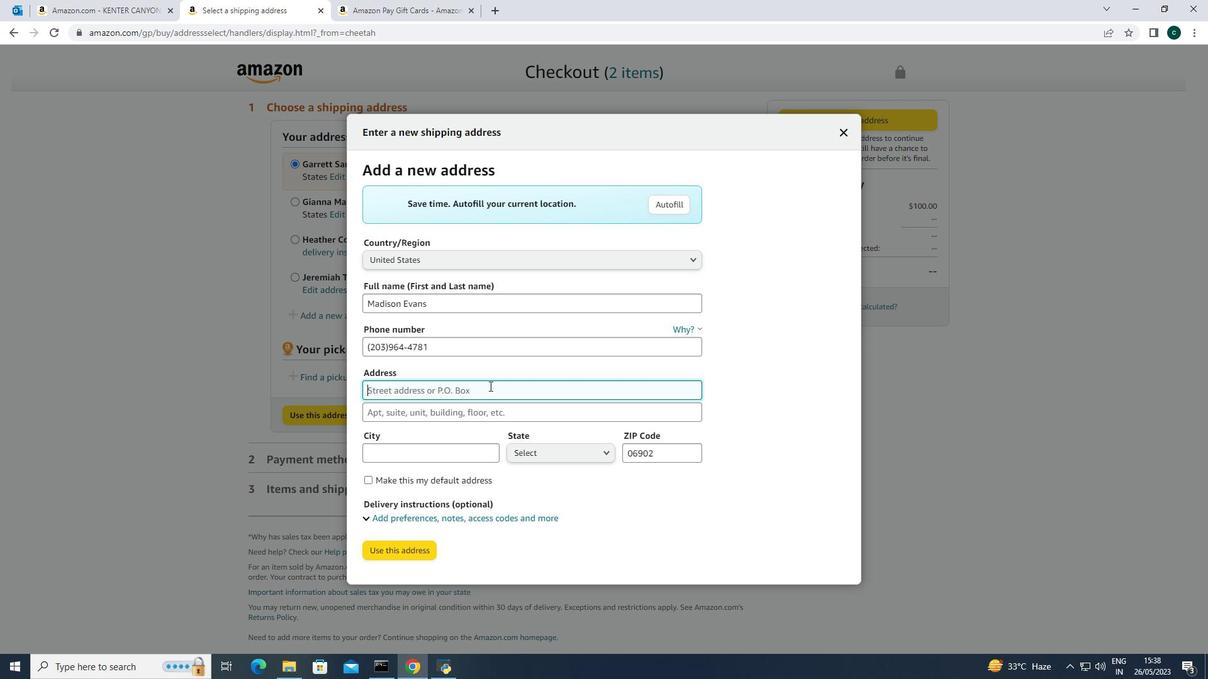 
Action: Mouse scrolled (525, 363) with delta (0, 0)
Screenshot: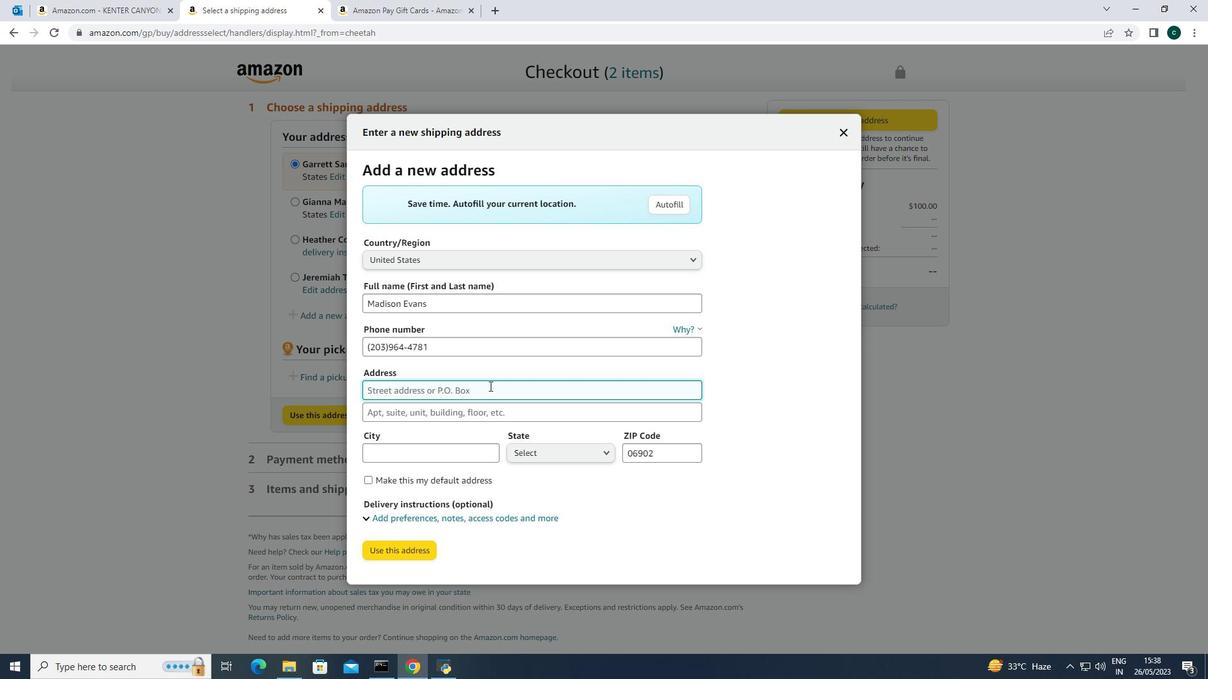 
Action: Mouse scrolled (525, 363) with delta (0, 0)
Screenshot: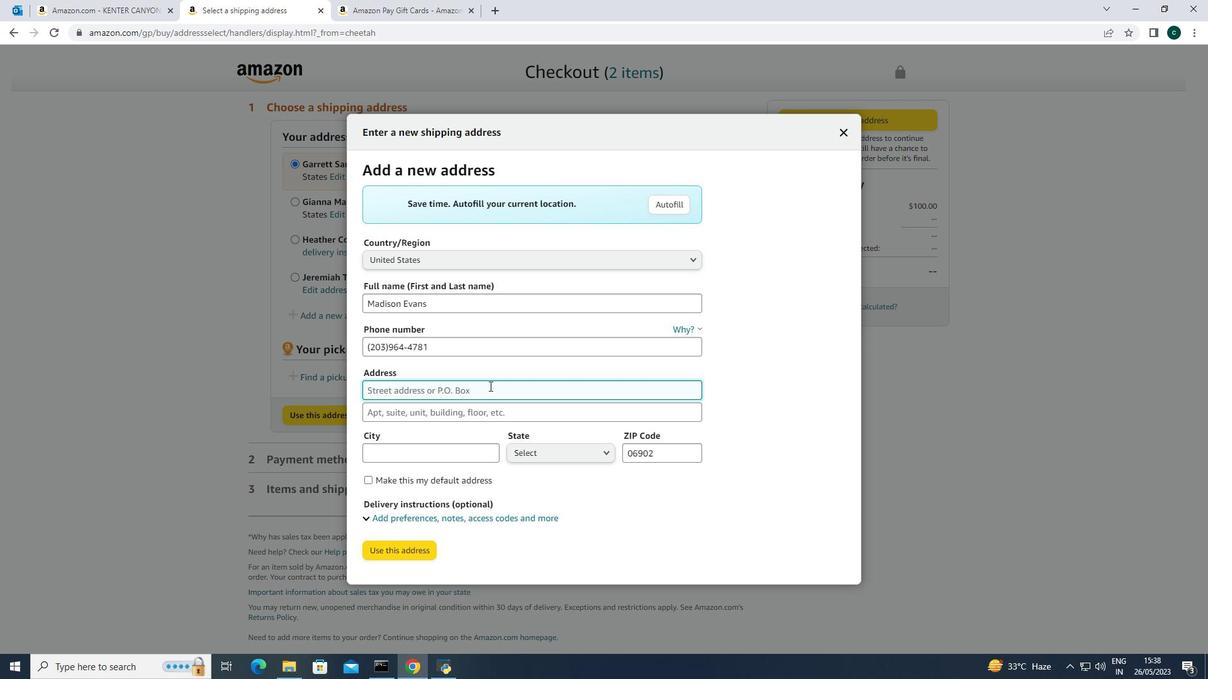 
Action: Mouse scrolled (525, 363) with delta (0, 0)
Screenshot: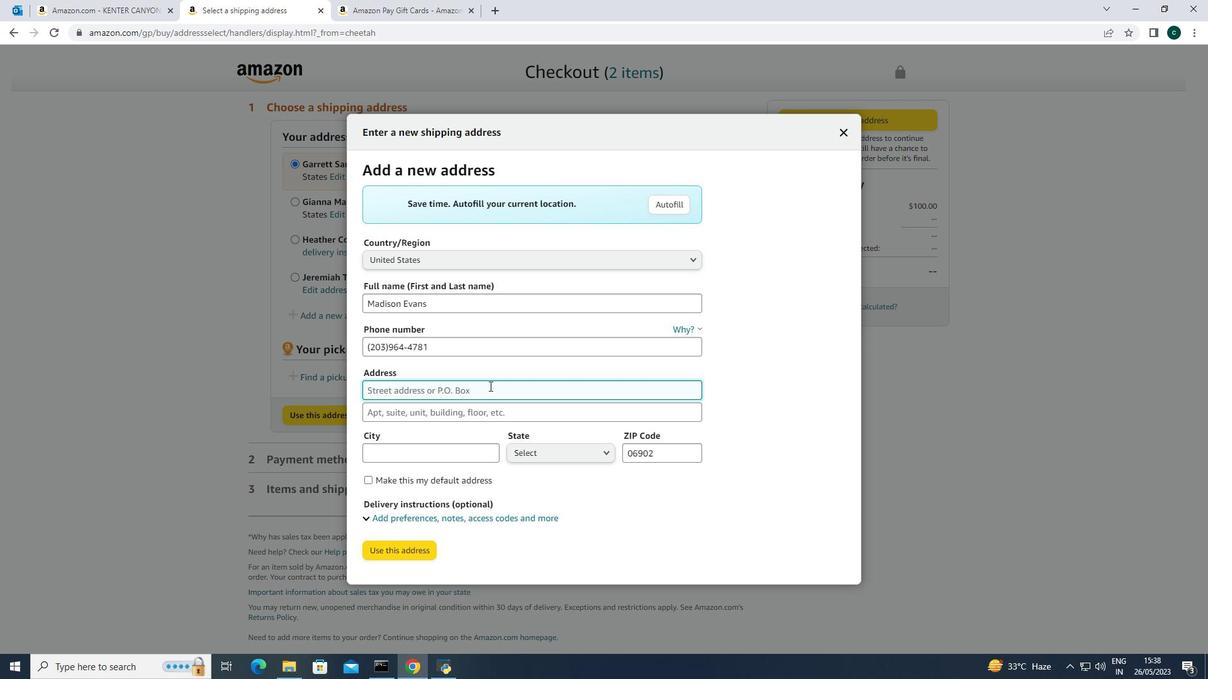 
Action: Mouse scrolled (525, 363) with delta (0, 0)
Screenshot: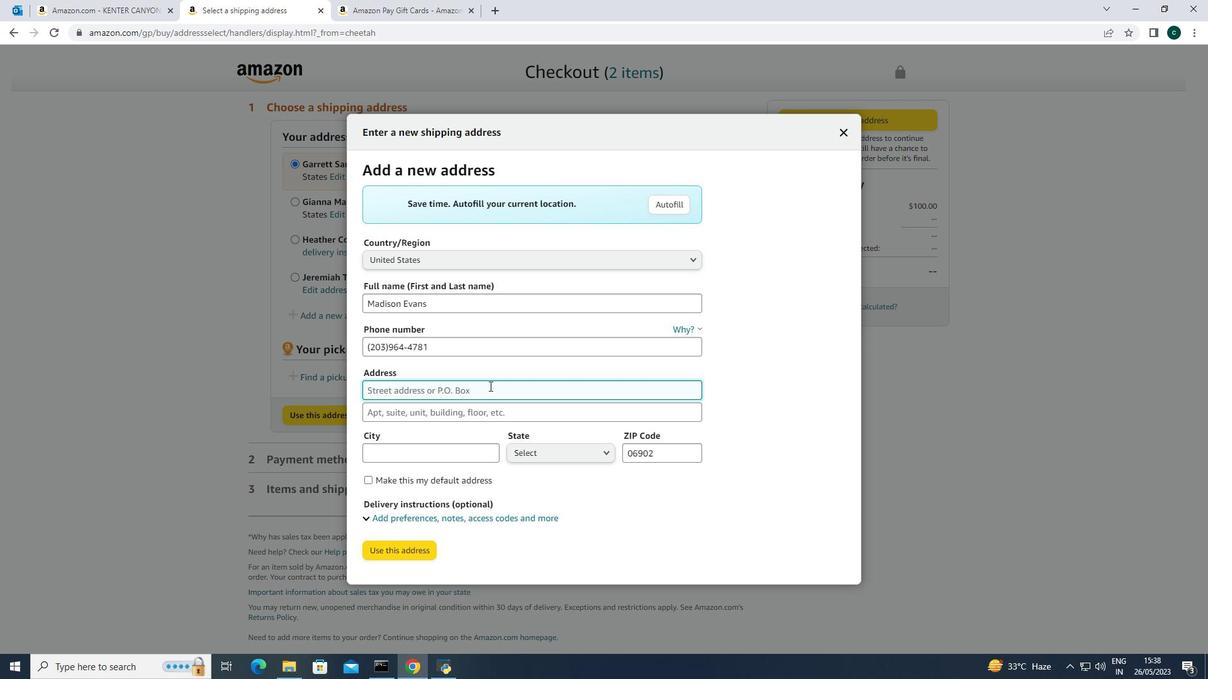 
Action: Mouse scrolled (525, 363) with delta (0, 0)
Screenshot: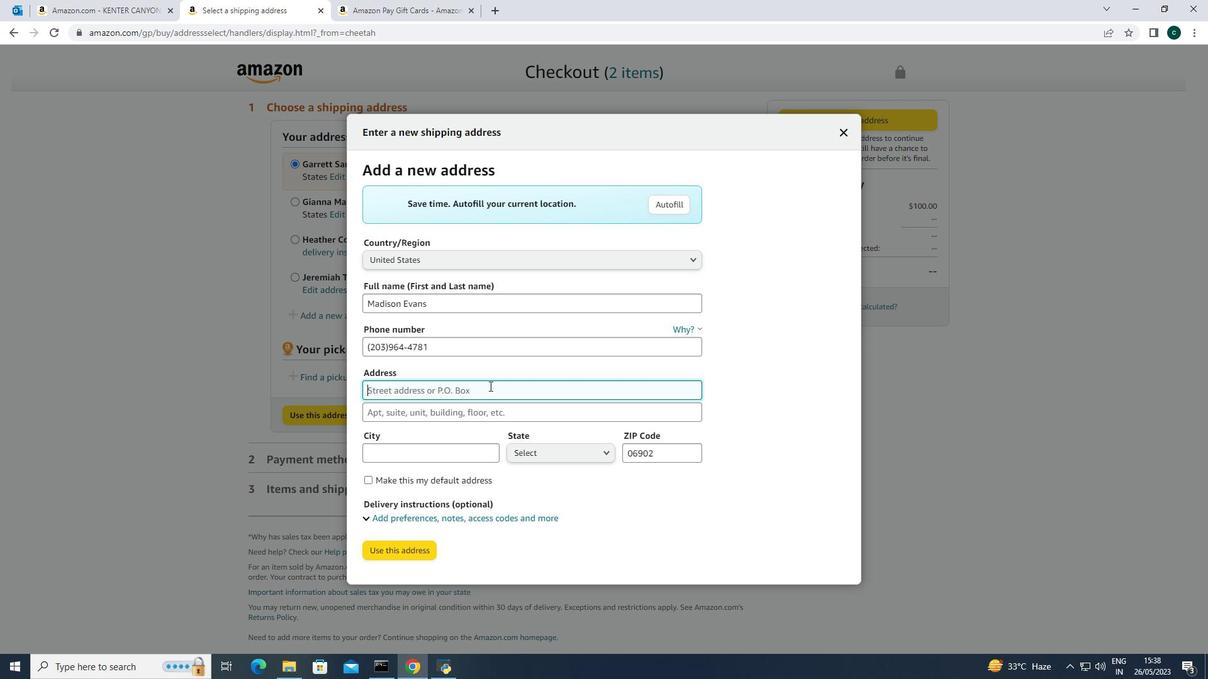 
Action: Mouse scrolled (525, 363) with delta (0, 0)
Screenshot: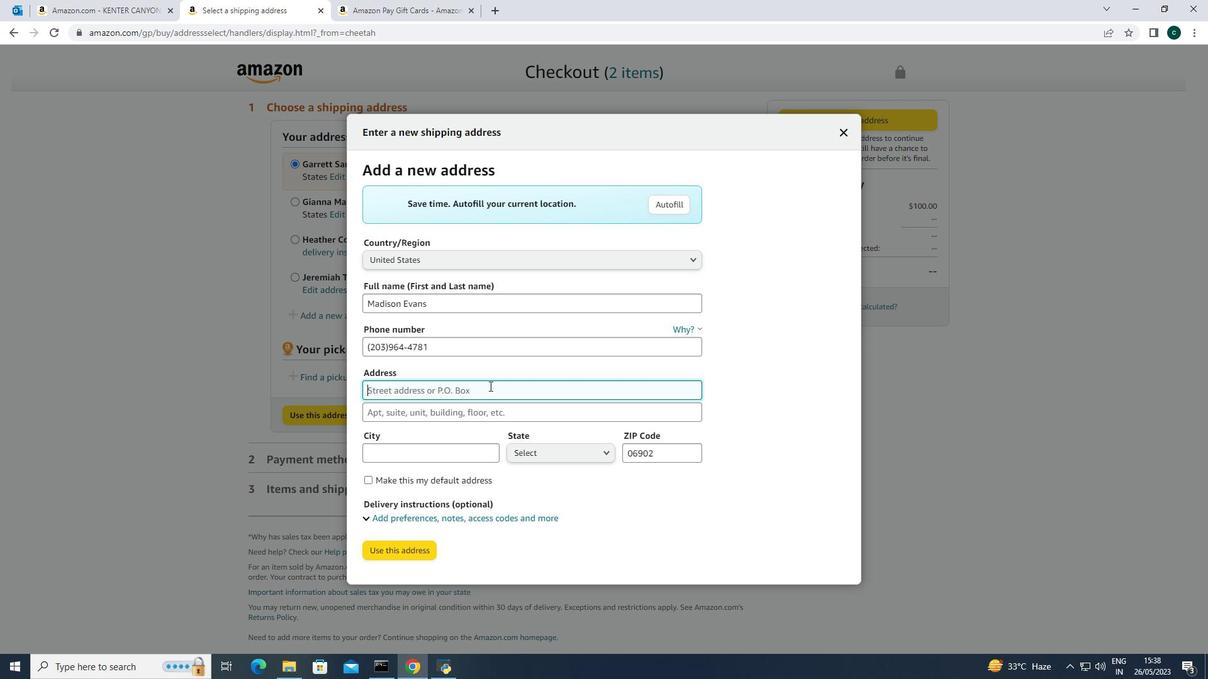 
Action: Mouse scrolled (525, 363) with delta (0, 0)
Screenshot: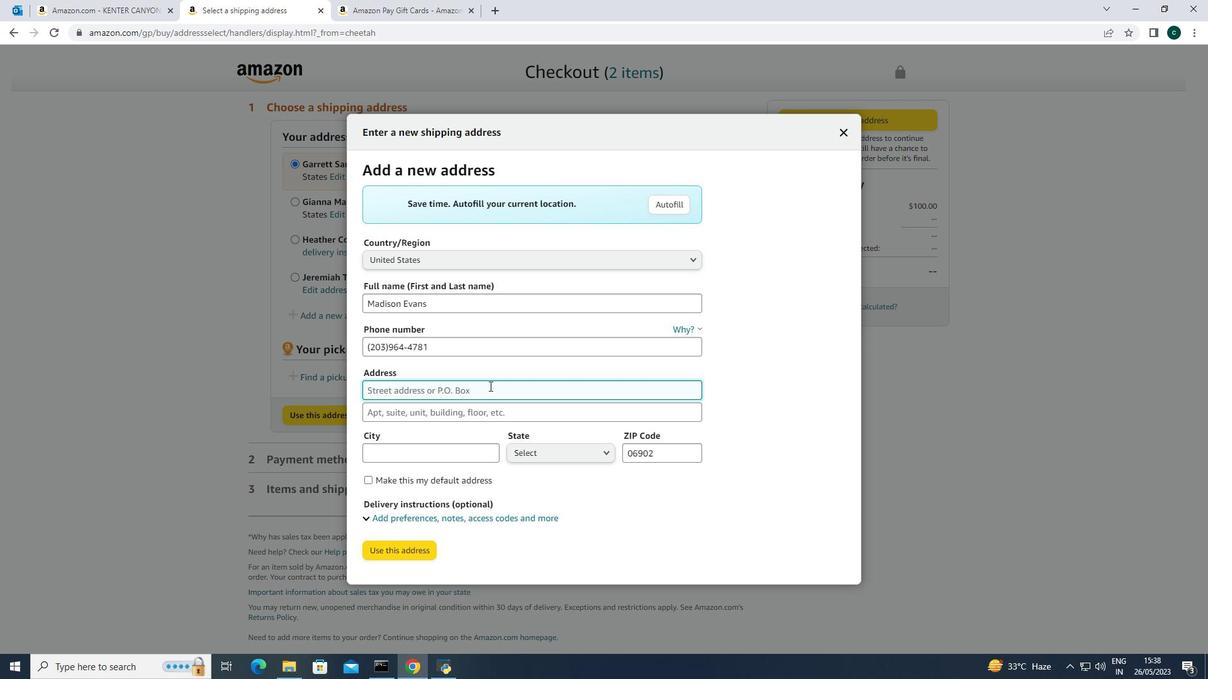 
Action: Mouse scrolled (525, 363) with delta (0, 0)
Screenshot: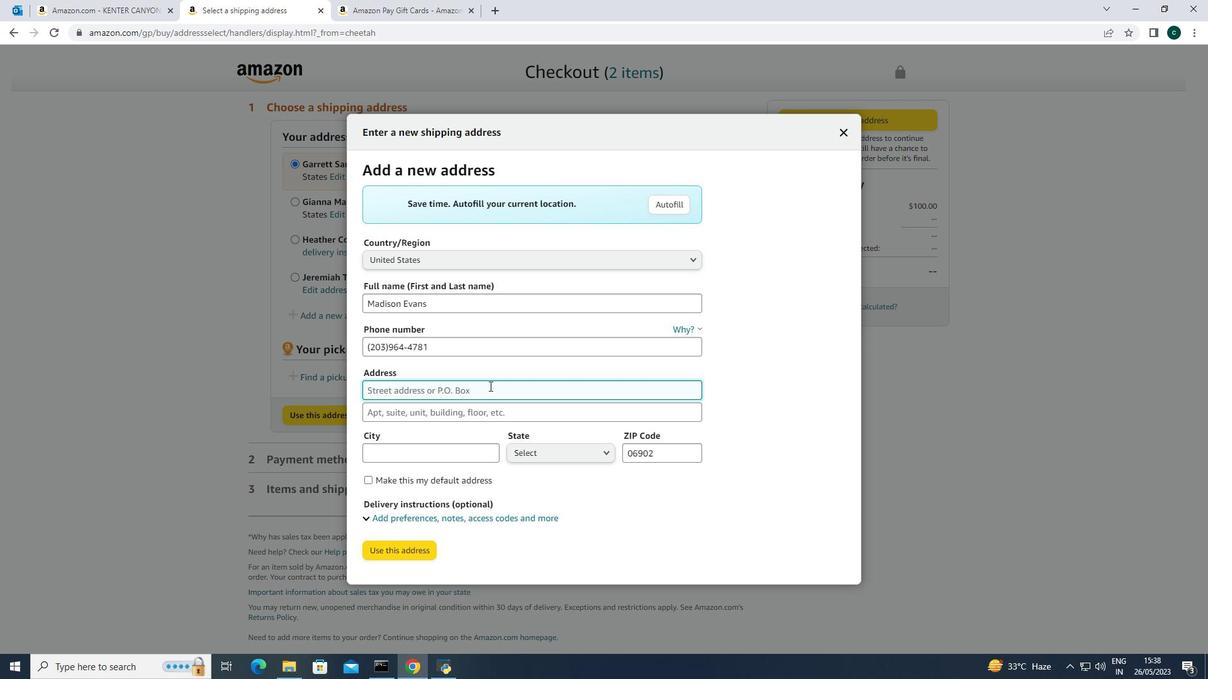 
Action: Mouse moved to (368, 541)
Screenshot: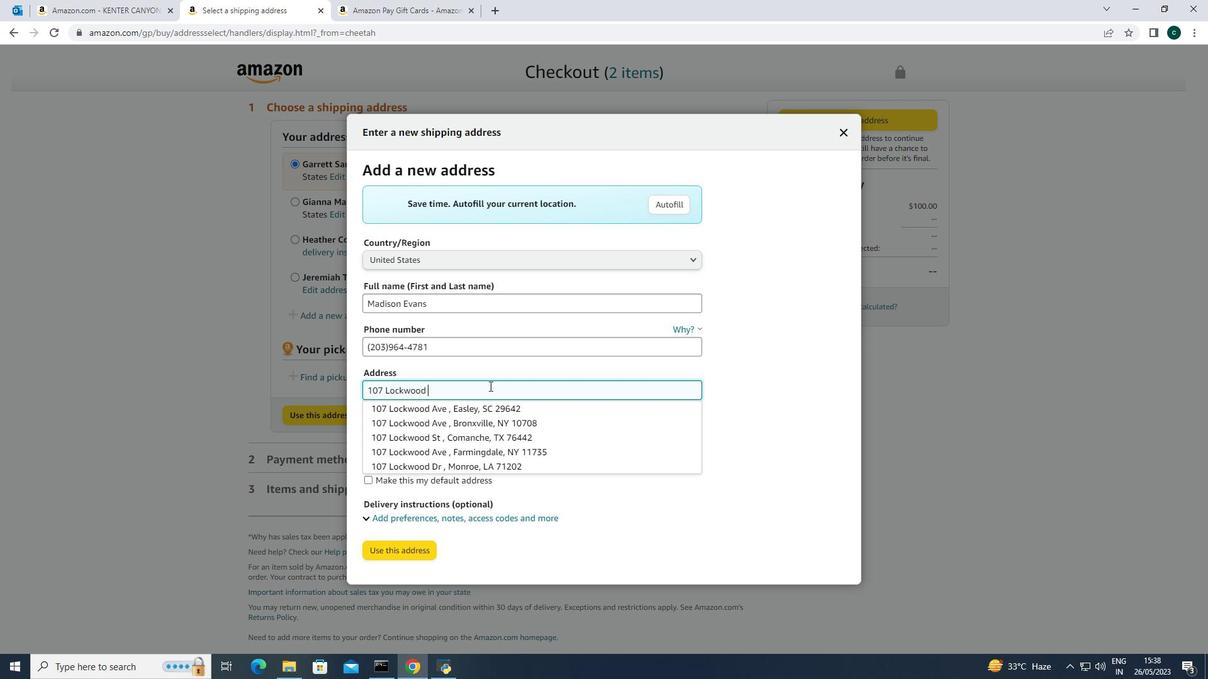 
Action: Mouse pressed left at (368, 541)
Screenshot: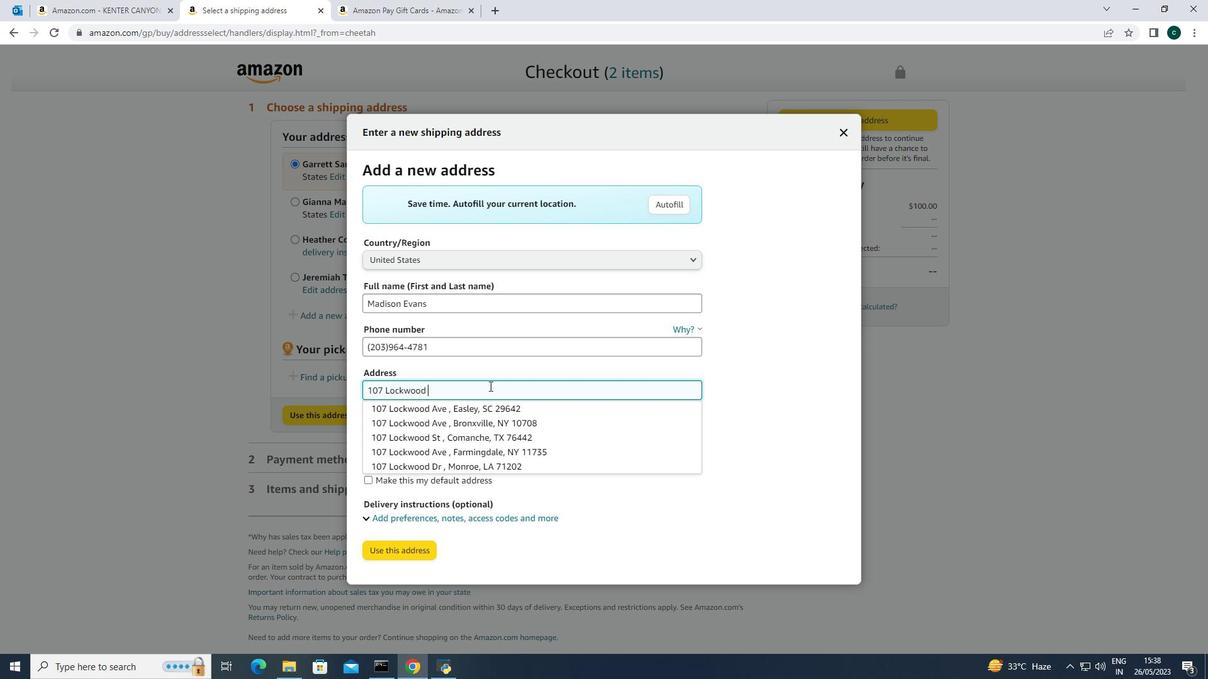 
Action: Mouse moved to (385, 519)
Screenshot: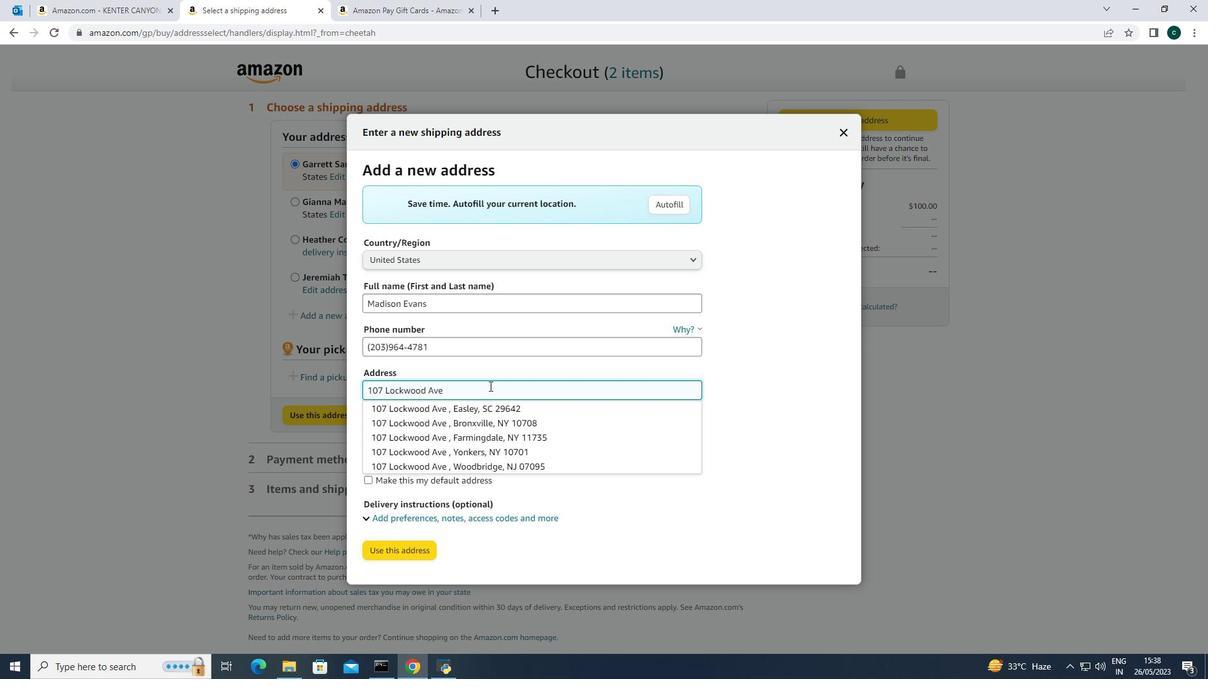 
Action: Mouse scrolled (385, 519) with delta (0, 0)
Screenshot: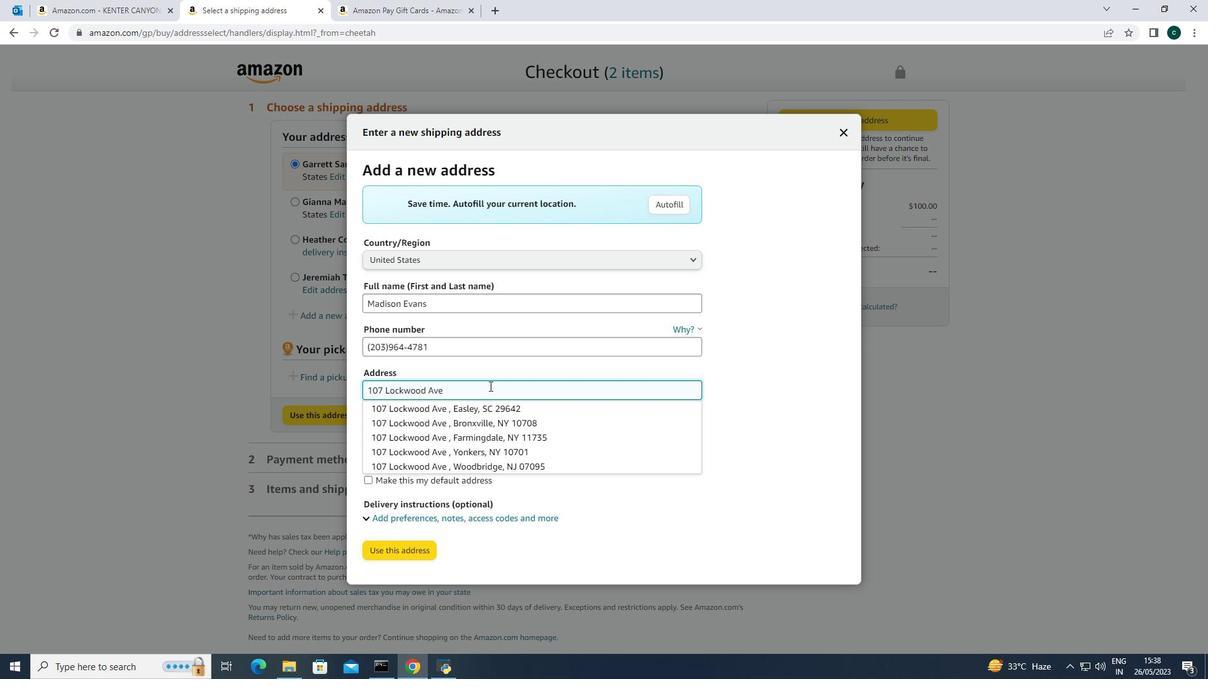 
Action: Mouse moved to (386, 519)
Screenshot: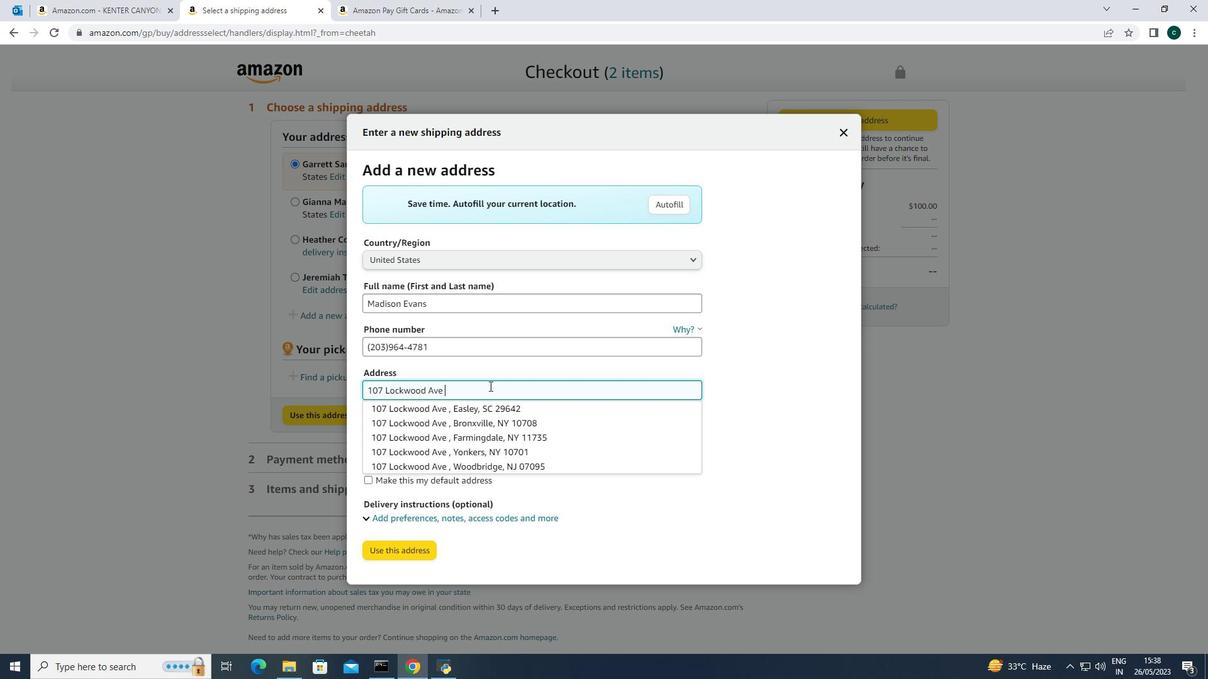 
Action: Mouse scrolled (386, 518) with delta (0, 0)
Screenshot: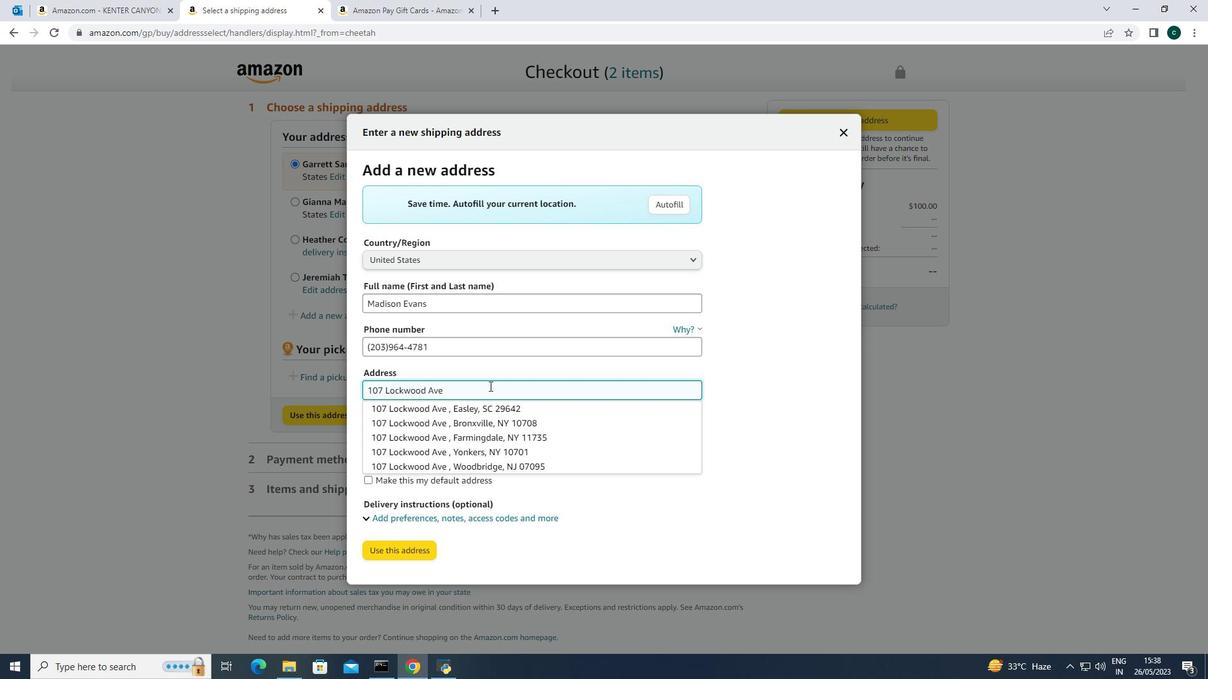 
Action: Mouse scrolled (386, 518) with delta (0, 0)
Screenshot: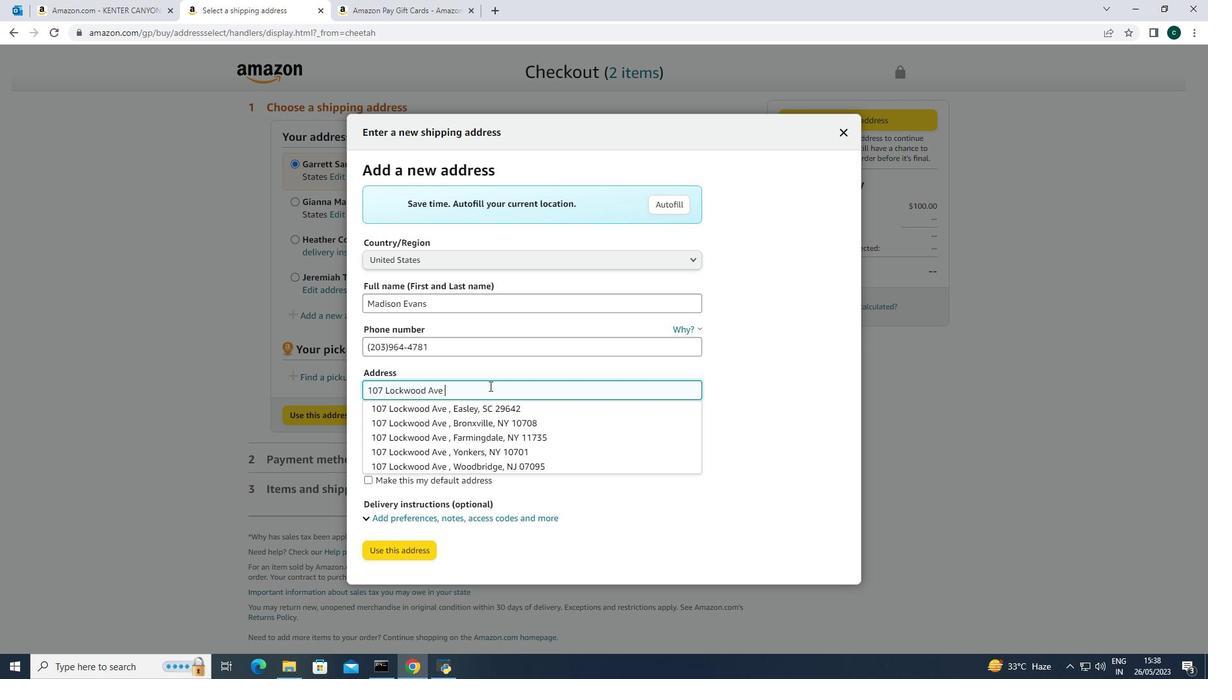 
Action: Mouse scrolled (386, 518) with delta (0, 0)
Screenshot: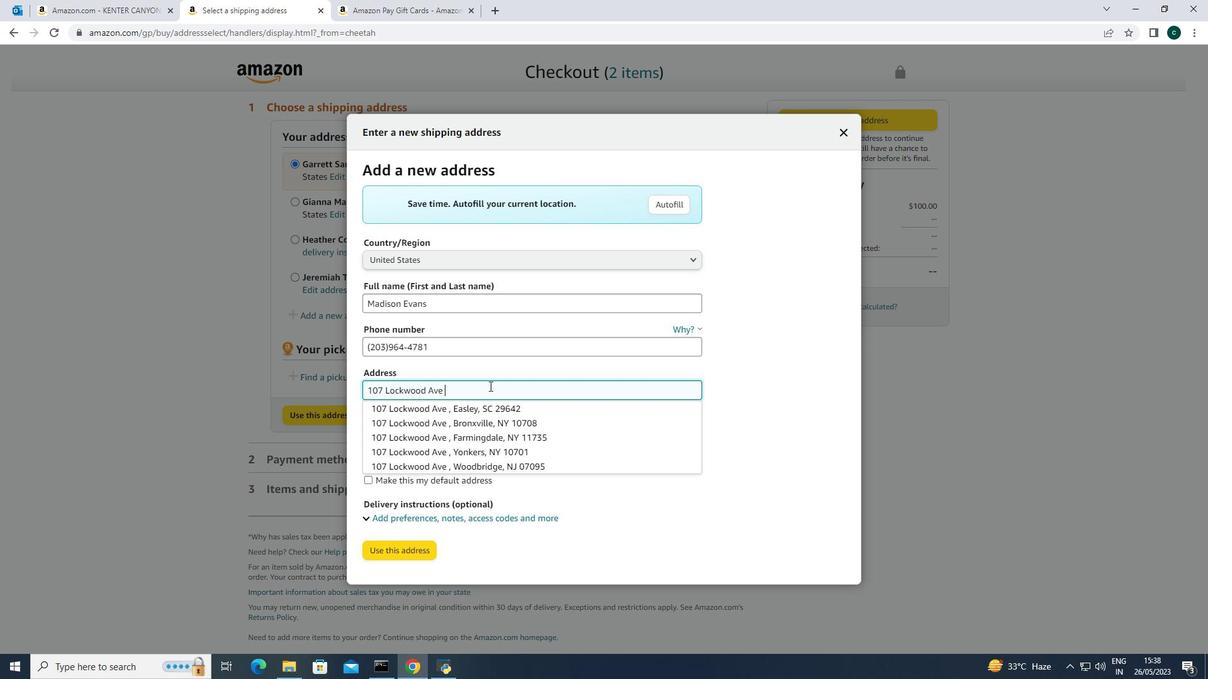 
Action: Mouse scrolled (386, 518) with delta (0, 0)
Screenshot: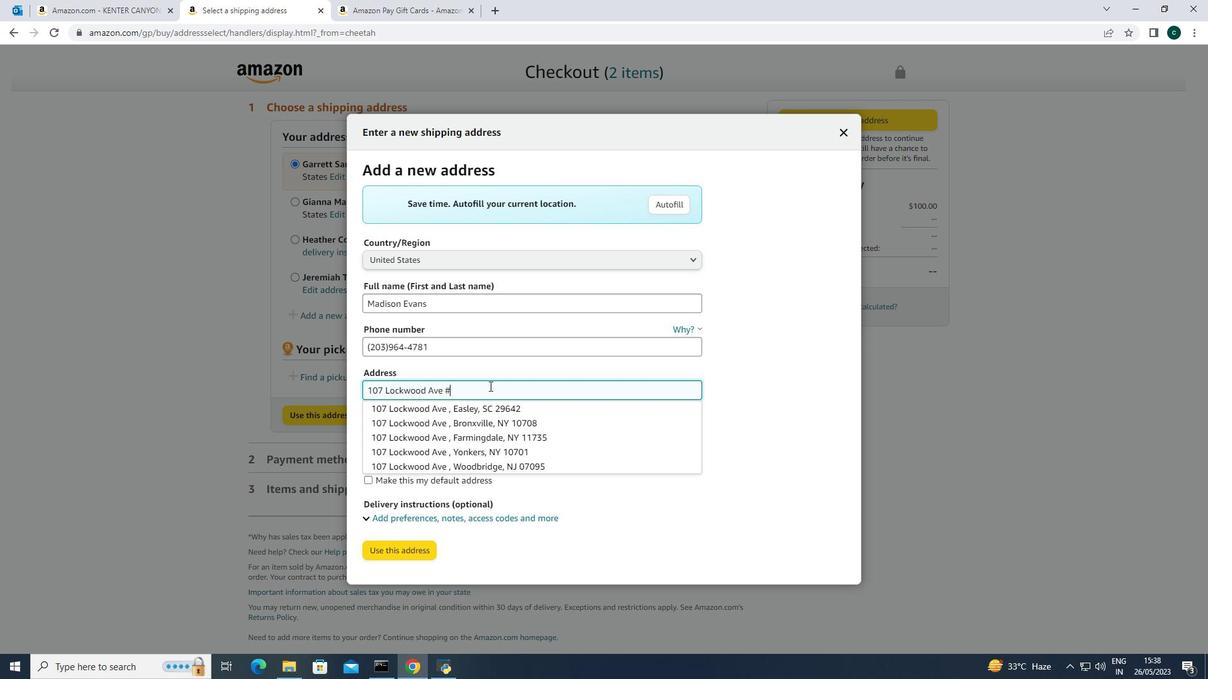 
Action: Mouse scrolled (386, 518) with delta (0, 0)
Screenshot: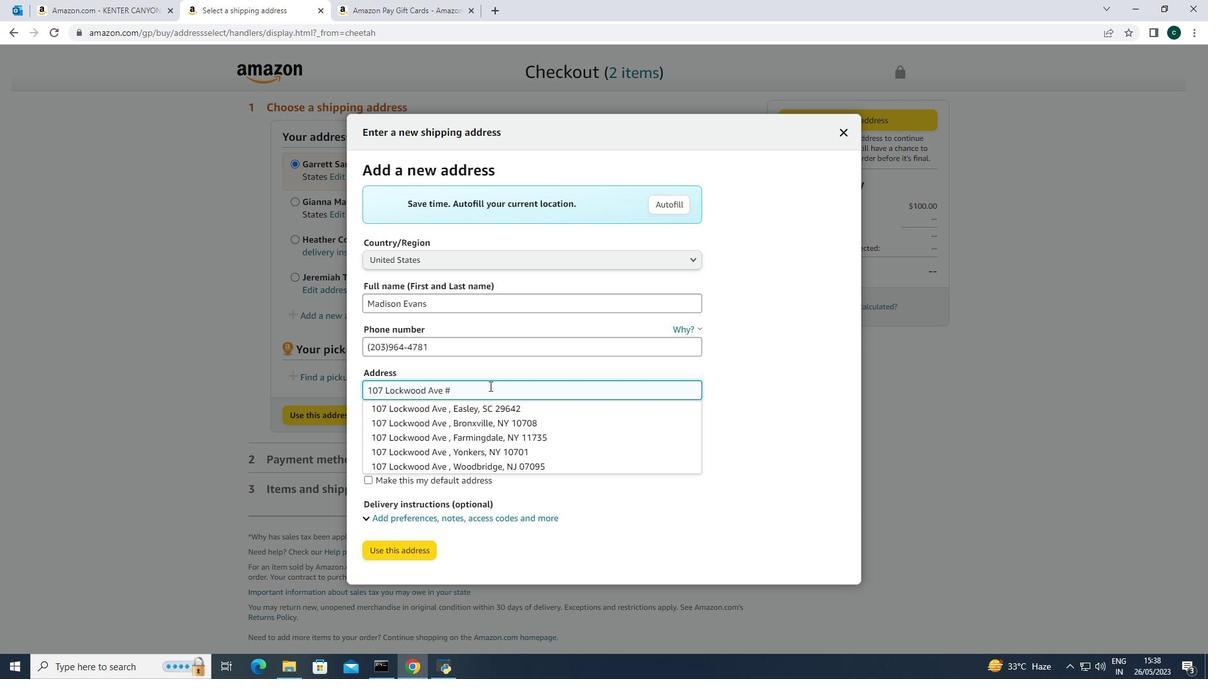 
Action: Mouse scrolled (386, 518) with delta (0, 0)
Screenshot: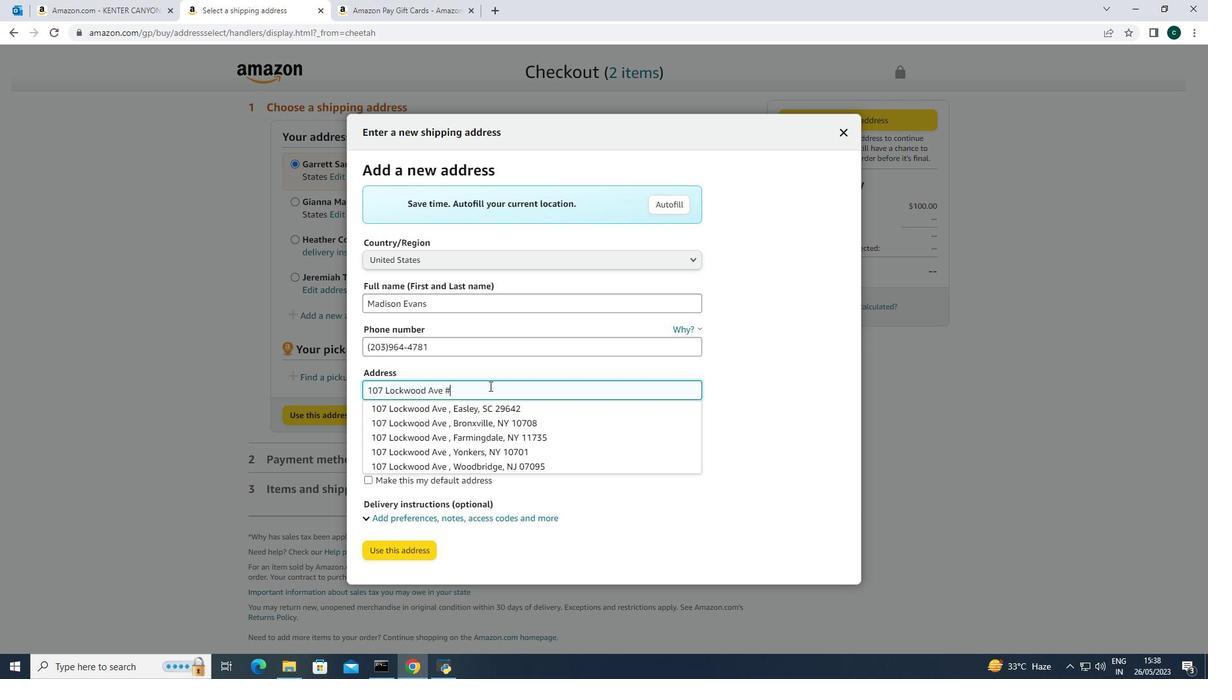 
Action: Mouse scrolled (386, 518) with delta (0, 0)
Screenshot: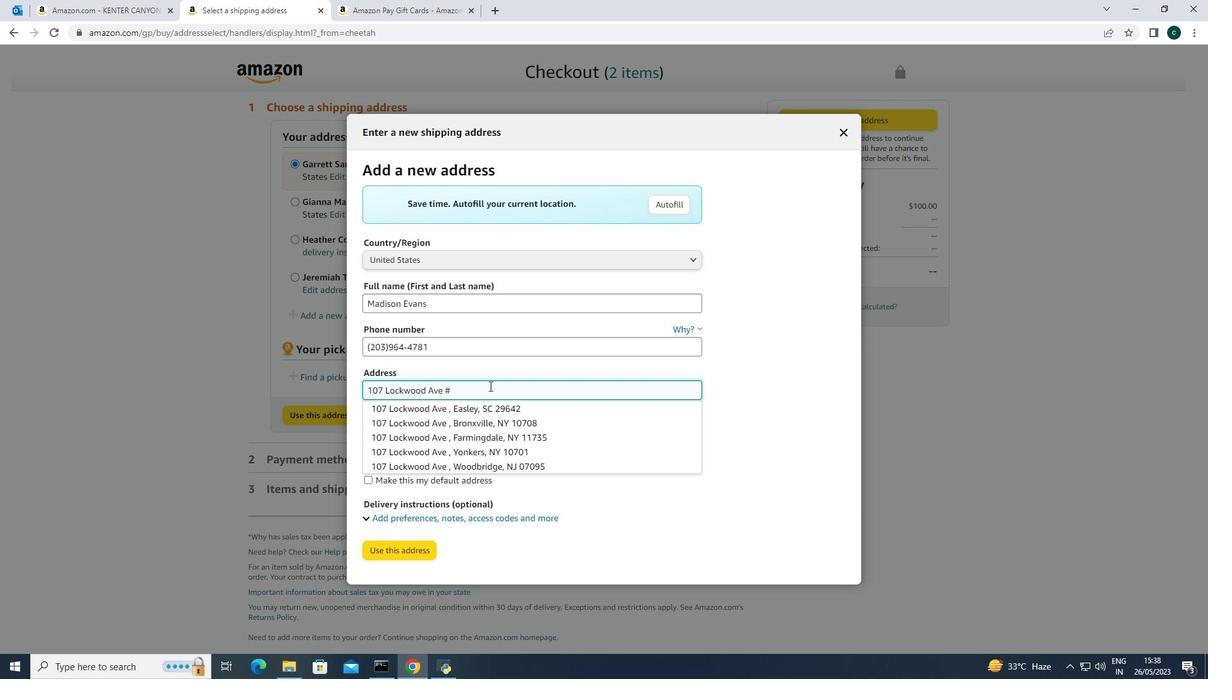 
Action: Mouse scrolled (386, 518) with delta (0, 0)
Screenshot: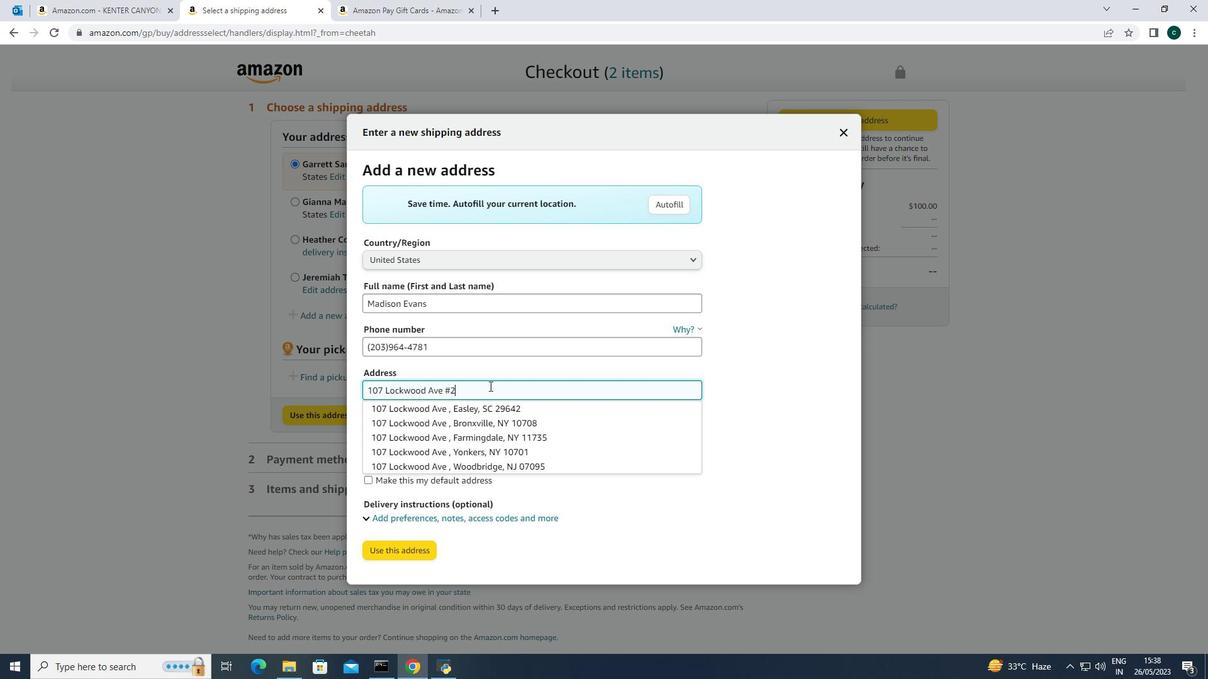 
Action: Mouse scrolled (386, 518) with delta (0, 0)
Screenshot: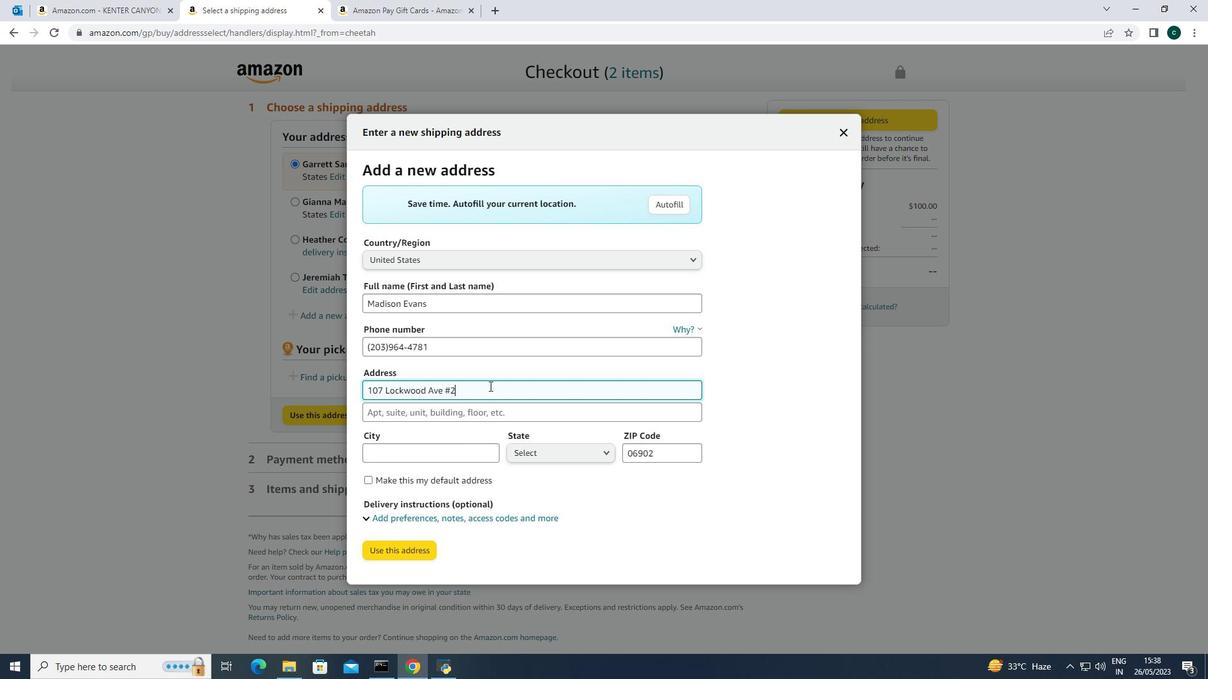 
Action: Mouse scrolled (386, 518) with delta (0, 0)
Screenshot: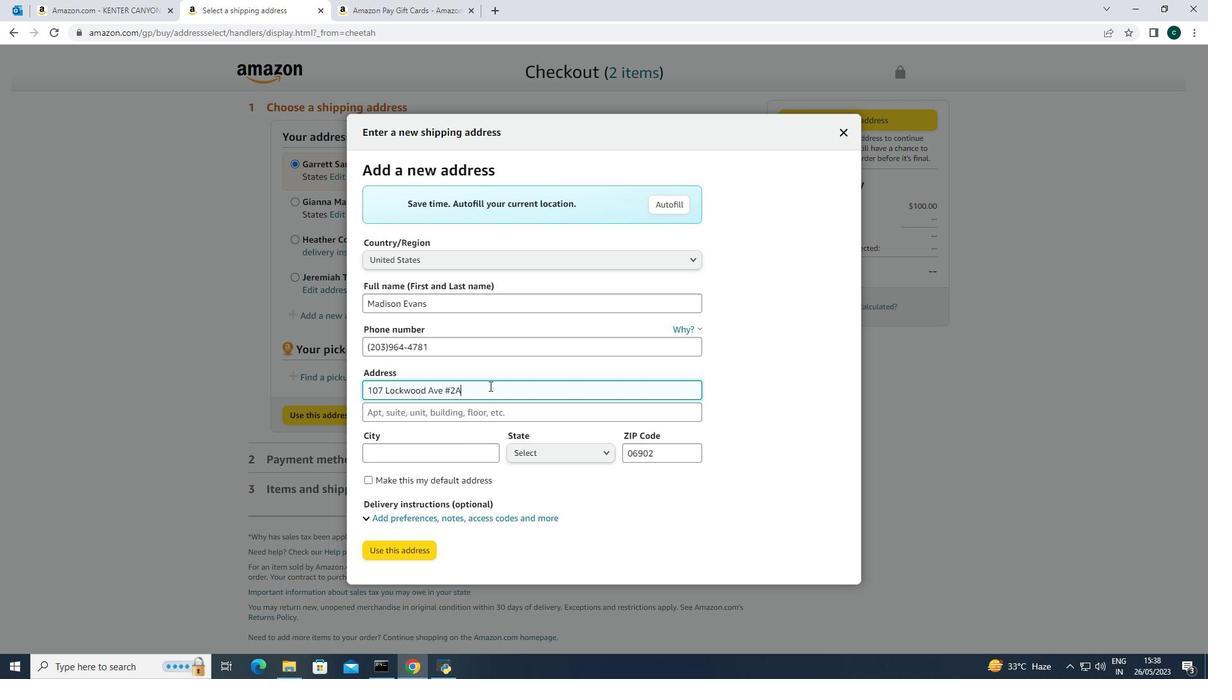 
Action: Mouse scrolled (386, 518) with delta (0, 0)
Screenshot: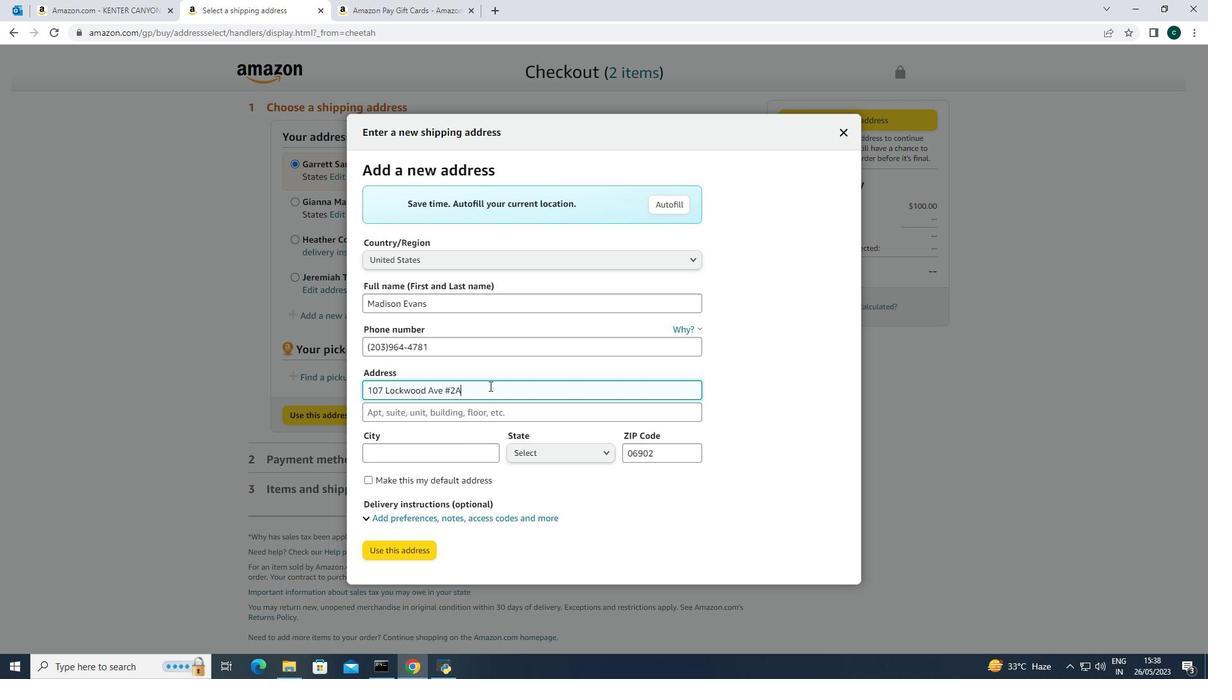 
Action: Mouse scrolled (386, 518) with delta (0, 0)
Screenshot: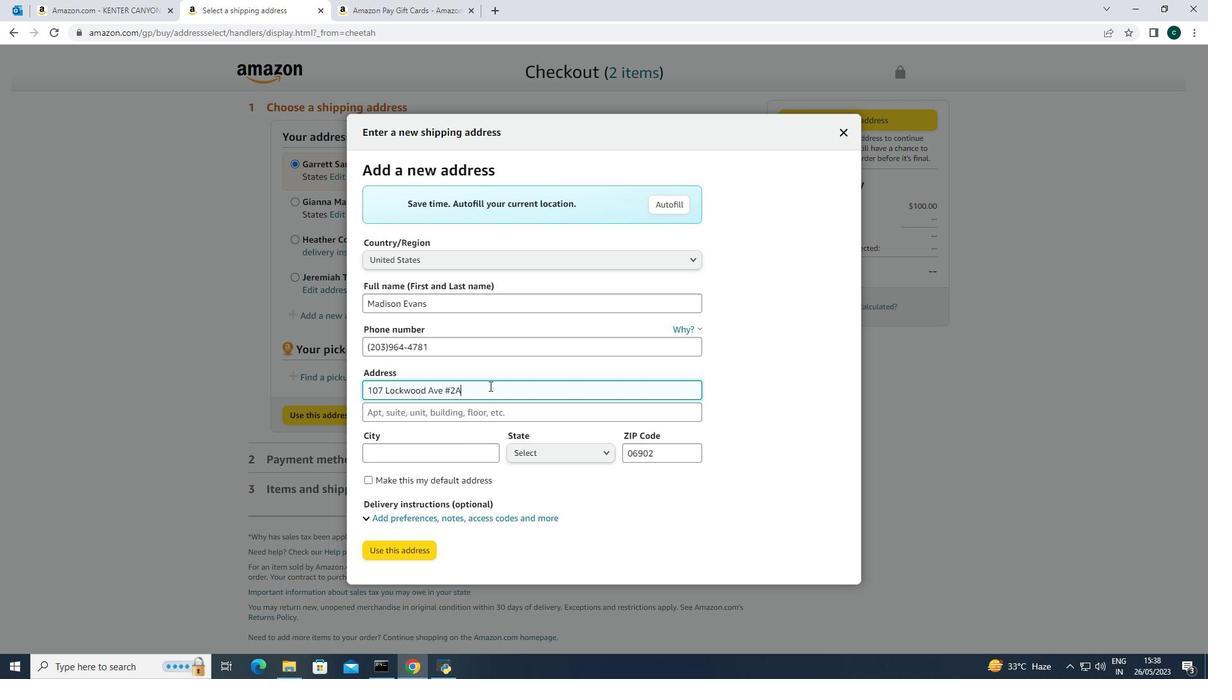 
Action: Mouse scrolled (386, 518) with delta (0, 0)
Screenshot: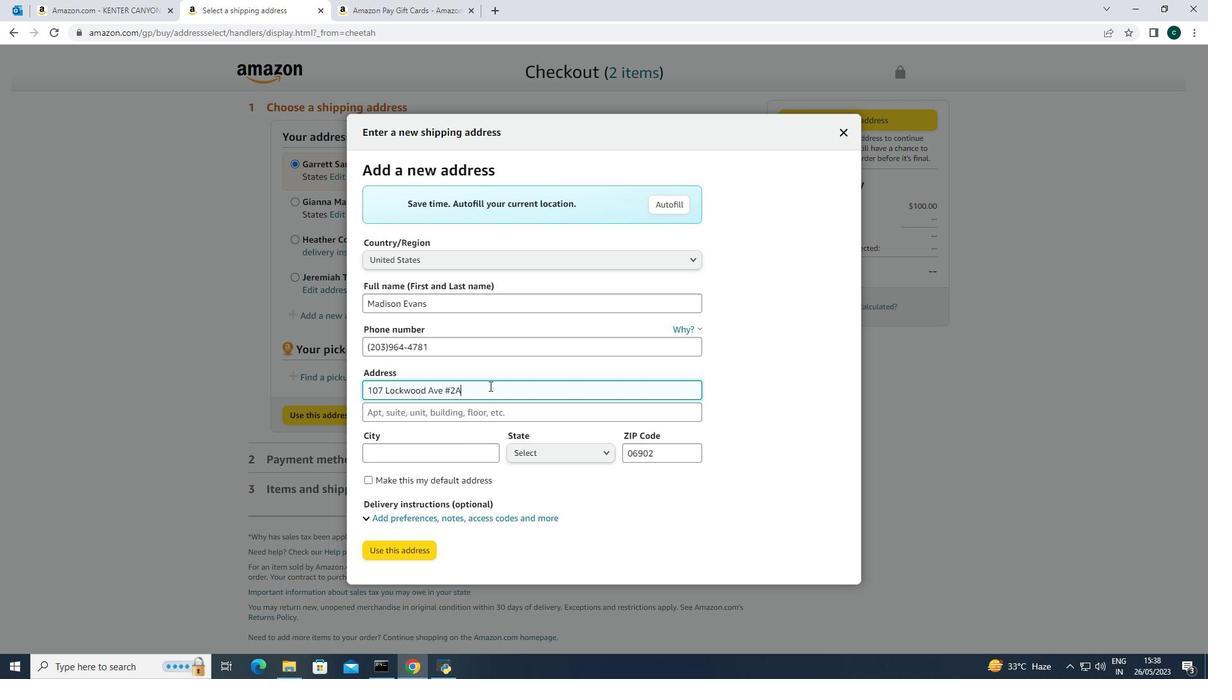 
Action: Mouse scrolled (386, 518) with delta (0, 0)
Screenshot: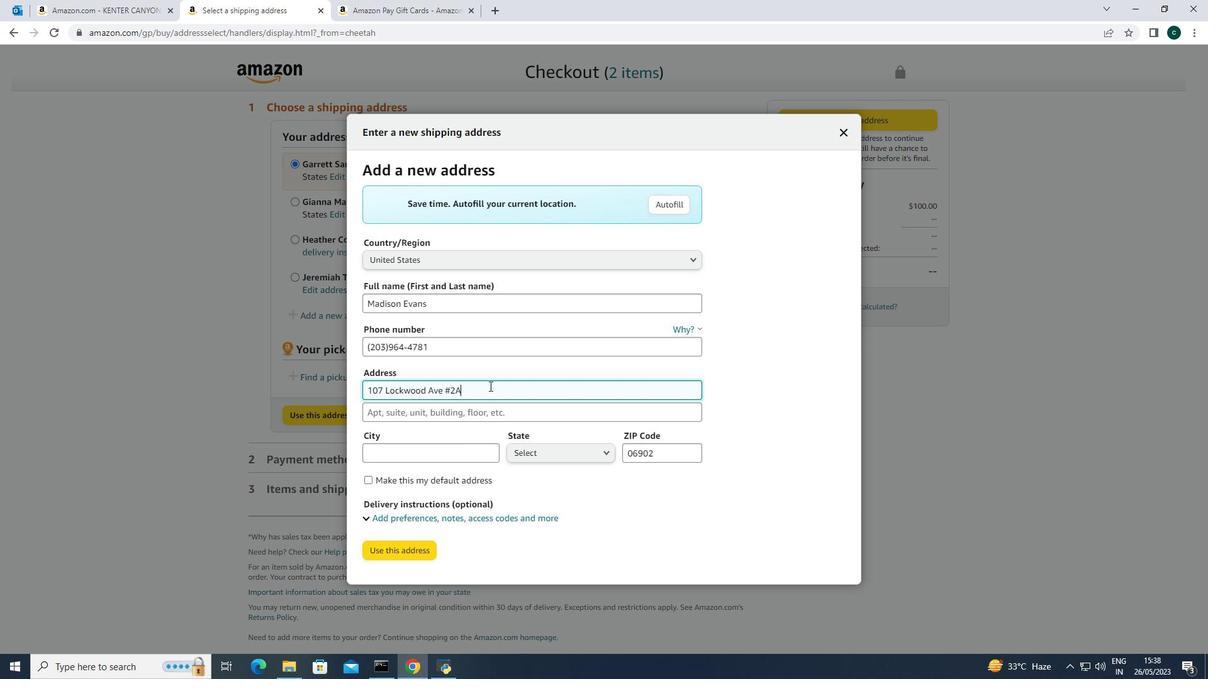 
Action: Mouse scrolled (386, 518) with delta (0, 0)
Screenshot: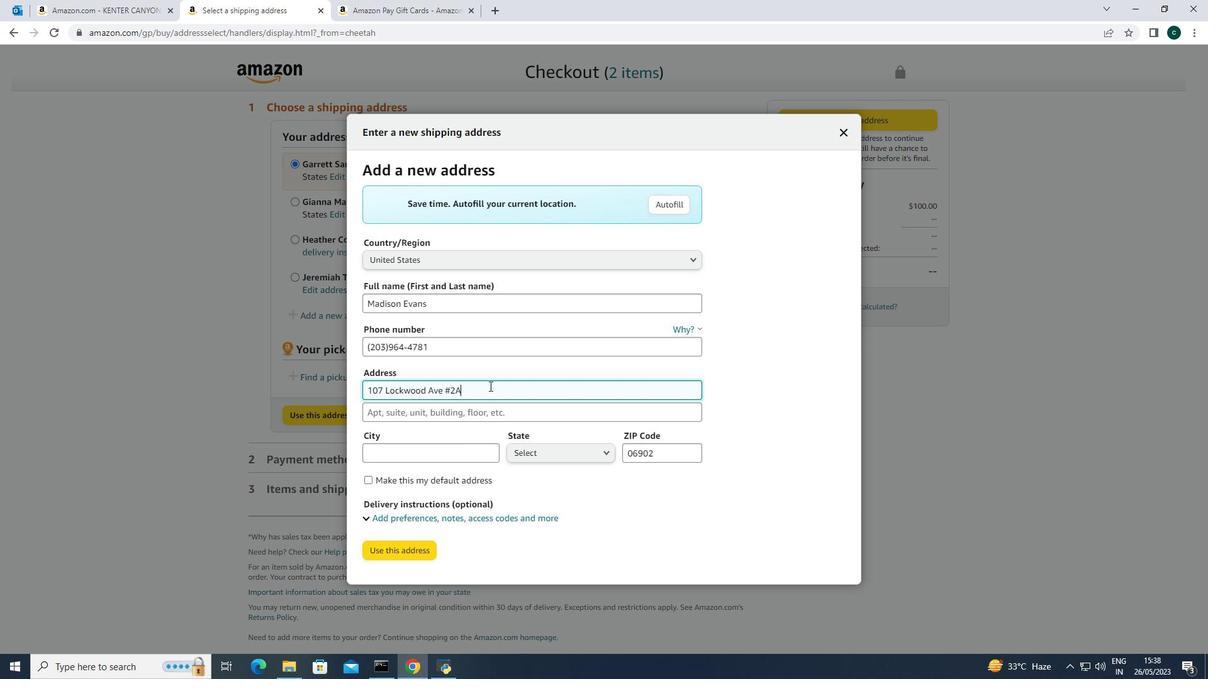 
Action: Mouse scrolled (386, 518) with delta (0, 0)
Screenshot: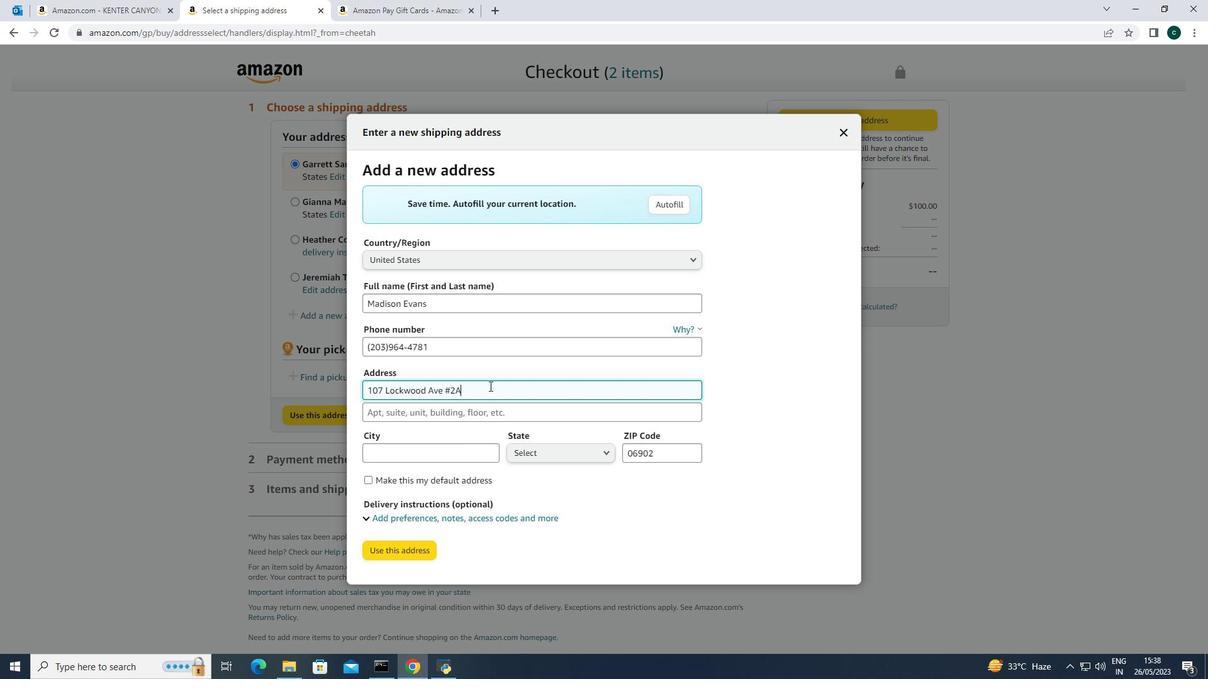 
Action: Mouse scrolled (386, 518) with delta (0, 0)
Screenshot: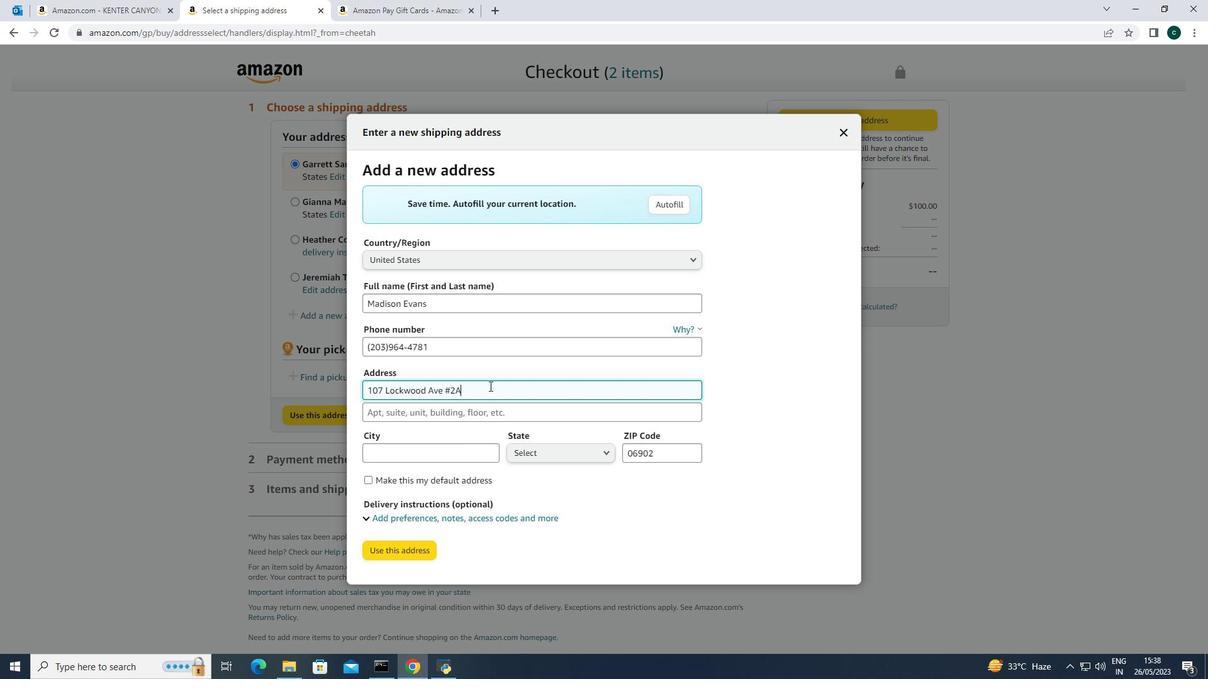
Action: Mouse scrolled (386, 518) with delta (0, 0)
Screenshot: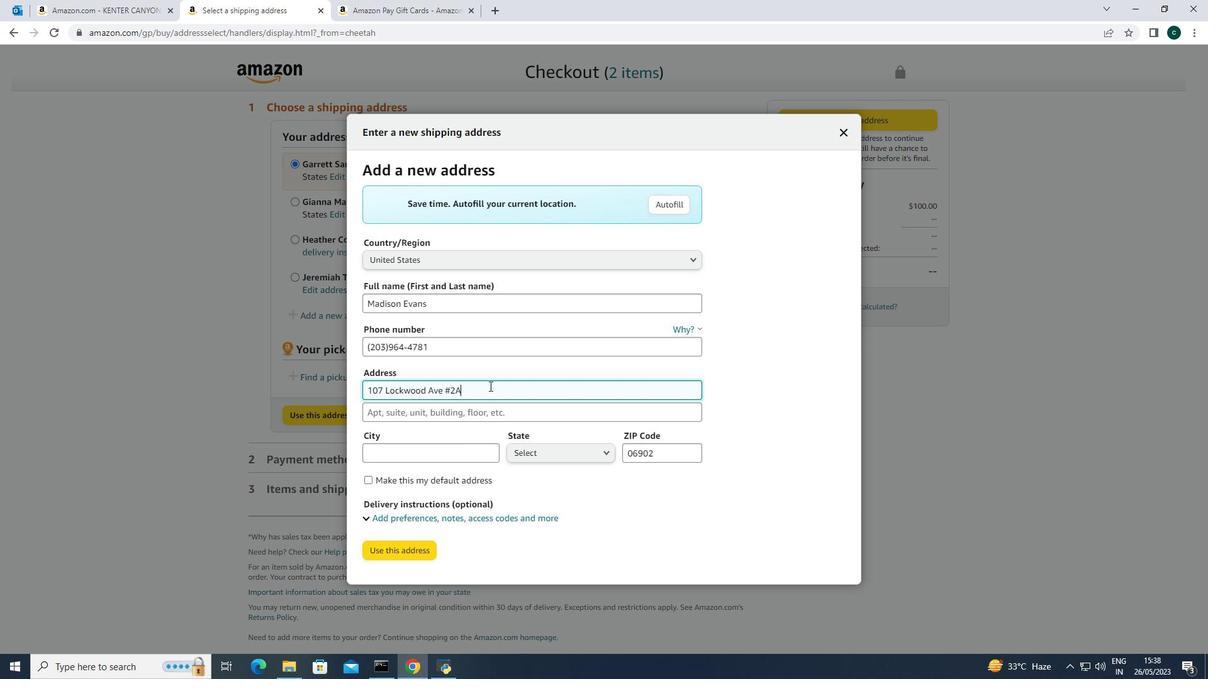 
Action: Mouse scrolled (386, 518) with delta (0, 0)
Screenshot: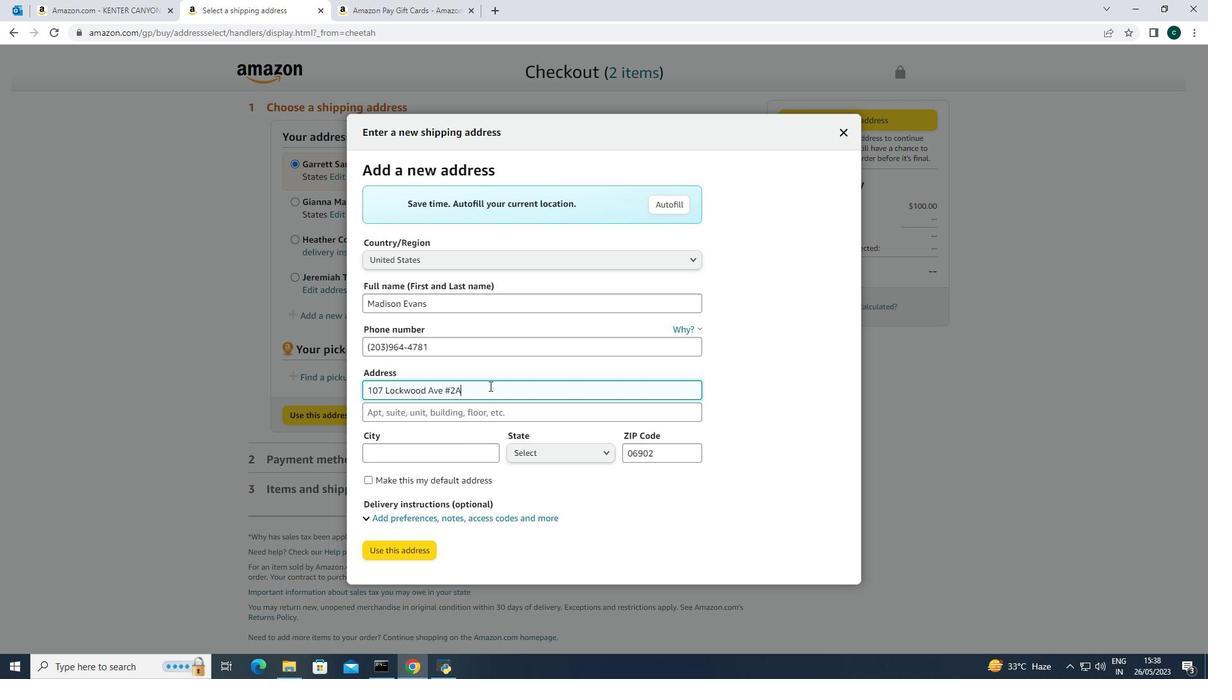 
Action: Mouse scrolled (386, 518) with delta (0, 0)
Screenshot: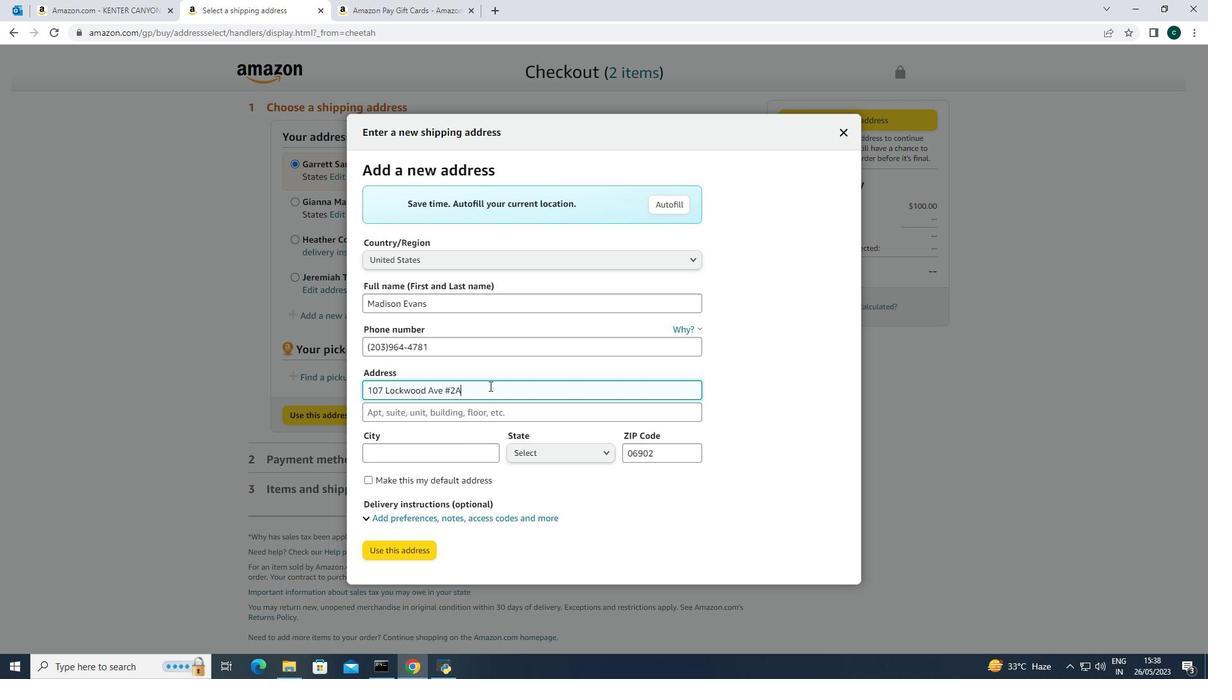 
Action: Mouse scrolled (386, 518) with delta (0, 0)
Screenshot: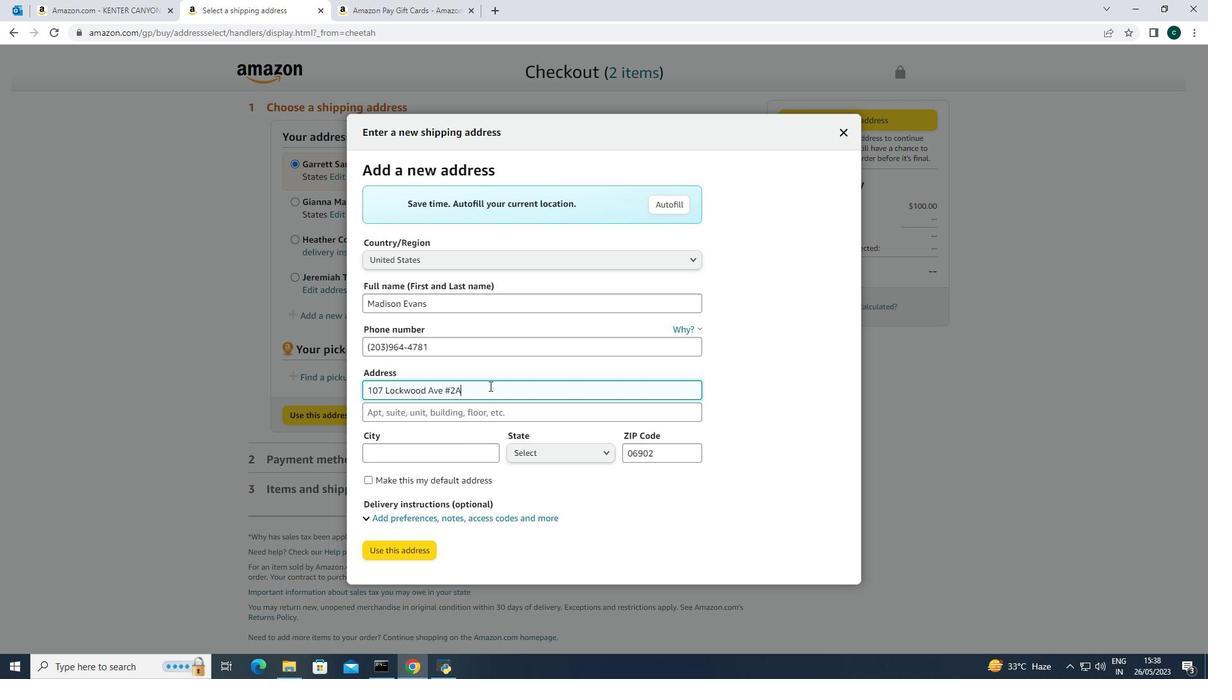 
Action: Mouse scrolled (386, 518) with delta (0, 0)
Screenshot: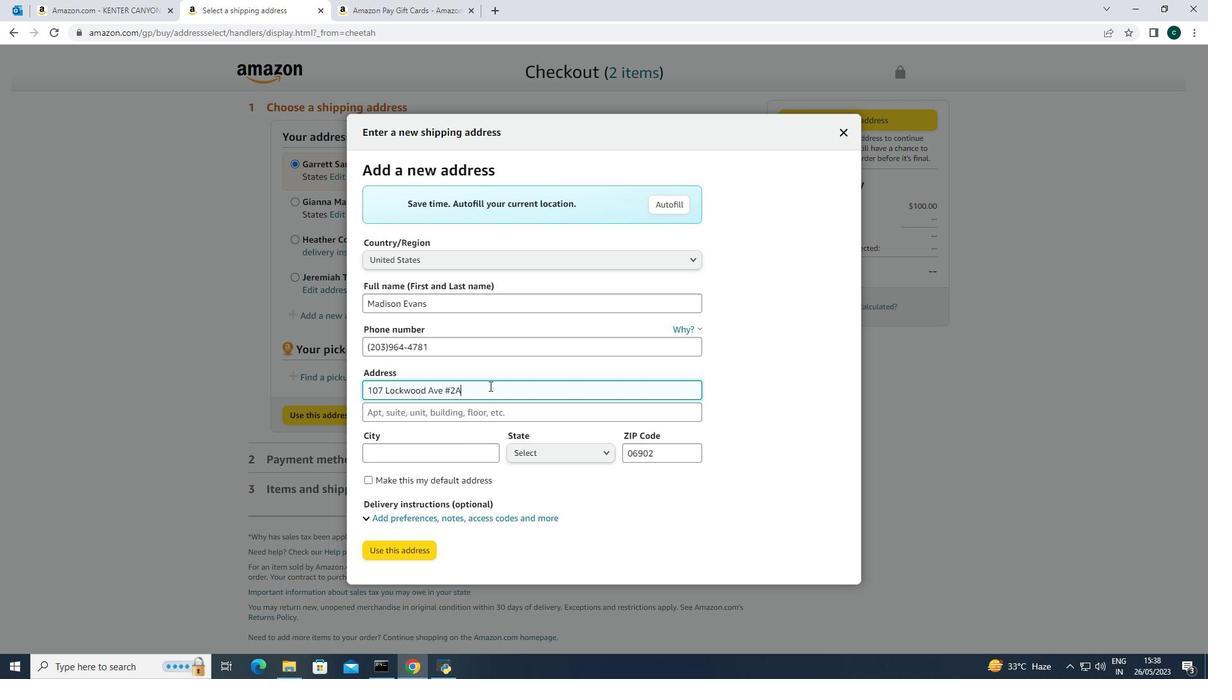 
Action: Mouse scrolled (386, 518) with delta (0, 0)
Screenshot: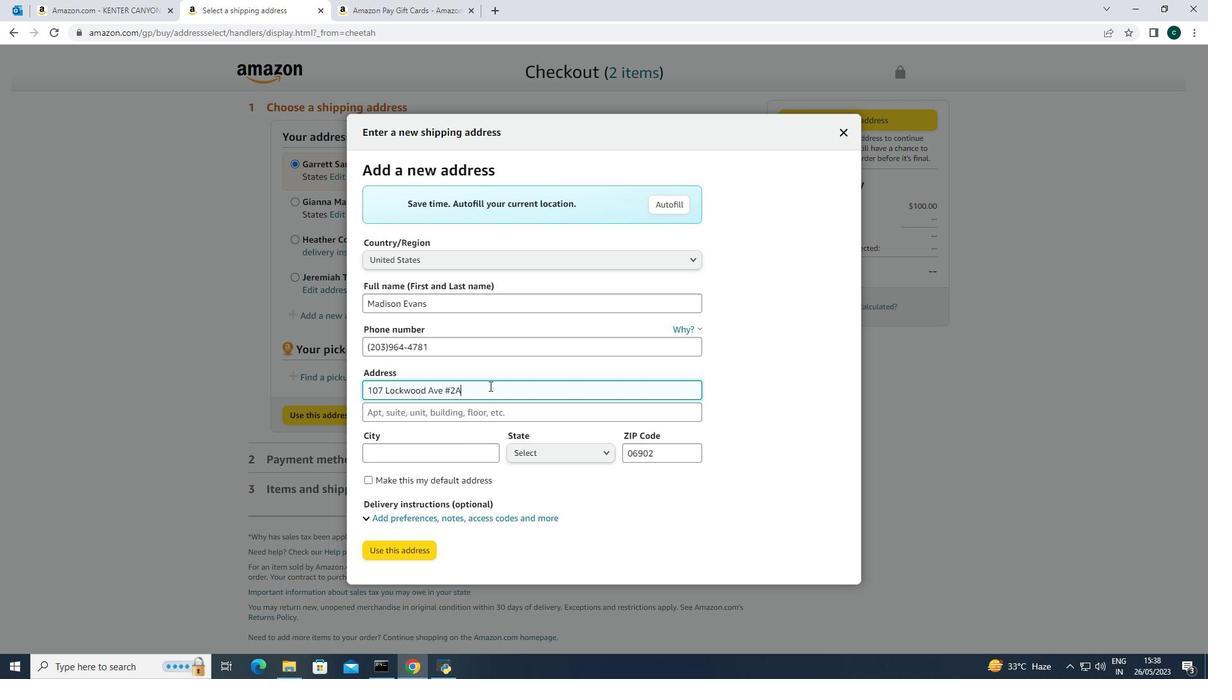 
Action: Mouse moved to (386, 518)
Screenshot: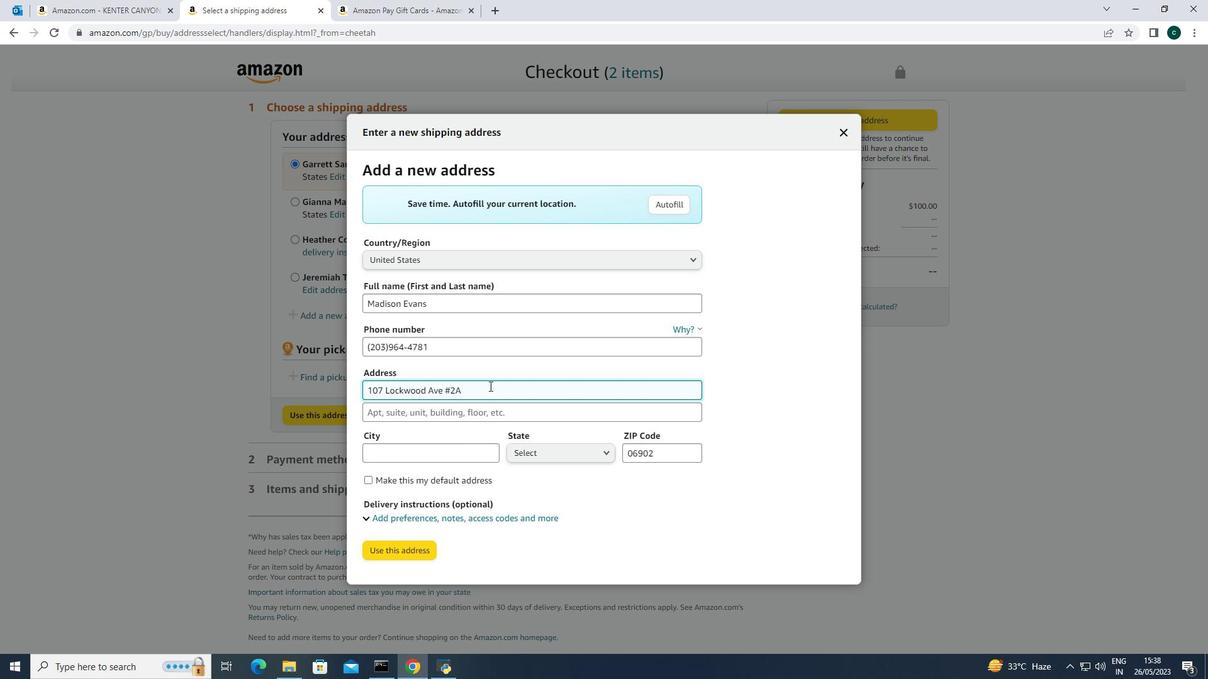 
Action: Mouse scrolled (386, 517) with delta (0, 0)
Screenshot: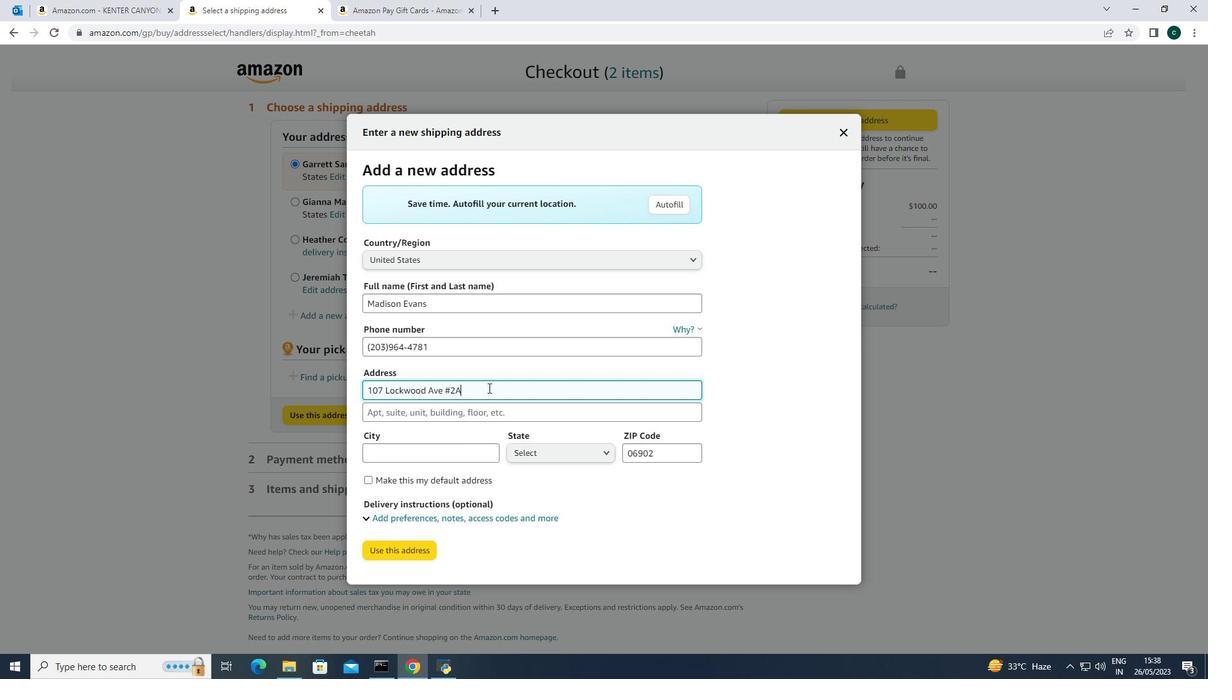 
Action: Mouse scrolled (386, 517) with delta (0, 0)
Screenshot: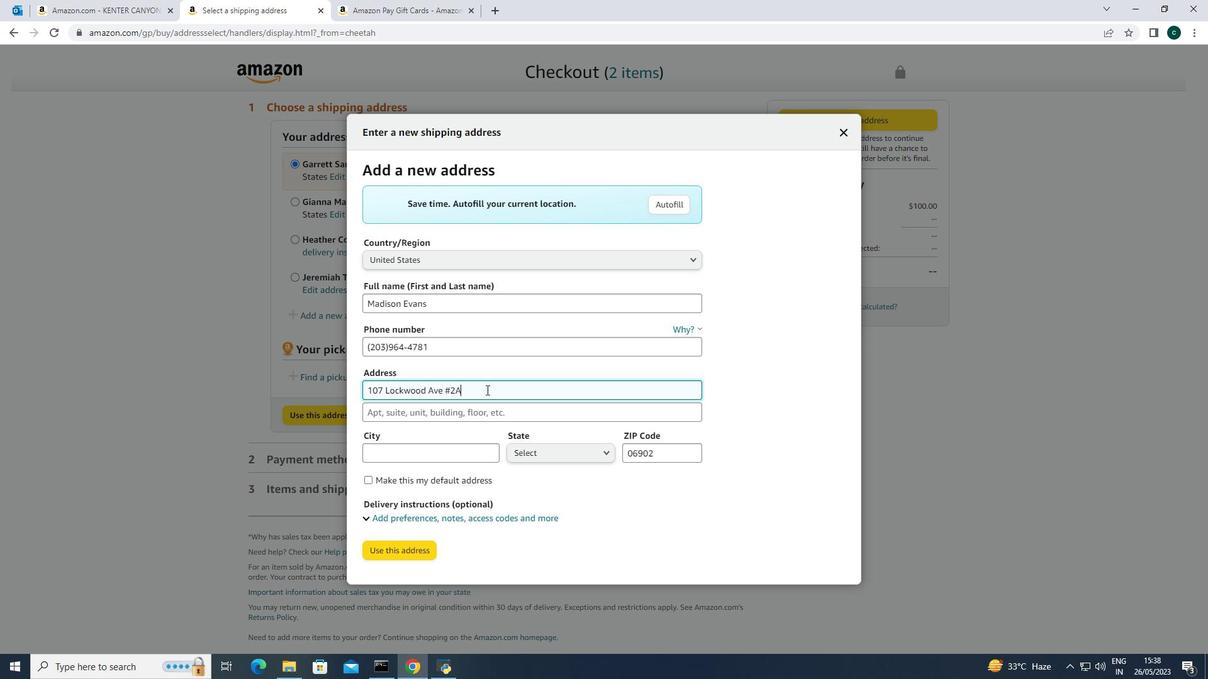 
Action: Mouse scrolled (386, 517) with delta (0, 0)
Screenshot: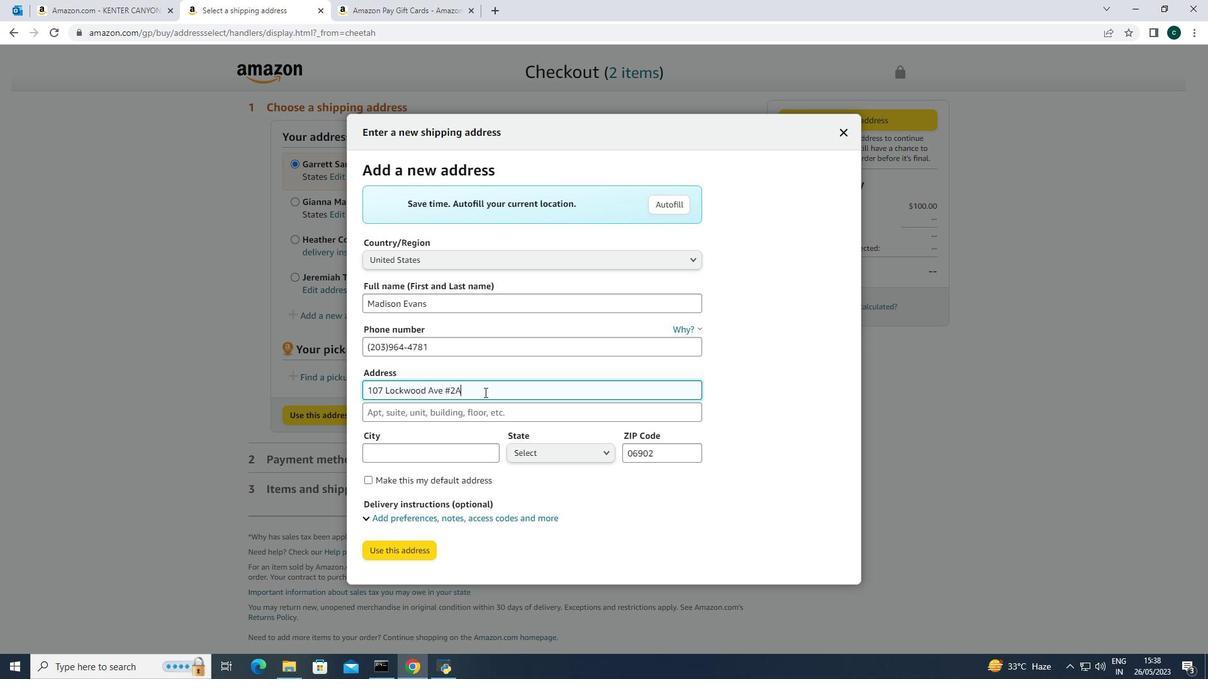 
Action: Mouse scrolled (386, 517) with delta (0, 0)
Screenshot: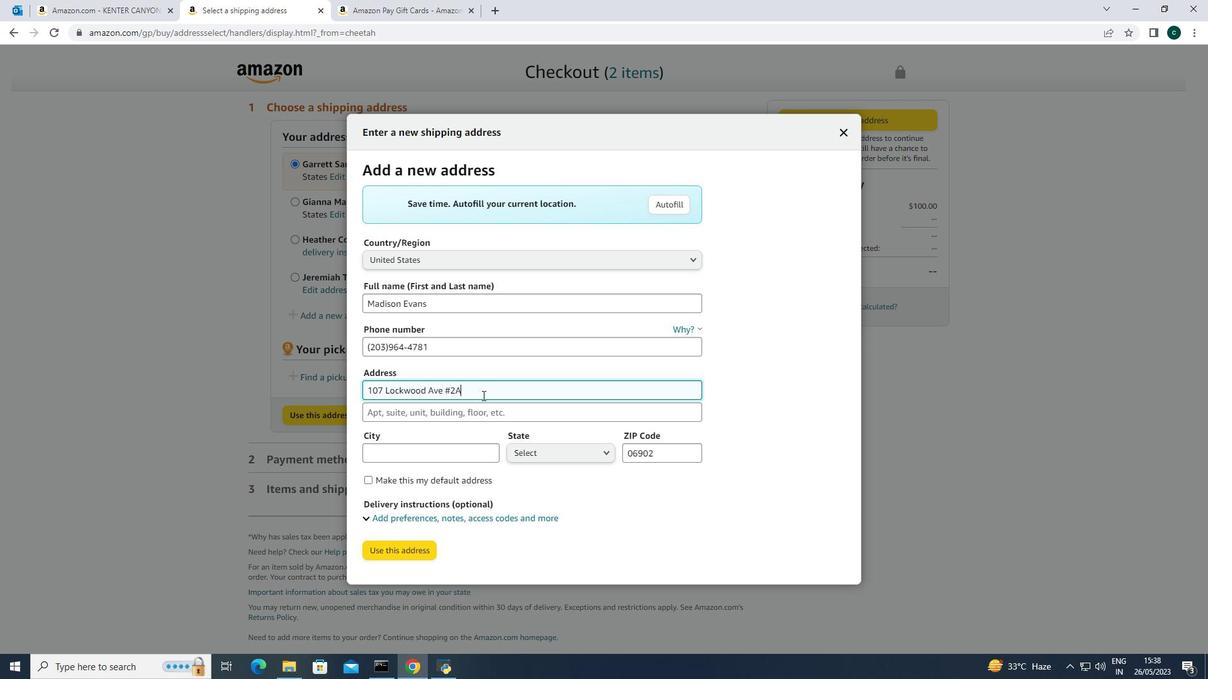 
Action: Mouse scrolled (386, 517) with delta (0, 0)
Screenshot: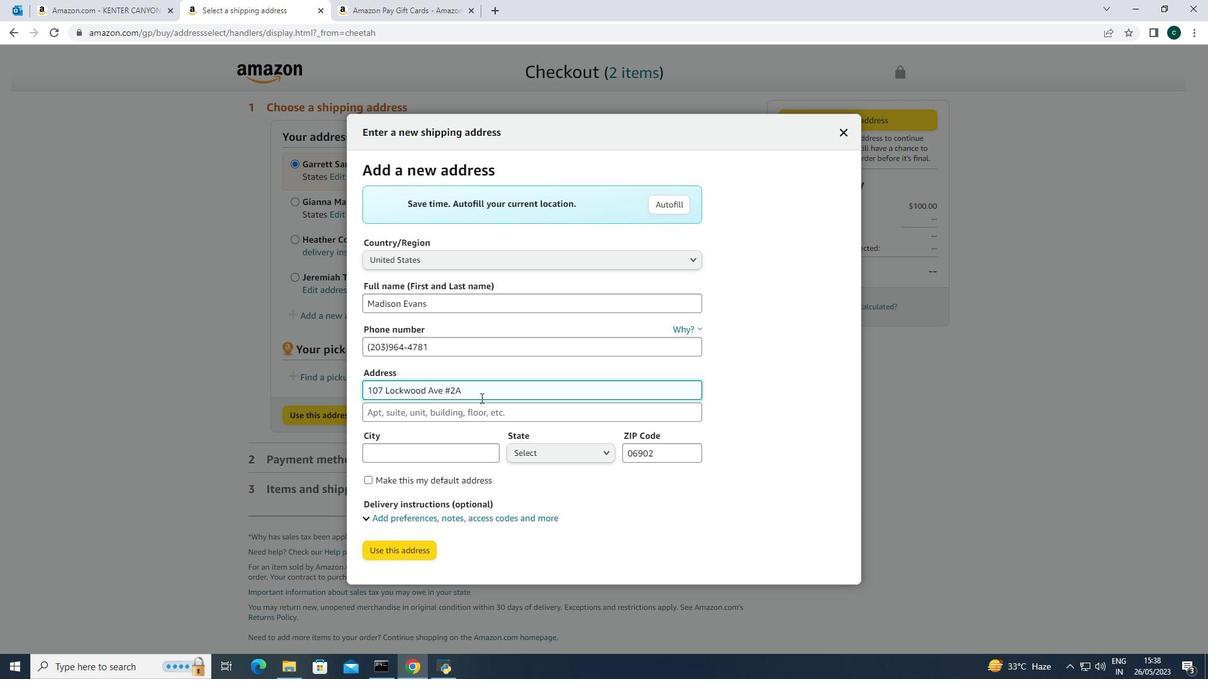
Action: Mouse moved to (387, 518)
Screenshot: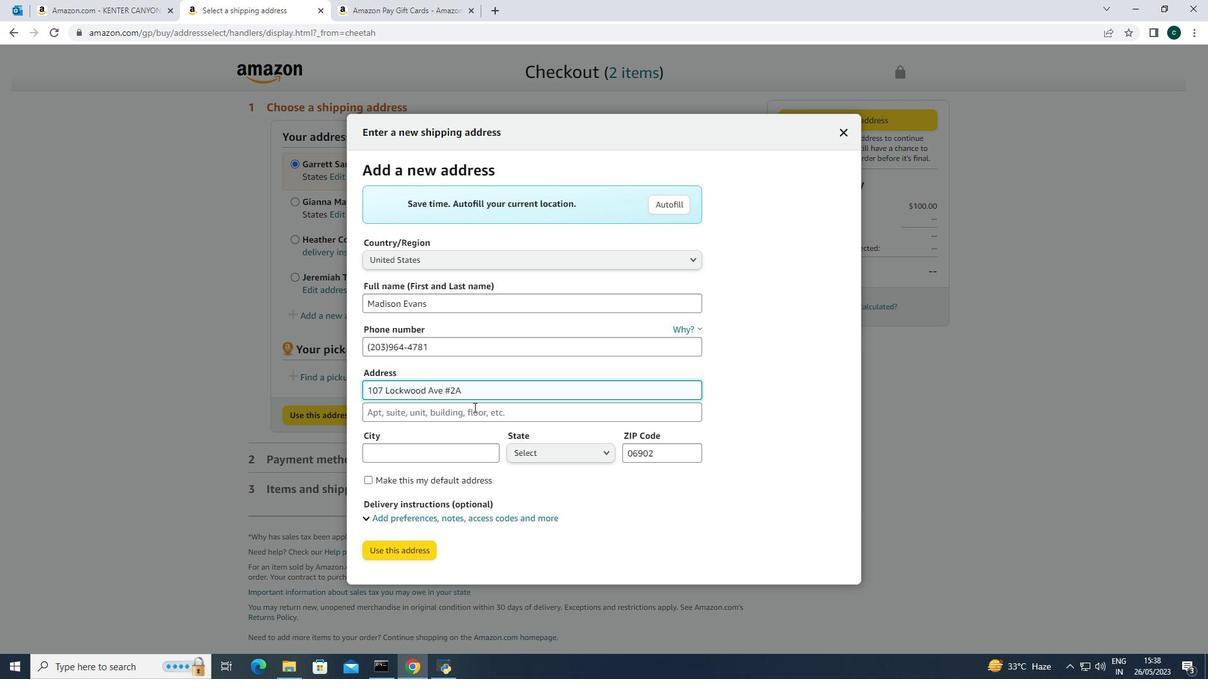 
Action: Mouse scrolled (387, 517) with delta (0, 0)
Screenshot: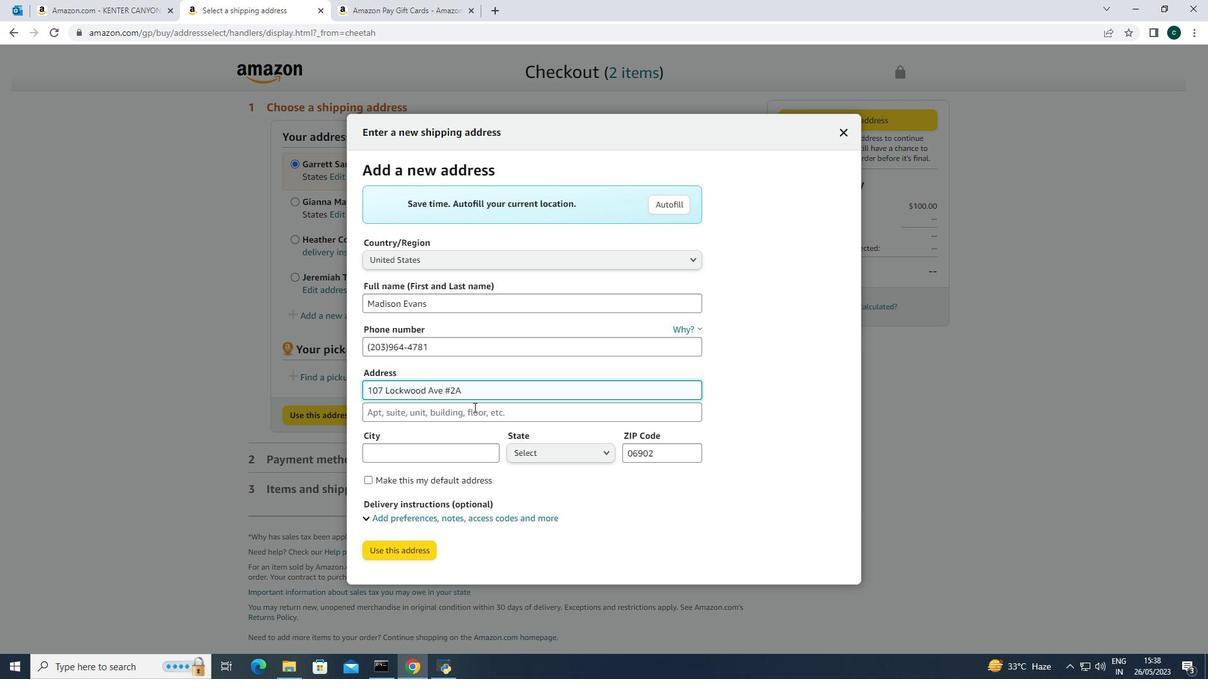 
Action: Mouse scrolled (387, 517) with delta (0, 0)
Screenshot: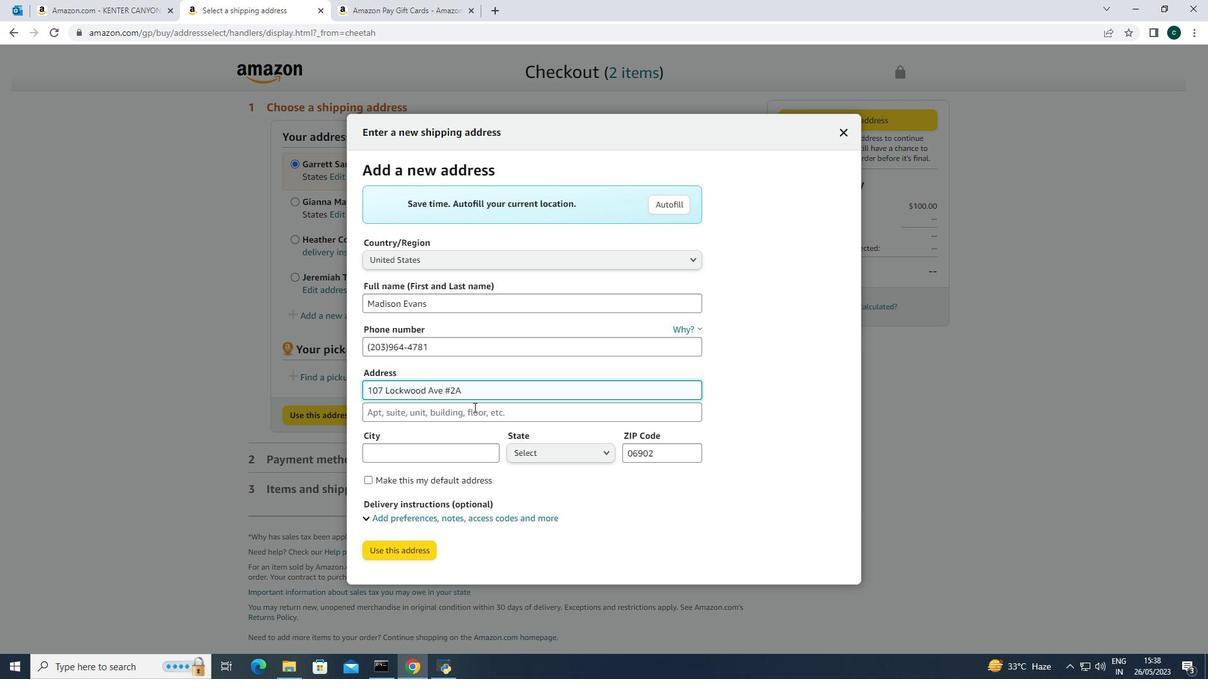 
Action: Mouse scrolled (387, 517) with delta (0, 0)
Screenshot: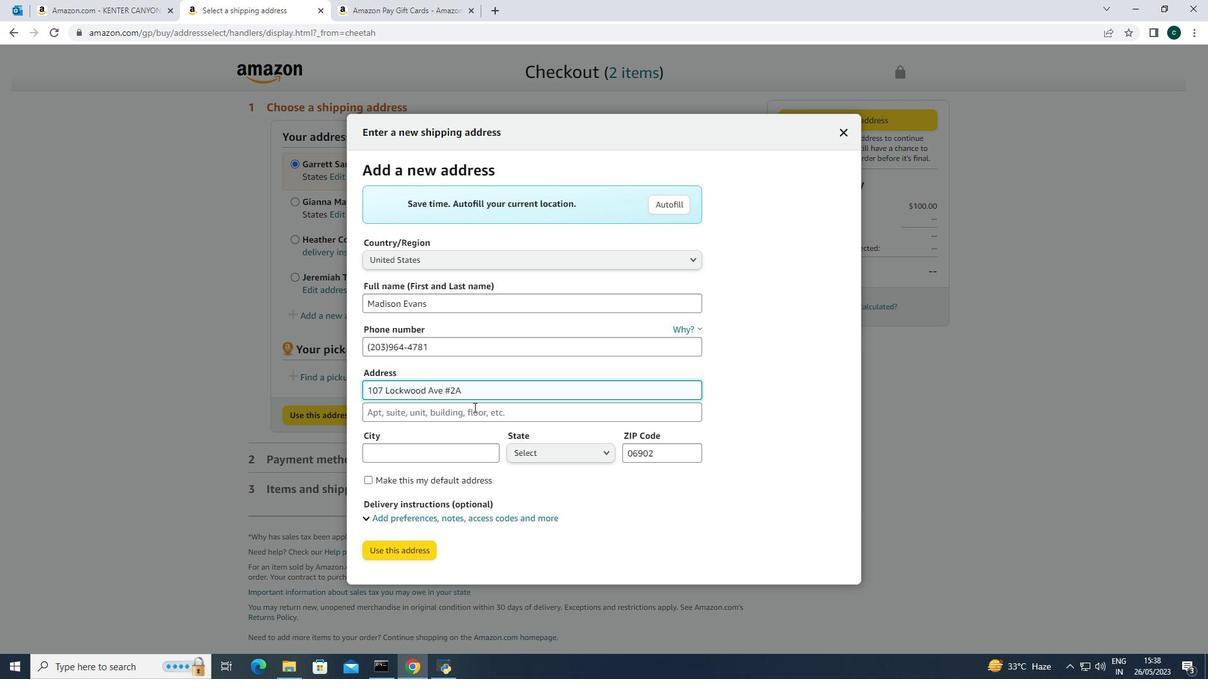 
Action: Mouse scrolled (387, 517) with delta (0, 0)
Screenshot: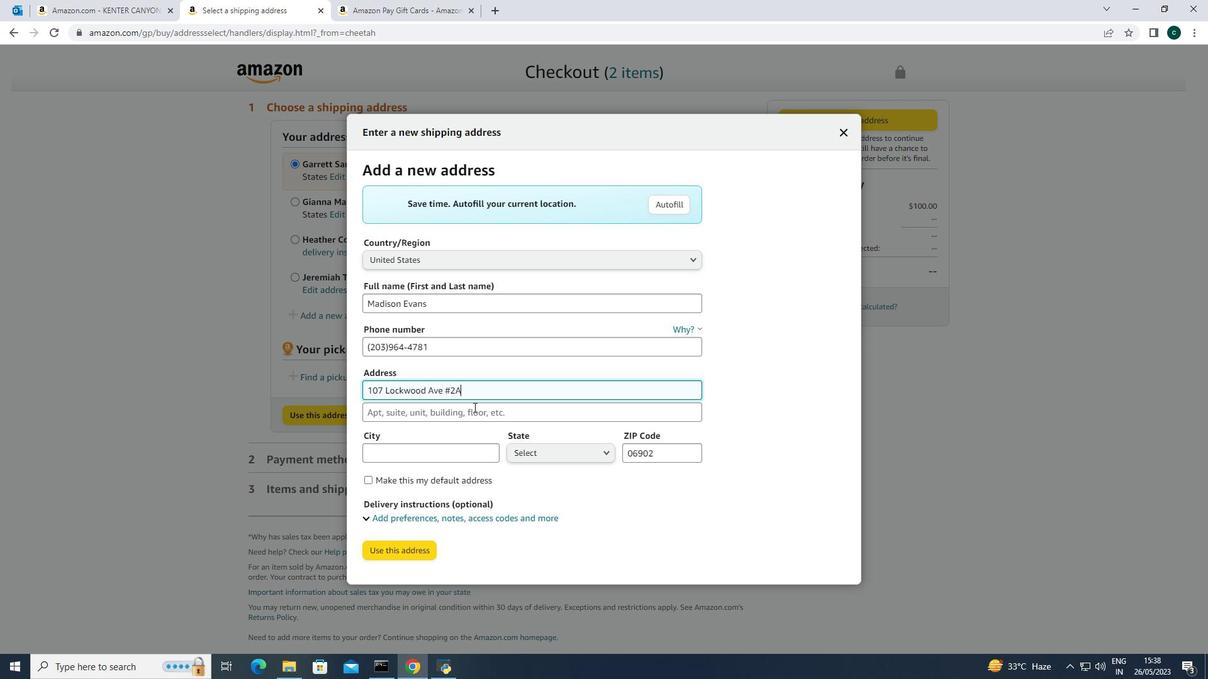 
Action: Mouse scrolled (387, 517) with delta (0, 0)
Screenshot: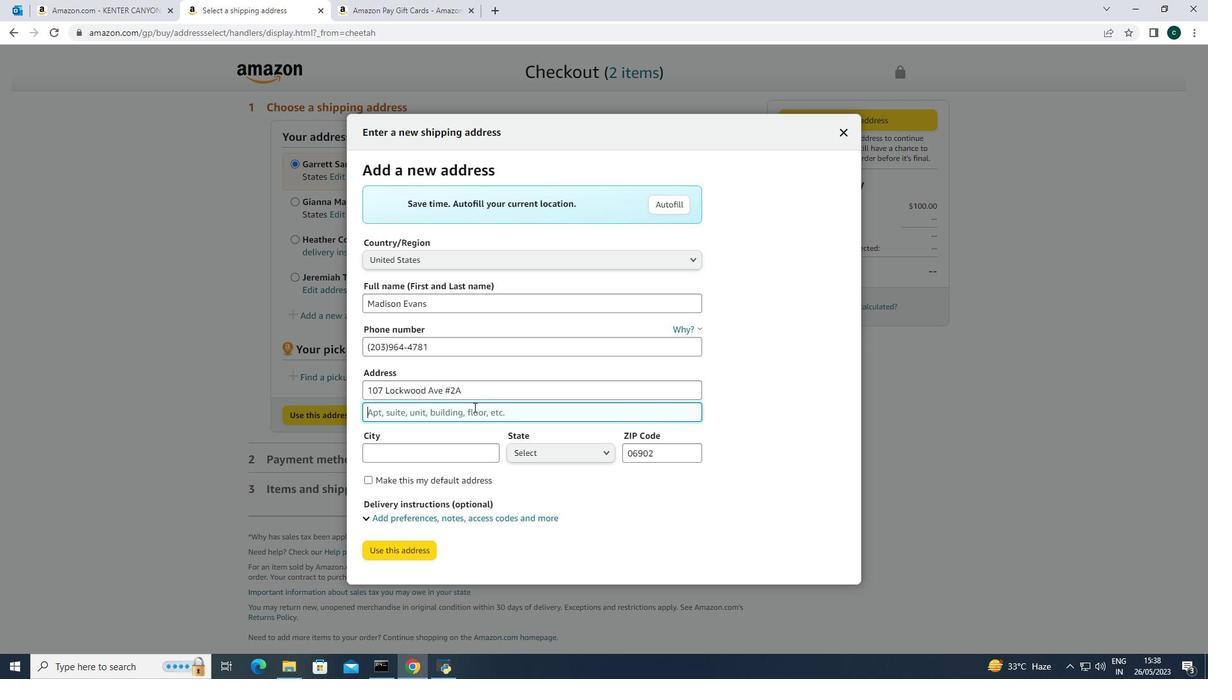 
Action: Mouse scrolled (387, 517) with delta (0, 0)
Screenshot: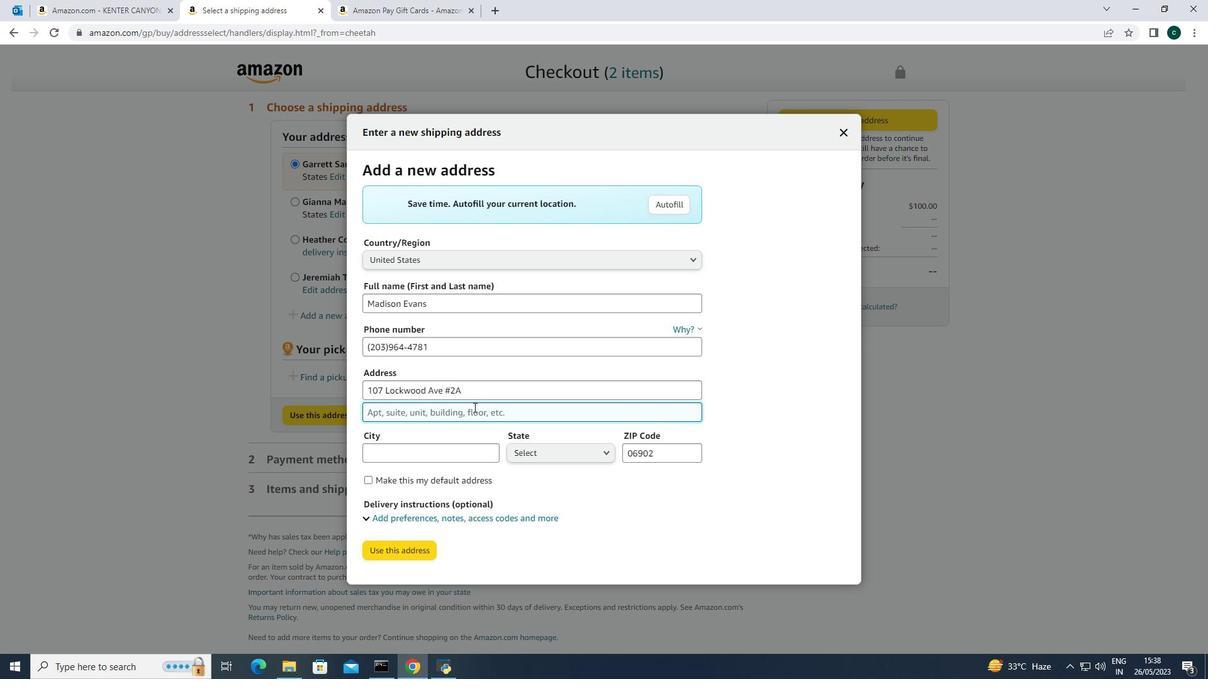 
Action: Mouse scrolled (387, 517) with delta (0, 0)
Screenshot: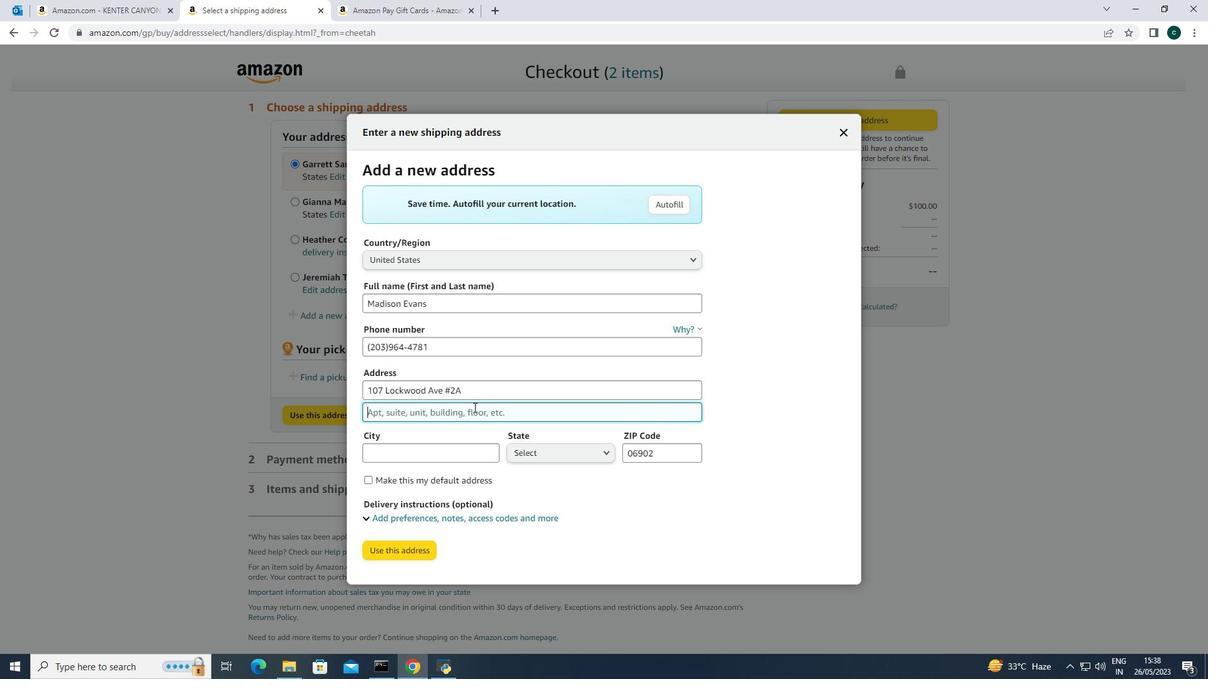 
Action: Mouse scrolled (387, 517) with delta (0, 0)
Screenshot: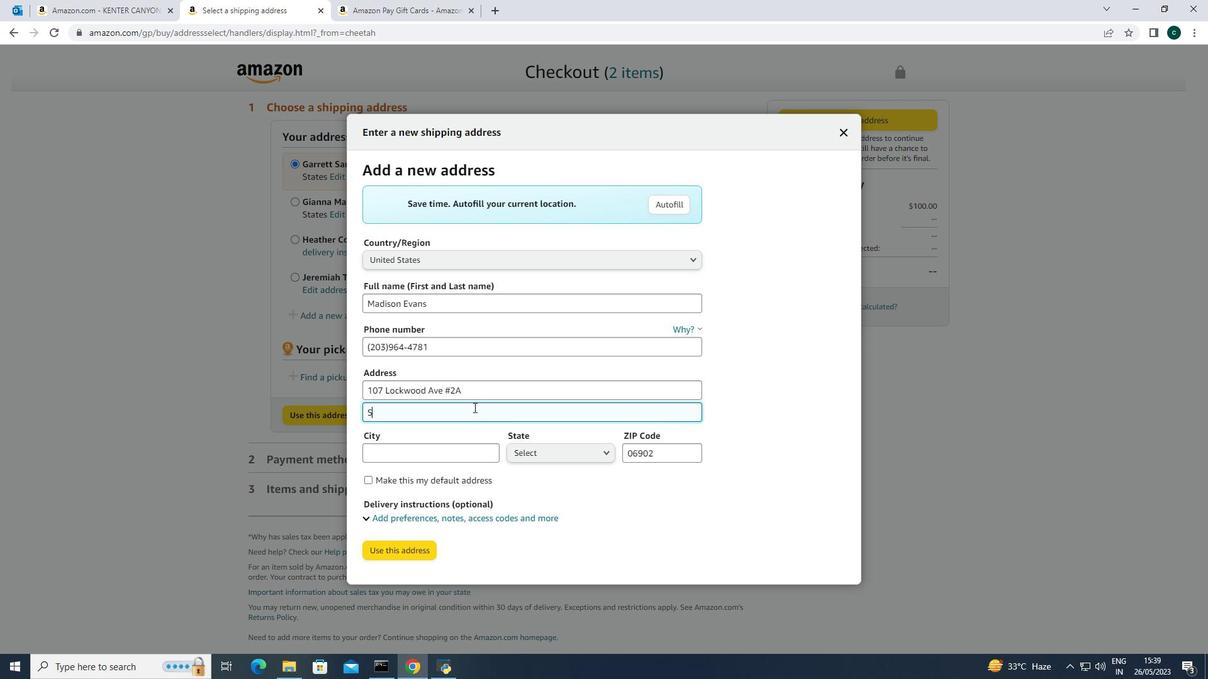 
Action: Mouse scrolled (387, 517) with delta (0, 0)
Screenshot: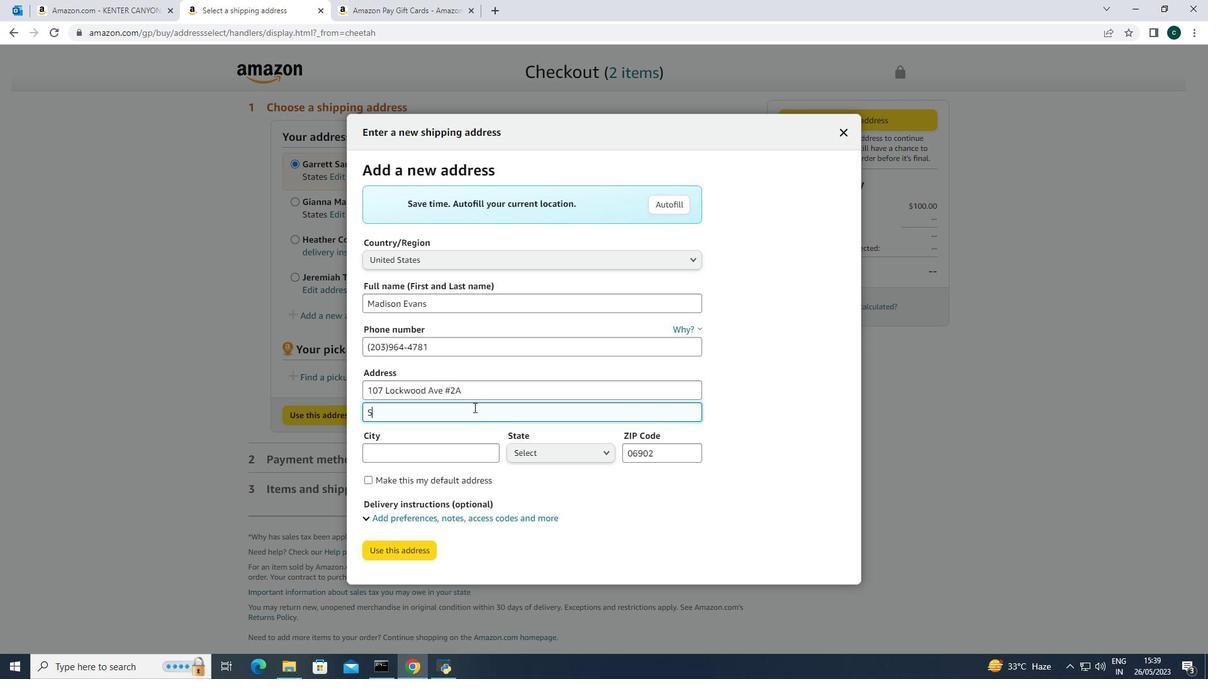 
Action: Mouse scrolled (387, 517) with delta (0, 0)
Screenshot: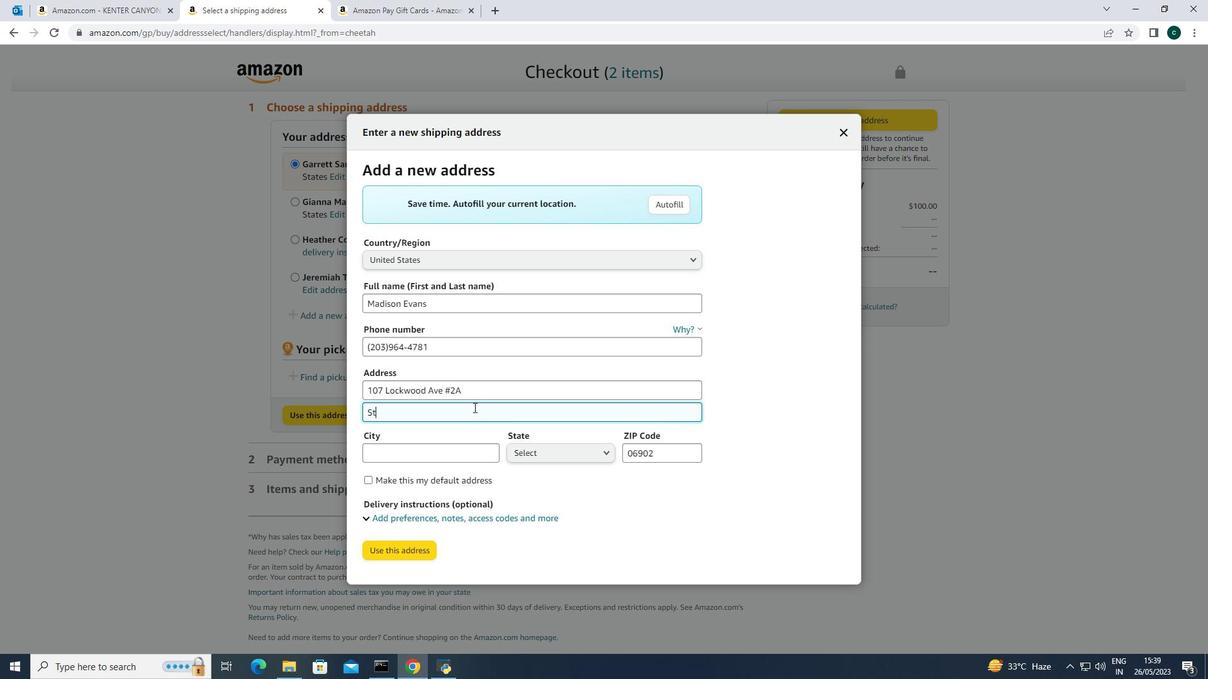 
Action: Mouse scrolled (387, 517) with delta (0, 0)
Screenshot: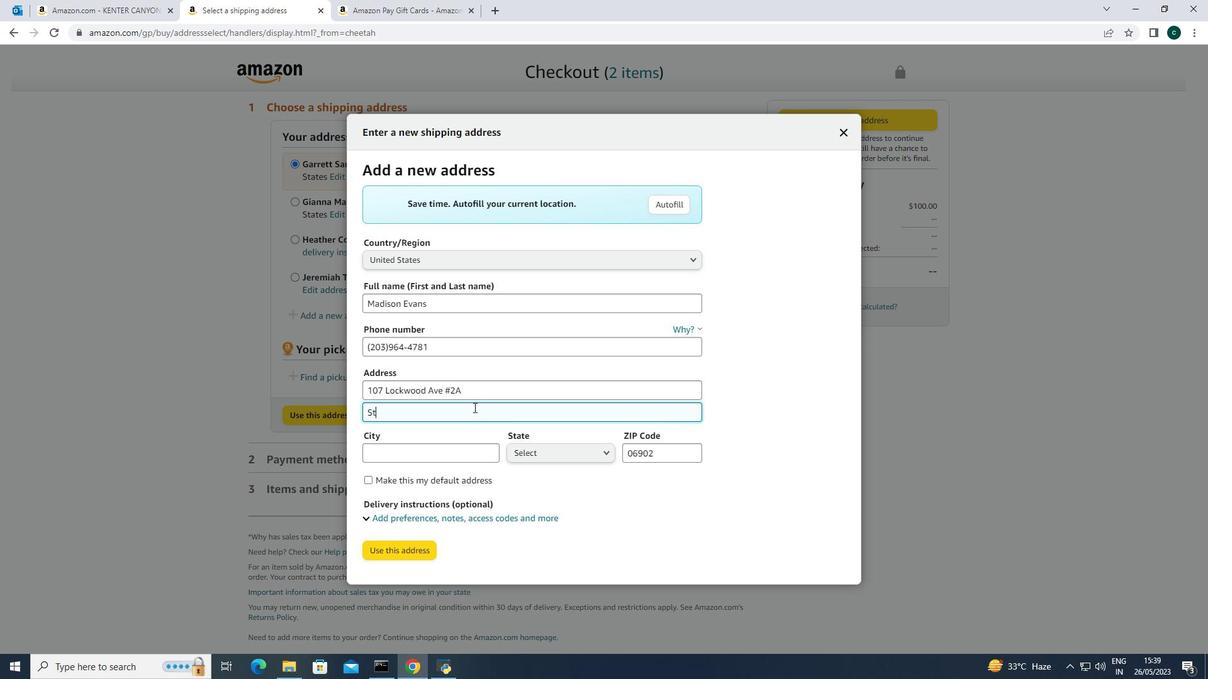 
Action: Mouse scrolled (387, 517) with delta (0, 0)
Screenshot: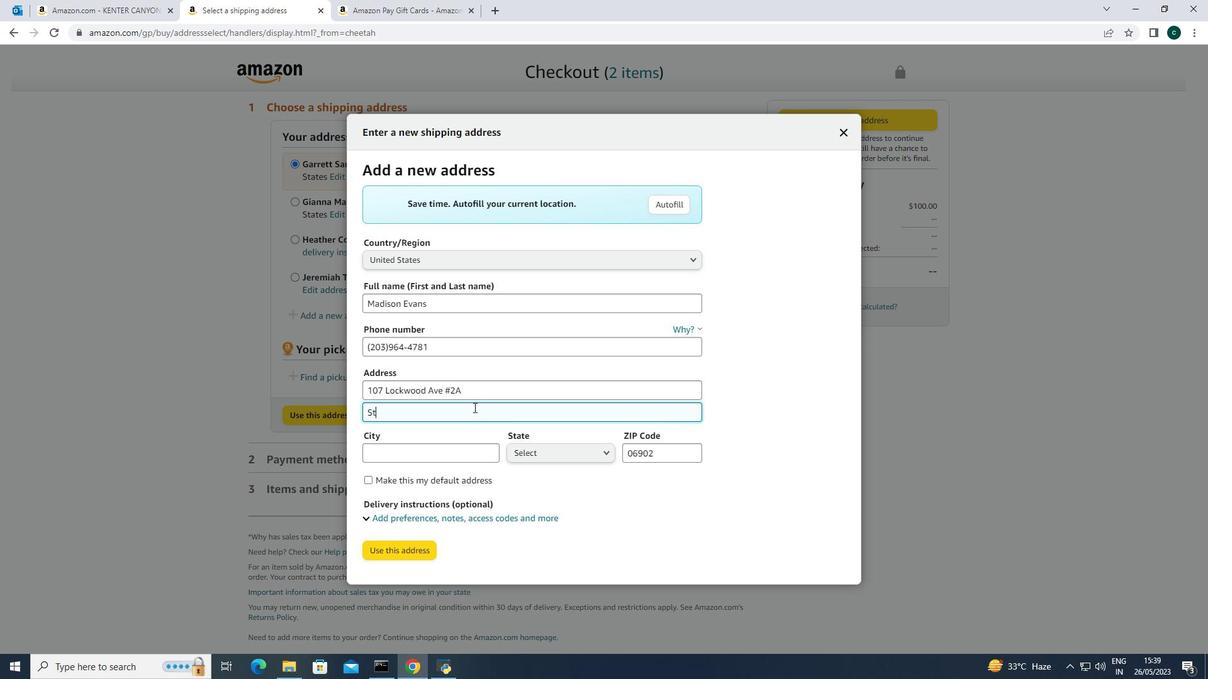 
Action: Mouse scrolled (387, 517) with delta (0, 0)
Screenshot: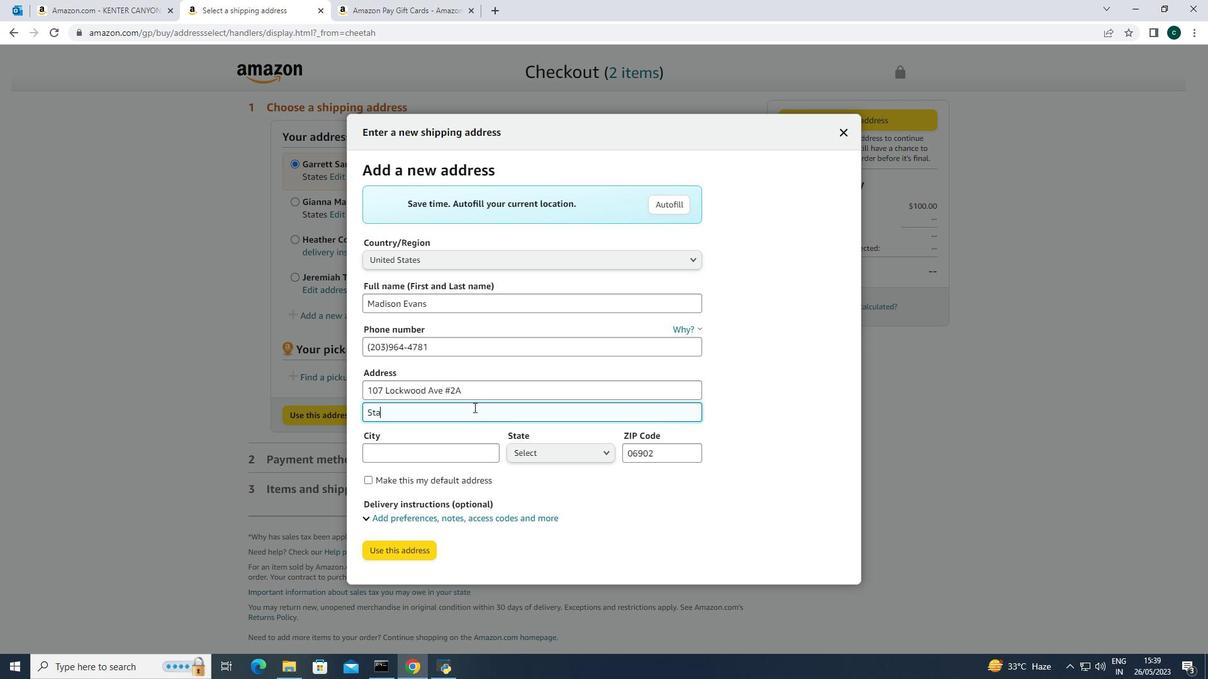 
Action: Mouse scrolled (387, 517) with delta (0, 0)
Screenshot: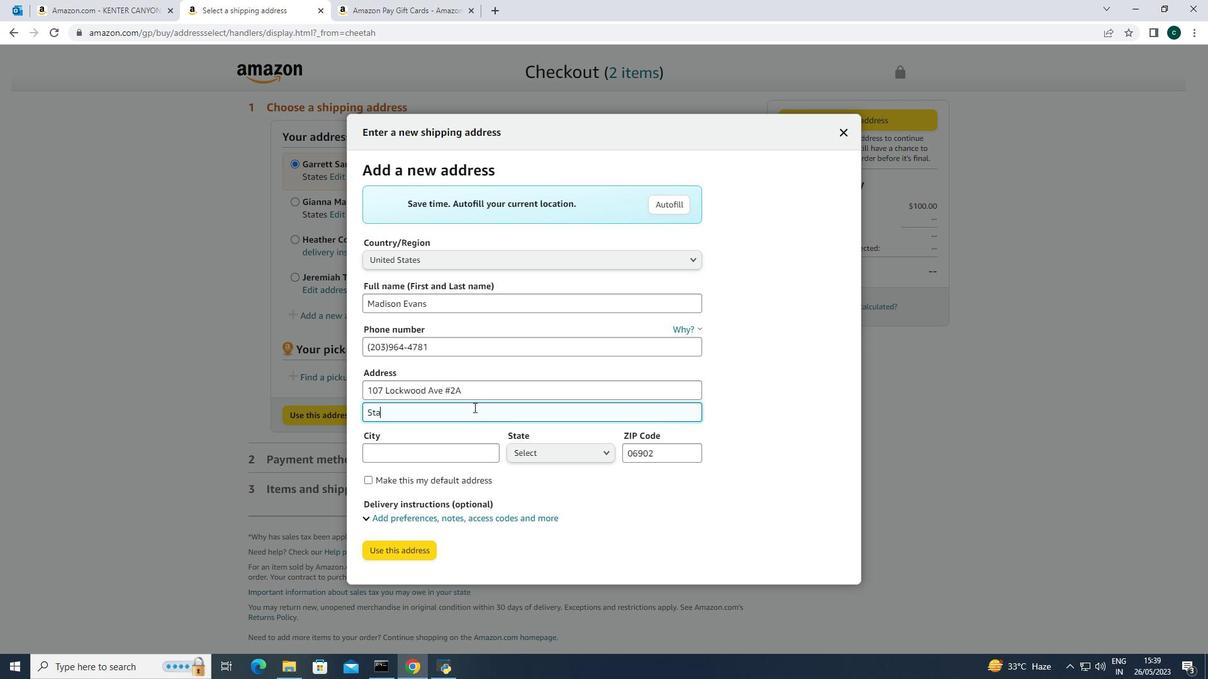 
Action: Mouse scrolled (387, 517) with delta (0, 0)
Screenshot: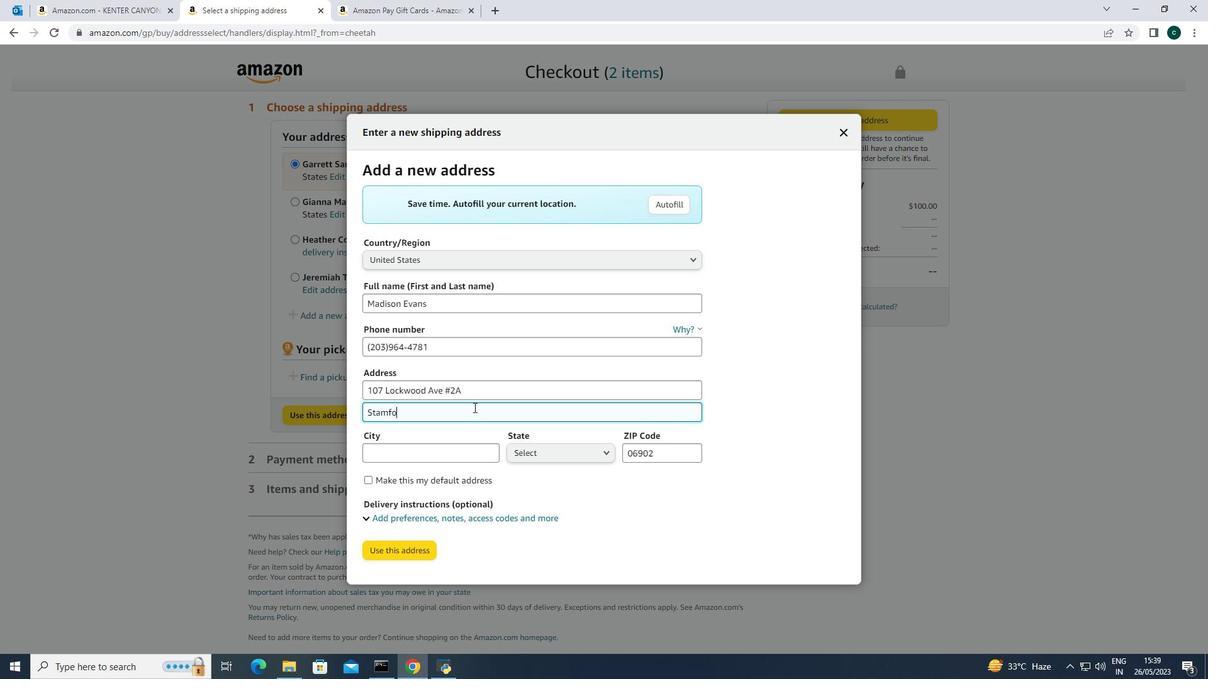 
Action: Mouse scrolled (387, 517) with delta (0, 0)
Screenshot: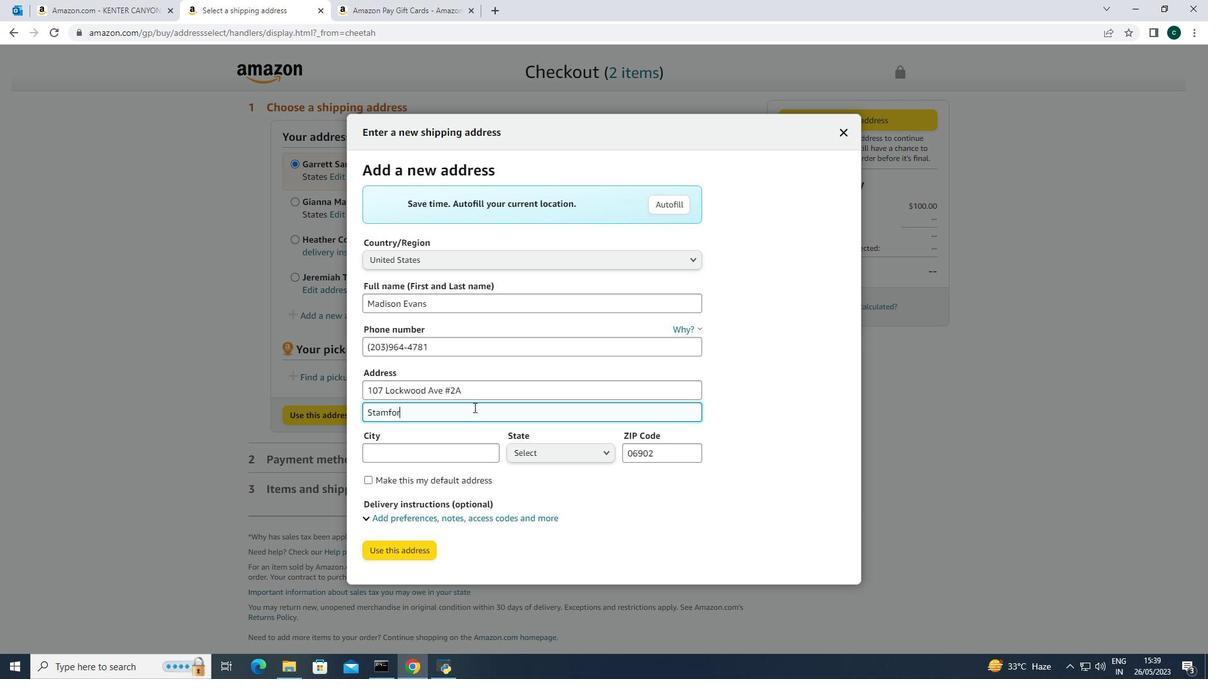 
Action: Mouse scrolled (387, 517) with delta (0, 0)
Screenshot: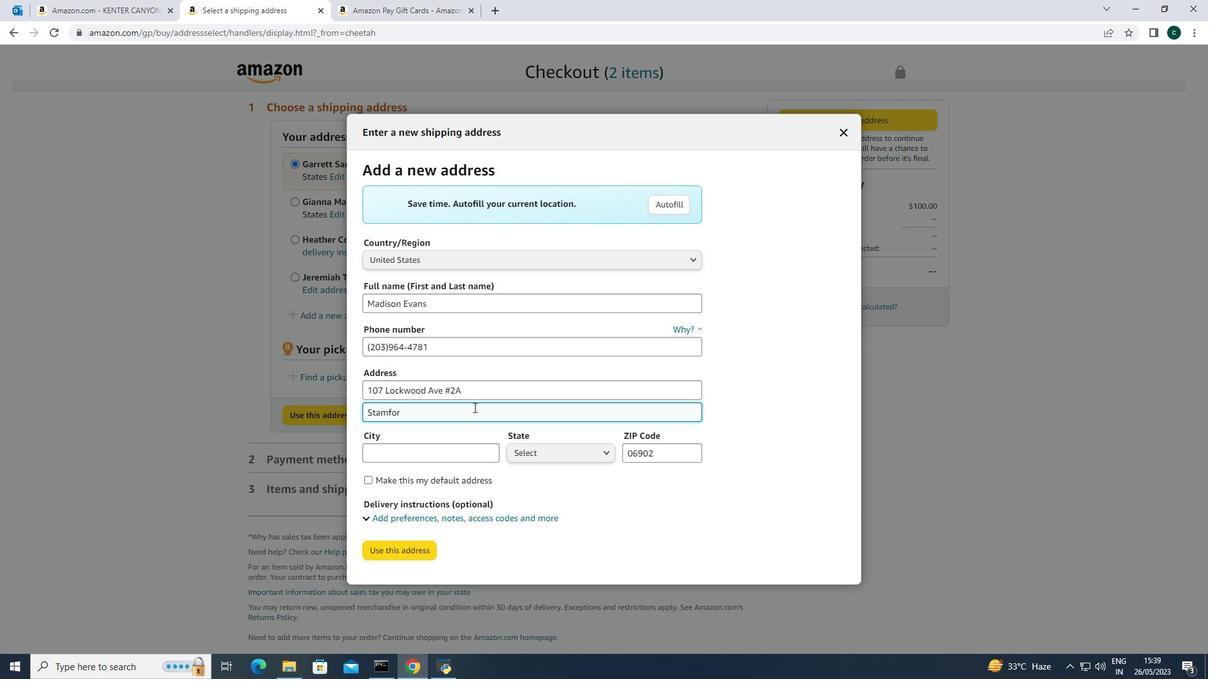 
Action: Mouse moved to (385, 517)
Screenshot: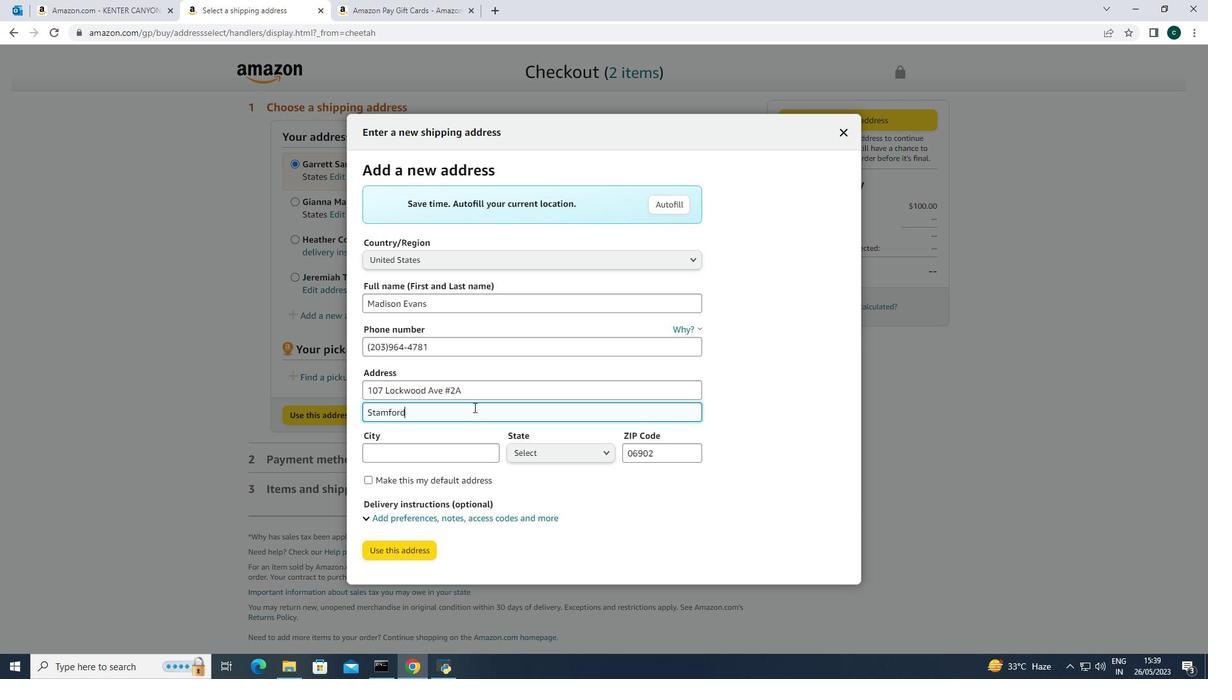 
Action: Mouse scrolled (385, 516) with delta (0, 0)
Screenshot: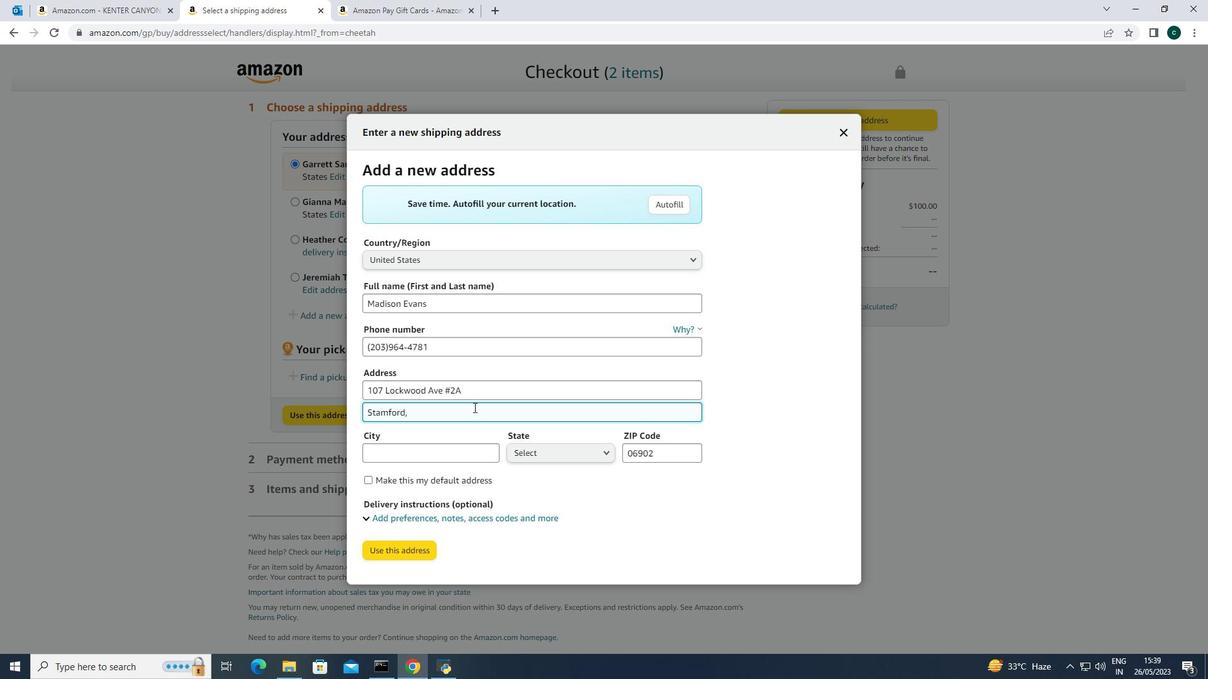 
Action: Mouse scrolled (385, 516) with delta (0, 0)
Screenshot: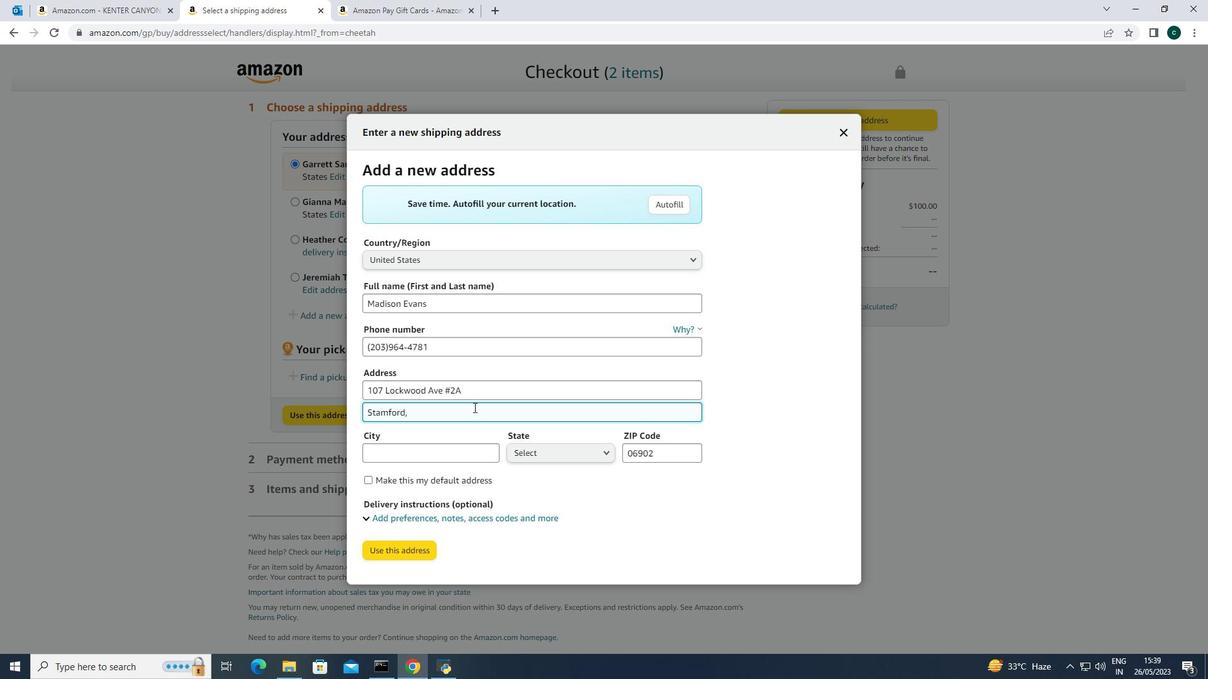 
Action: Mouse scrolled (385, 516) with delta (0, 0)
Screenshot: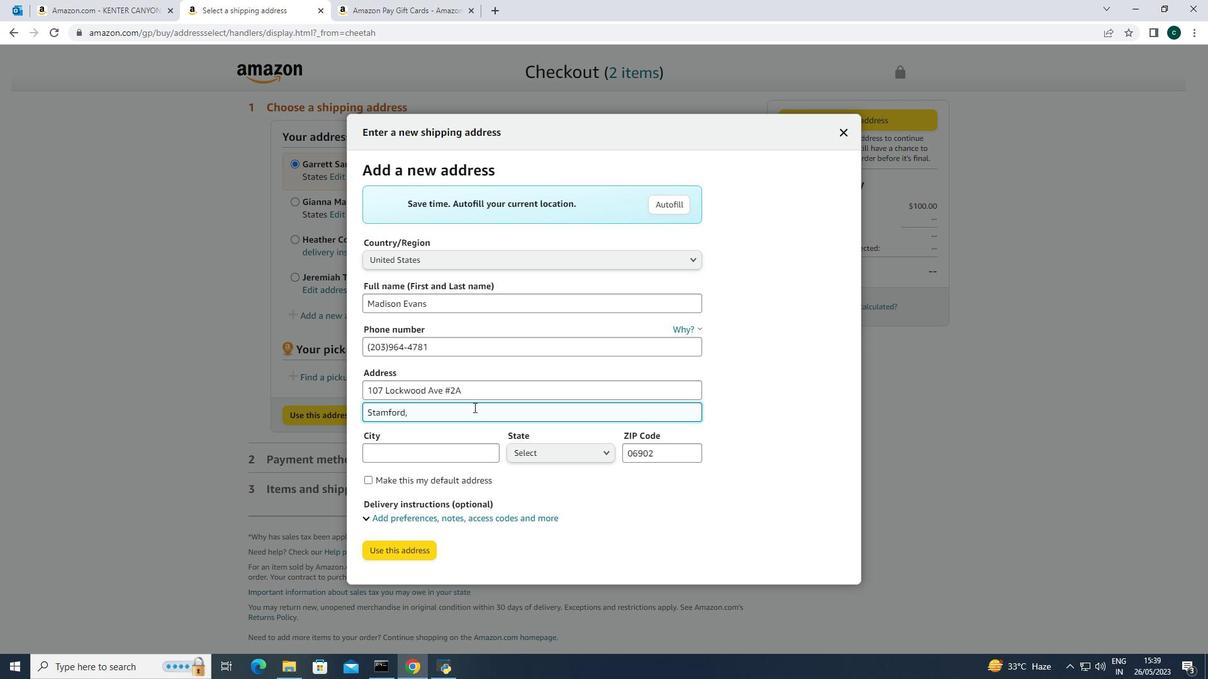 
Action: Mouse scrolled (385, 516) with delta (0, 0)
Screenshot: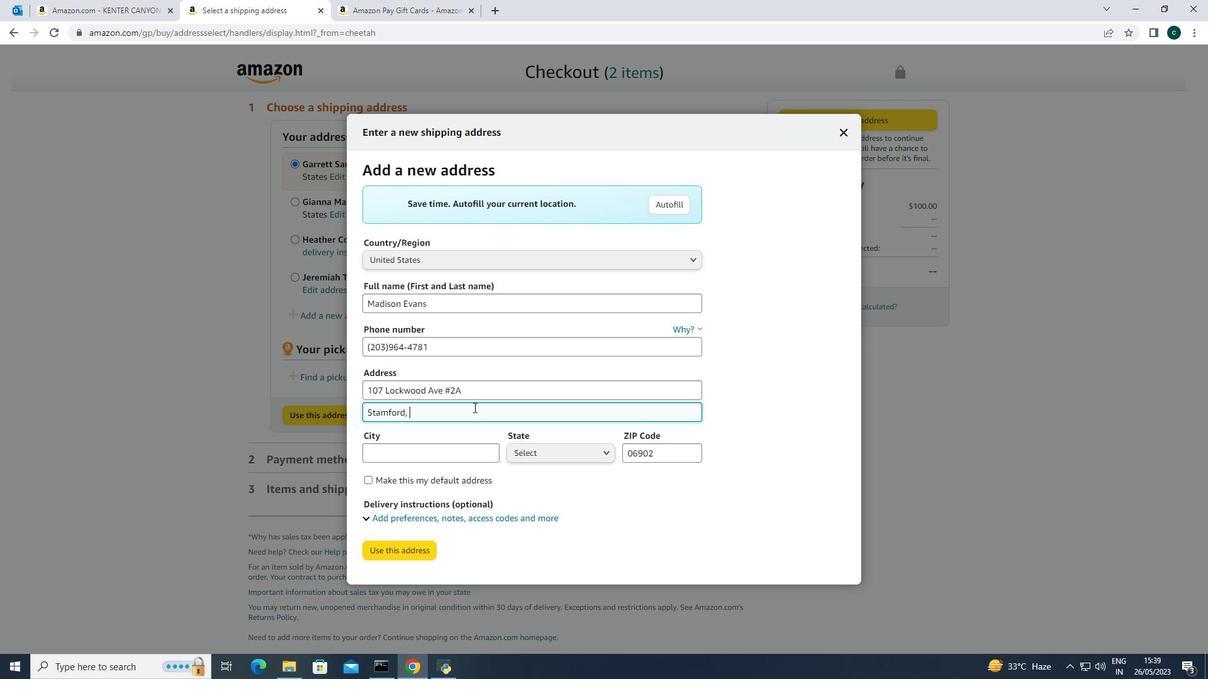 
Action: Mouse scrolled (385, 516) with delta (0, 0)
Screenshot: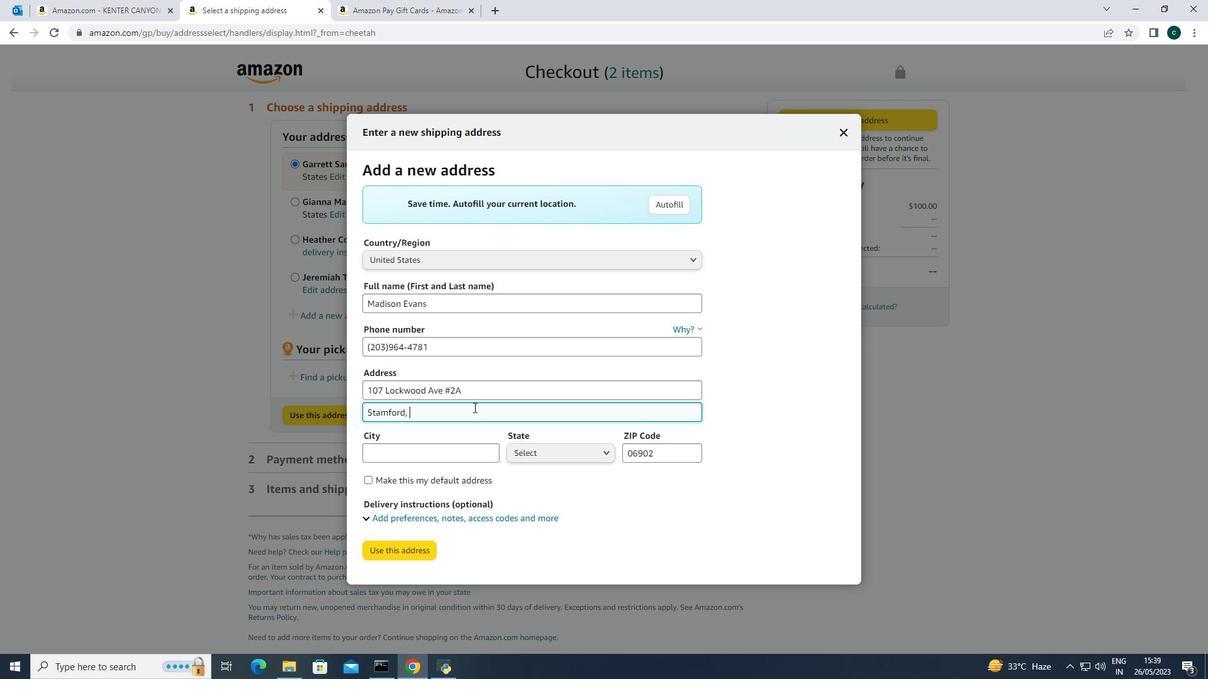 
Action: Mouse scrolled (385, 516) with delta (0, 0)
Screenshot: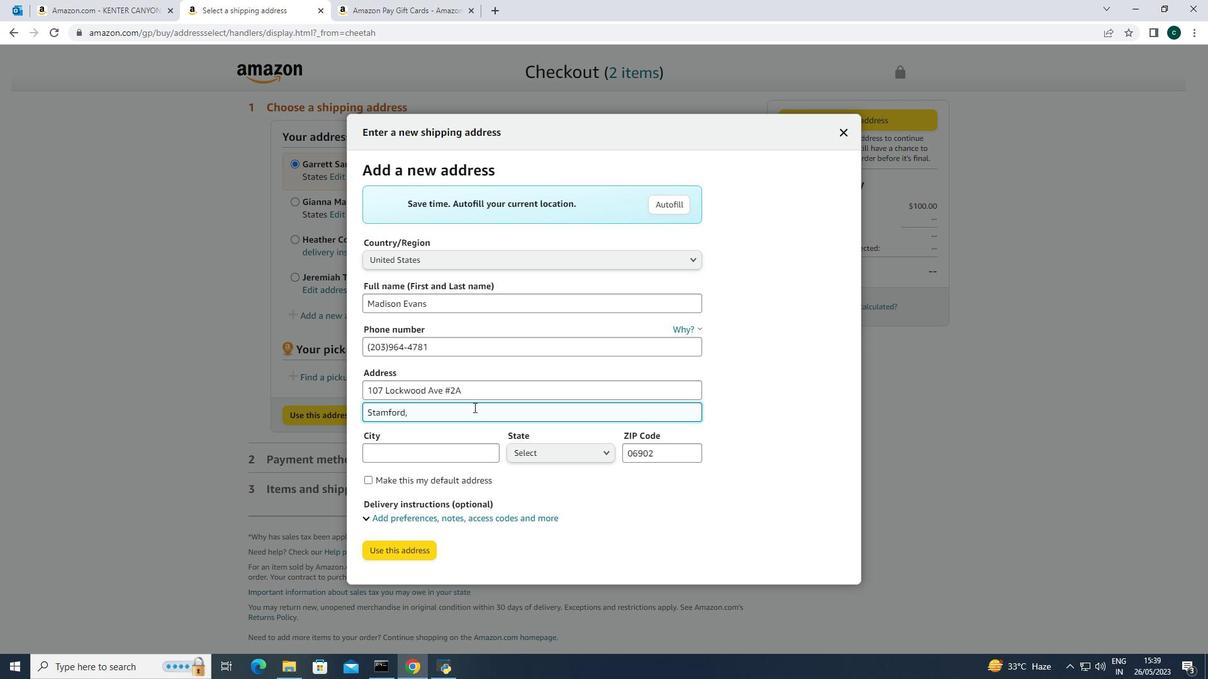 
Action: Mouse scrolled (385, 516) with delta (0, 0)
Screenshot: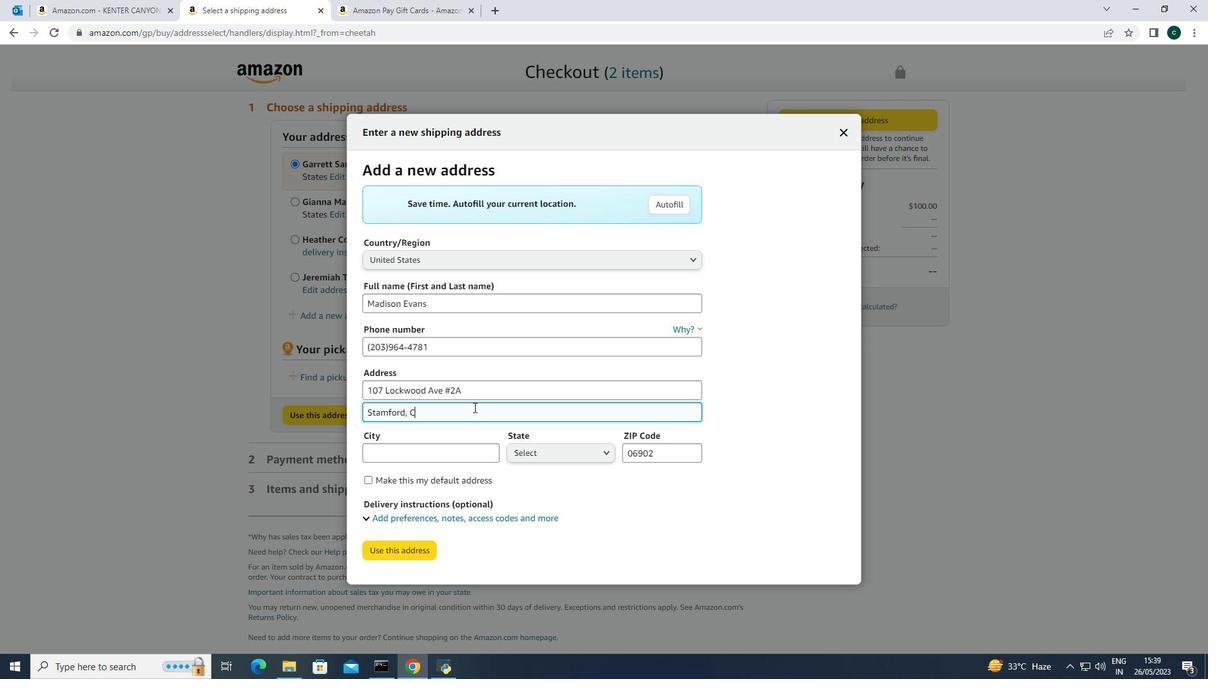 
Action: Mouse scrolled (385, 516) with delta (0, 0)
Screenshot: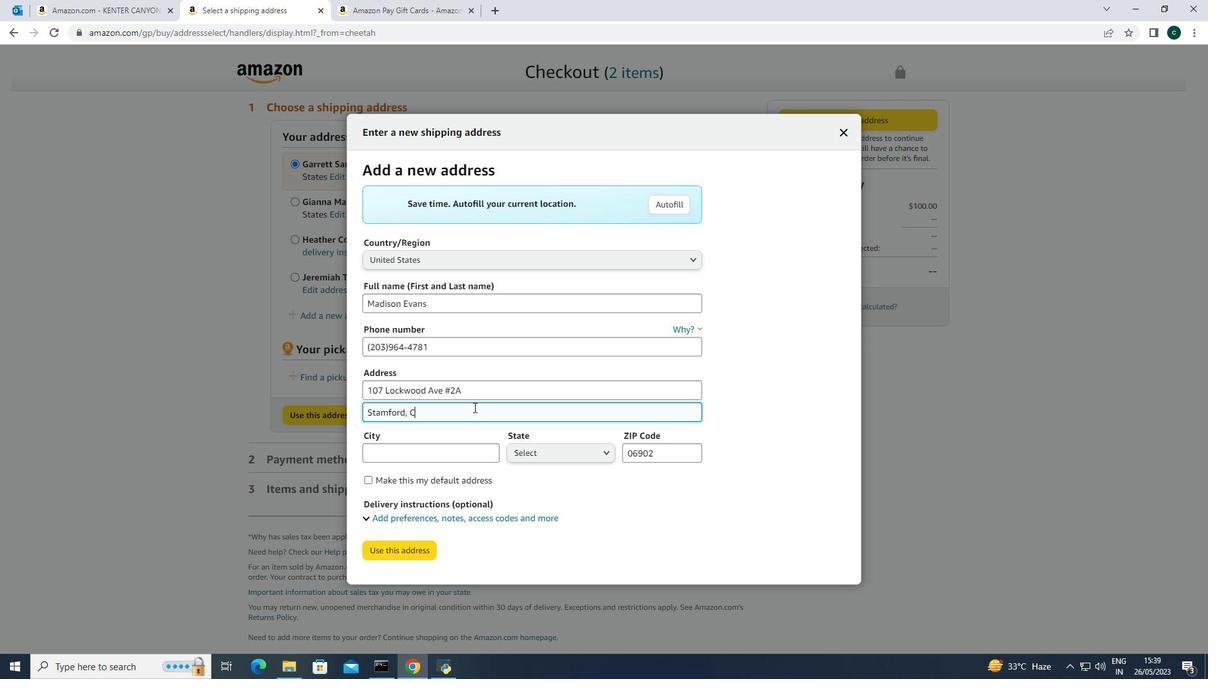 
Action: Mouse scrolled (385, 516) with delta (0, 0)
Screenshot: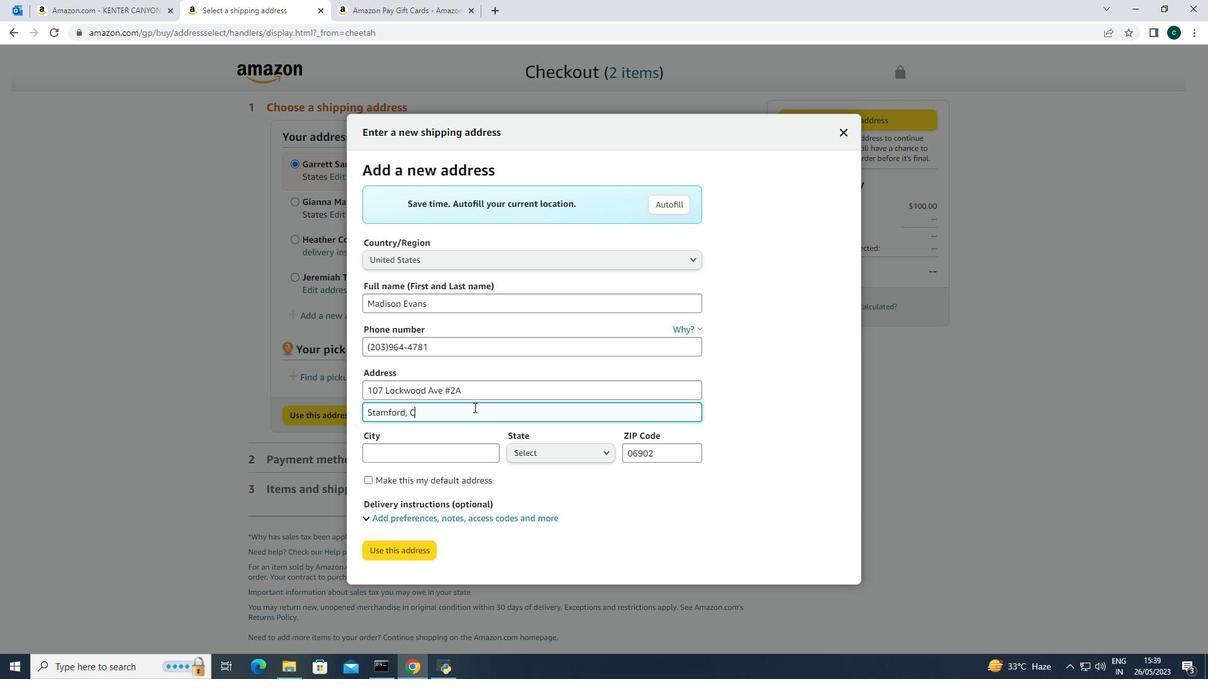 
Action: Mouse moved to (385, 517)
Screenshot: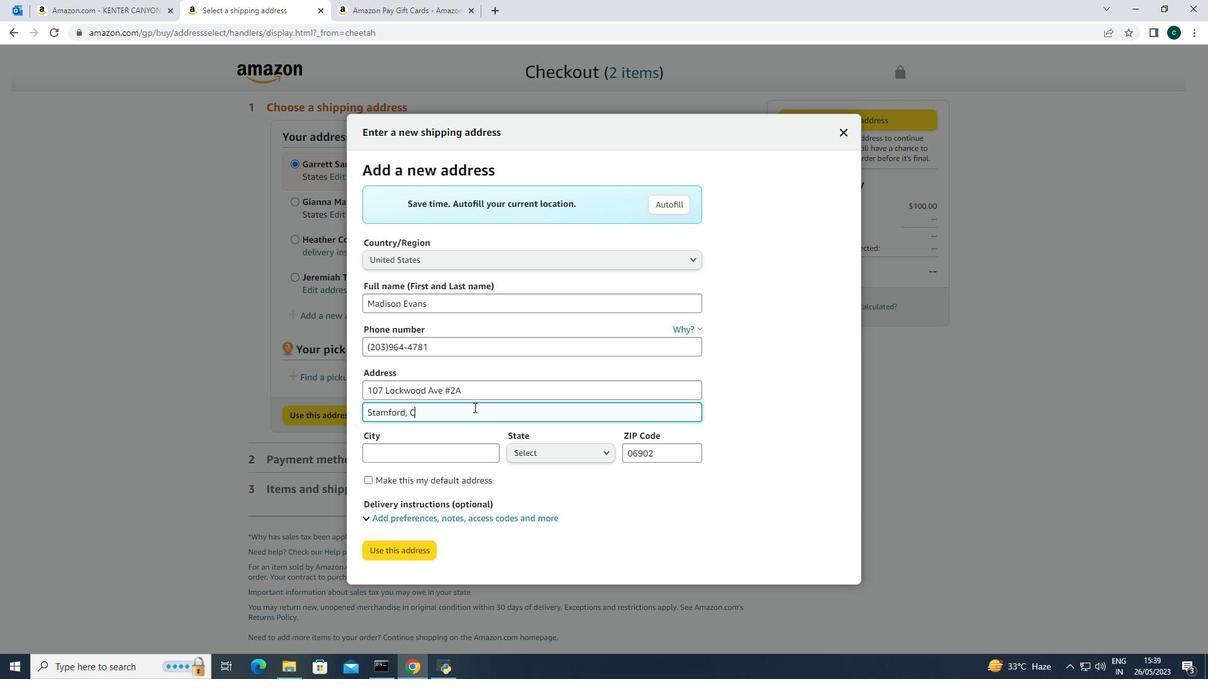 
Action: Mouse scrolled (385, 516) with delta (0, 0)
Screenshot: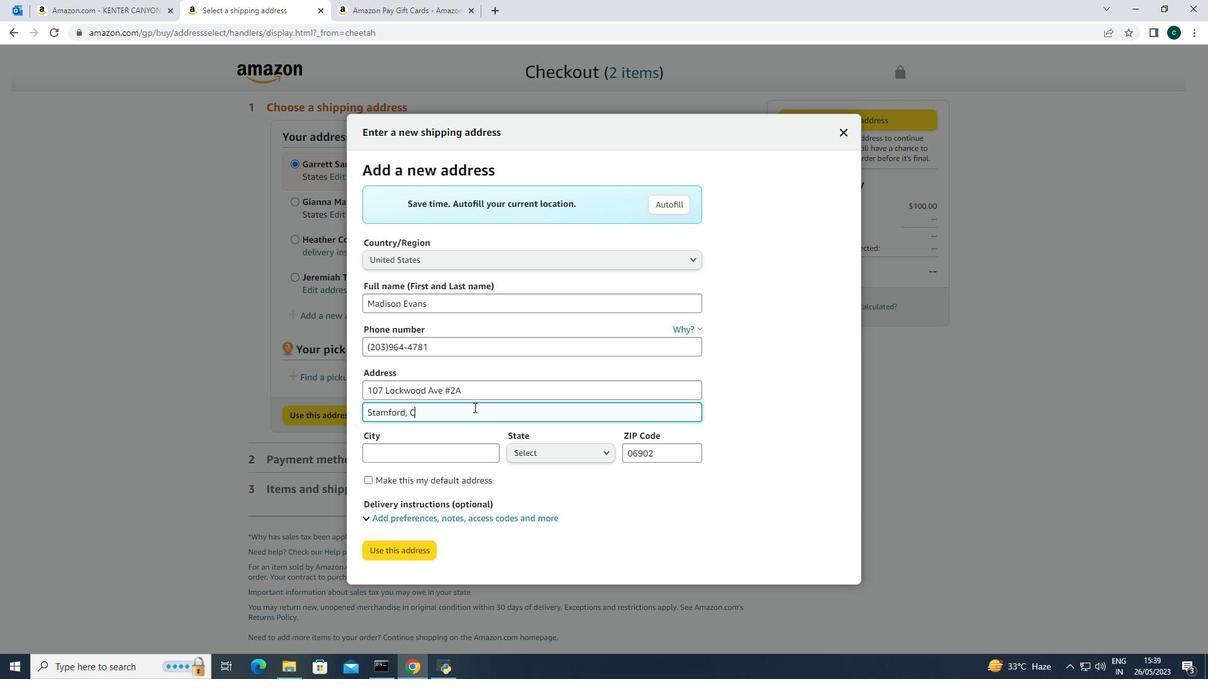 
Action: Mouse scrolled (385, 516) with delta (0, 0)
Screenshot: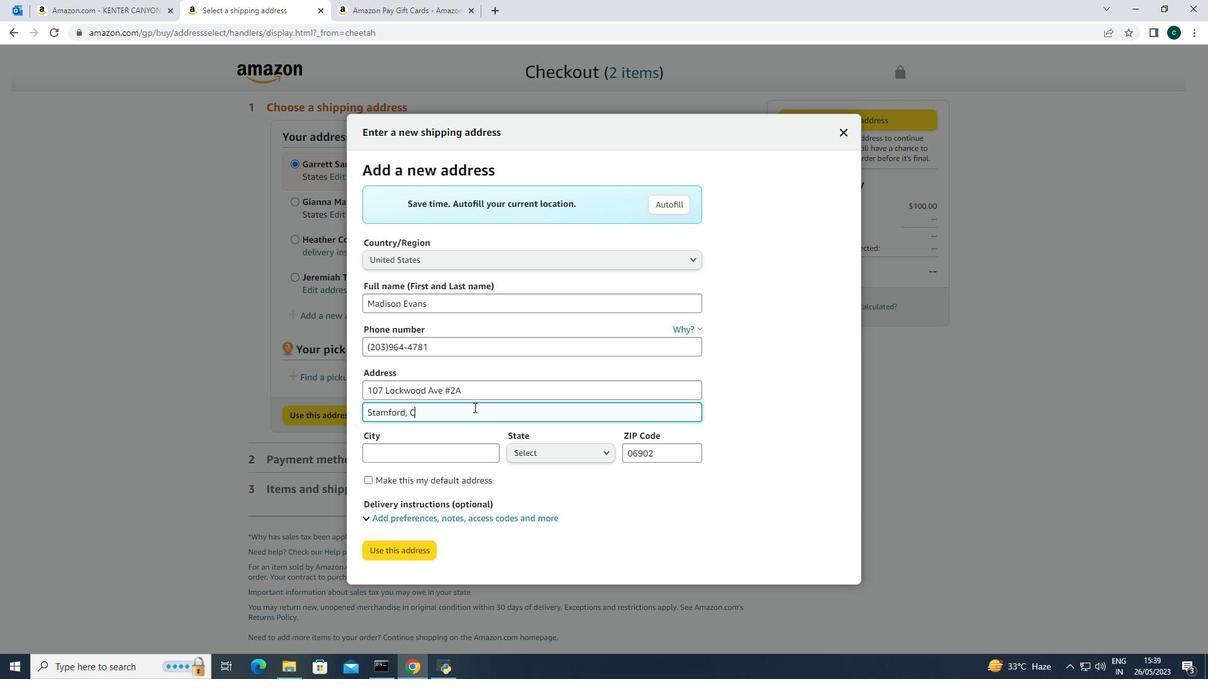 
Action: Mouse moved to (385, 517)
Screenshot: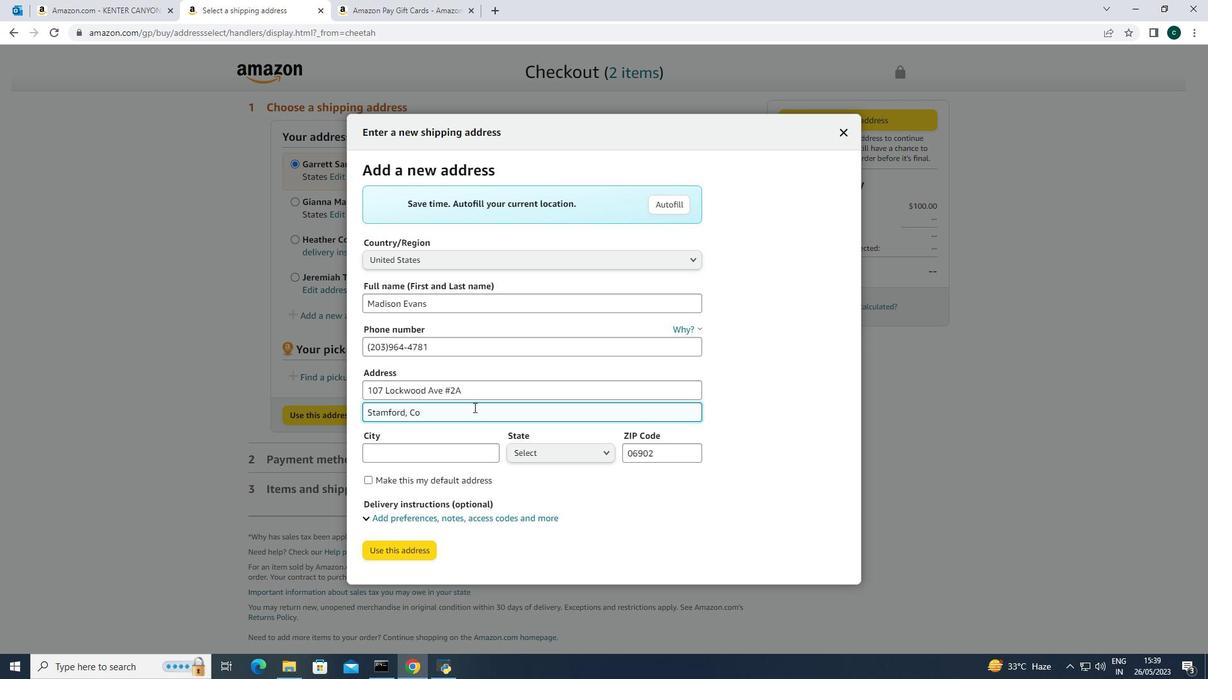 
Action: Mouse scrolled (385, 516) with delta (0, 0)
Screenshot: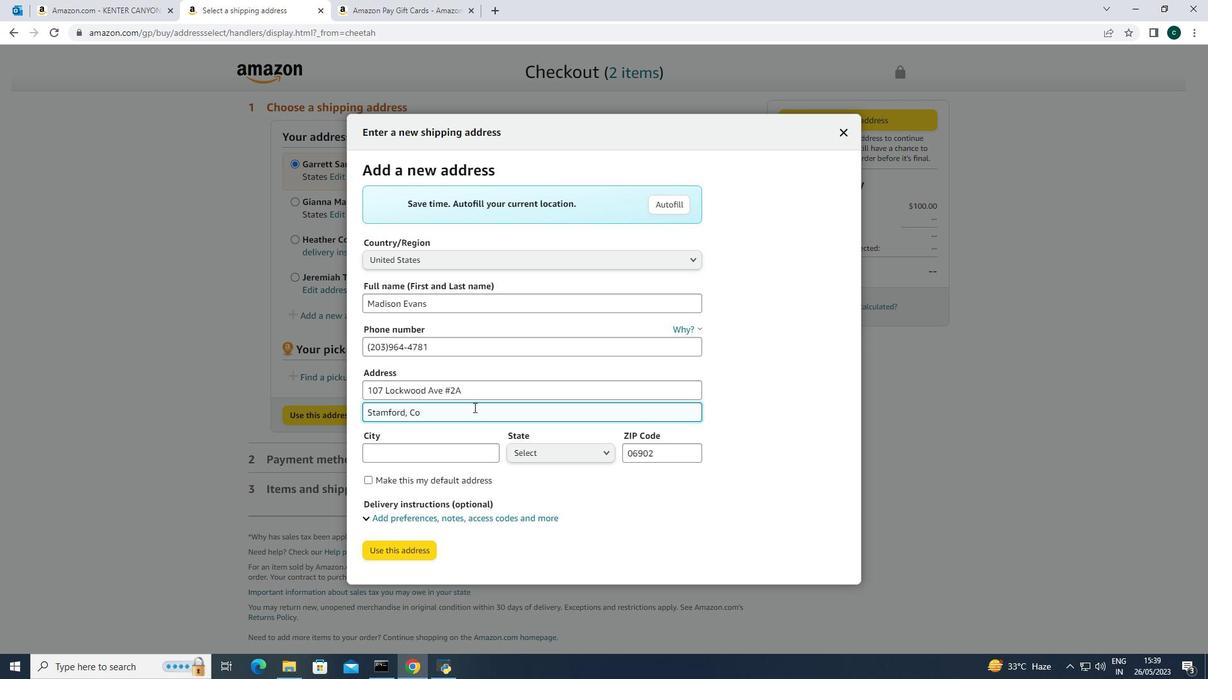 
Action: Mouse scrolled (385, 516) with delta (0, 0)
Screenshot: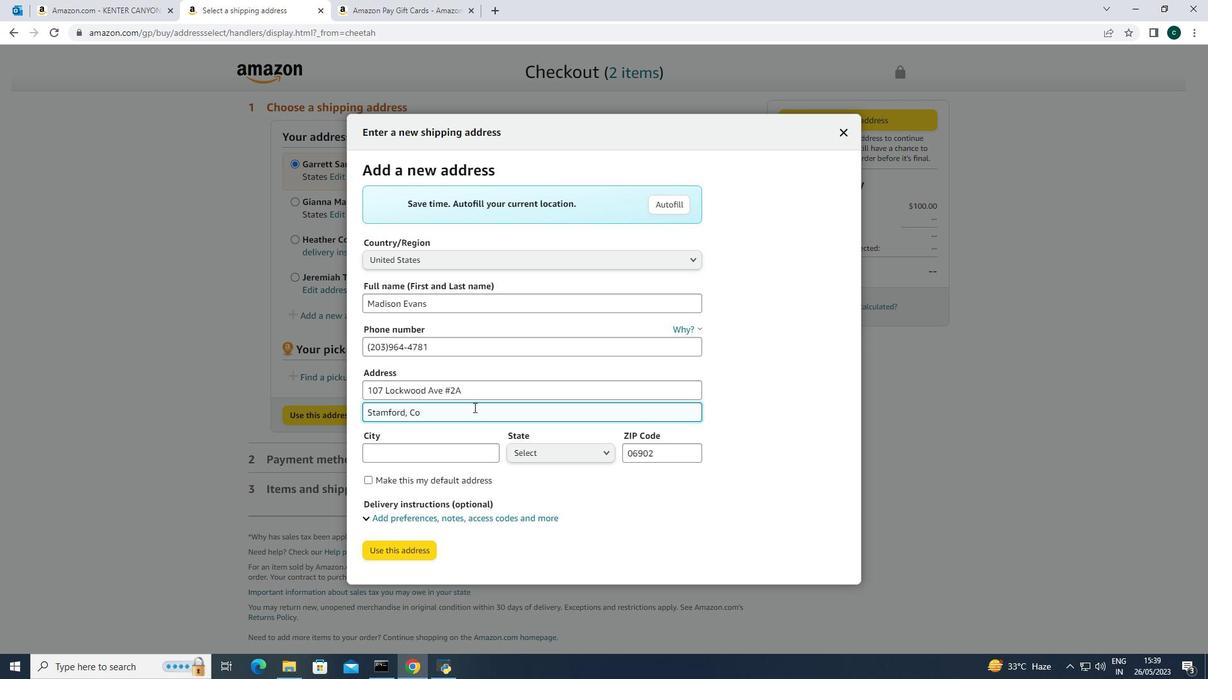 
Action: Mouse scrolled (385, 516) with delta (0, 0)
Screenshot: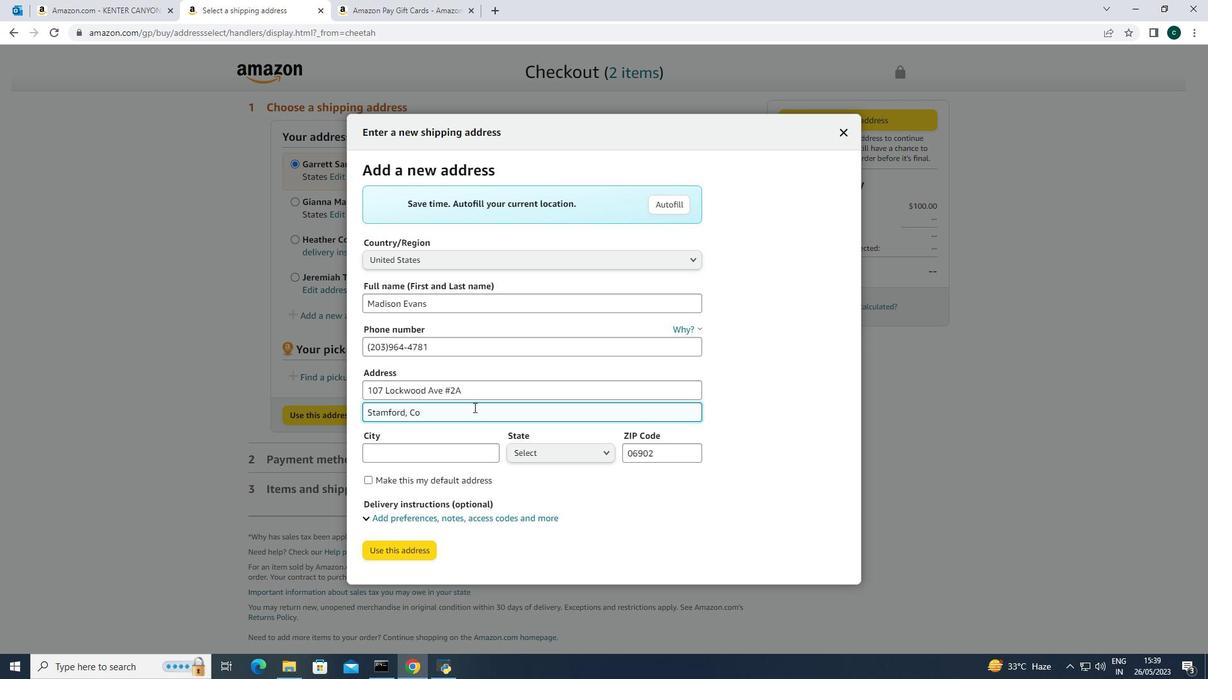 
Action: Mouse scrolled (385, 516) with delta (0, 0)
Screenshot: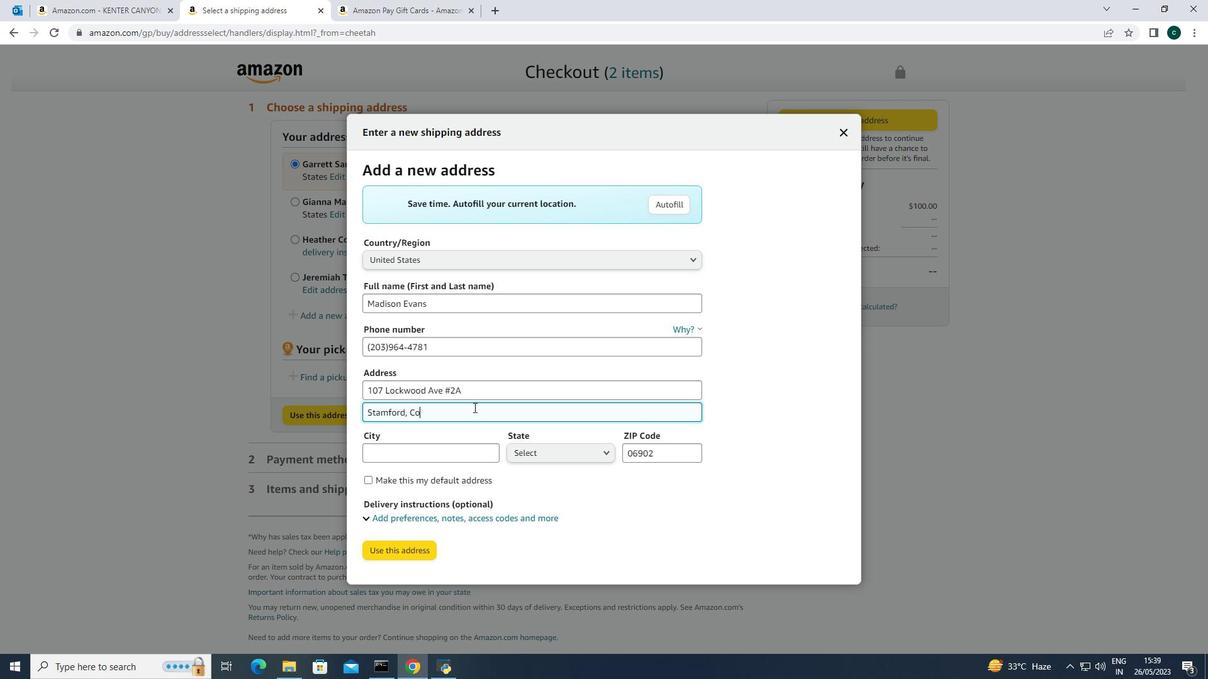 
Action: Mouse moved to (385, 517)
Screenshot: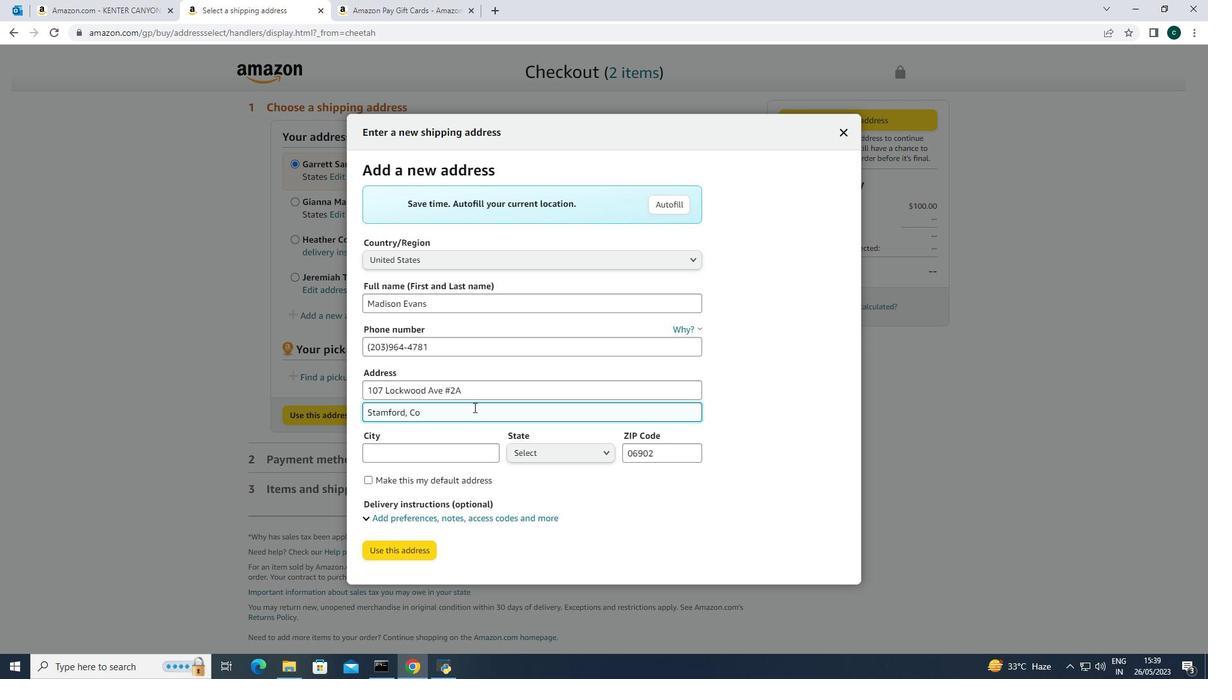 
Action: Mouse scrolled (385, 516) with delta (0, 0)
Screenshot: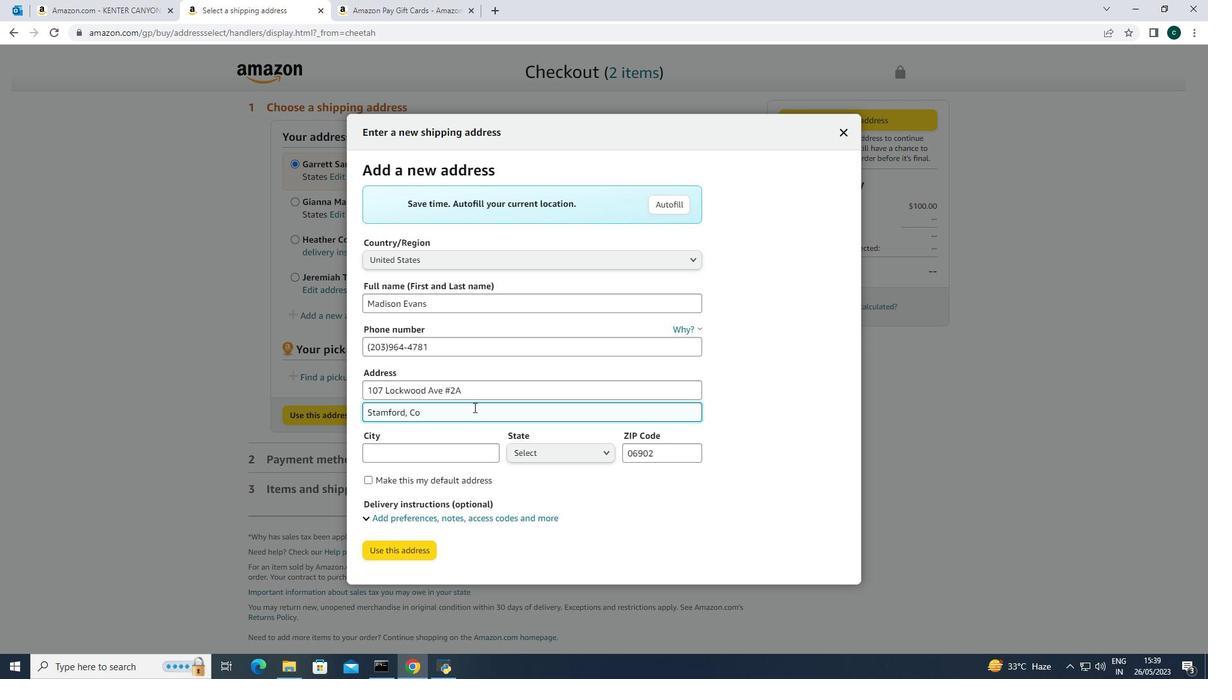 
Action: Mouse scrolled (385, 516) with delta (0, 0)
Screenshot: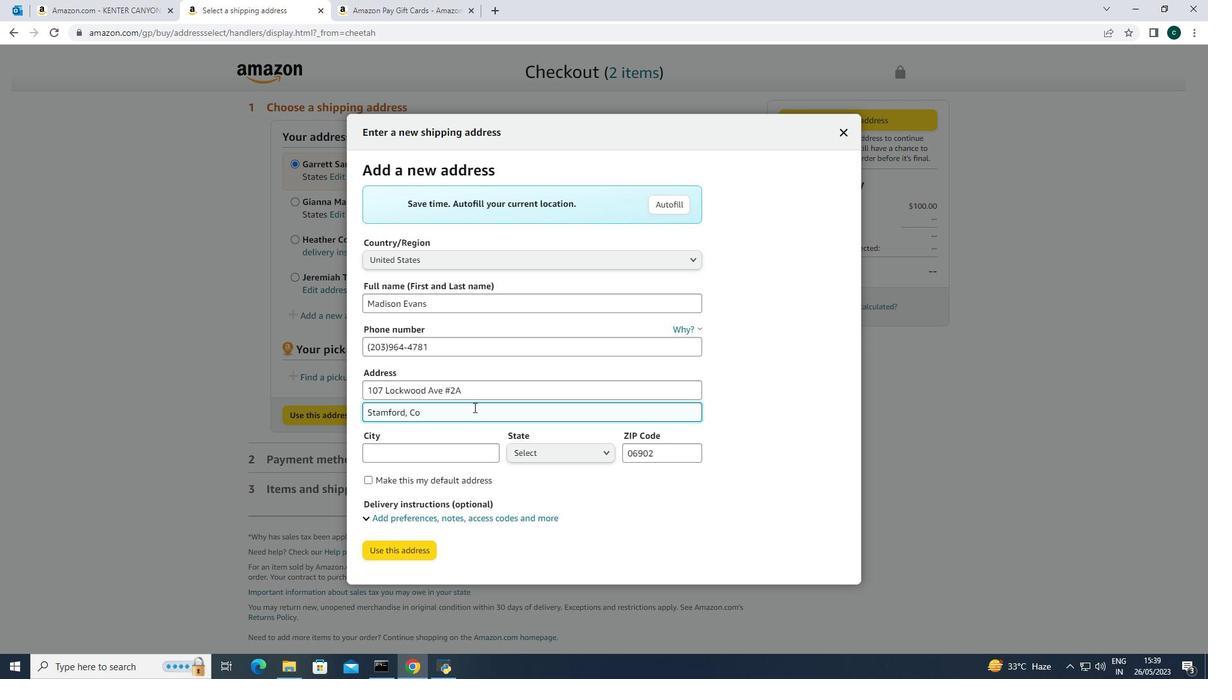 
Action: Mouse scrolled (385, 516) with delta (0, 0)
Screenshot: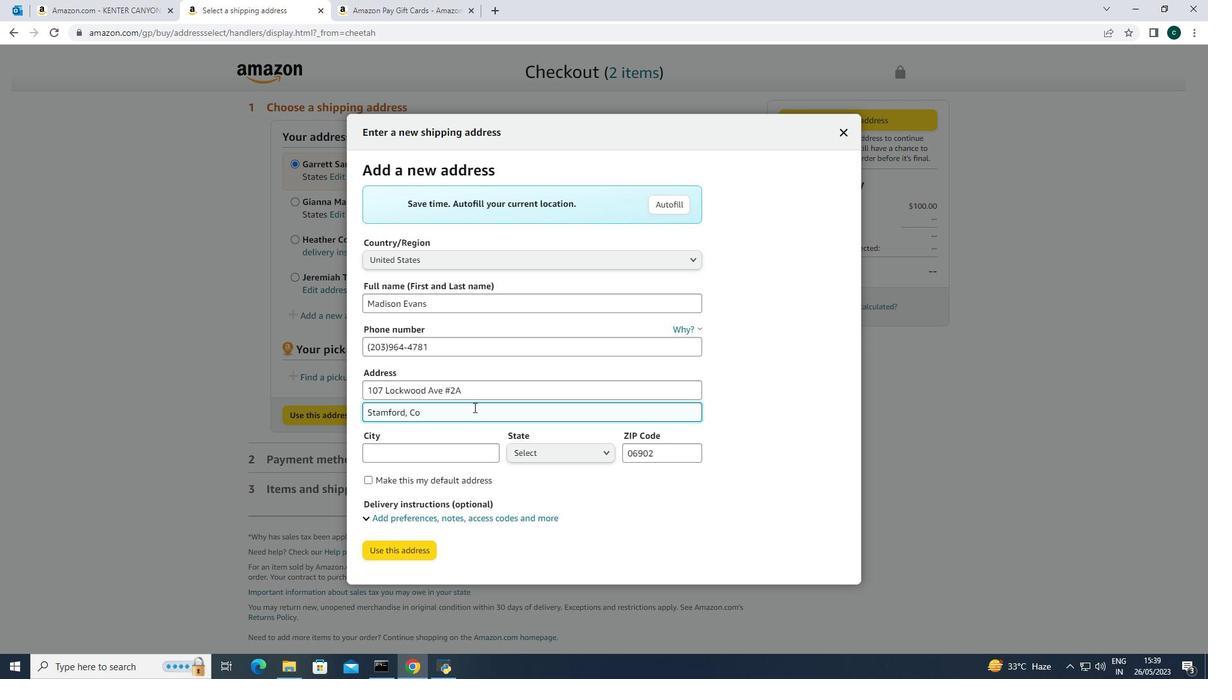 
Action: Mouse scrolled (385, 516) with delta (0, 0)
Screenshot: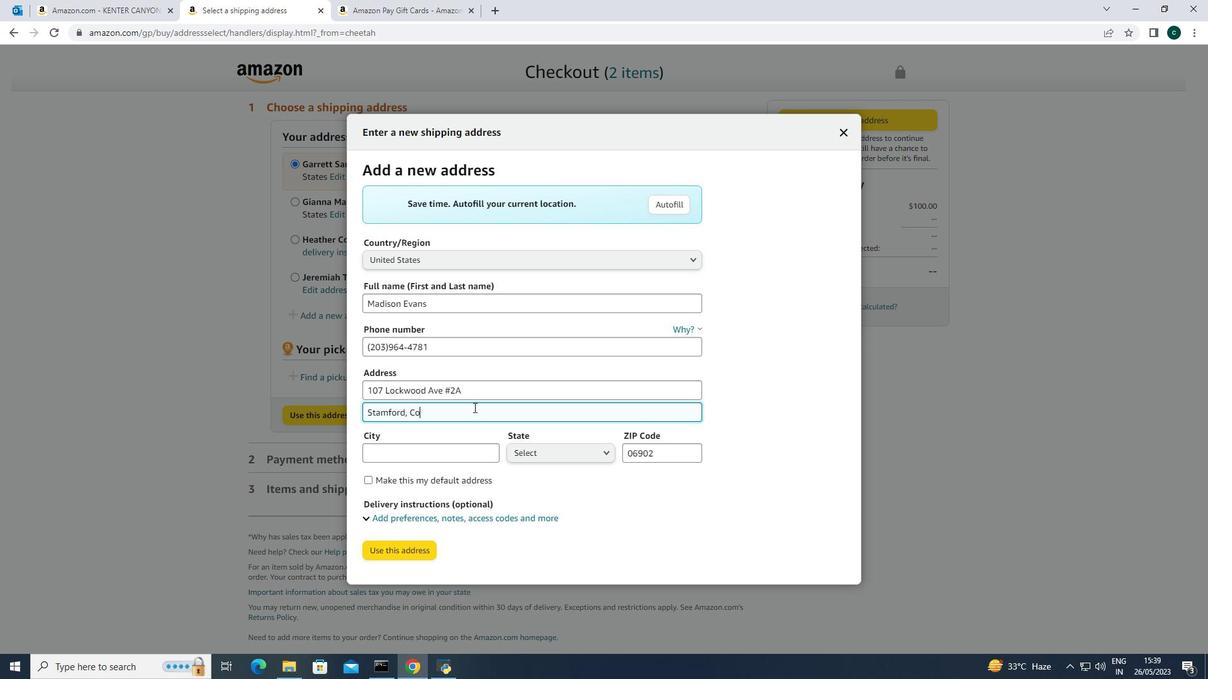 
Action: Mouse scrolled (385, 516) with delta (0, 0)
